 Task: Play online Dominion games in medium mode.
Action: Mouse moved to (489, 409)
Screenshot: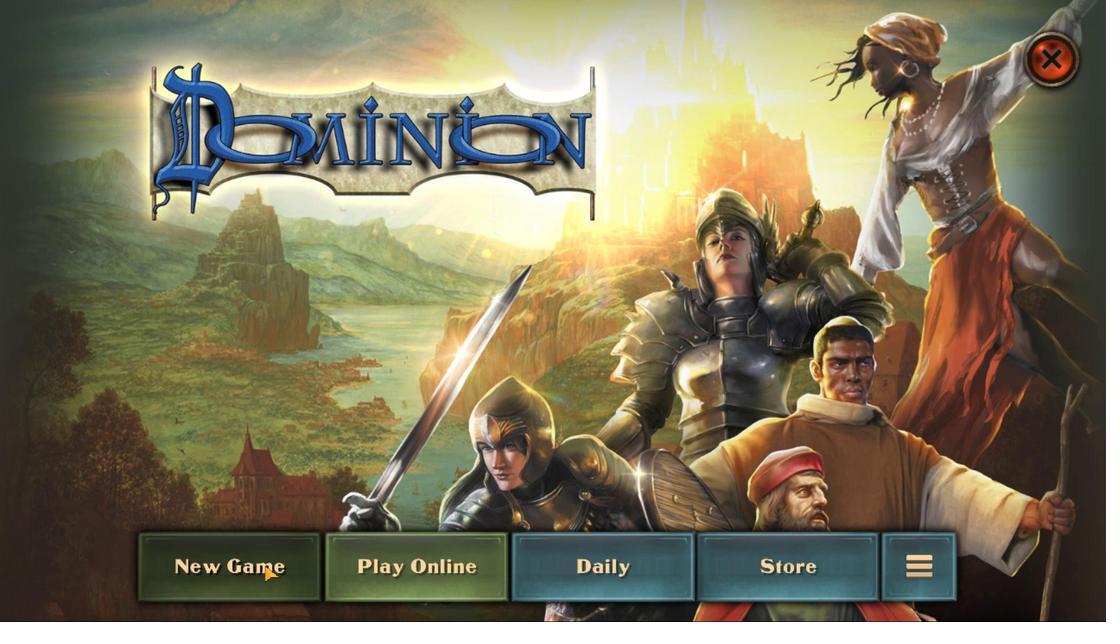 
Action: Mouse pressed left at (489, 409)
Screenshot: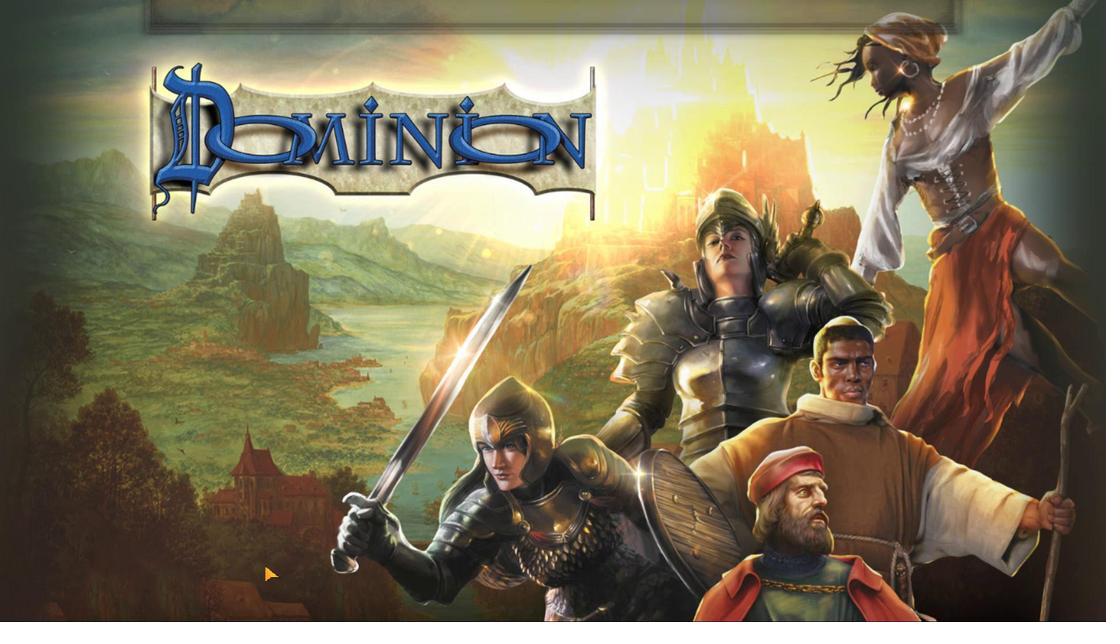 
Action: Mouse moved to (510, 339)
Screenshot: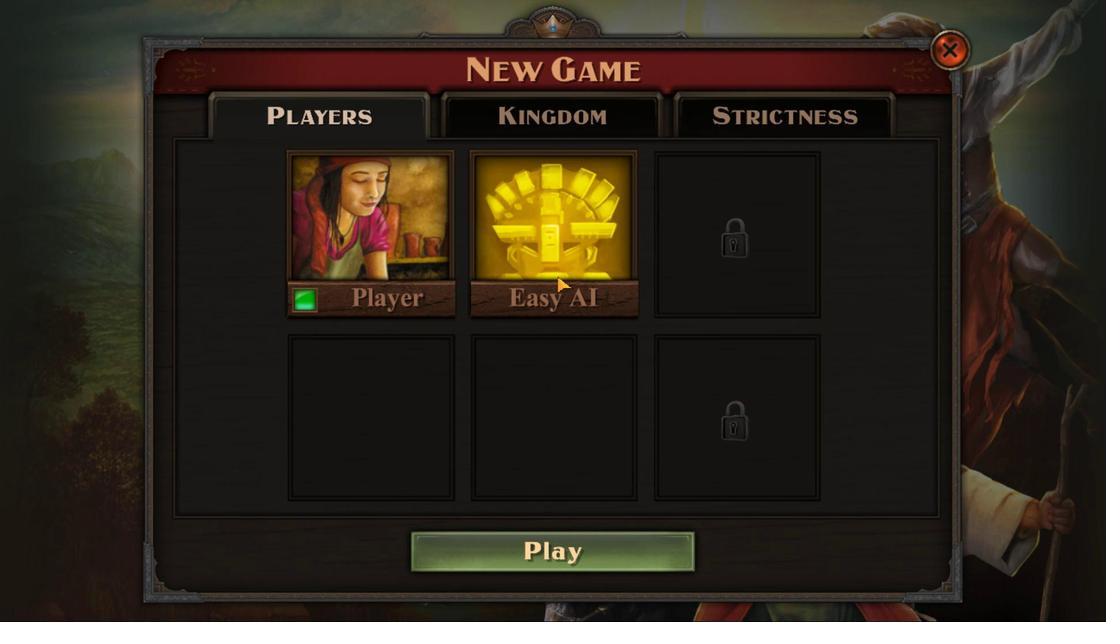 
Action: Mouse pressed left at (510, 339)
Screenshot: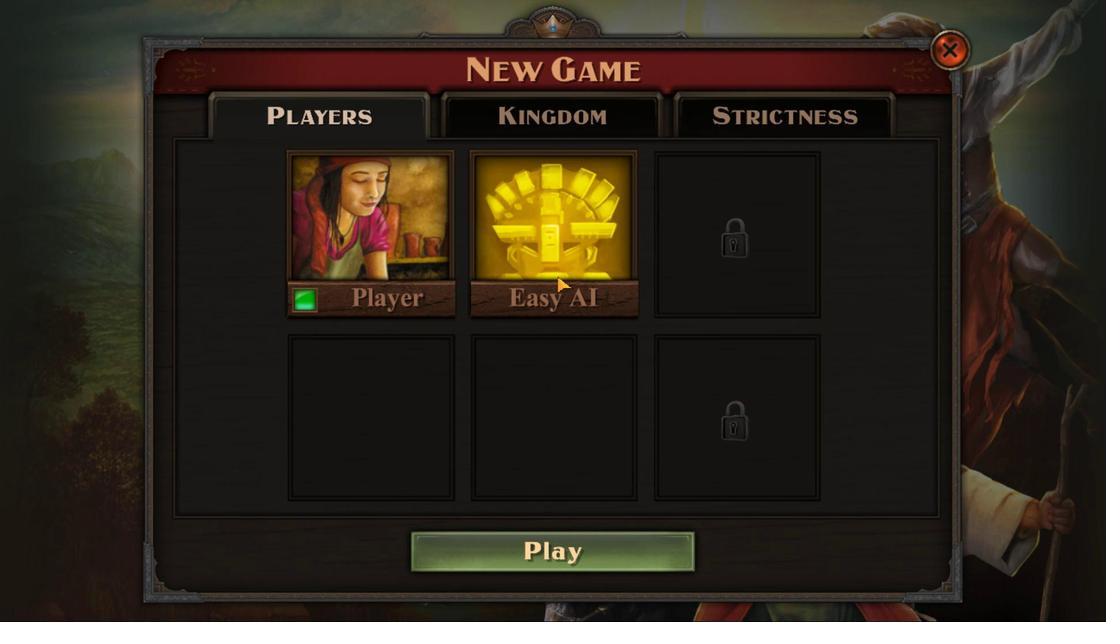 
Action: Mouse moved to (496, 376)
Screenshot: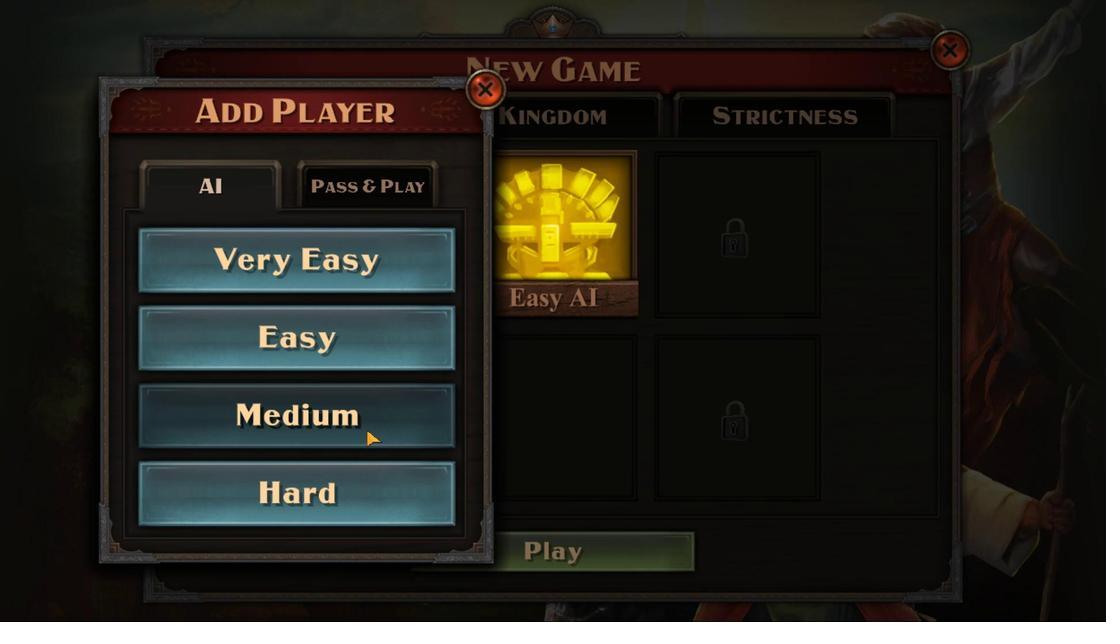 
Action: Mouse pressed left at (496, 376)
Screenshot: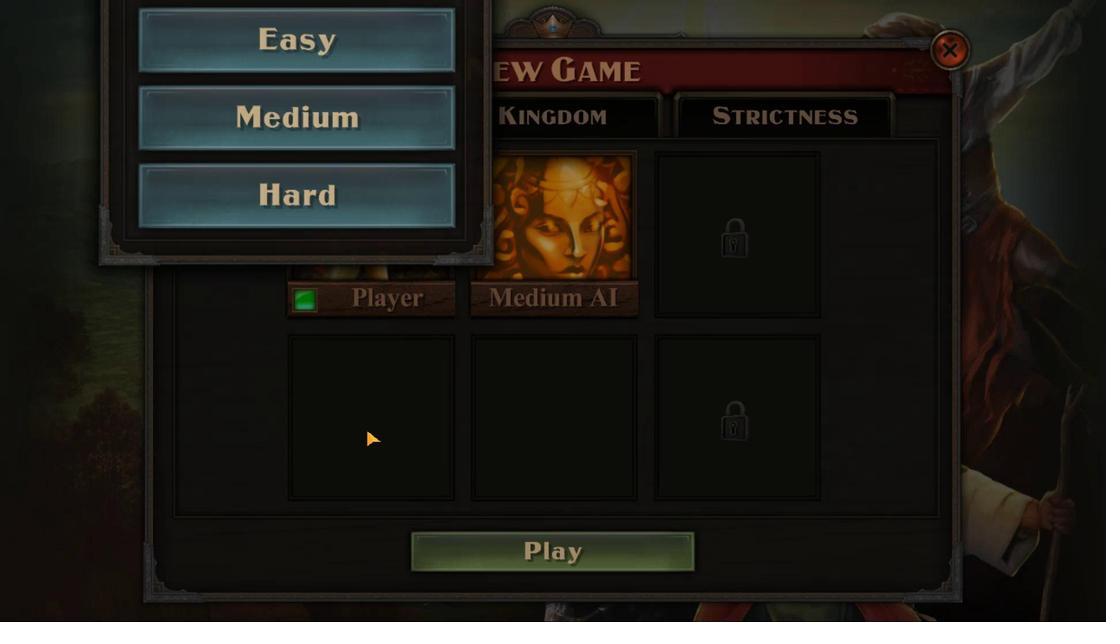 
Action: Mouse moved to (509, 404)
Screenshot: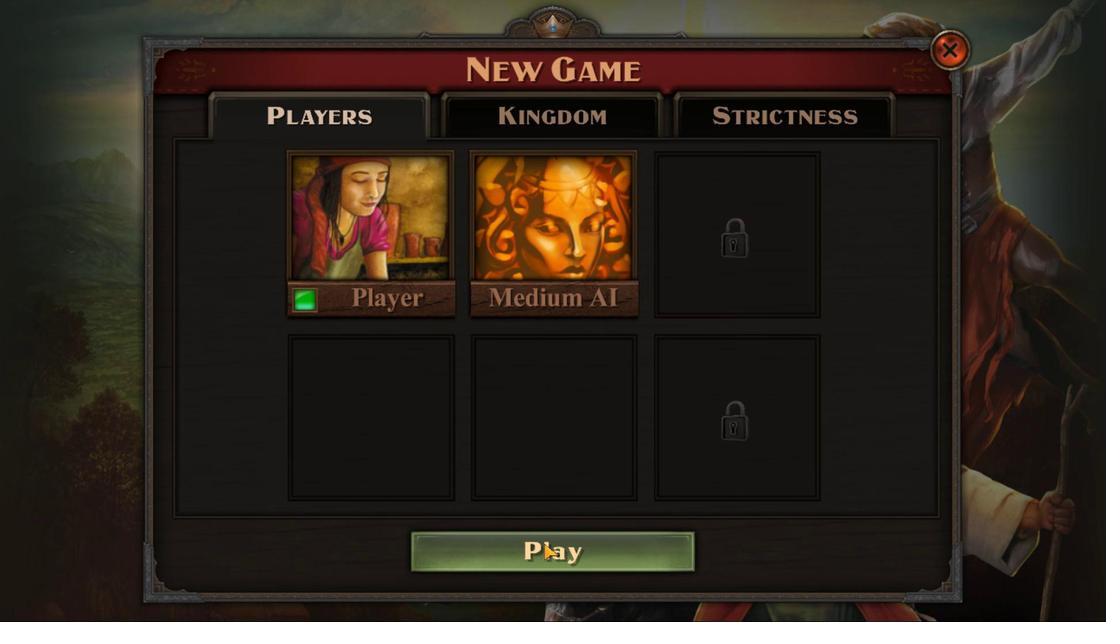 
Action: Mouse pressed left at (509, 404)
Screenshot: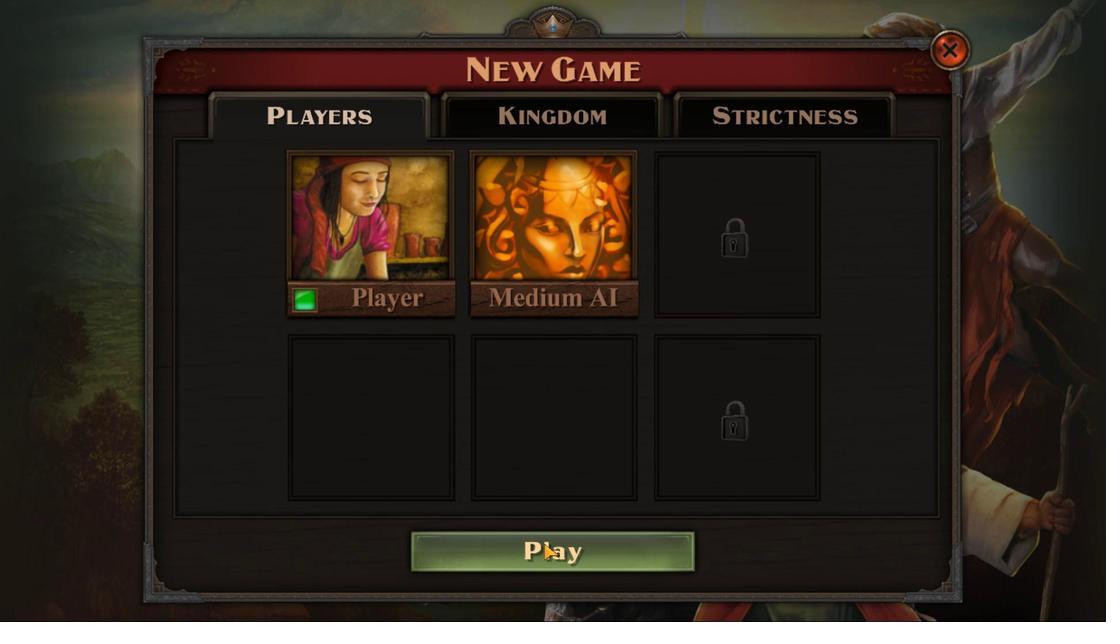 
Action: Mouse moved to (502, 401)
Screenshot: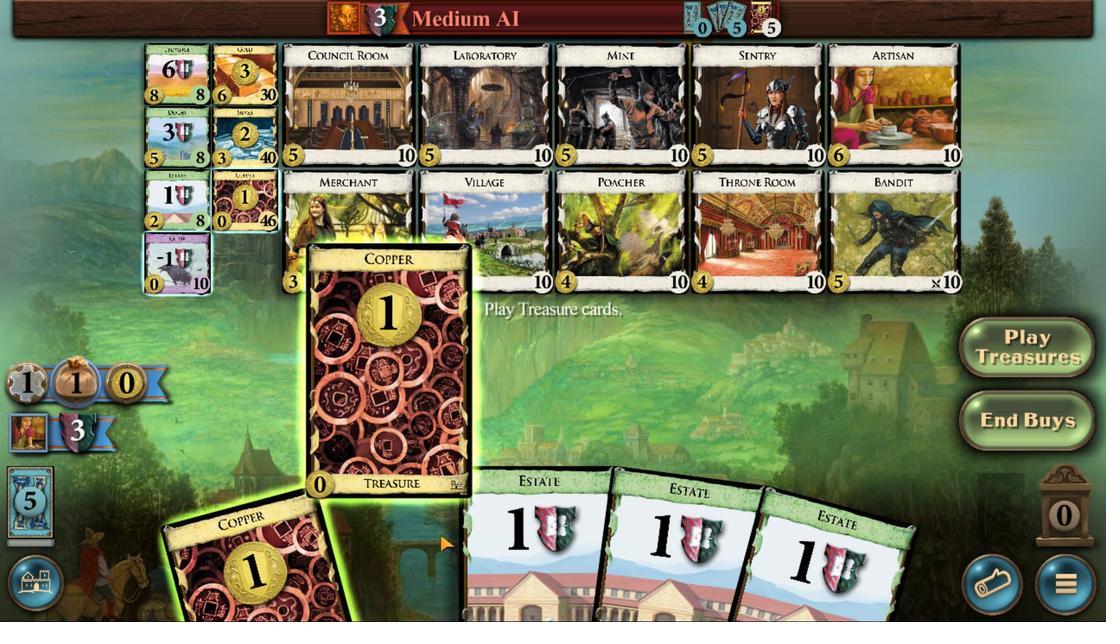 
Action: Mouse scrolled (502, 401) with delta (0, 0)
Screenshot: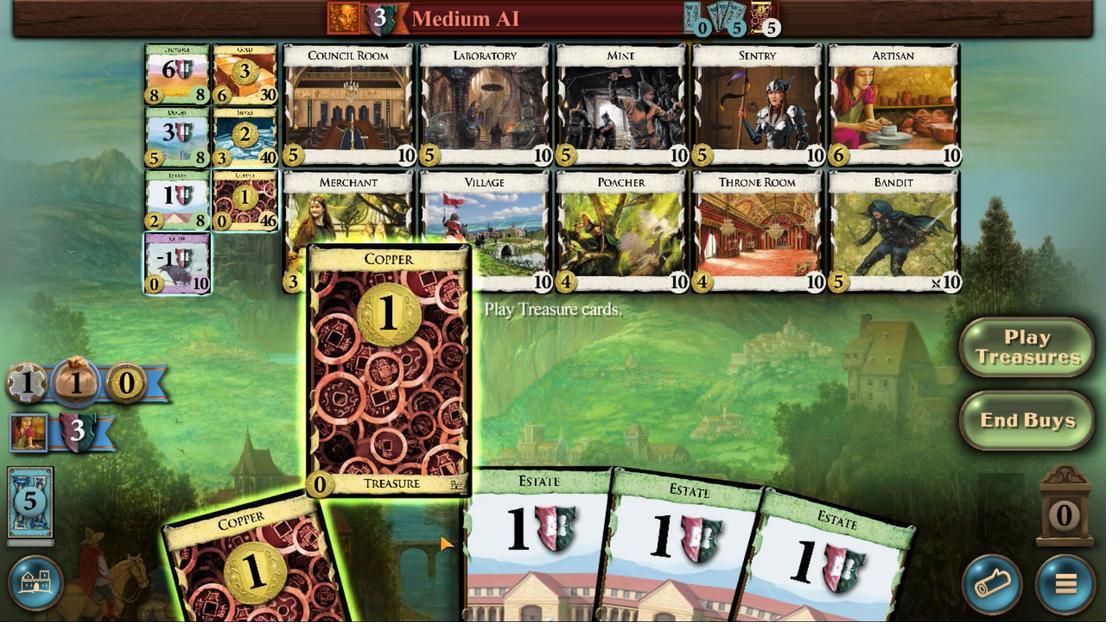 
Action: Mouse moved to (502, 401)
Screenshot: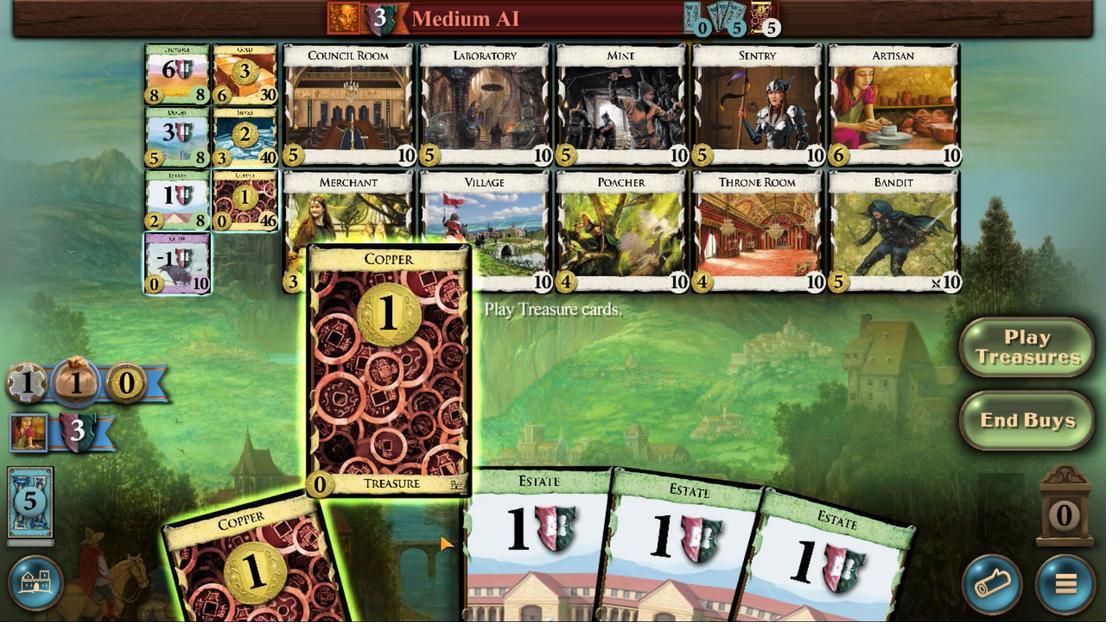 
Action: Mouse scrolled (502, 401) with delta (0, 0)
Screenshot: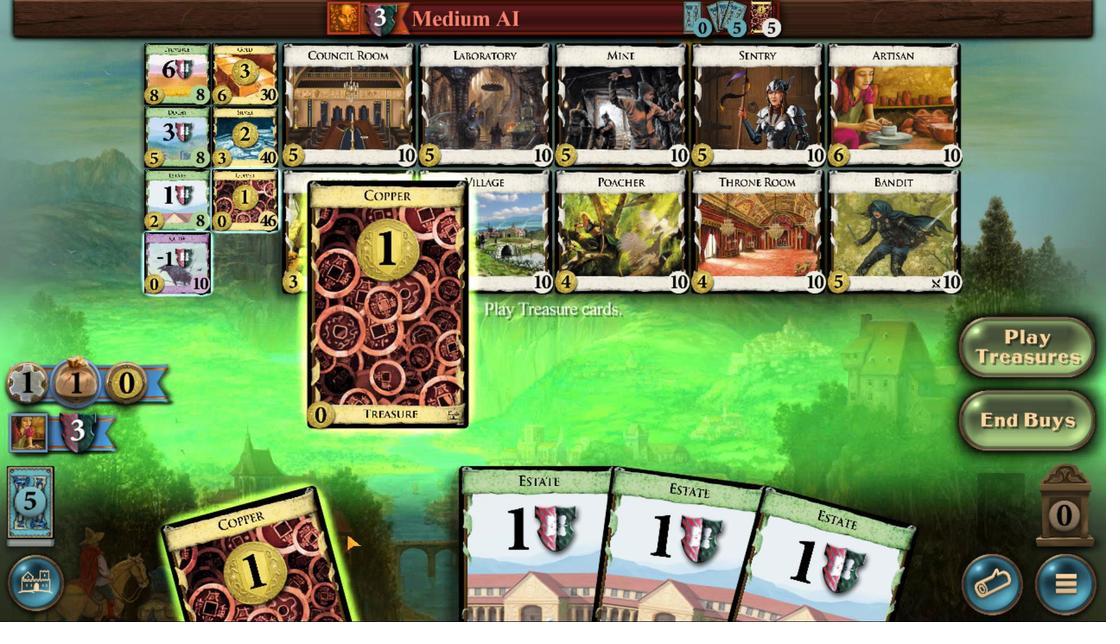 
Action: Mouse scrolled (502, 401) with delta (0, 0)
Screenshot: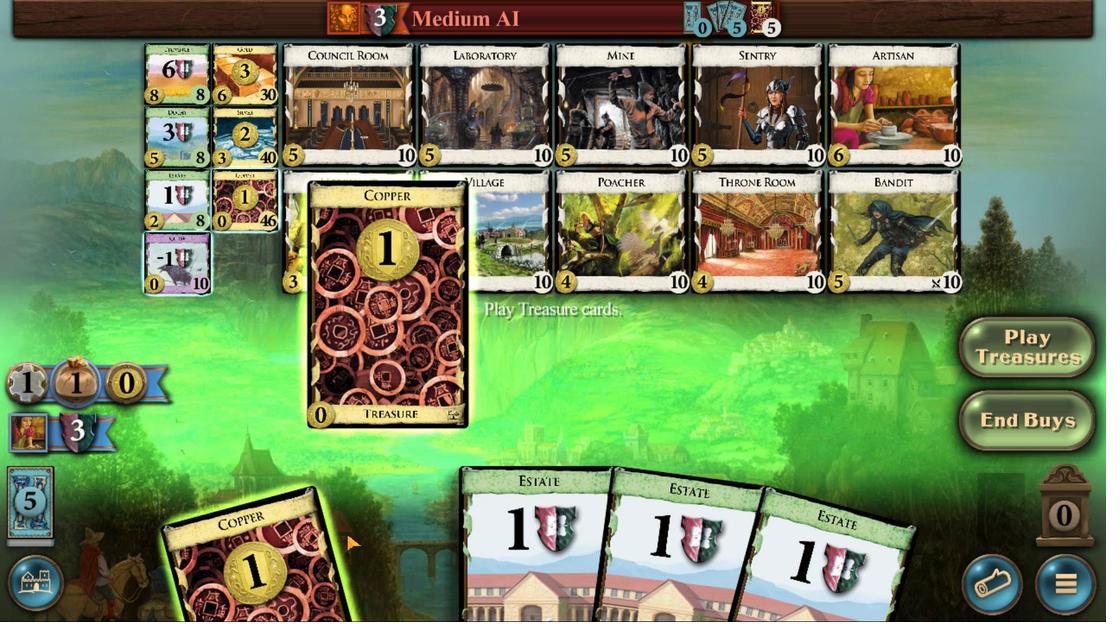 
Action: Mouse scrolled (502, 401) with delta (0, 0)
Screenshot: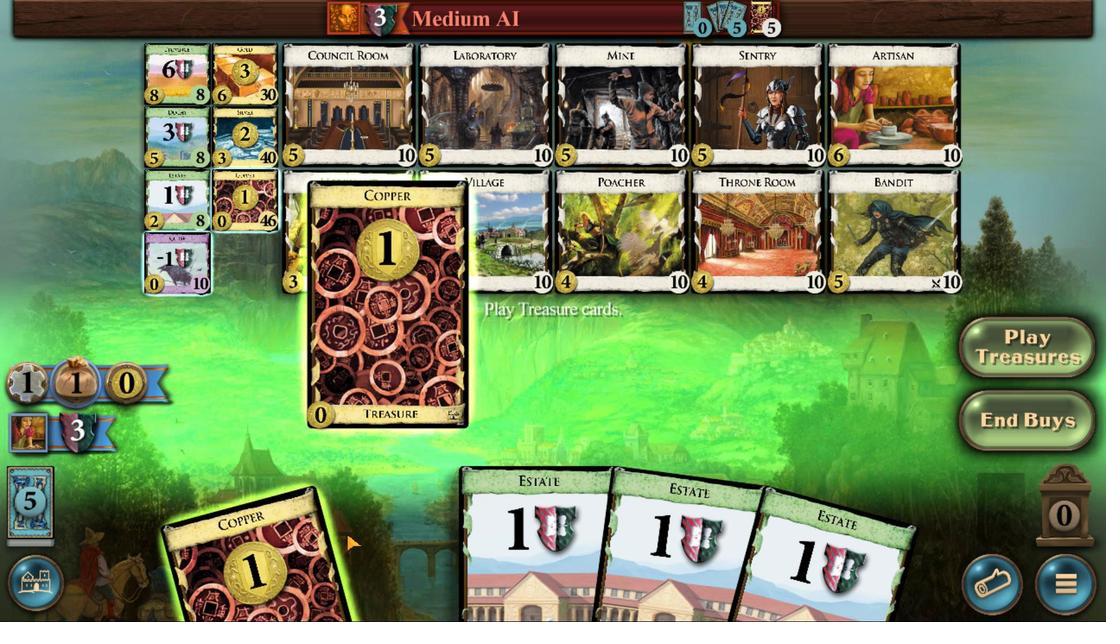 
Action: Mouse scrolled (502, 401) with delta (0, 0)
Screenshot: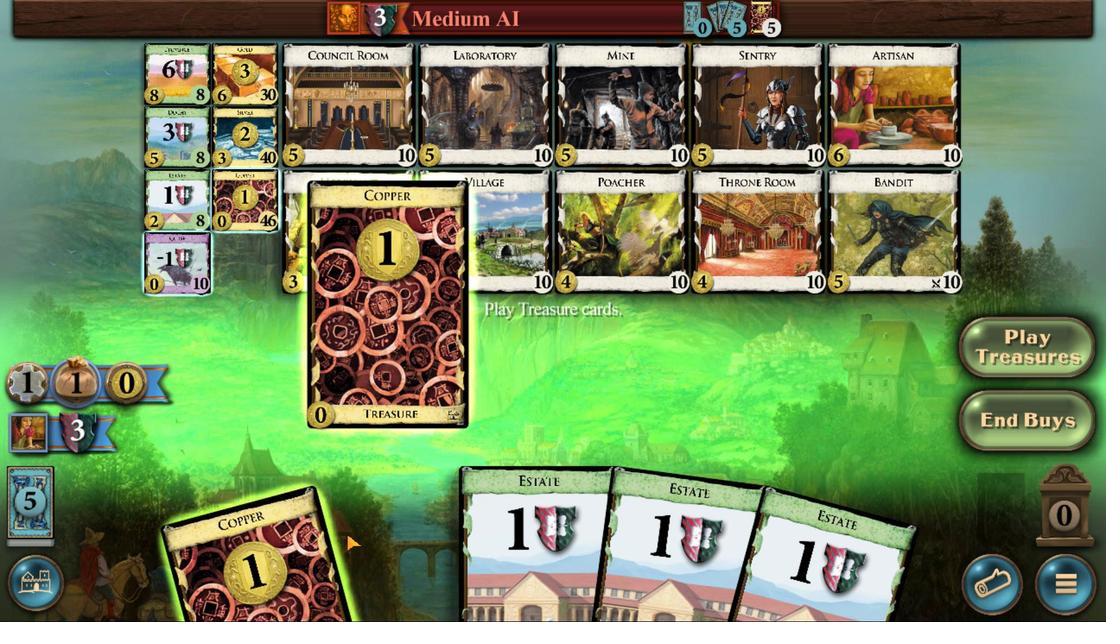 
Action: Mouse scrolled (502, 401) with delta (0, 0)
Screenshot: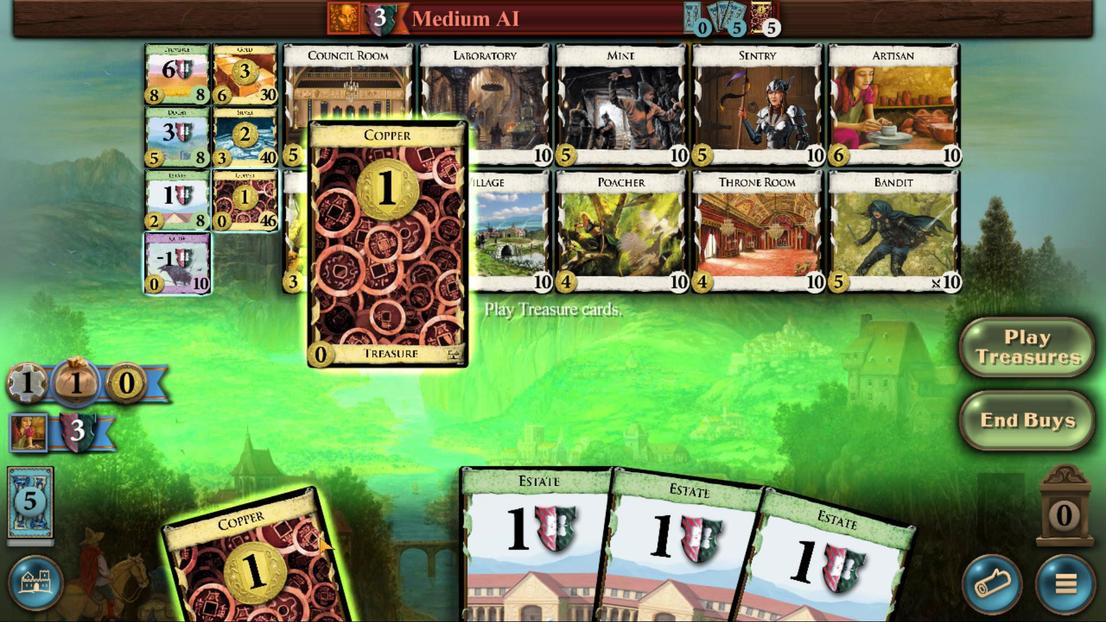 
Action: Mouse moved to (494, 403)
Screenshot: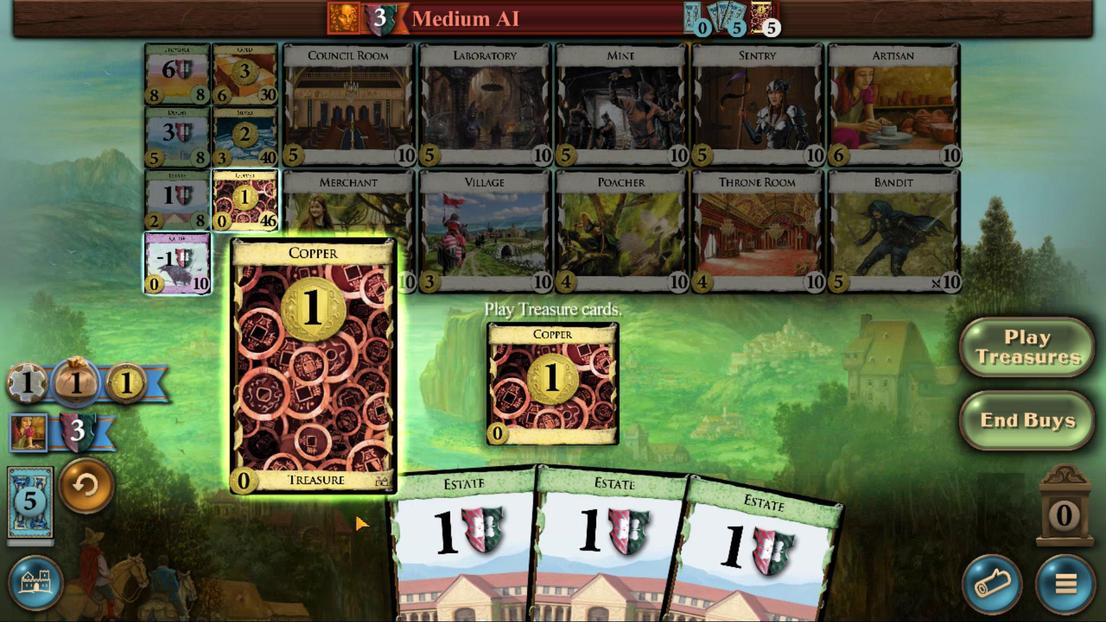 
Action: Mouse scrolled (494, 403) with delta (0, 0)
Screenshot: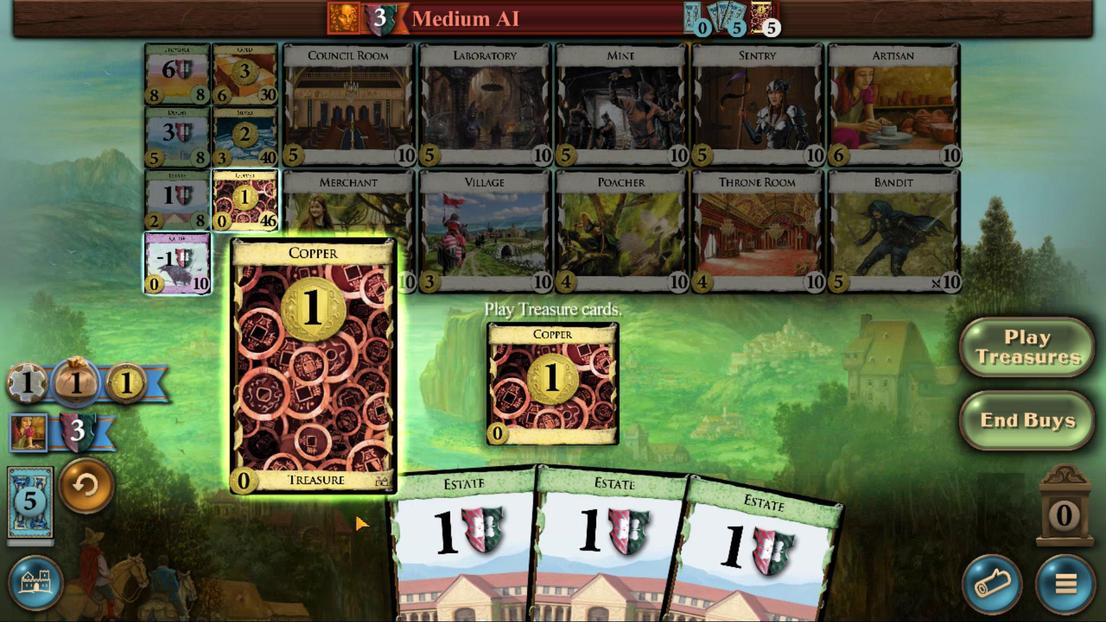 
Action: Mouse moved to (494, 404)
Screenshot: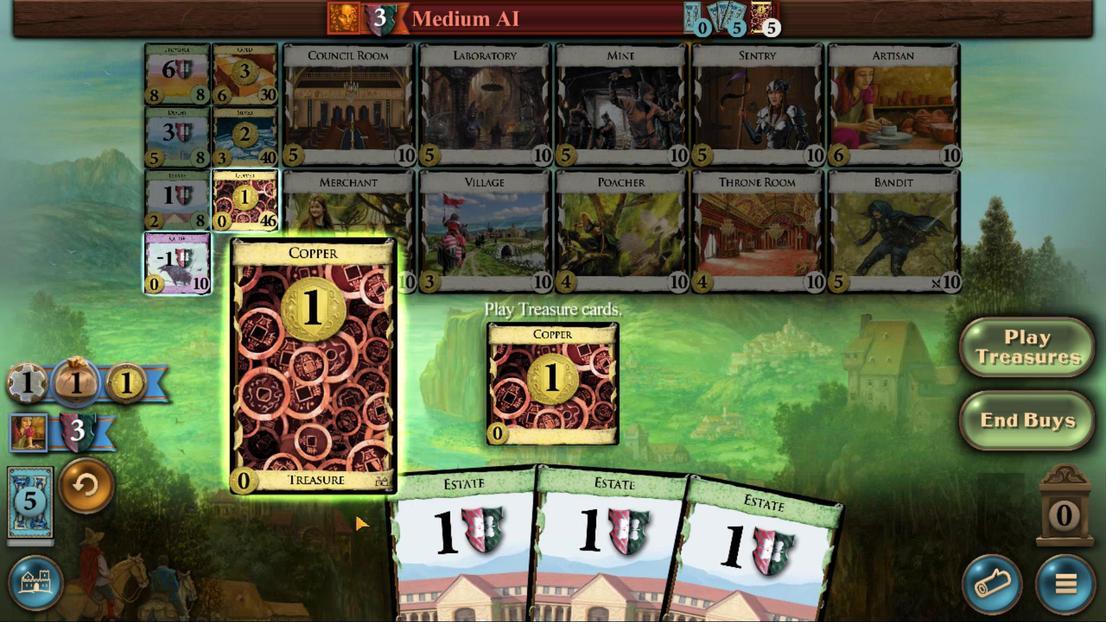 
Action: Mouse scrolled (494, 403) with delta (0, 0)
Screenshot: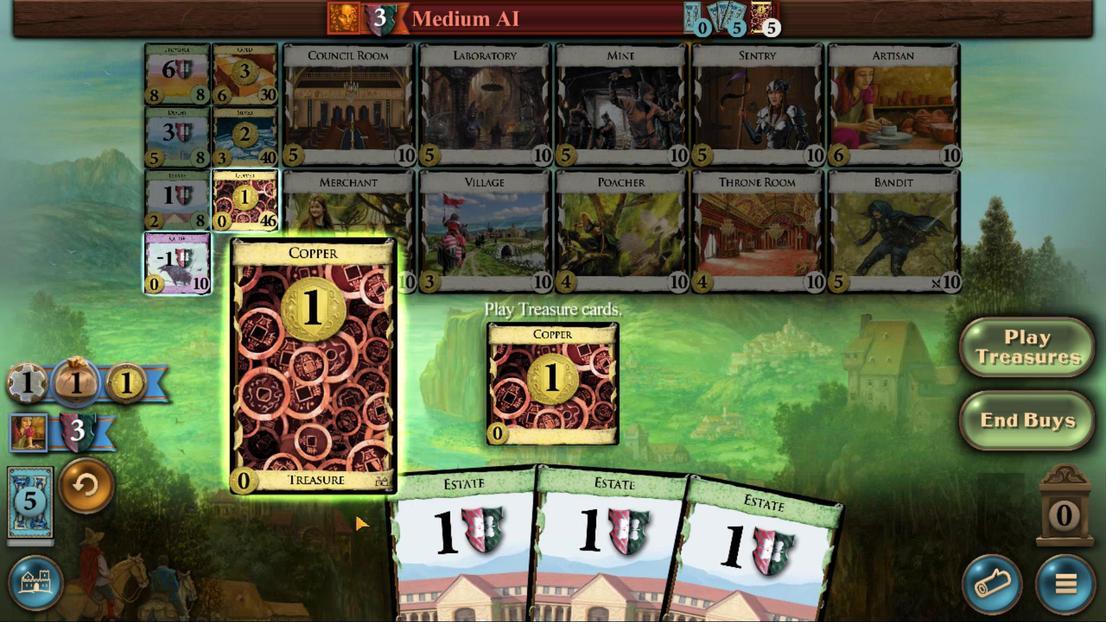 
Action: Mouse scrolled (494, 403) with delta (0, 0)
Screenshot: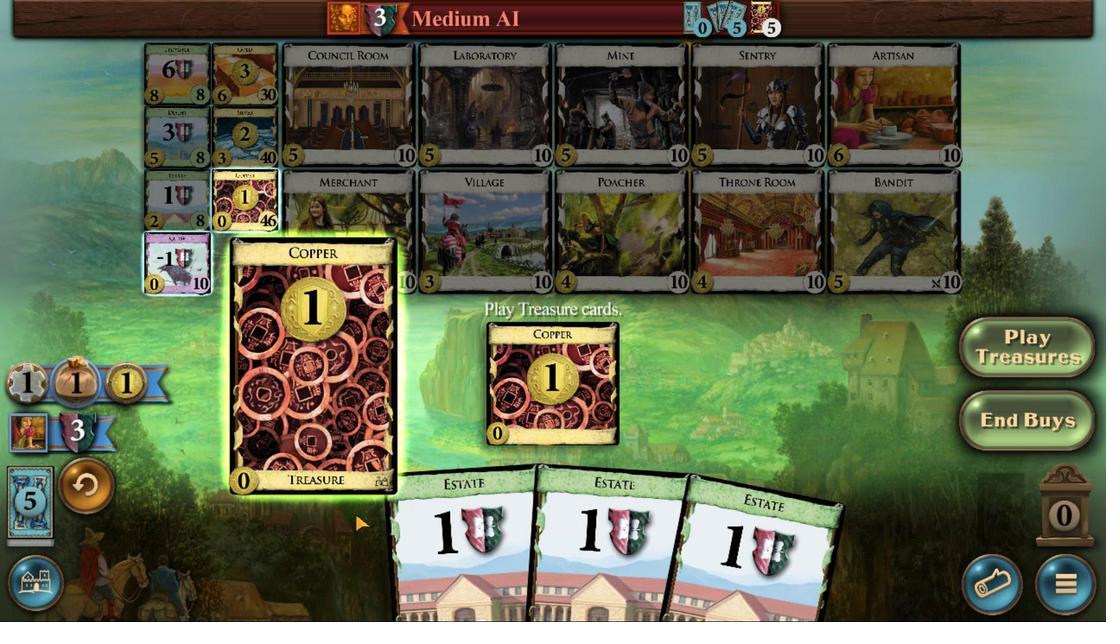 
Action: Mouse scrolled (494, 403) with delta (0, 0)
Screenshot: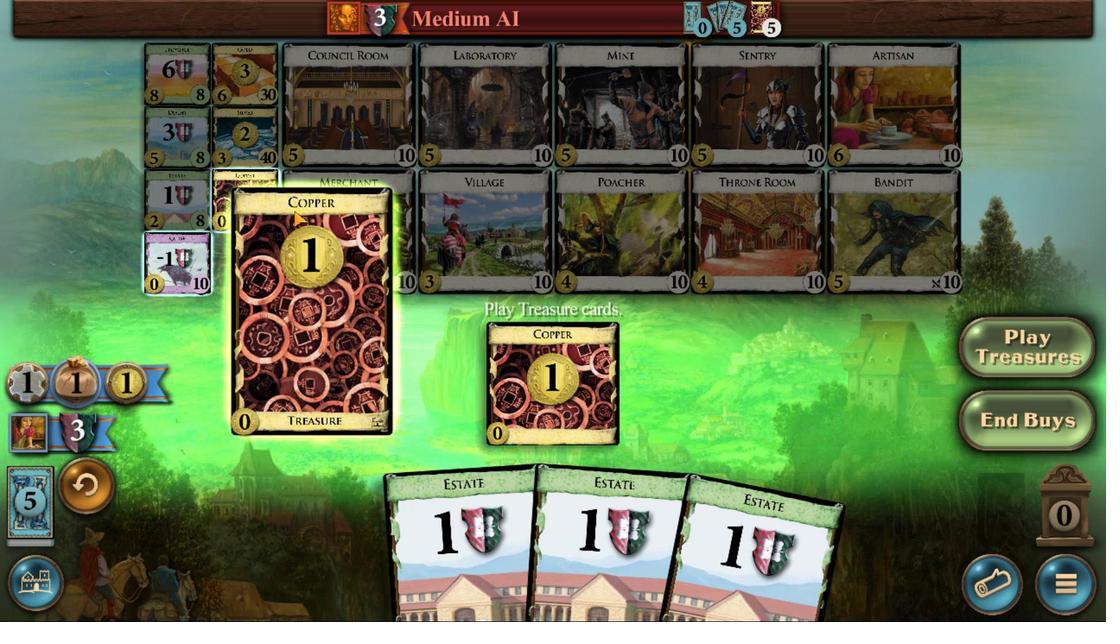 
Action: Mouse scrolled (494, 403) with delta (0, 0)
Screenshot: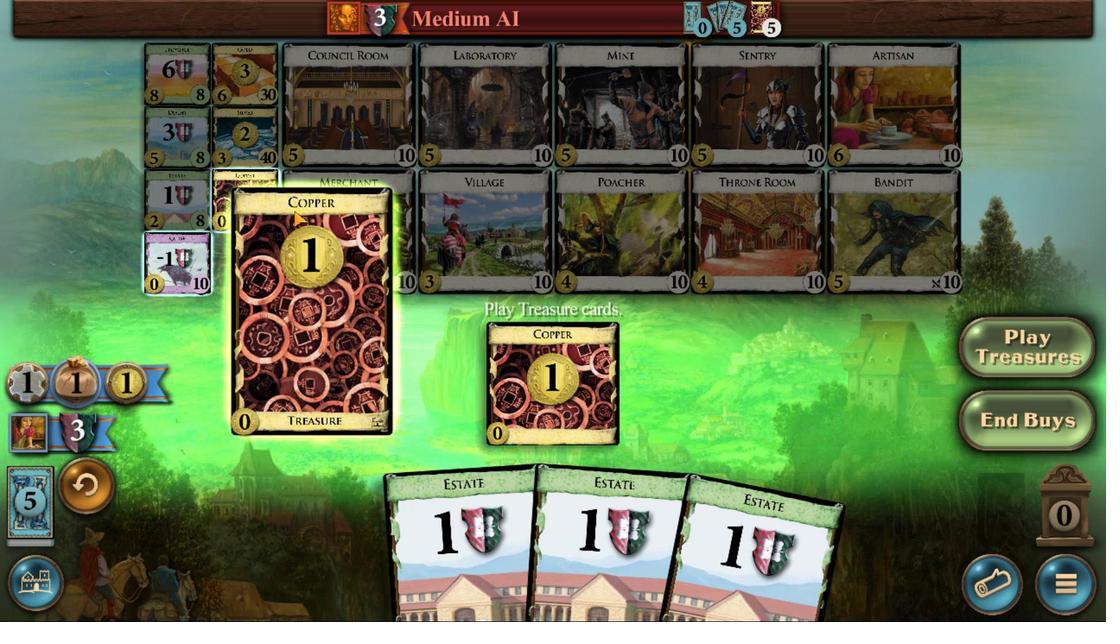 
Action: Mouse scrolled (494, 403) with delta (0, 0)
Screenshot: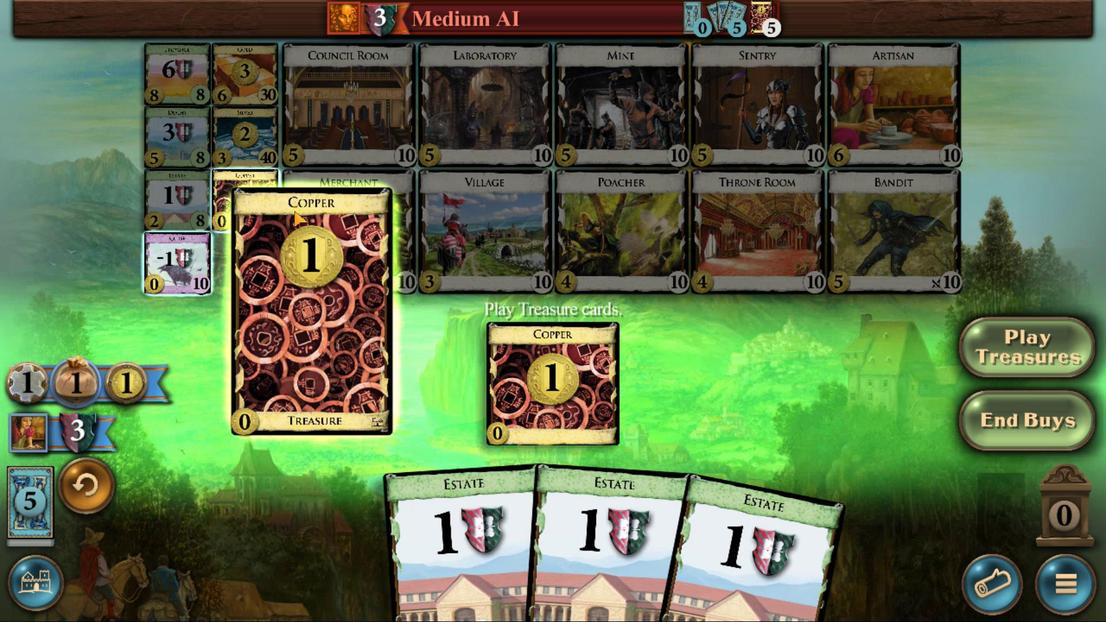 
Action: Mouse moved to (488, 307)
Screenshot: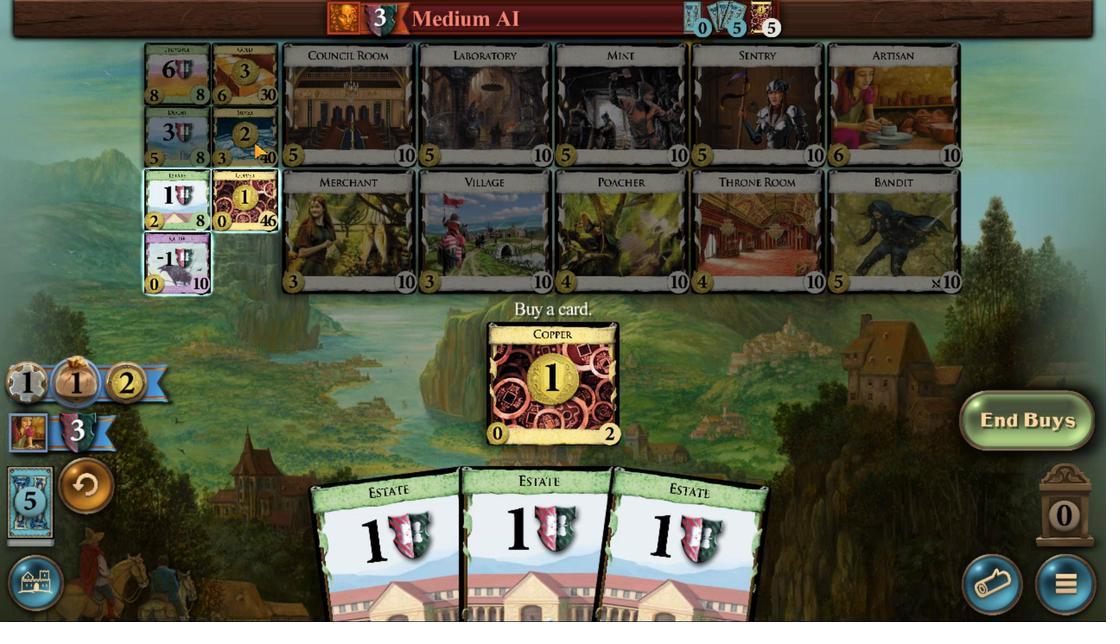 
Action: Mouse pressed left at (488, 307)
Screenshot: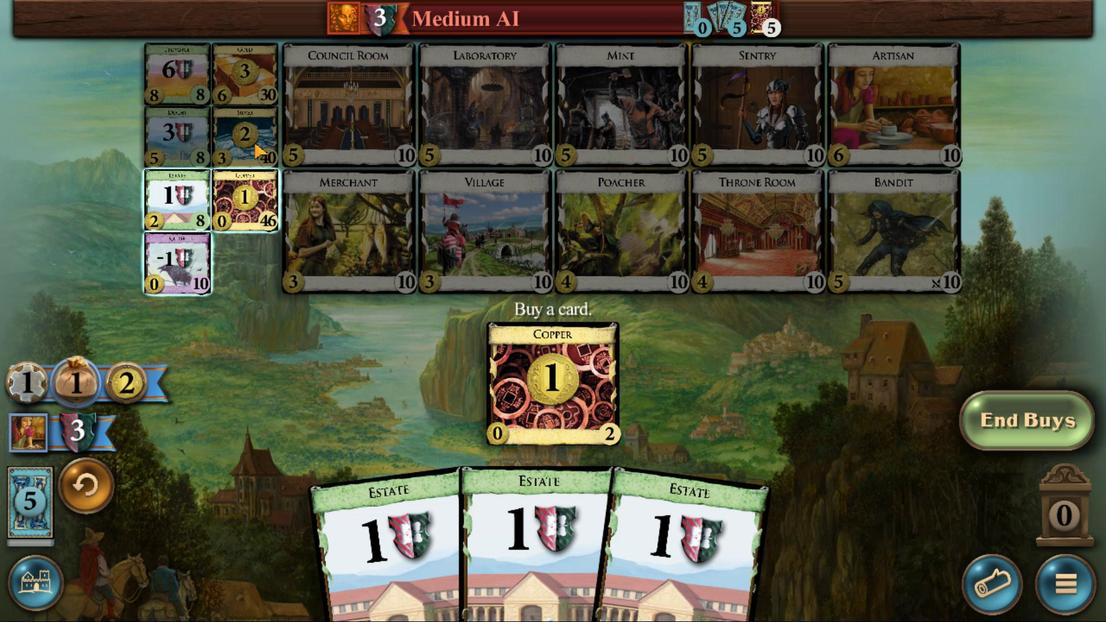 
Action: Mouse moved to (482, 321)
Screenshot: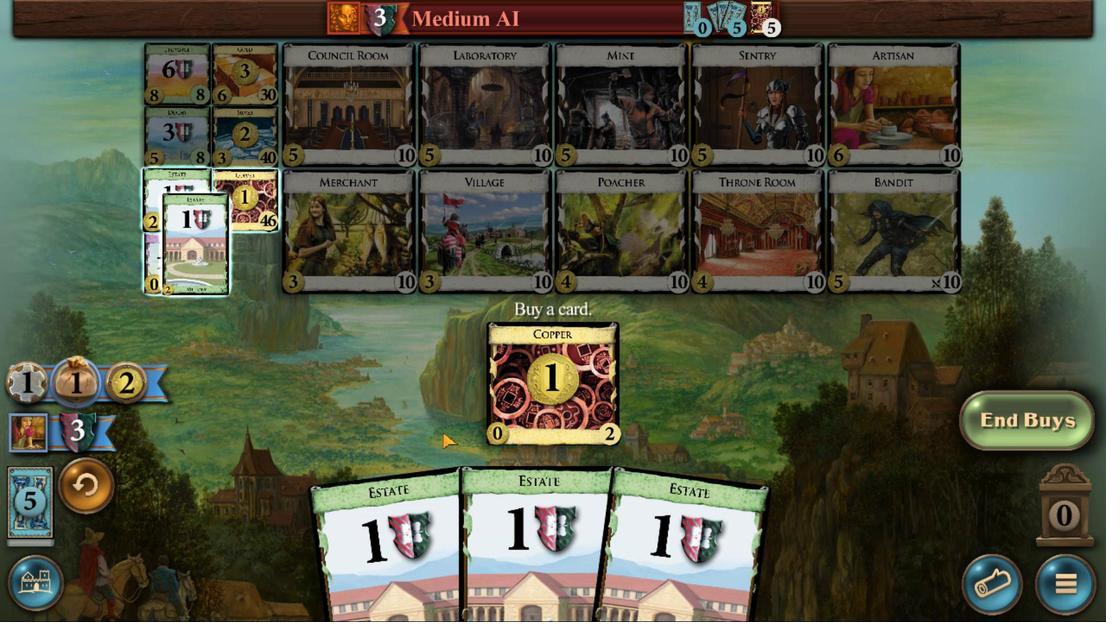 
Action: Mouse pressed left at (482, 321)
Screenshot: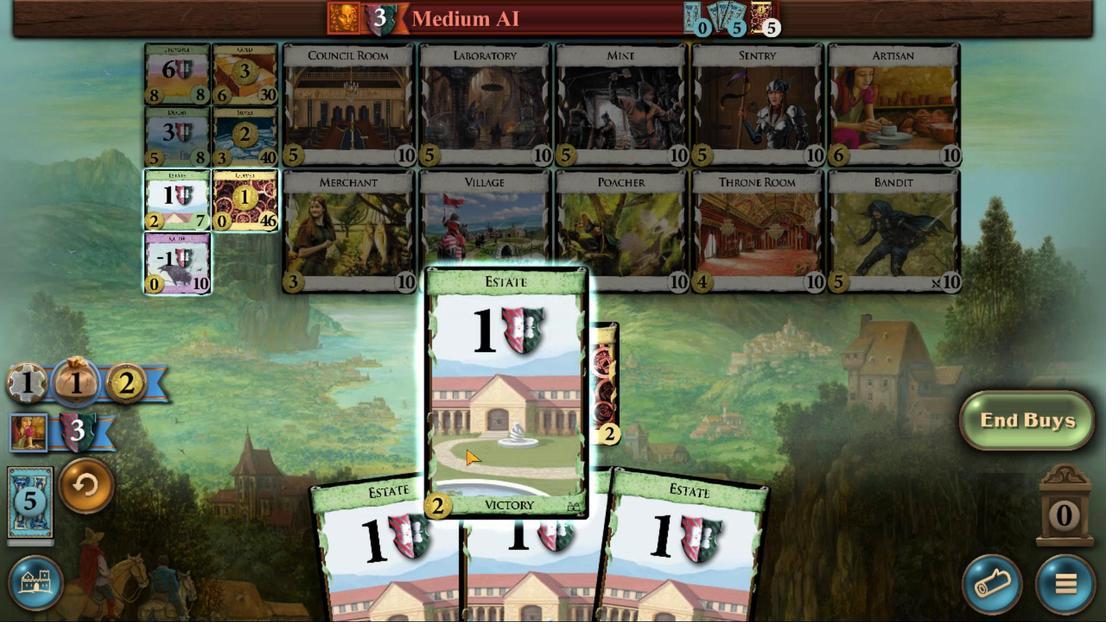 
Action: Mouse moved to (489, 406)
Screenshot: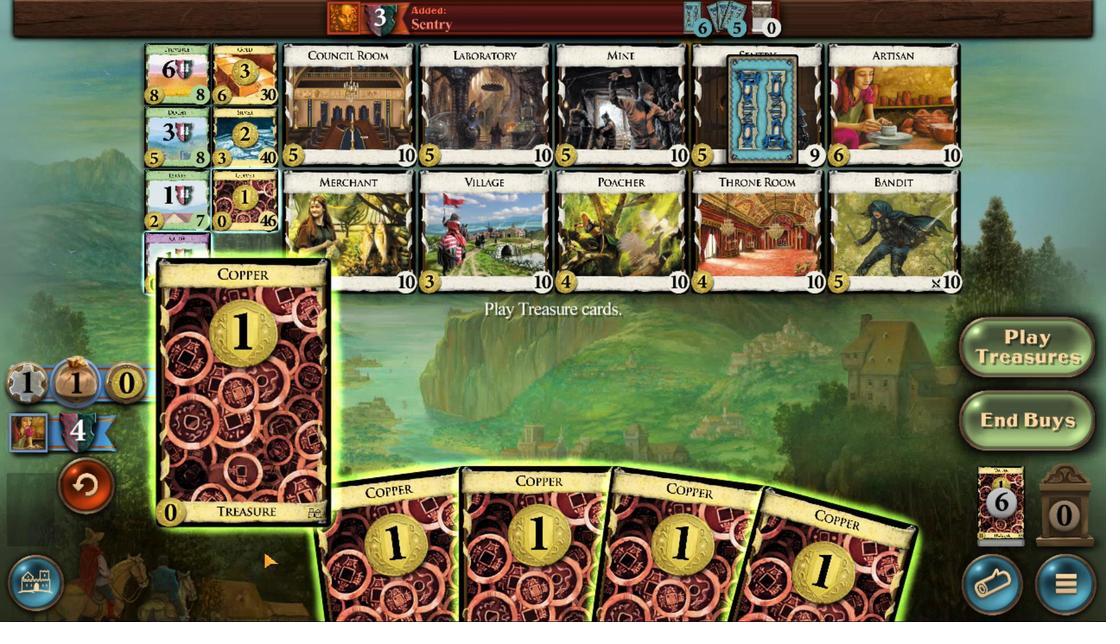 
Action: Mouse scrolled (489, 406) with delta (0, 0)
Screenshot: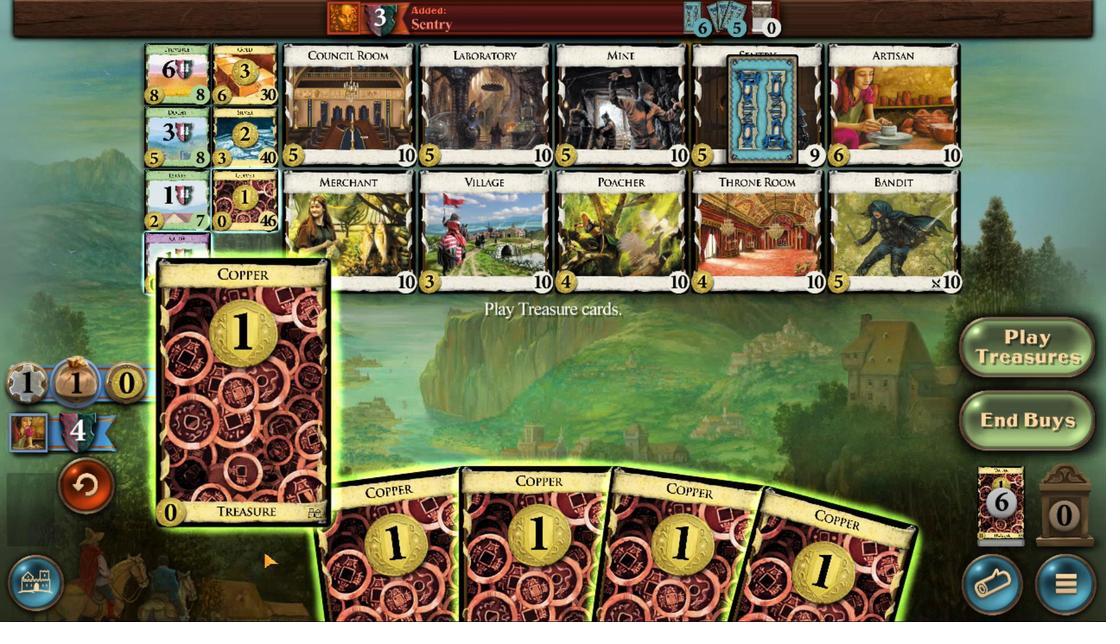 
Action: Mouse scrolled (489, 406) with delta (0, 0)
Screenshot: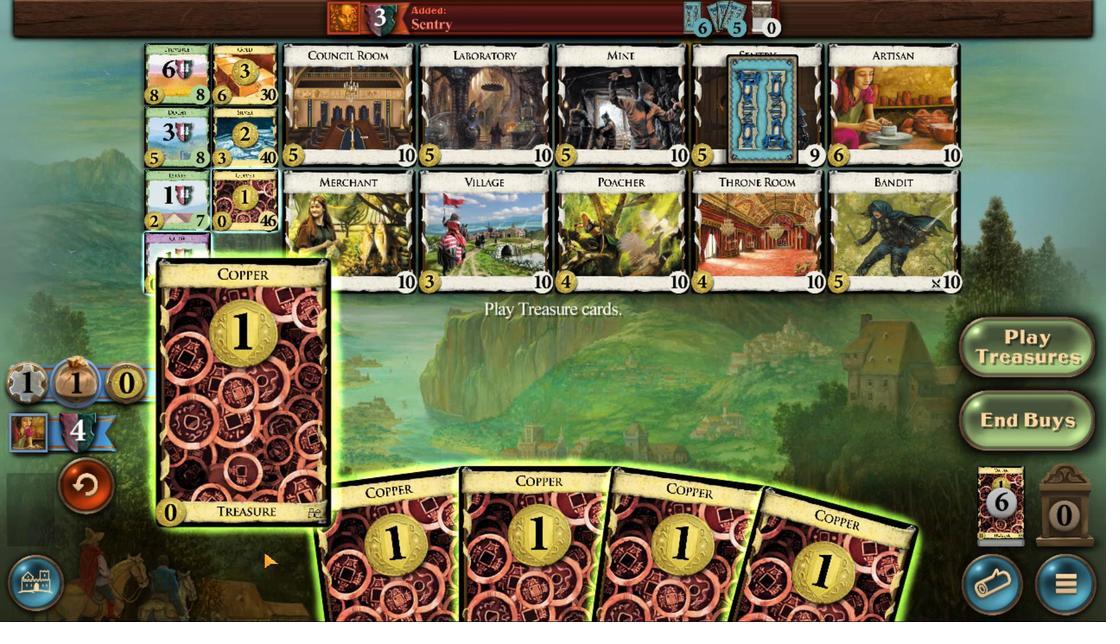 
Action: Mouse scrolled (489, 406) with delta (0, 0)
Screenshot: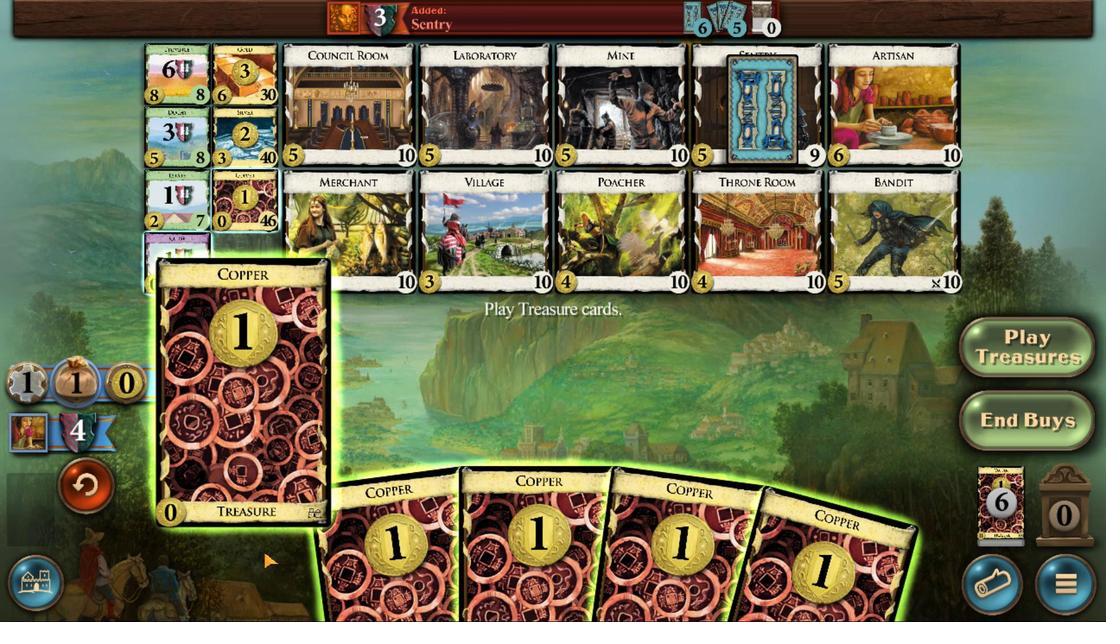 
Action: Mouse scrolled (489, 406) with delta (0, 0)
Screenshot: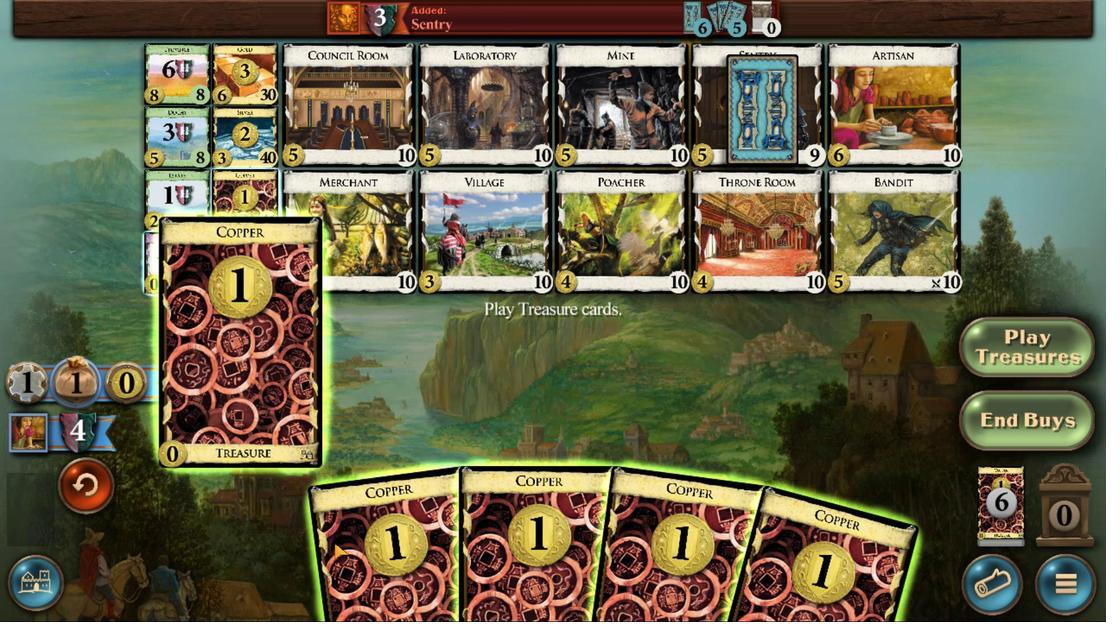 
Action: Mouse scrolled (489, 406) with delta (0, 0)
Screenshot: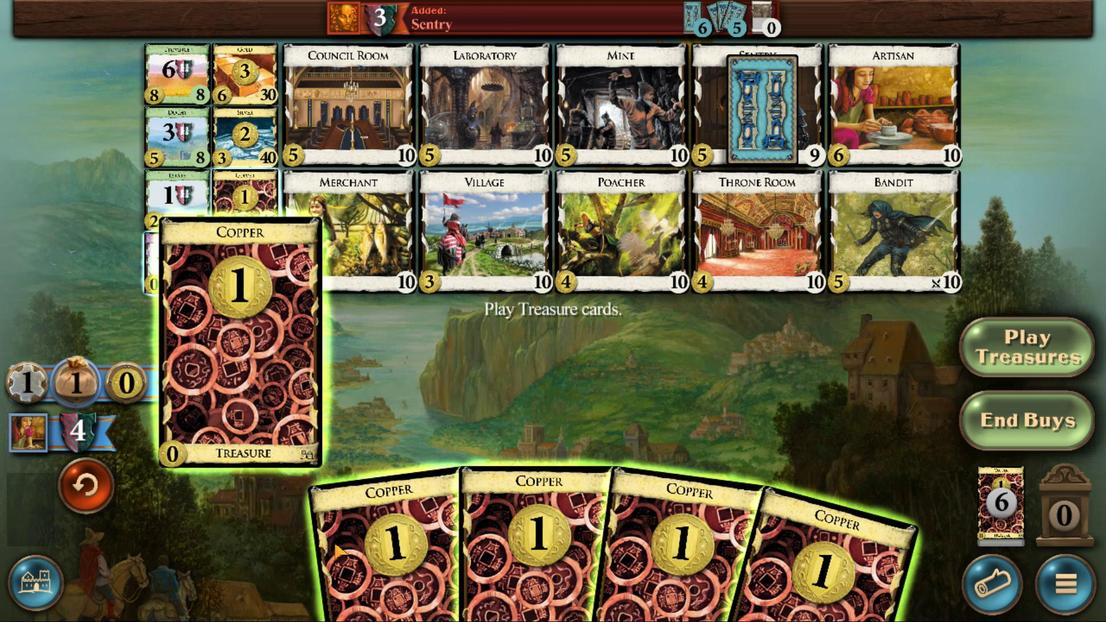 
Action: Mouse moved to (497, 406)
Screenshot: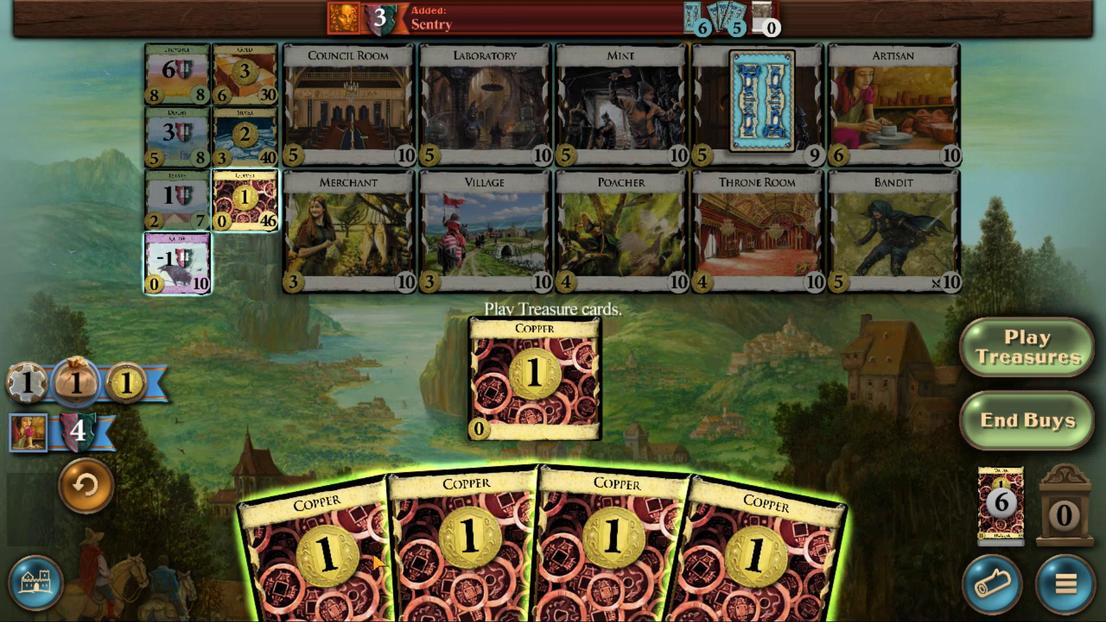 
Action: Mouse scrolled (497, 406) with delta (0, 0)
Screenshot: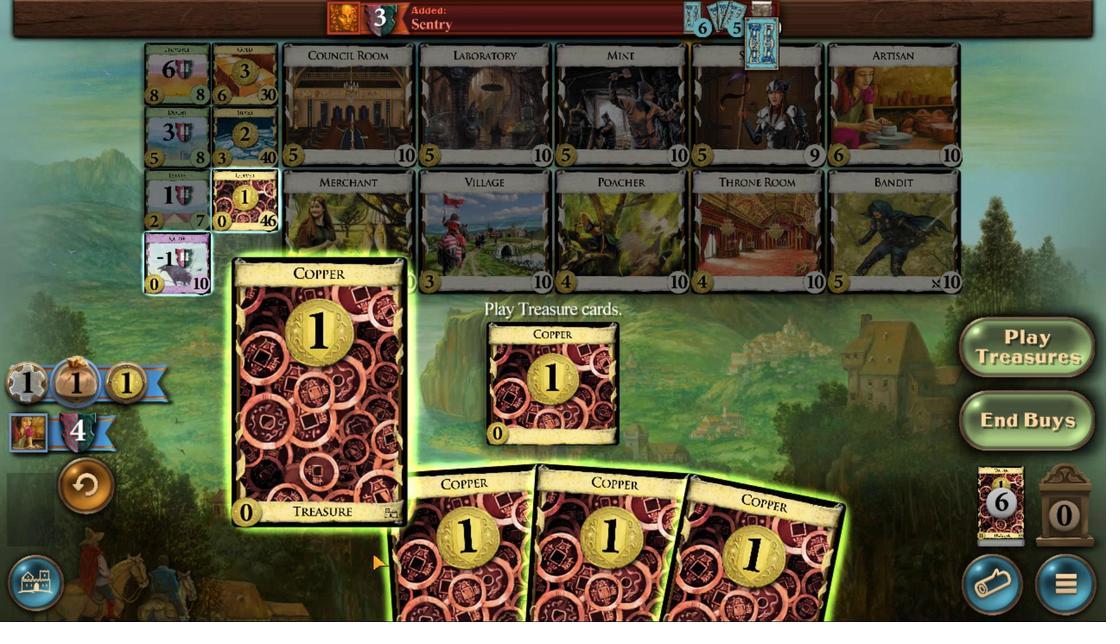 
Action: Mouse scrolled (497, 406) with delta (0, 0)
Screenshot: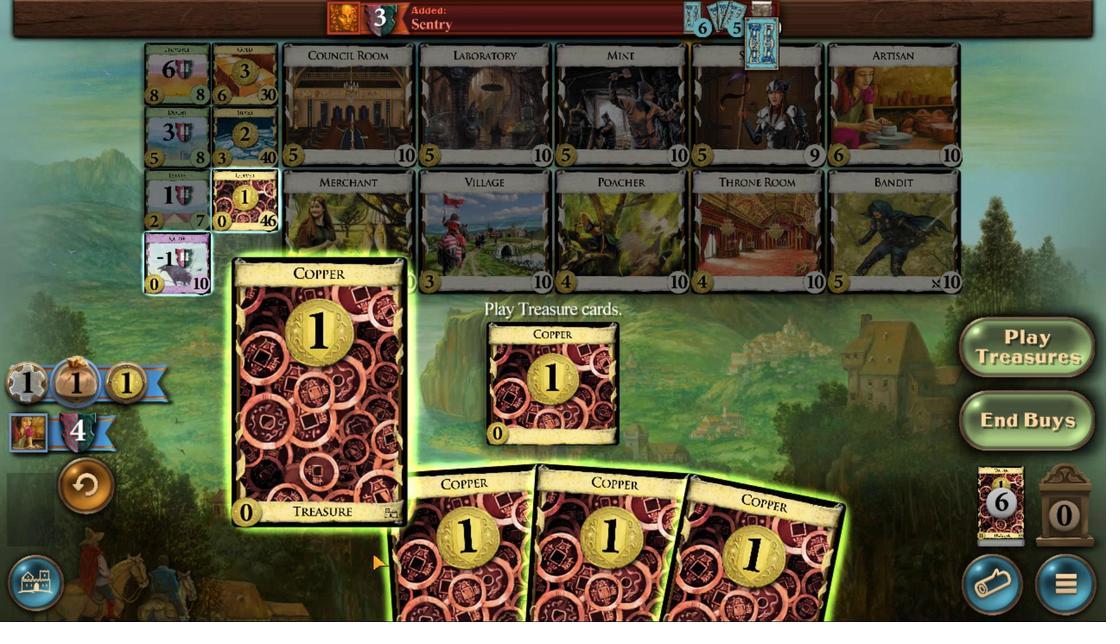 
Action: Mouse scrolled (497, 406) with delta (0, 0)
Screenshot: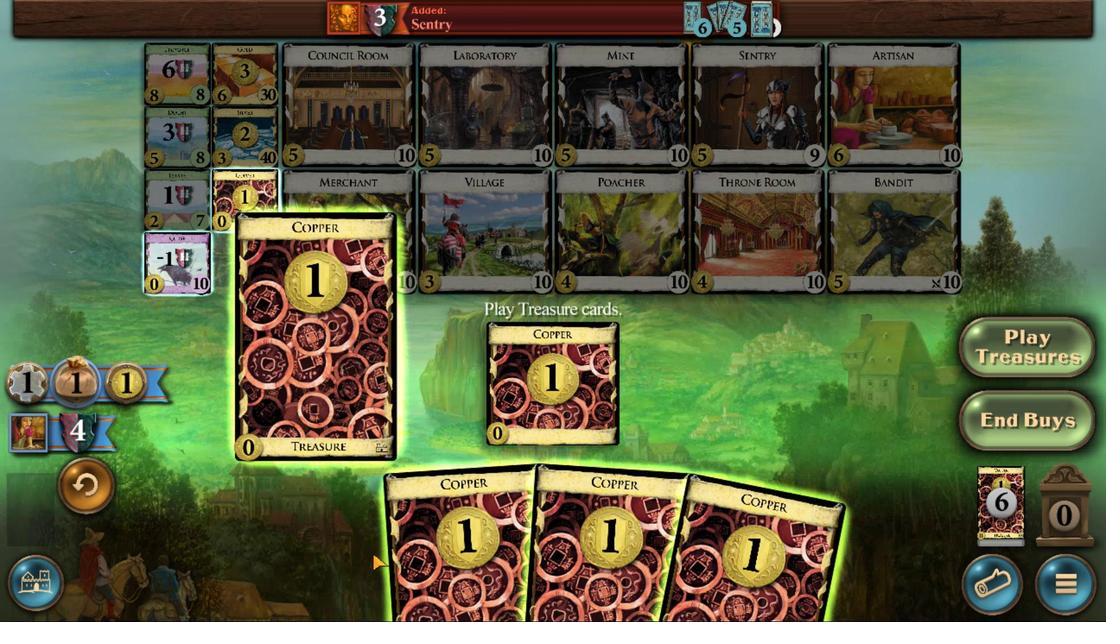 
Action: Mouse scrolled (497, 406) with delta (0, 0)
Screenshot: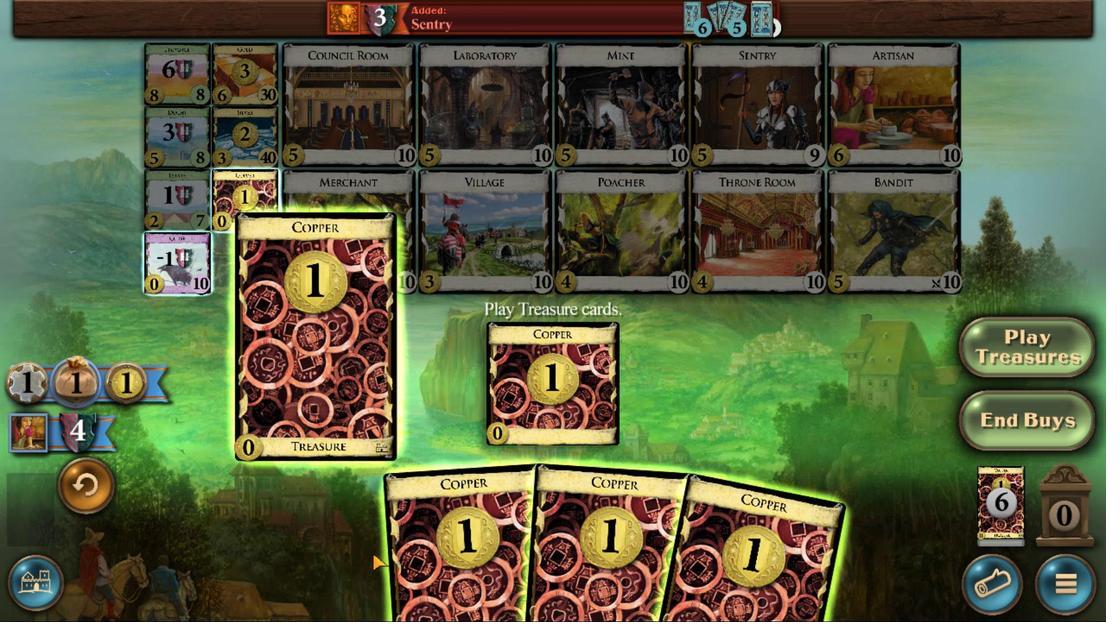 
Action: Mouse scrolled (497, 406) with delta (0, 0)
Screenshot: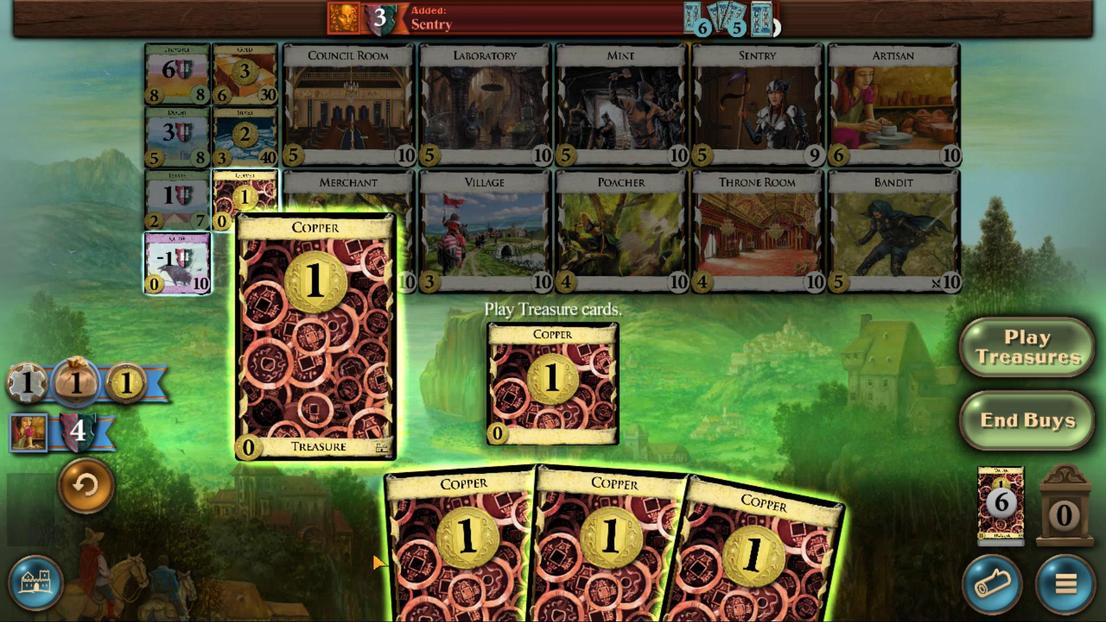 
Action: Mouse scrolled (497, 406) with delta (0, 0)
Screenshot: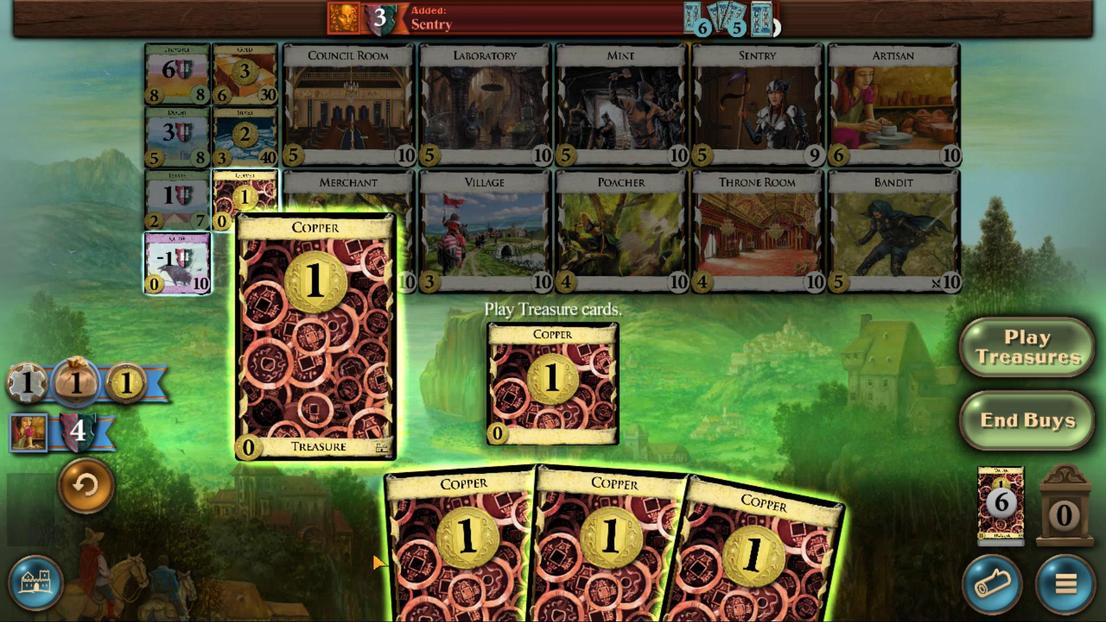 
Action: Mouse moved to (499, 402)
Screenshot: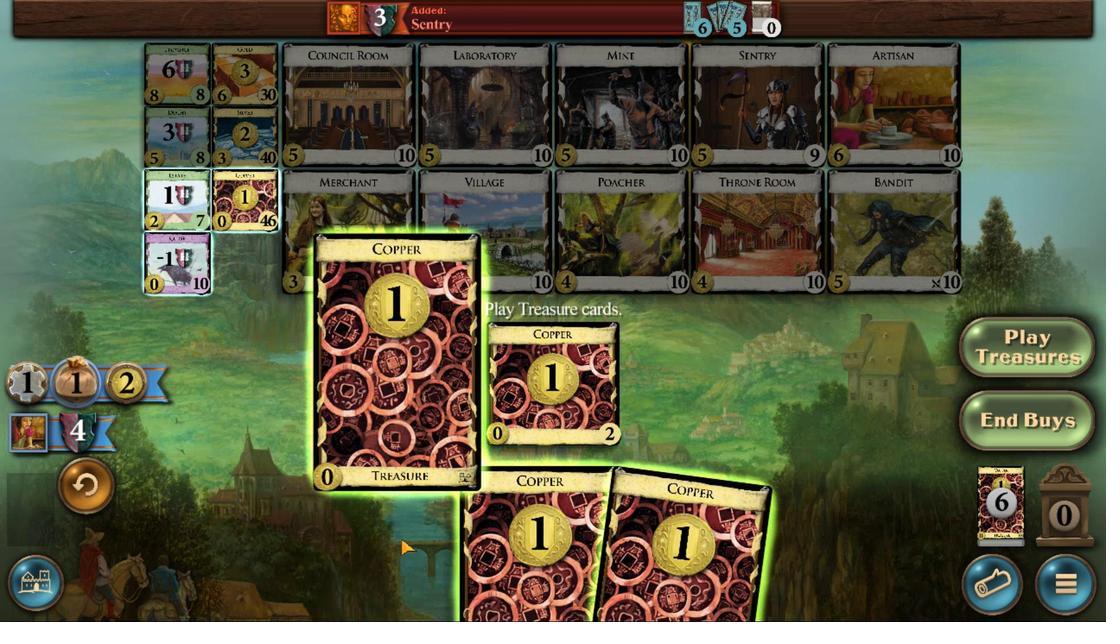 
Action: Mouse scrolled (499, 402) with delta (0, 0)
Screenshot: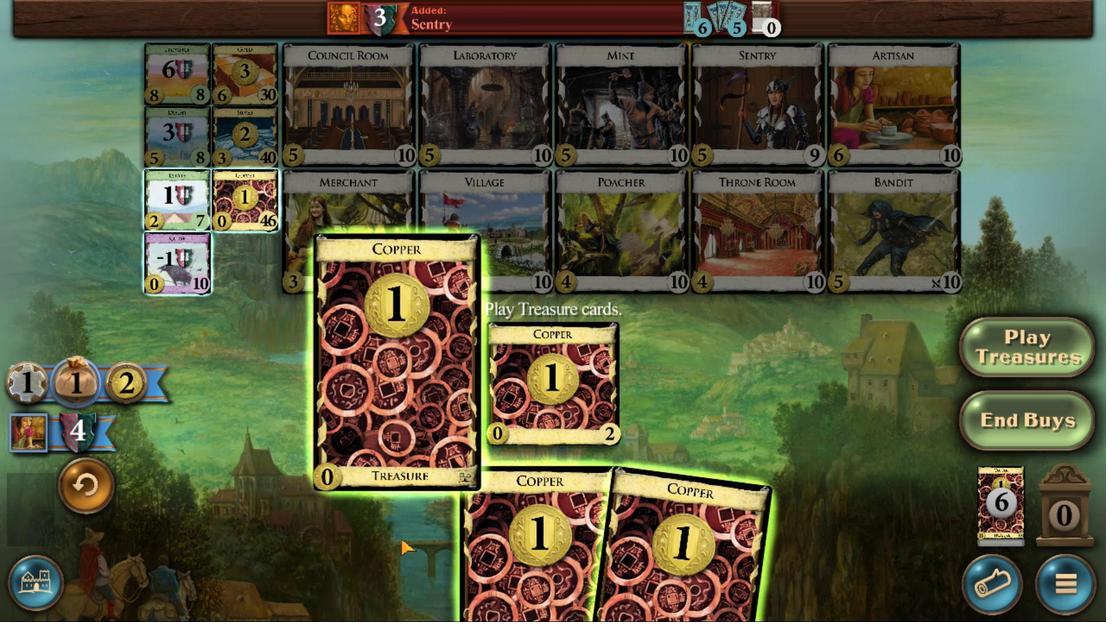 
Action: Mouse moved to (499, 402)
Screenshot: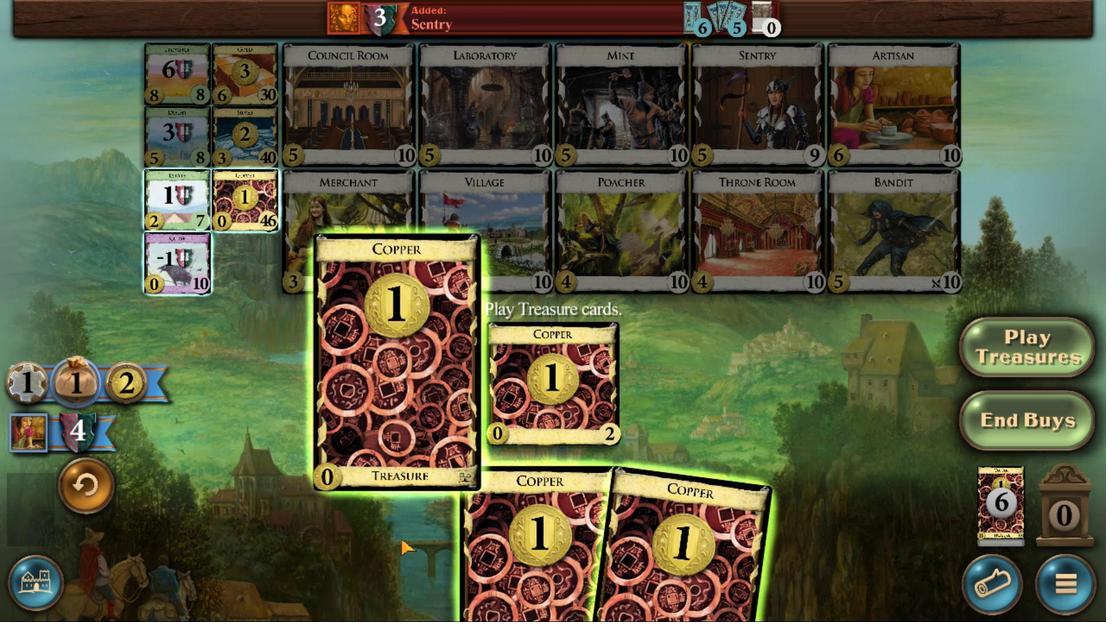
Action: Mouse scrolled (499, 402) with delta (0, 0)
Screenshot: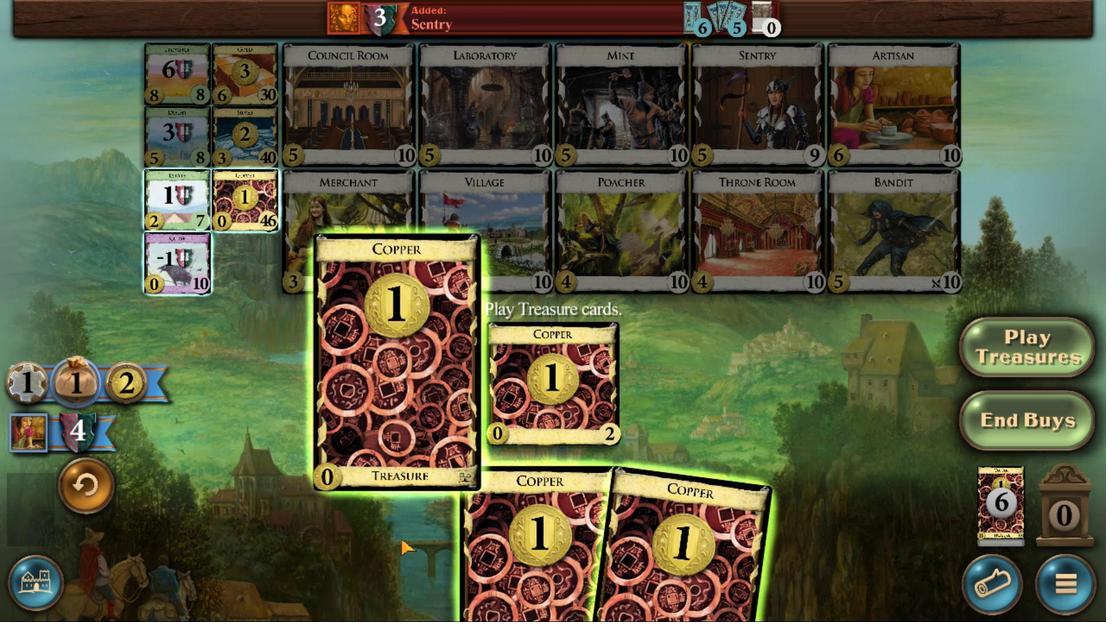 
Action: Mouse scrolled (499, 402) with delta (0, 0)
Screenshot: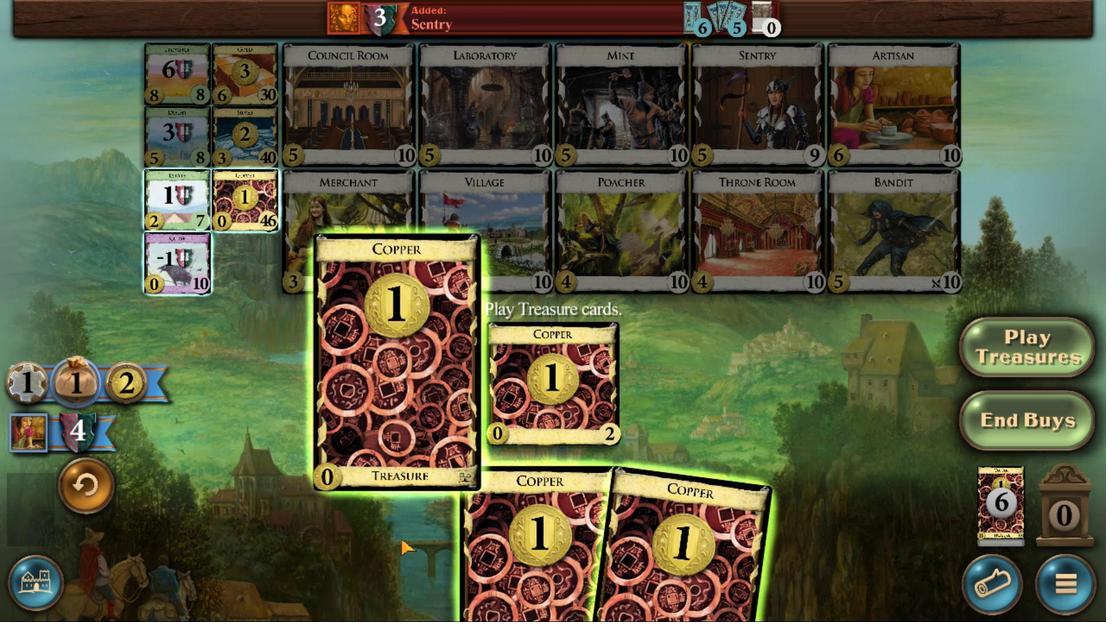
Action: Mouse scrolled (499, 402) with delta (0, 0)
Screenshot: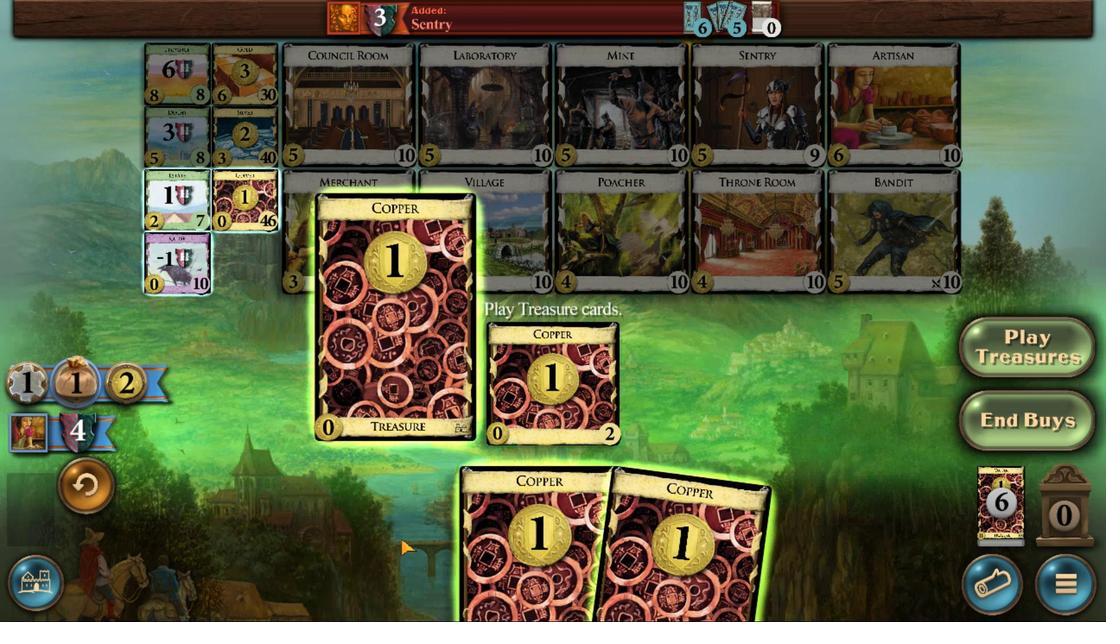 
Action: Mouse scrolled (499, 402) with delta (0, 0)
Screenshot: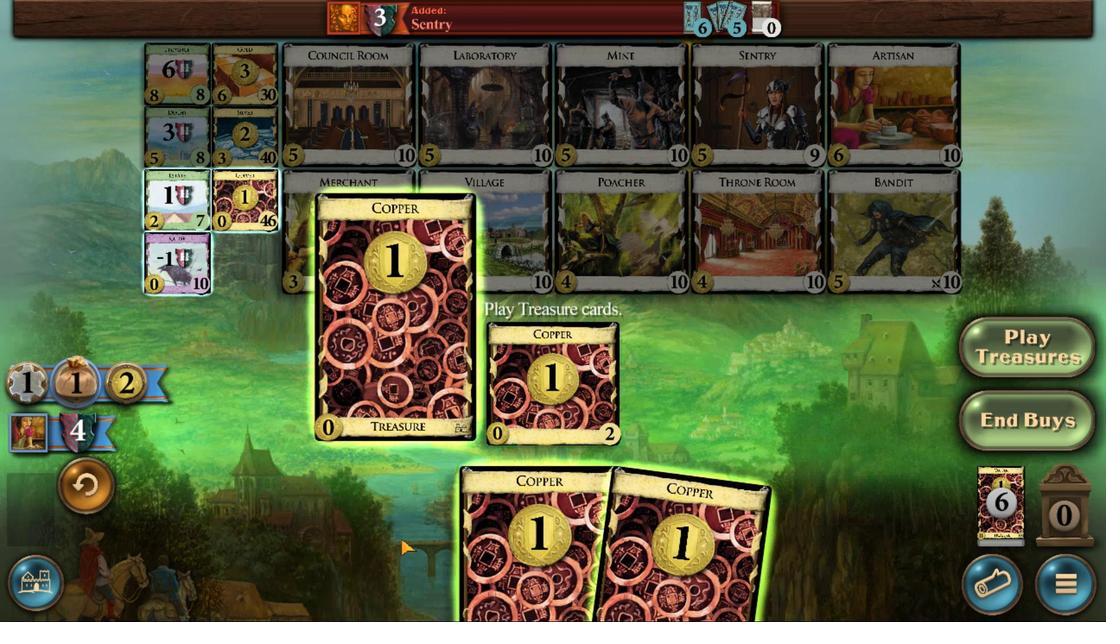 
Action: Mouse scrolled (499, 402) with delta (0, 0)
Screenshot: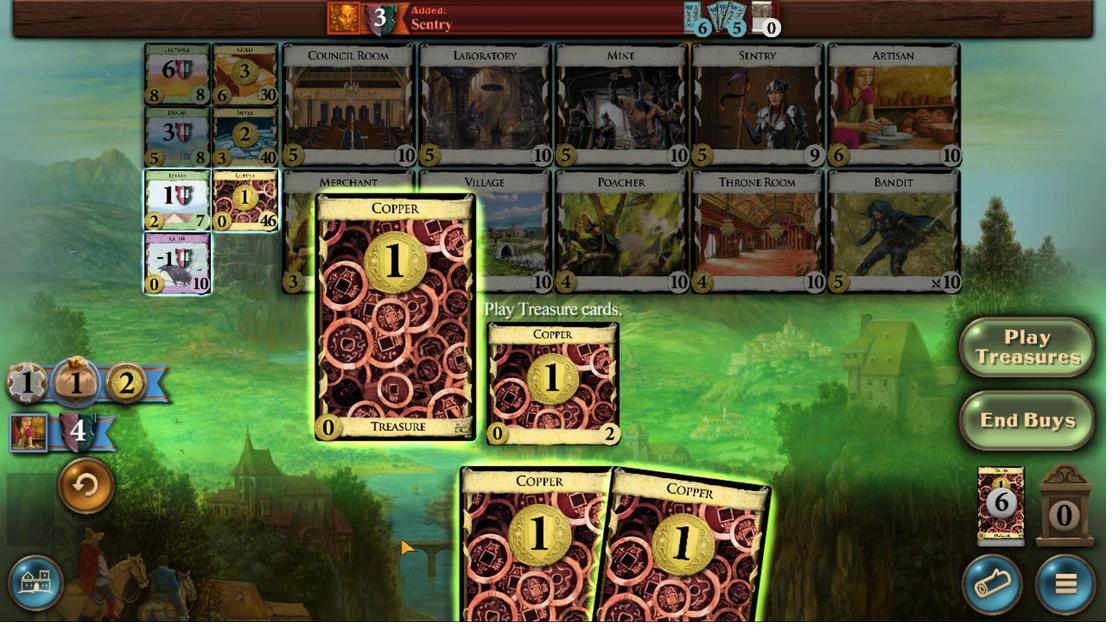 
Action: Mouse scrolled (499, 402) with delta (0, 0)
Screenshot: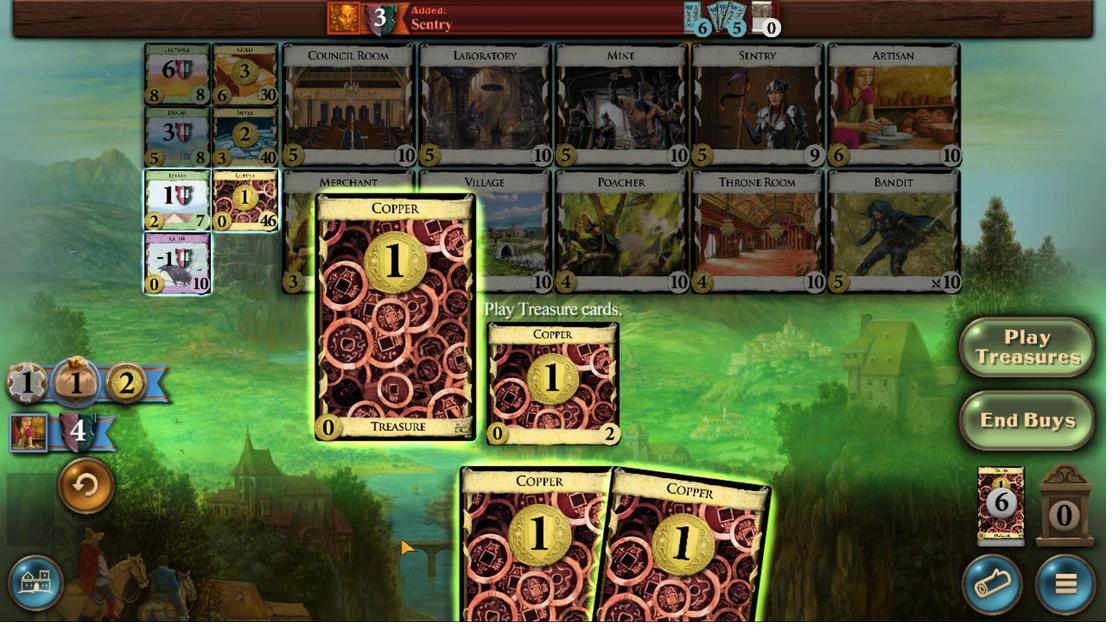 
Action: Mouse moved to (505, 406)
Screenshot: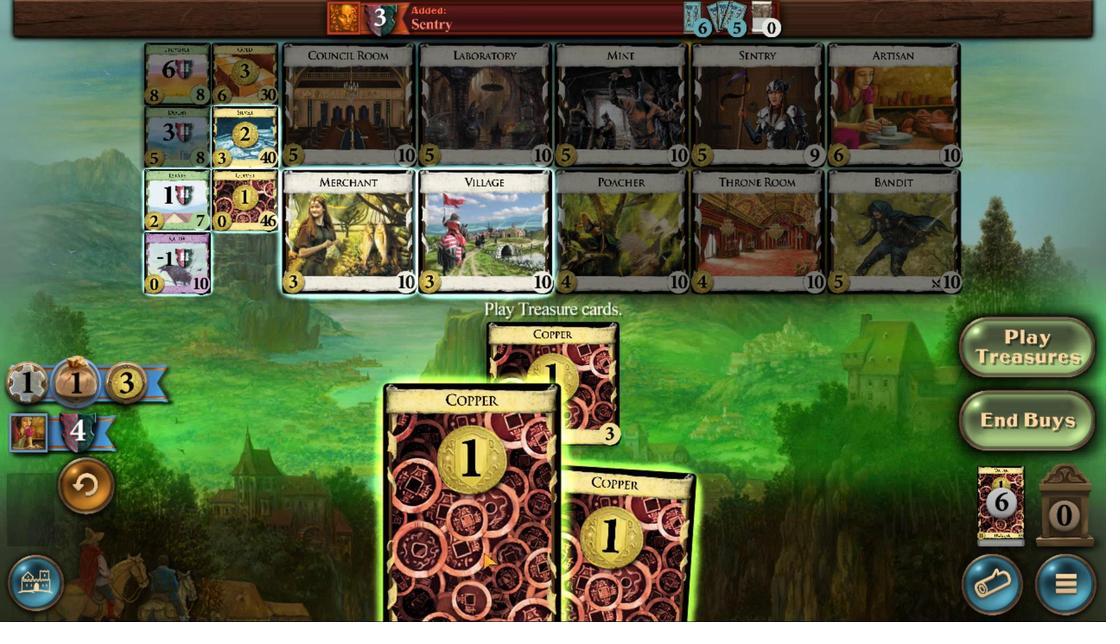 
Action: Mouse scrolled (505, 406) with delta (0, 0)
Screenshot: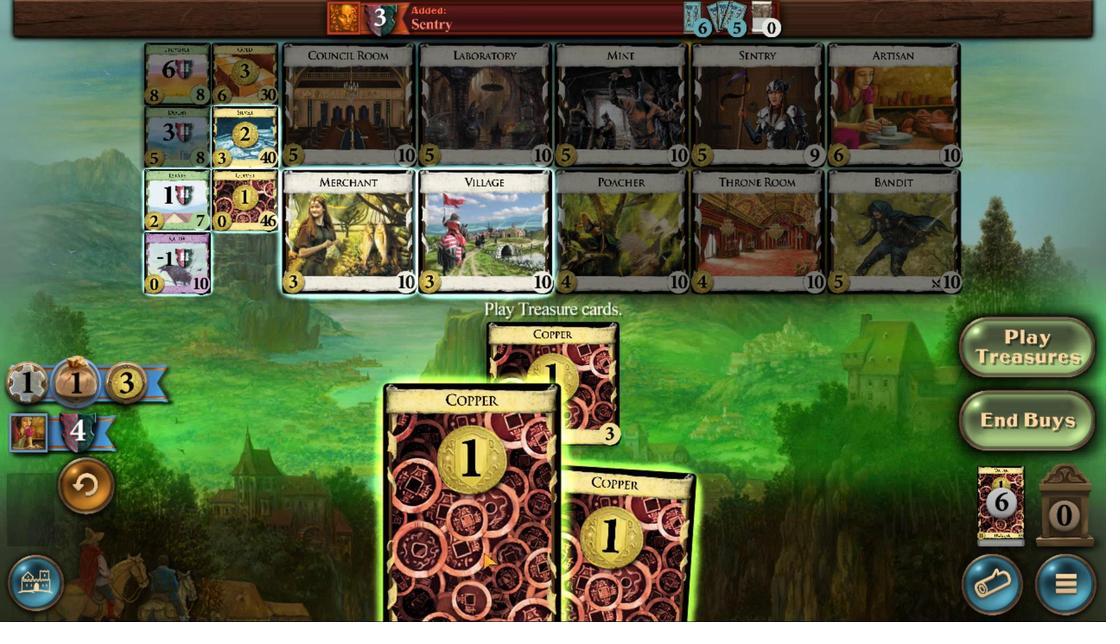 
Action: Mouse moved to (505, 406)
Screenshot: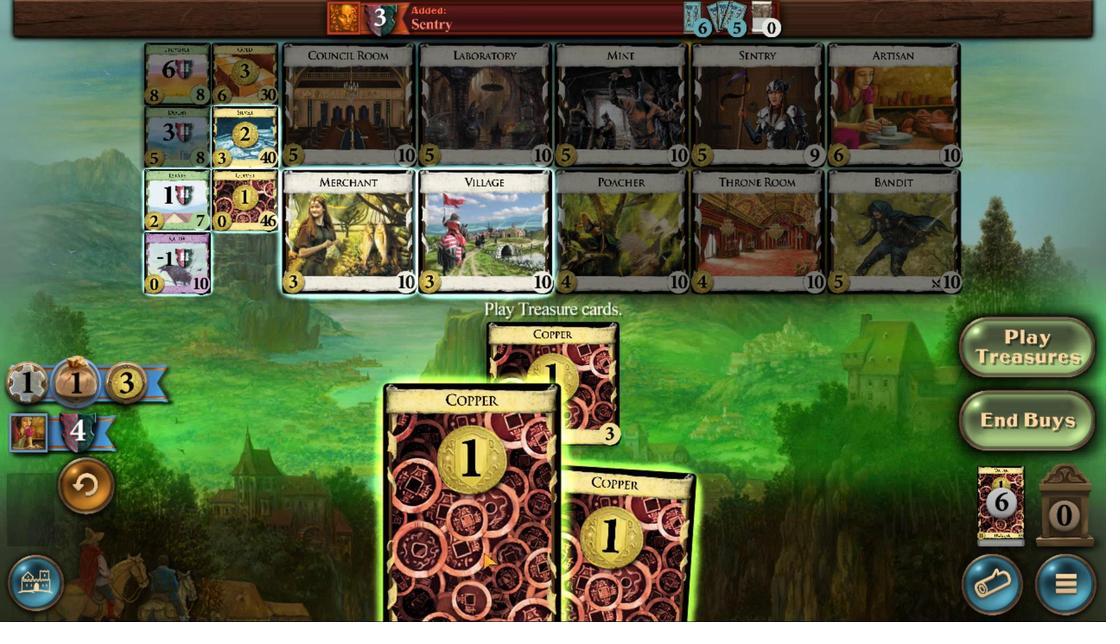 
Action: Mouse scrolled (505, 406) with delta (0, 0)
Screenshot: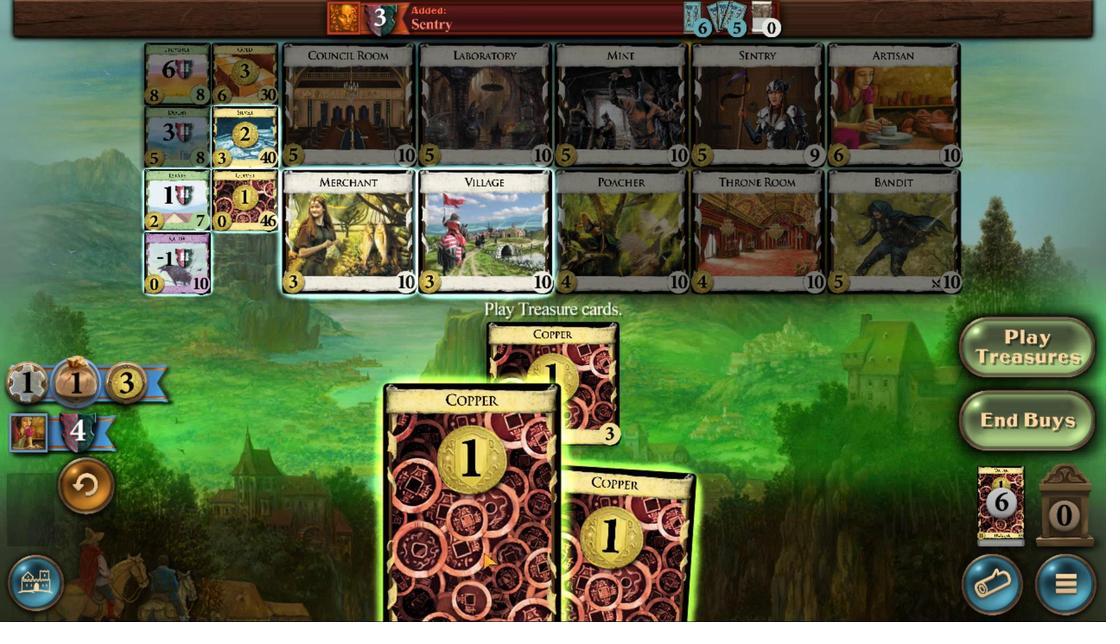 
Action: Mouse moved to (505, 406)
Screenshot: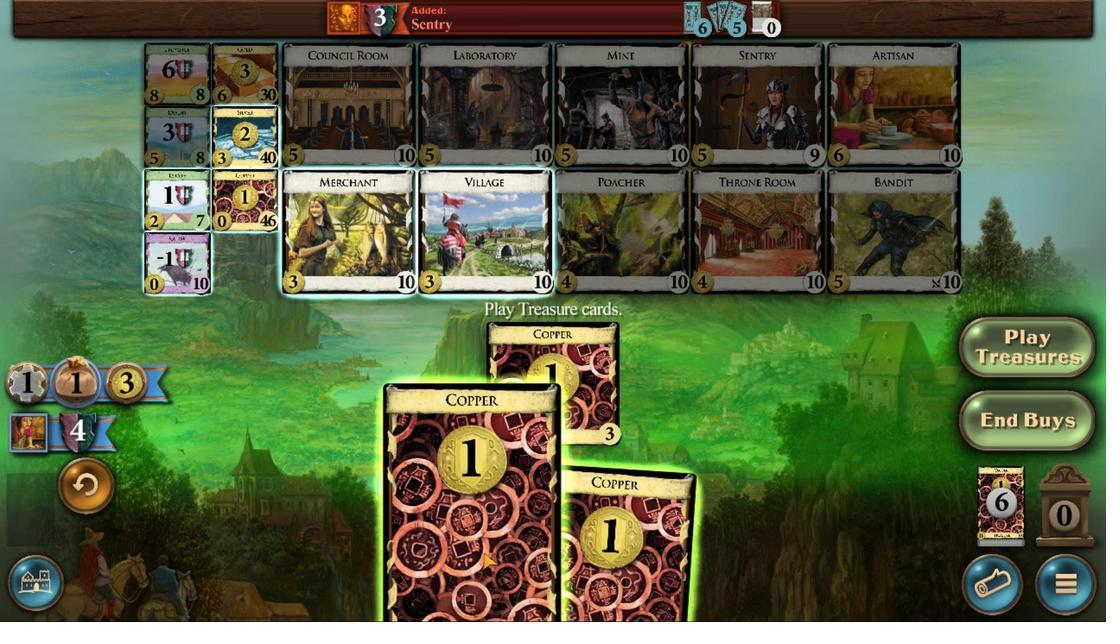 
Action: Mouse scrolled (505, 406) with delta (0, 0)
Screenshot: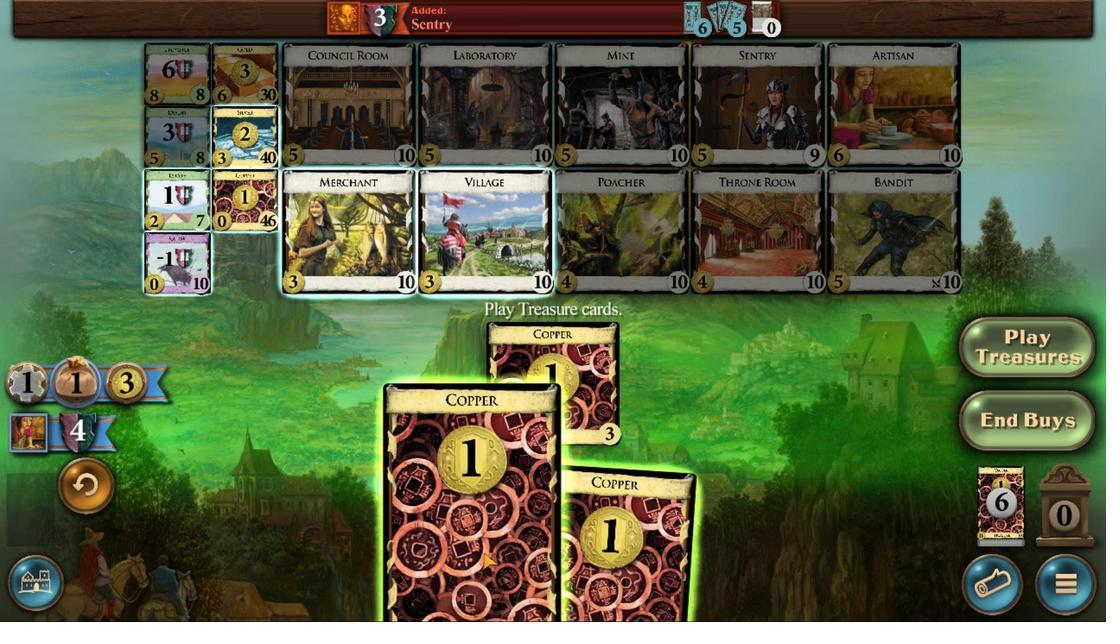 
Action: Mouse scrolled (505, 406) with delta (0, 0)
Screenshot: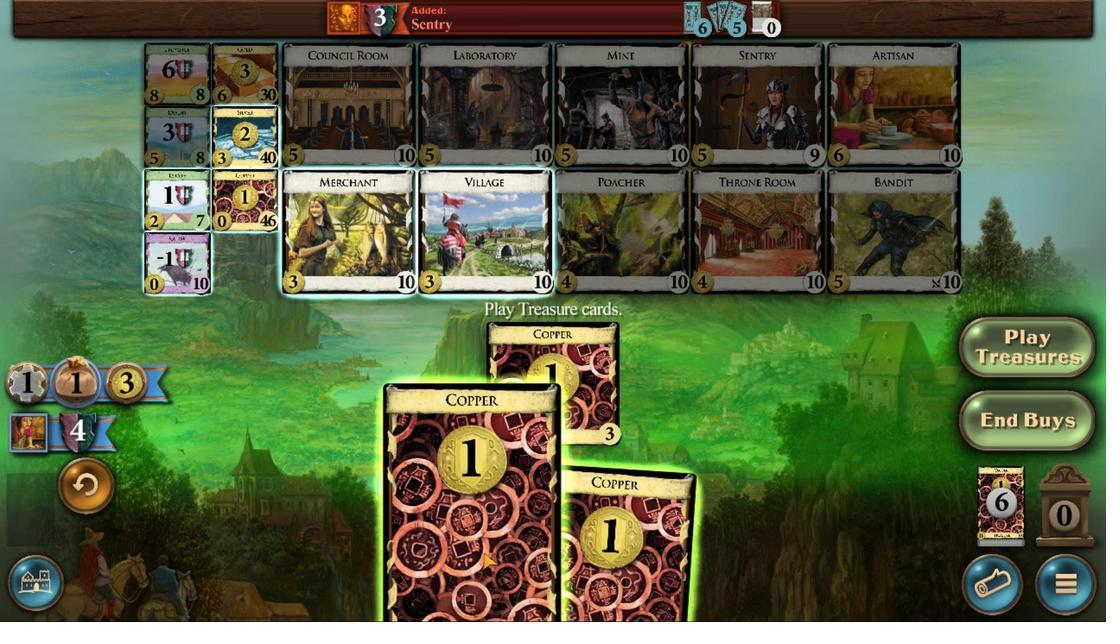 
Action: Mouse scrolled (505, 406) with delta (0, 0)
Screenshot: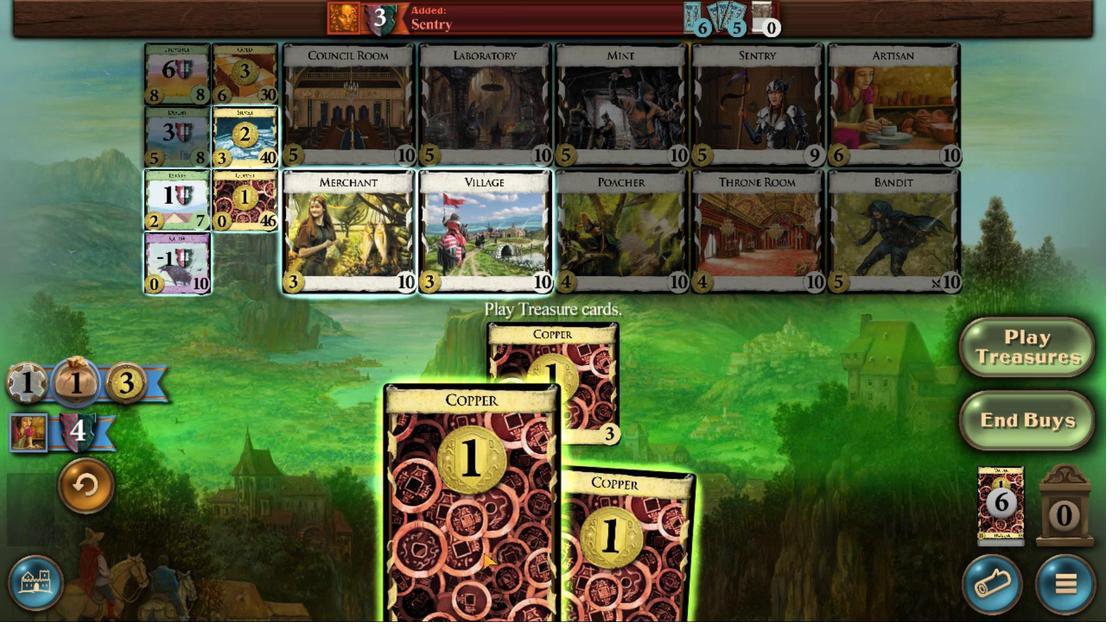 
Action: Mouse scrolled (505, 406) with delta (0, 0)
Screenshot: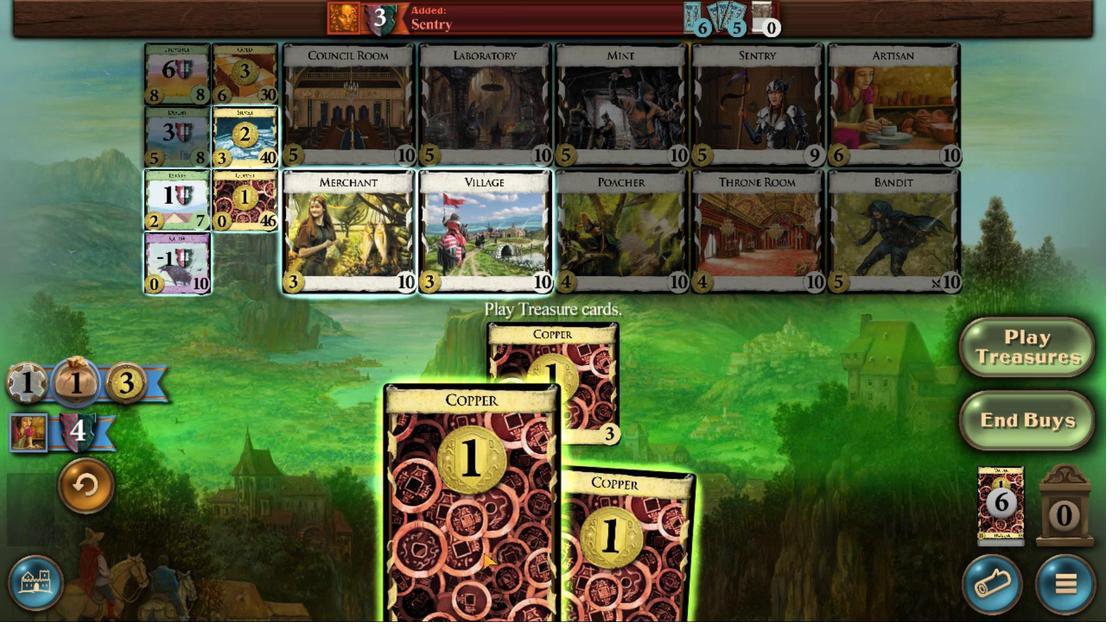 
Action: Mouse moved to (511, 402)
Screenshot: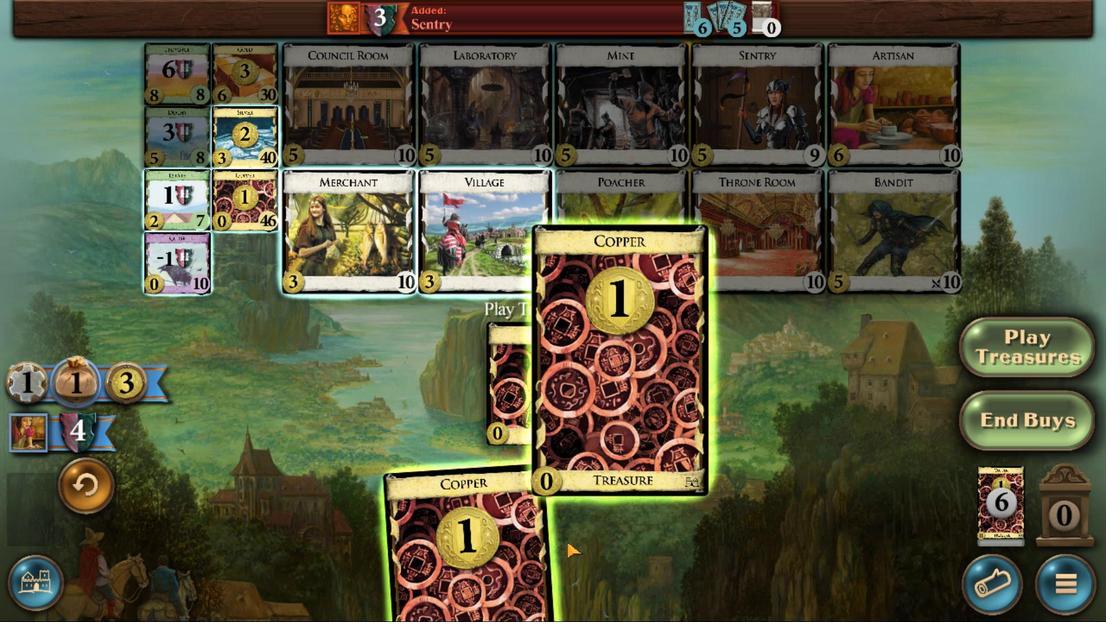 
Action: Mouse scrolled (511, 402) with delta (0, 0)
Screenshot: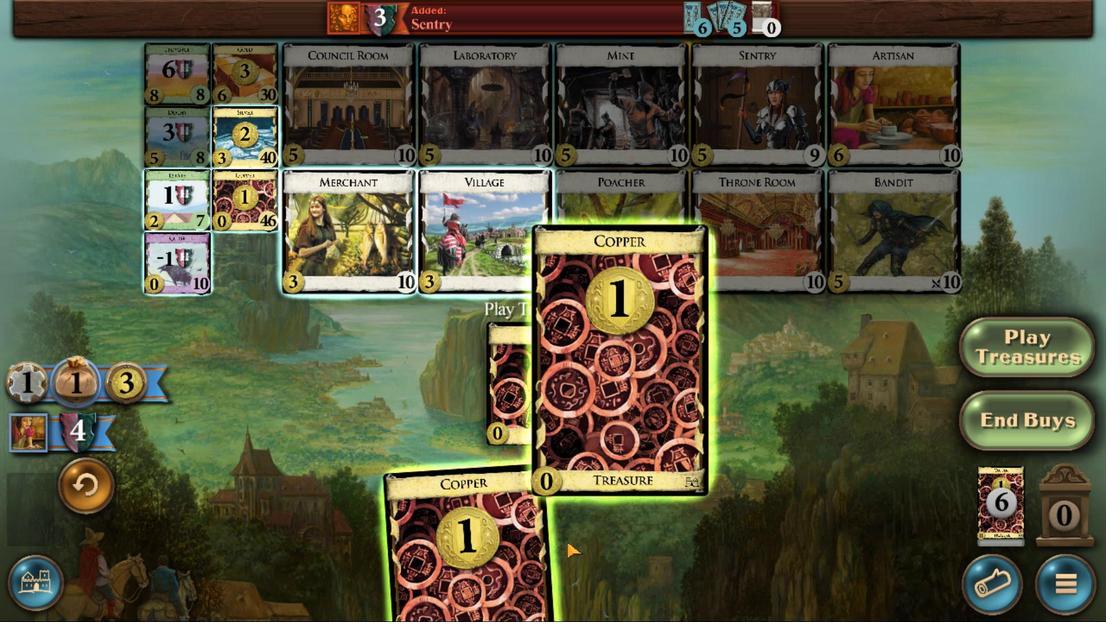 
Action: Mouse moved to (511, 402)
Screenshot: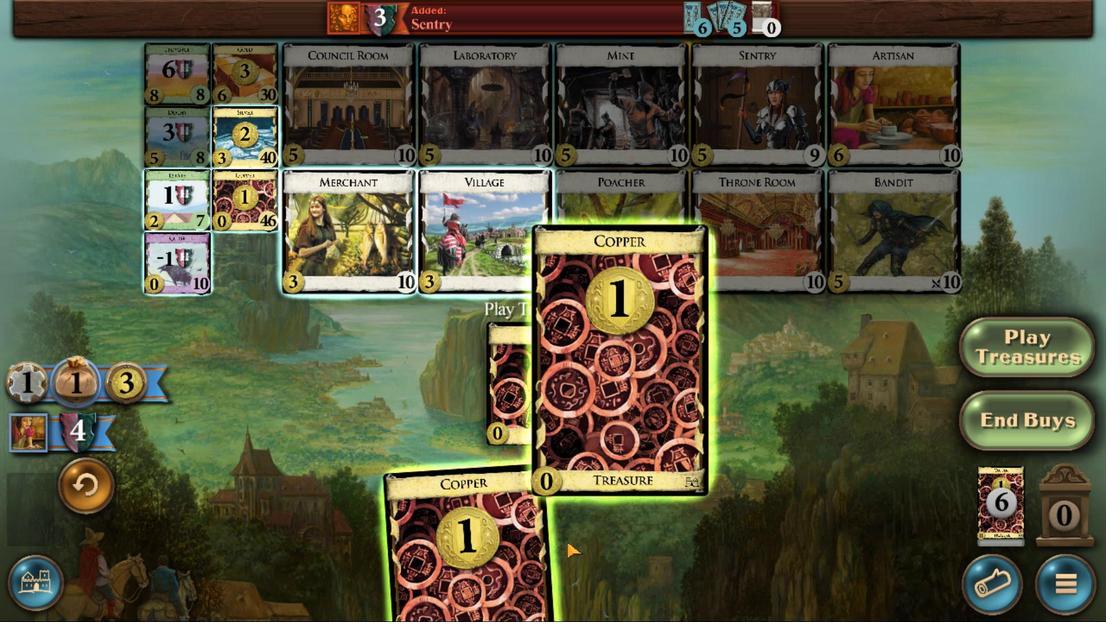 
Action: Mouse scrolled (511, 402) with delta (0, 0)
Screenshot: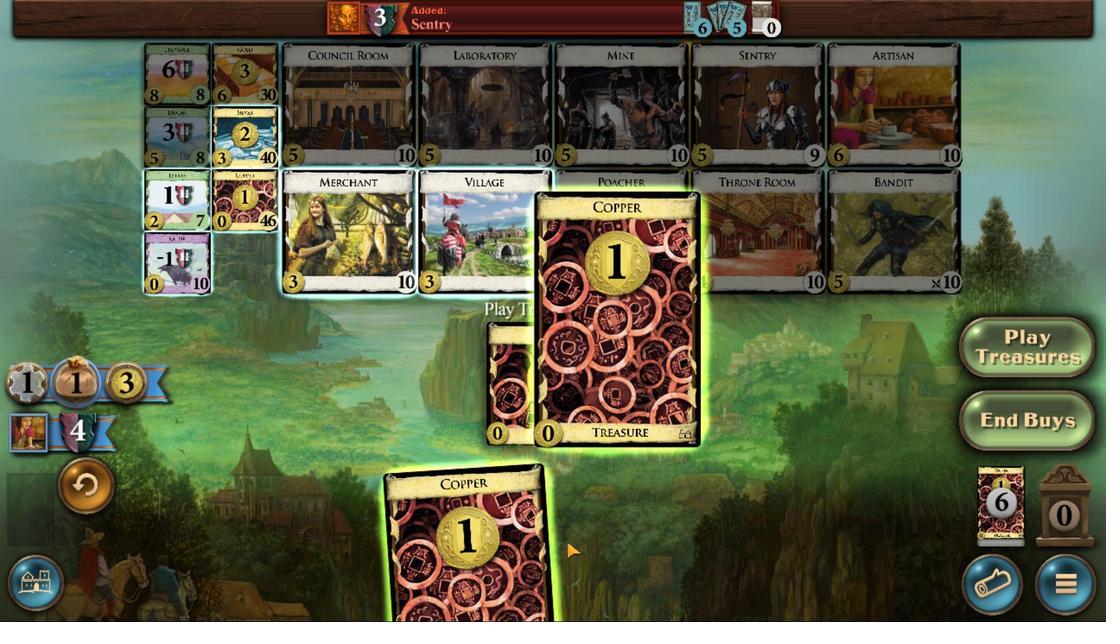 
Action: Mouse moved to (511, 402)
Screenshot: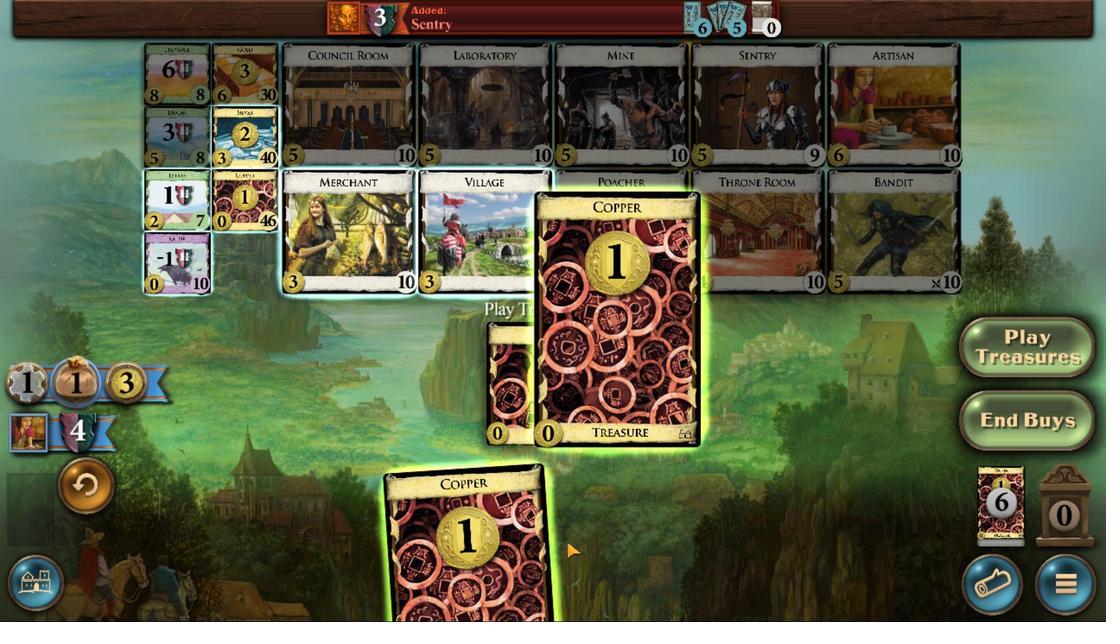 
Action: Mouse scrolled (511, 402) with delta (0, 0)
Screenshot: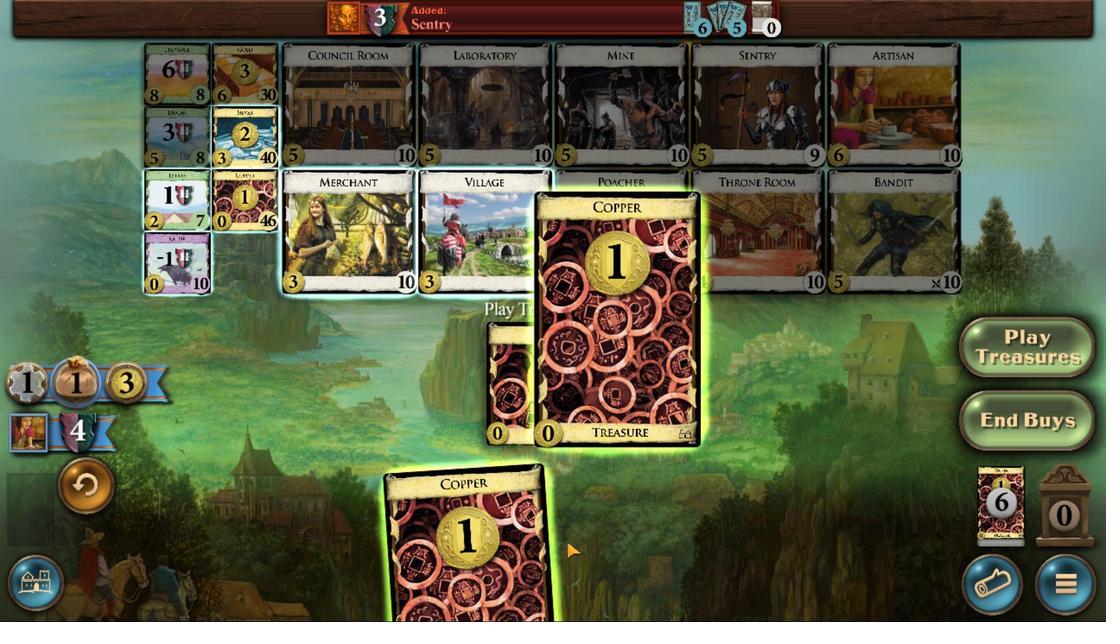 
Action: Mouse moved to (506, 404)
Screenshot: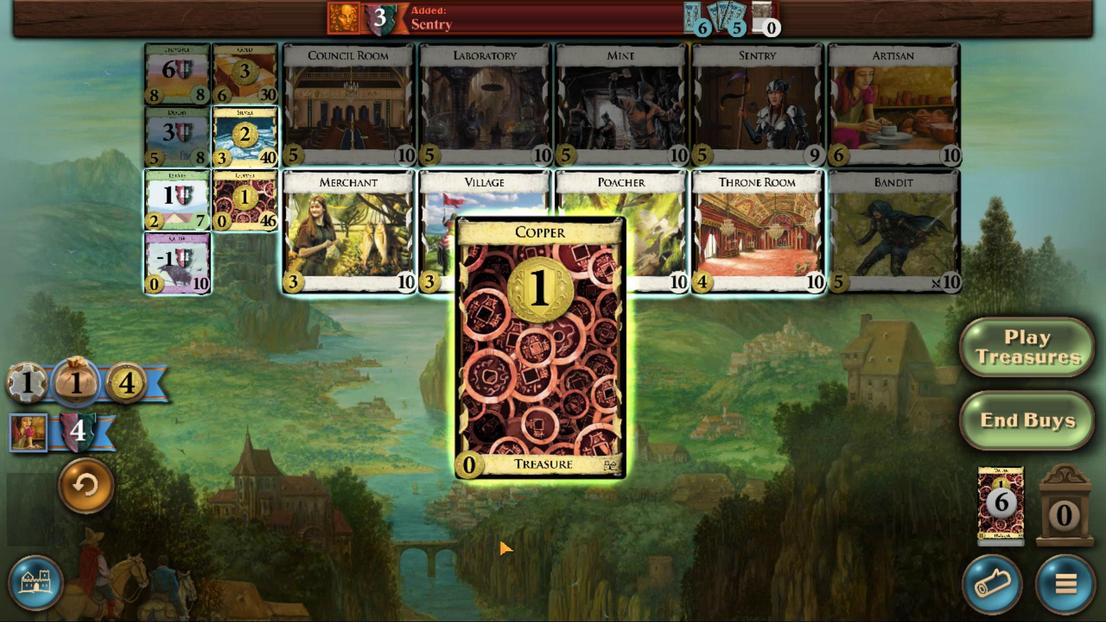 
Action: Mouse scrolled (506, 404) with delta (0, 0)
Screenshot: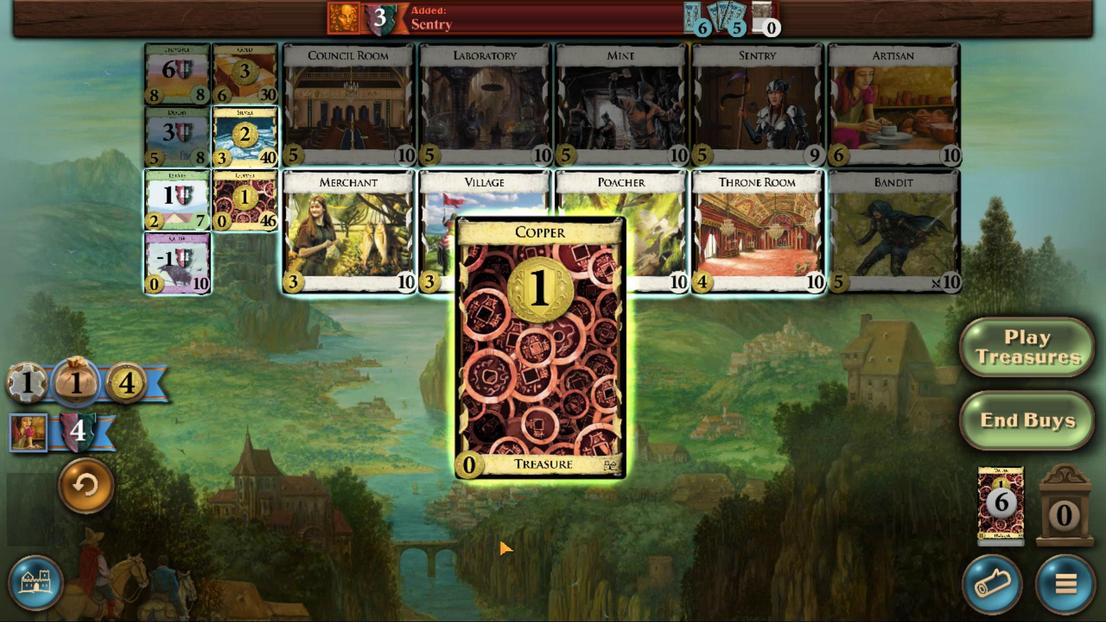 
Action: Mouse moved to (506, 404)
Screenshot: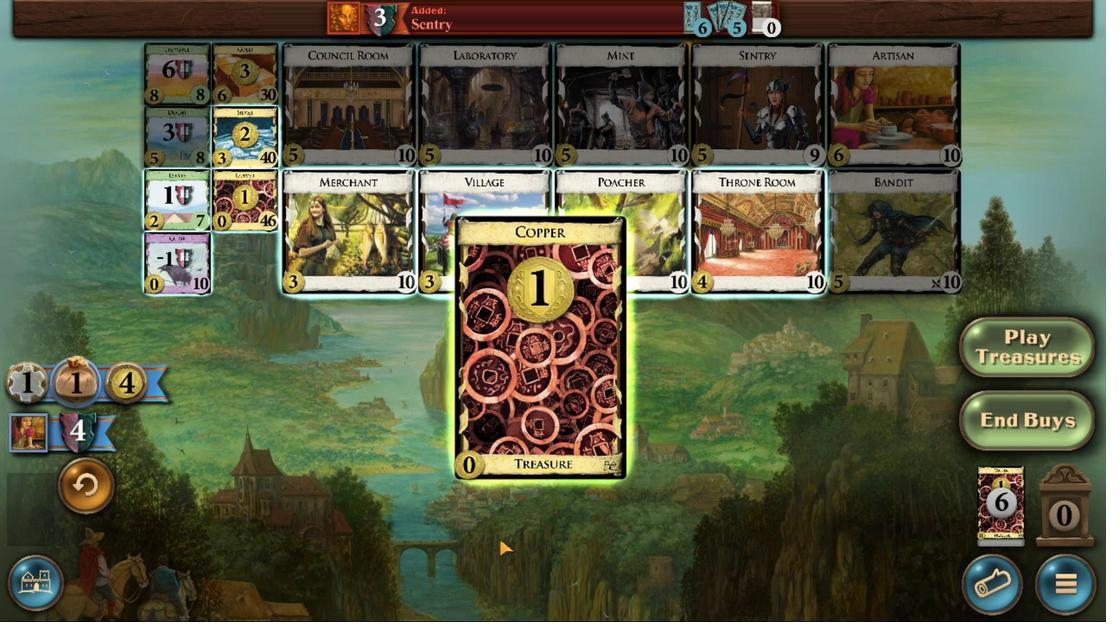 
Action: Mouse scrolled (506, 404) with delta (0, 0)
Screenshot: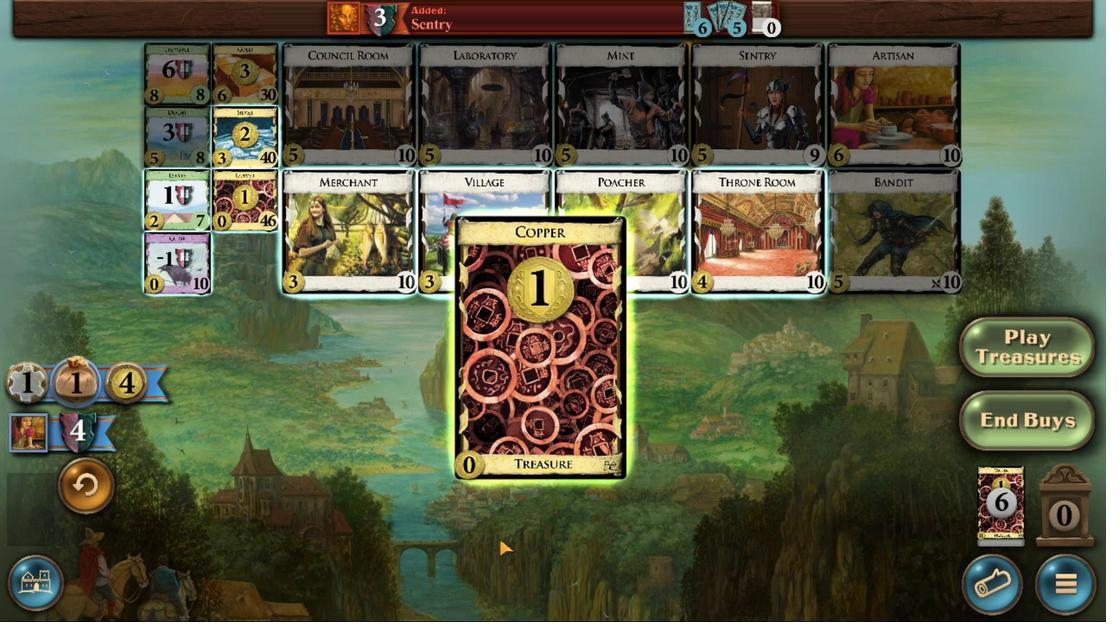 
Action: Mouse moved to (506, 404)
Screenshot: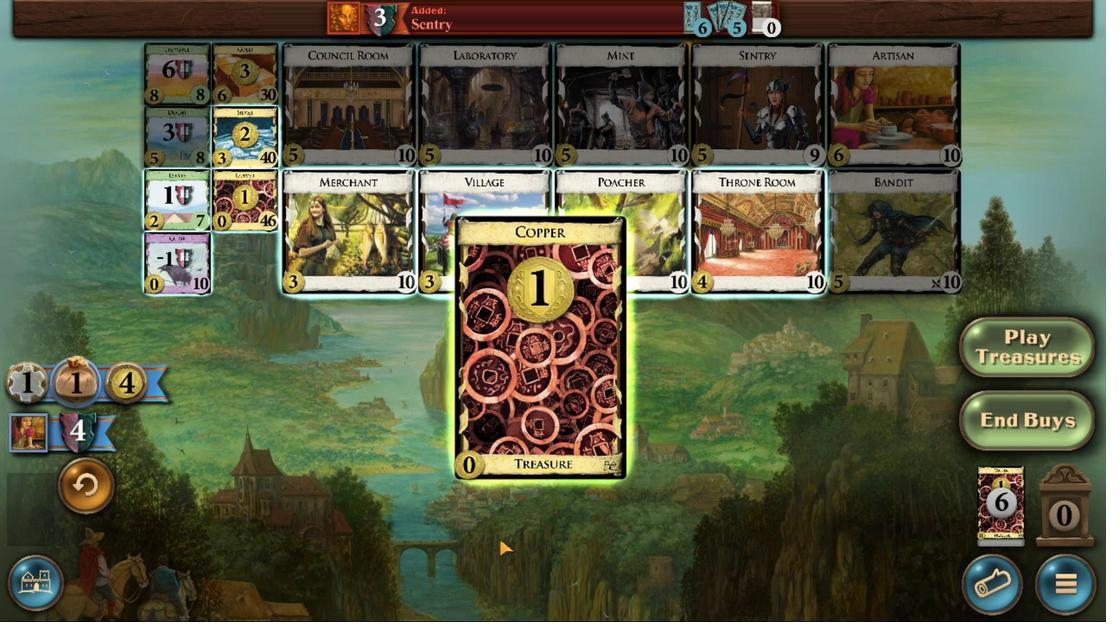 
Action: Mouse scrolled (506, 404) with delta (0, 0)
Screenshot: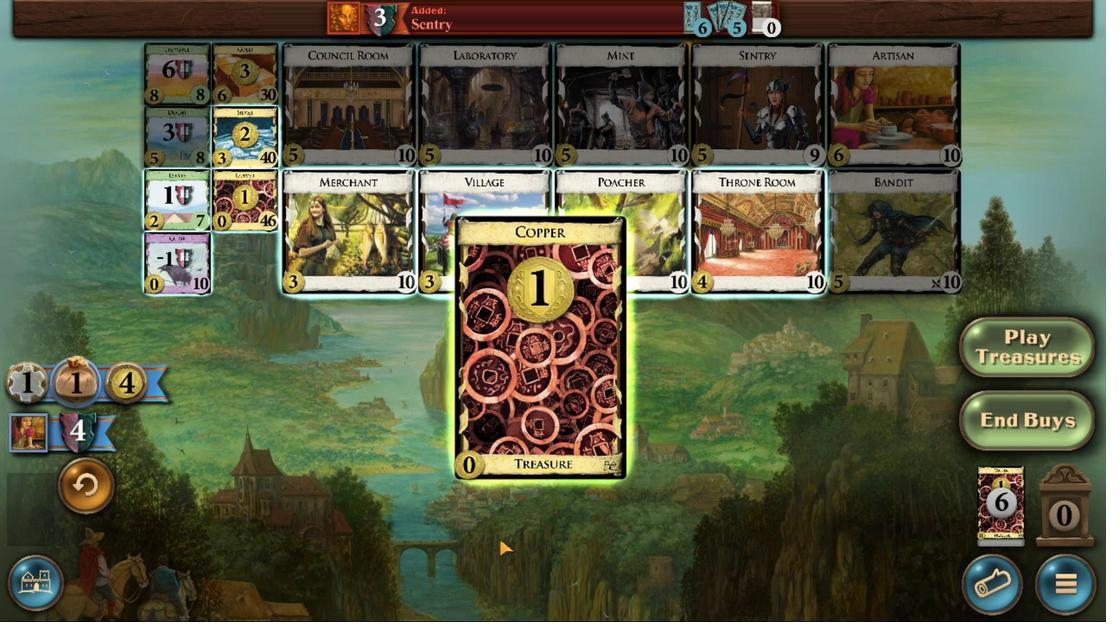 
Action: Mouse scrolled (506, 404) with delta (0, 0)
Screenshot: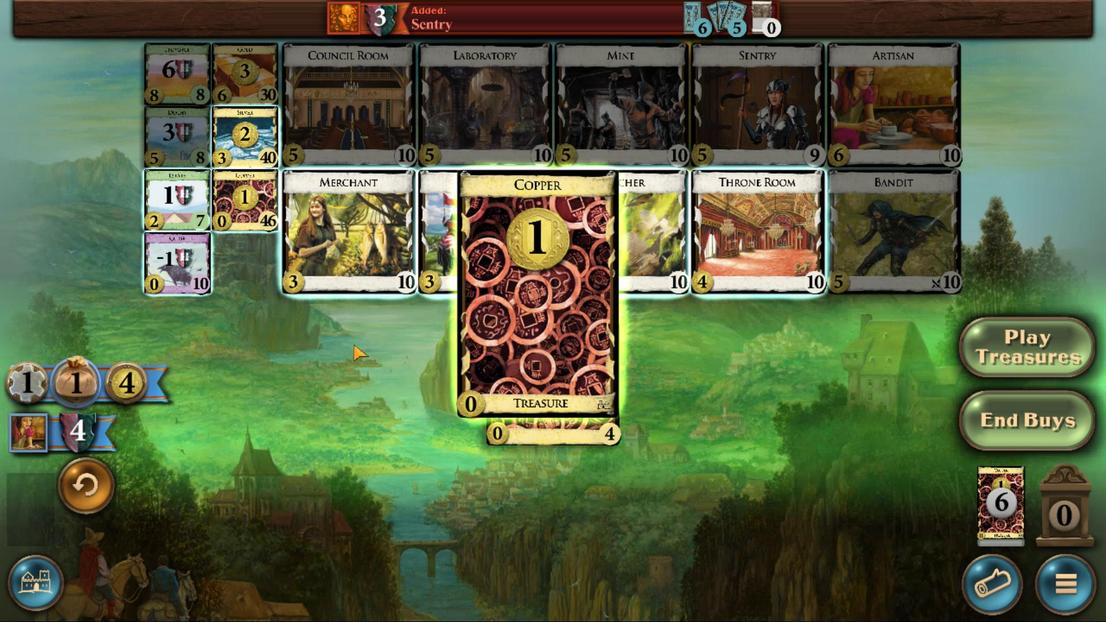 
Action: Mouse scrolled (506, 404) with delta (0, 0)
Screenshot: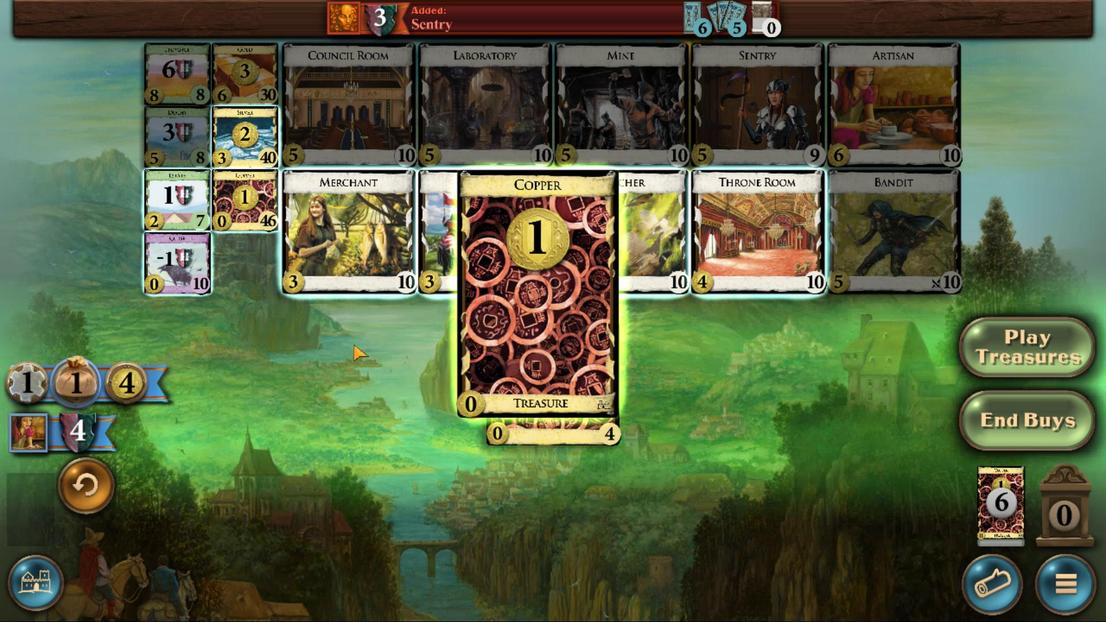 
Action: Mouse scrolled (506, 404) with delta (0, 0)
Screenshot: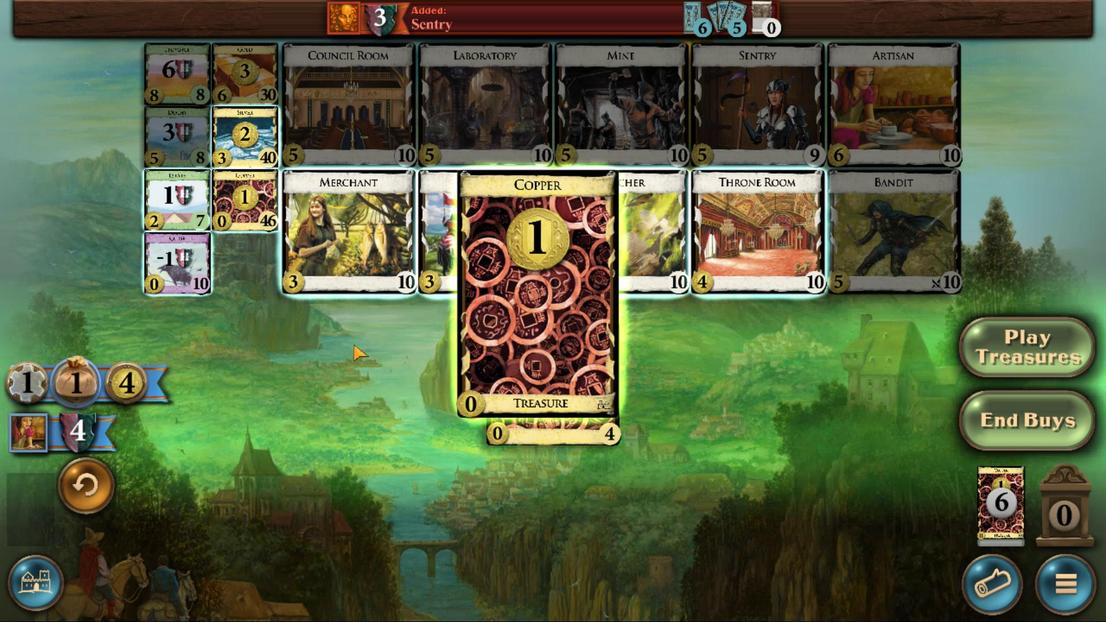 
Action: Mouse scrolled (506, 404) with delta (0, 0)
Screenshot: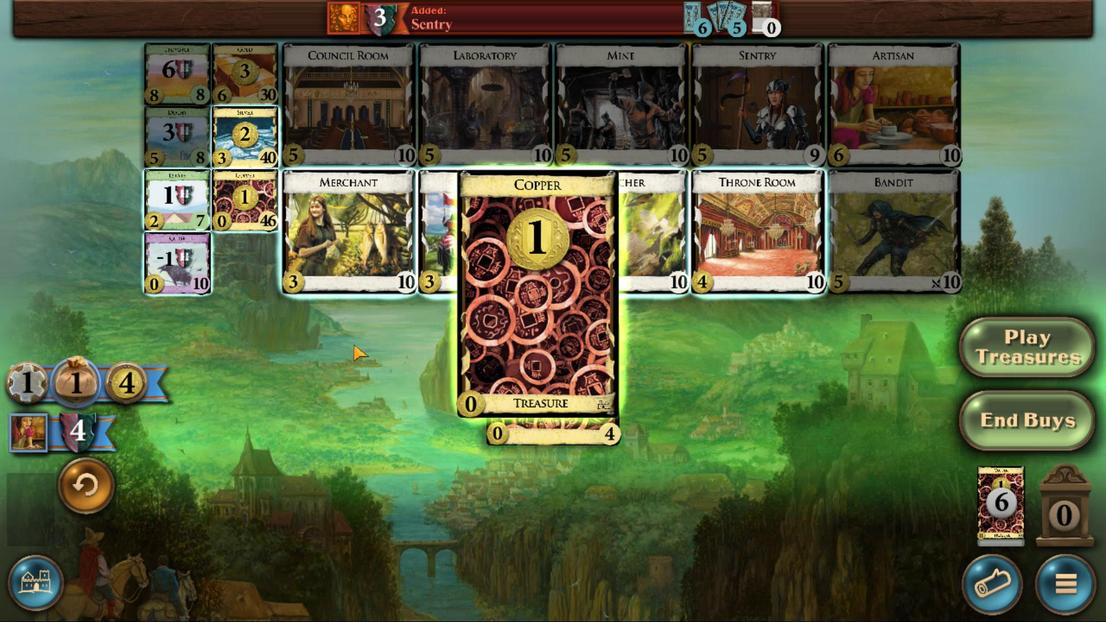 
Action: Mouse moved to (483, 305)
Screenshot: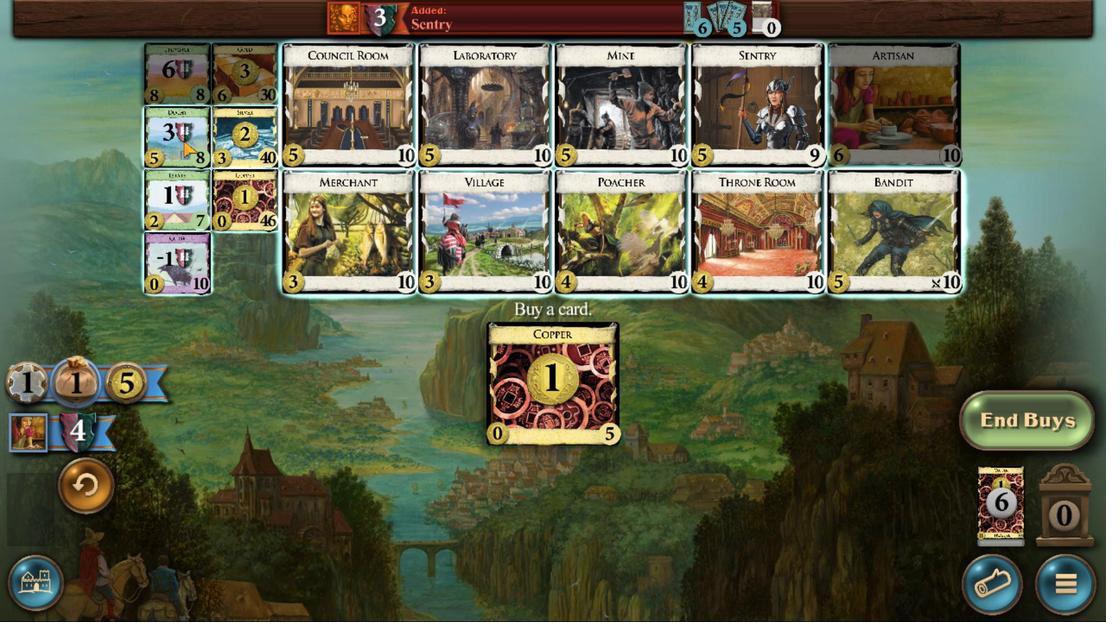 
Action: Mouse pressed left at (483, 305)
Screenshot: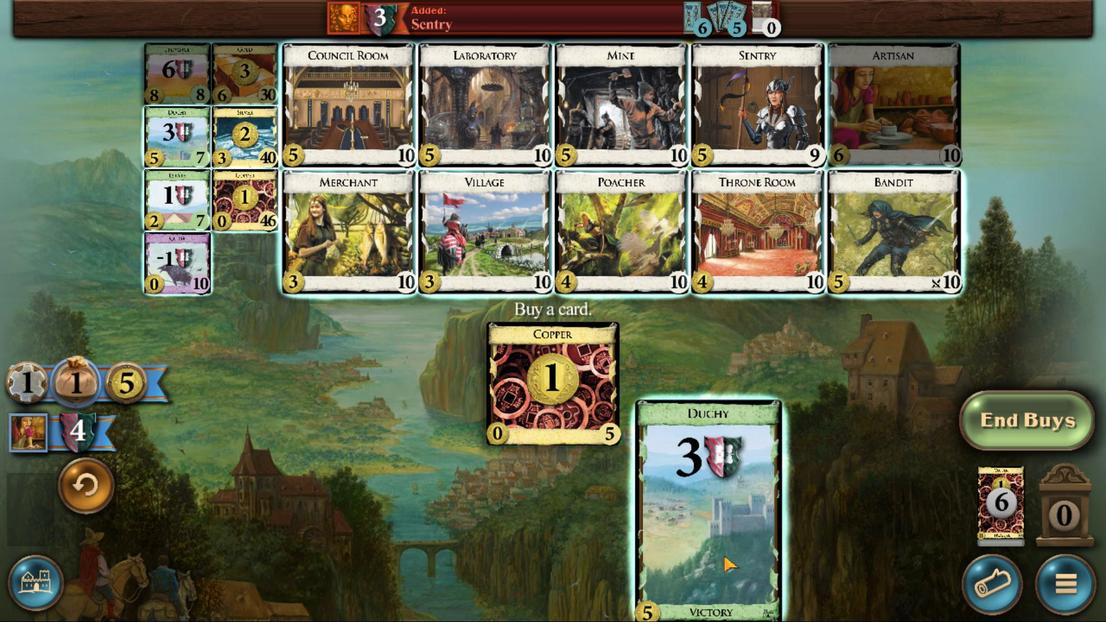 
Action: Mouse moved to (507, 404)
Screenshot: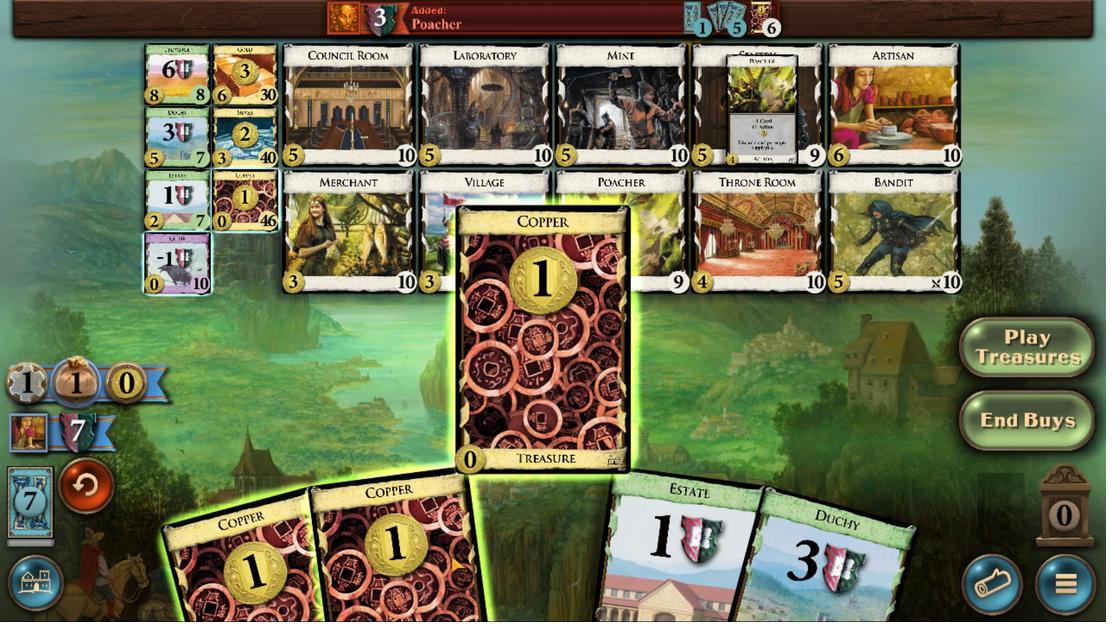 
Action: Mouse scrolled (507, 404) with delta (0, 0)
Screenshot: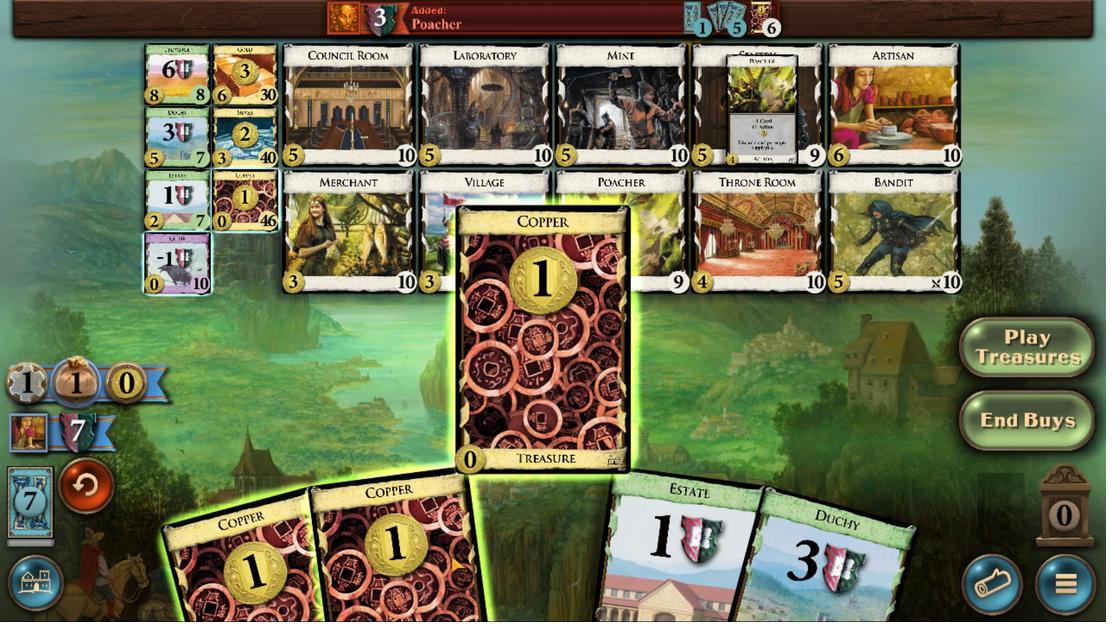
Action: Mouse moved to (507, 405)
Screenshot: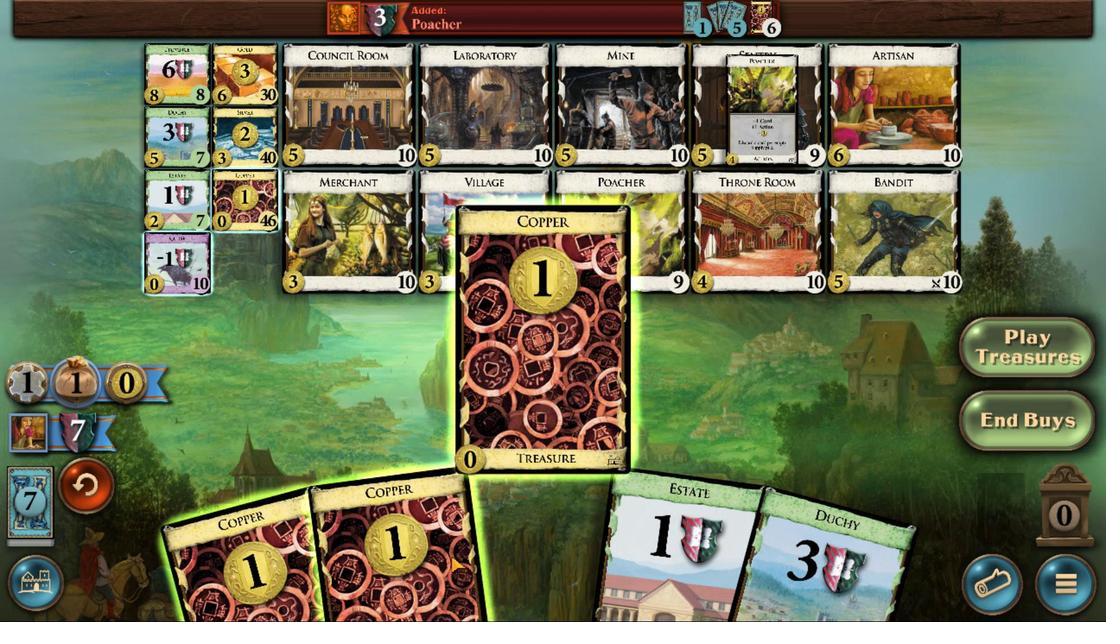 
Action: Mouse scrolled (507, 404) with delta (0, 0)
Screenshot: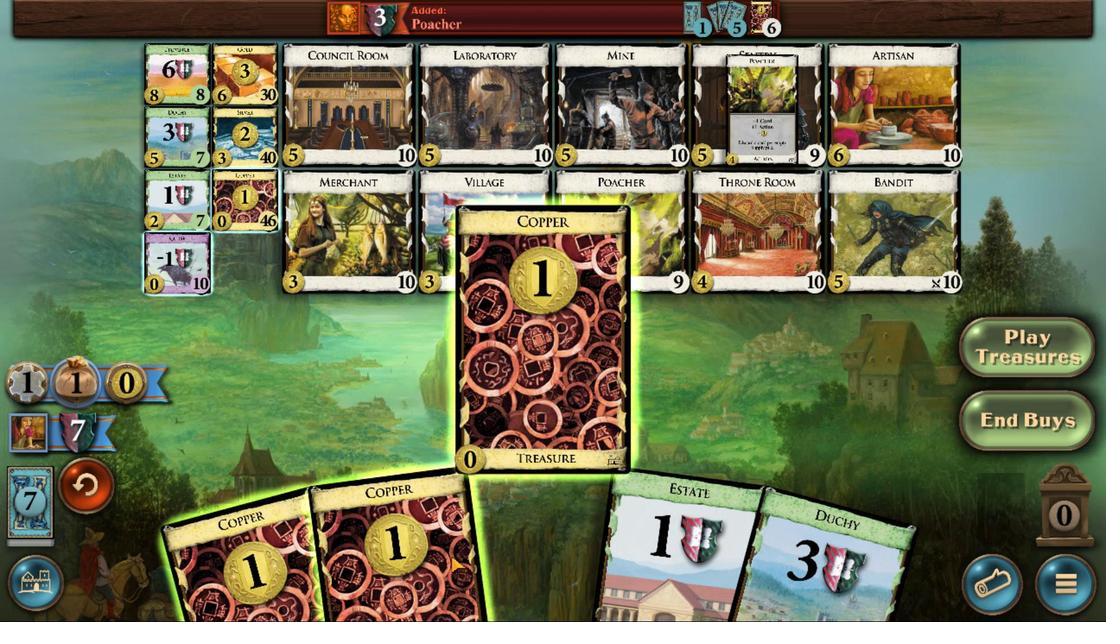 
Action: Mouse scrolled (507, 404) with delta (0, 0)
Screenshot: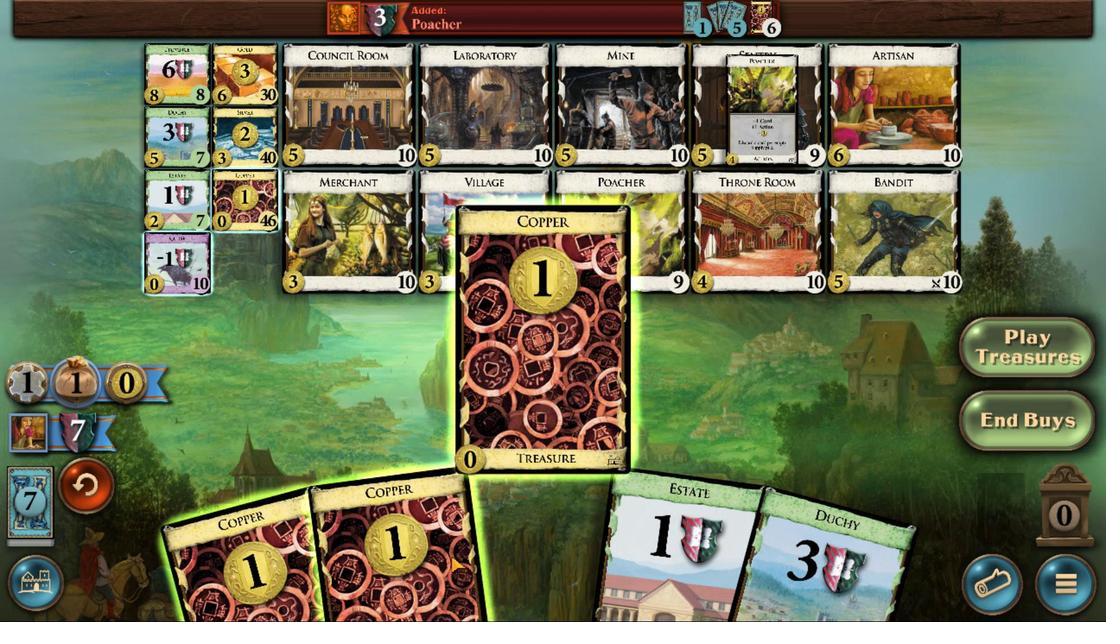 
Action: Mouse scrolled (507, 405) with delta (0, 0)
Screenshot: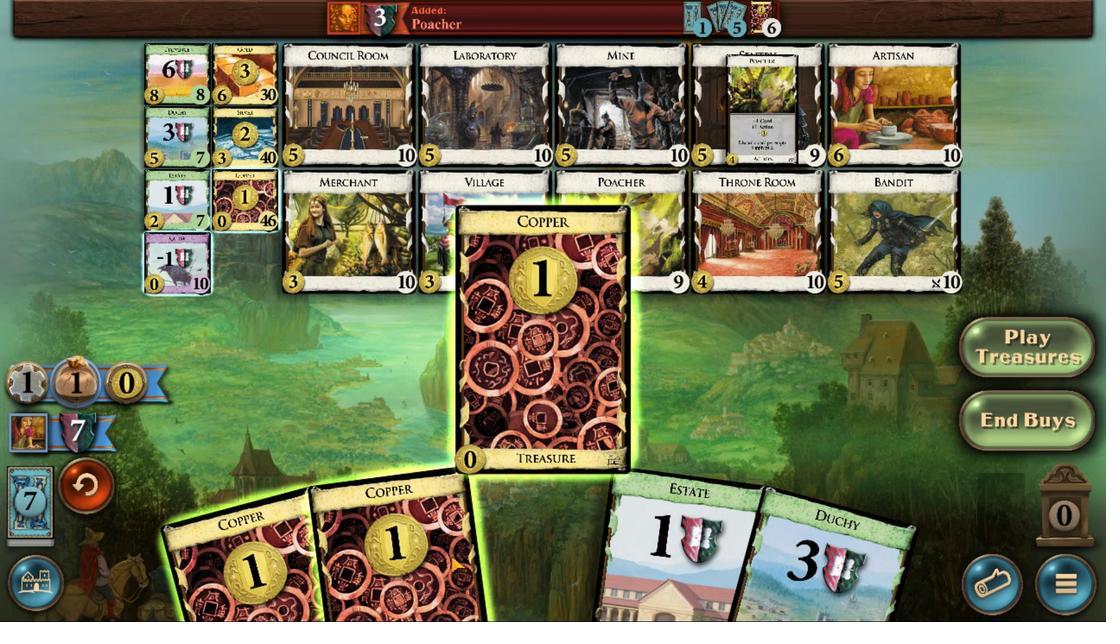 
Action: Mouse scrolled (507, 404) with delta (0, 0)
Screenshot: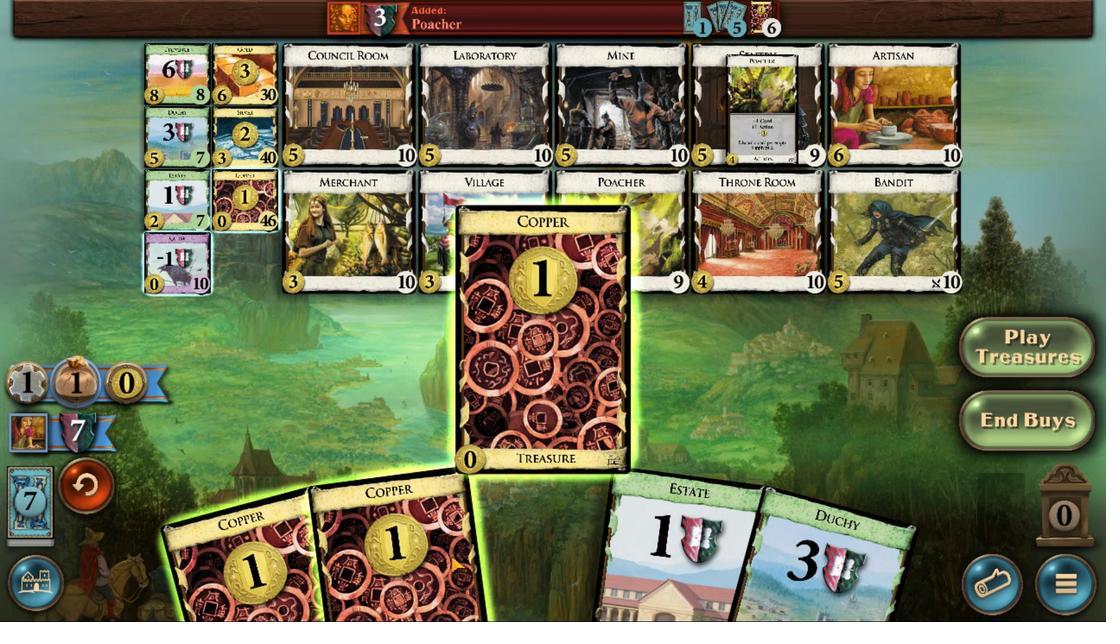 
Action: Mouse scrolled (507, 404) with delta (0, 0)
Screenshot: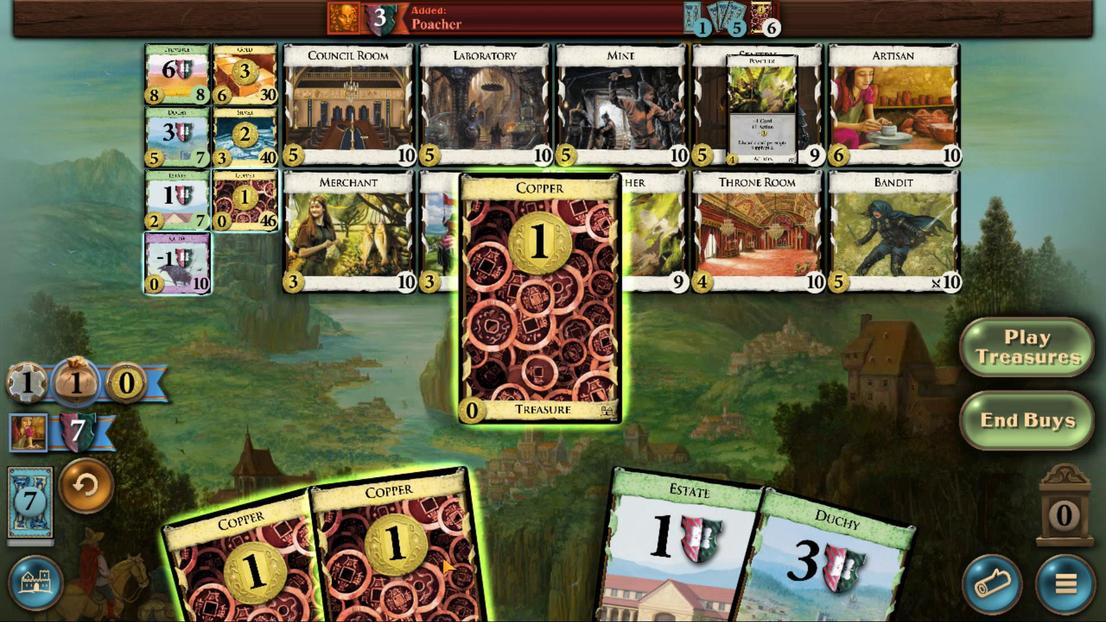 
Action: Mouse scrolled (507, 404) with delta (0, 0)
Screenshot: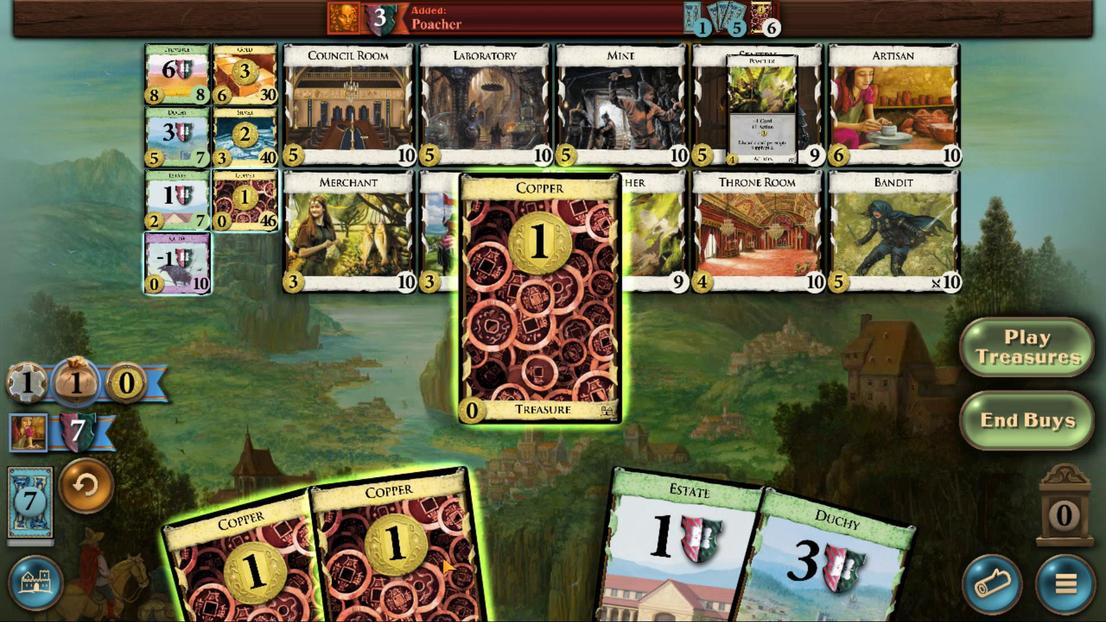 
Action: Mouse moved to (502, 407)
Screenshot: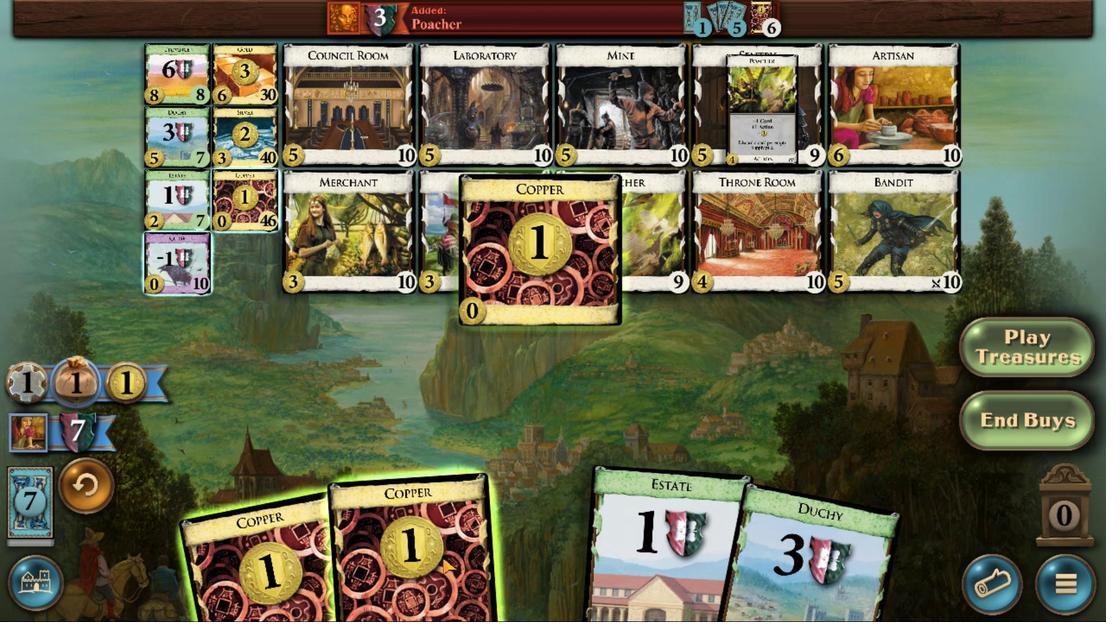 
Action: Mouse scrolled (502, 407) with delta (0, 0)
Screenshot: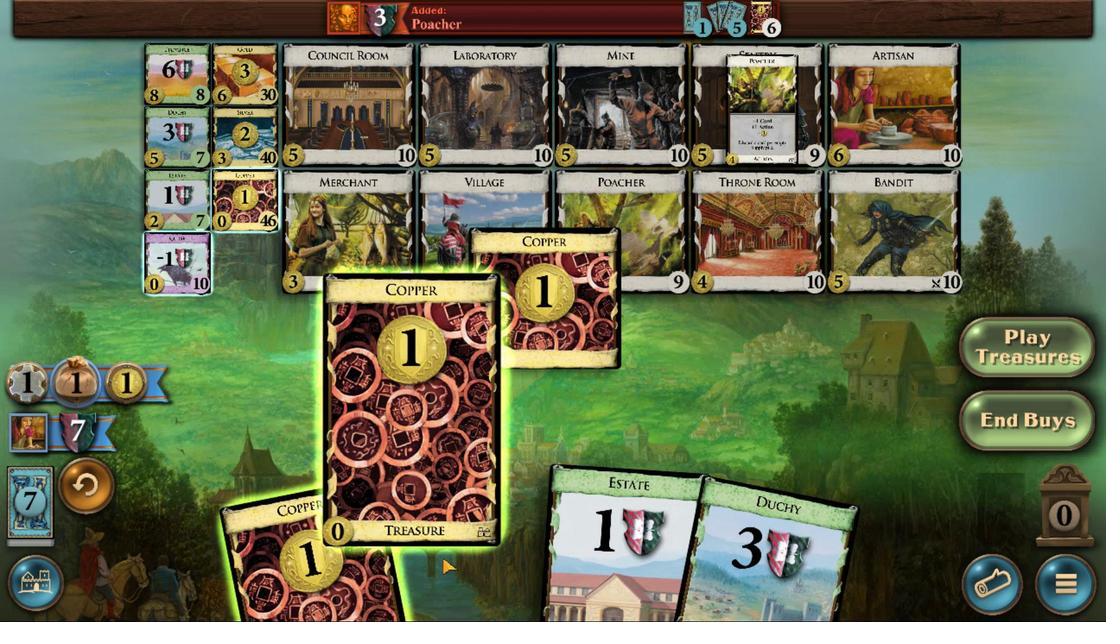 
Action: Mouse scrolled (502, 407) with delta (0, 0)
Screenshot: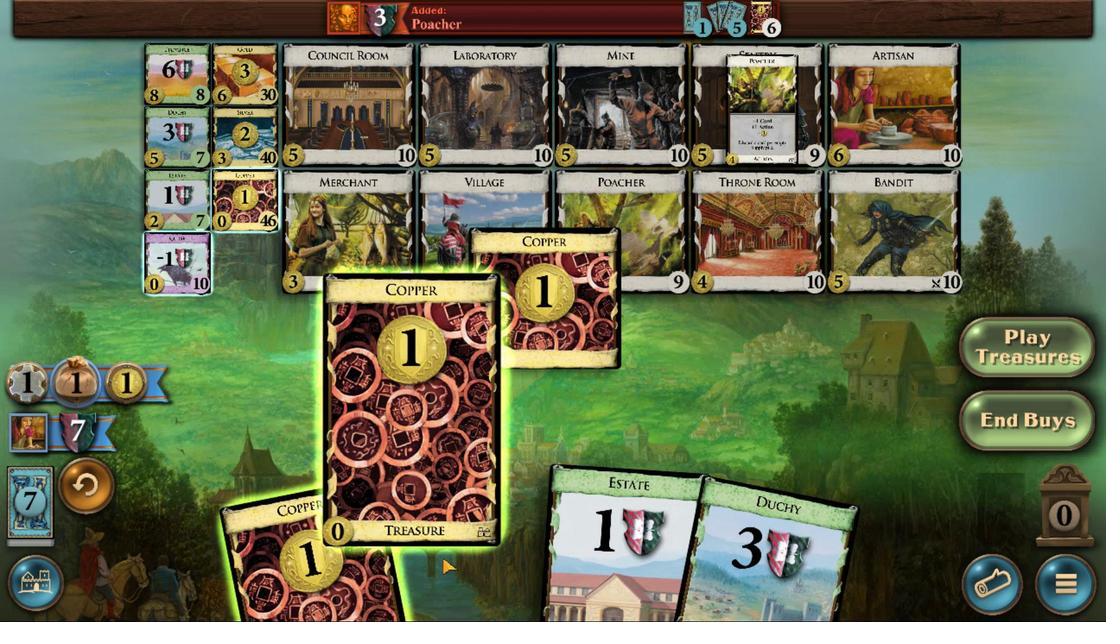 
Action: Mouse scrolled (502, 407) with delta (0, 0)
Screenshot: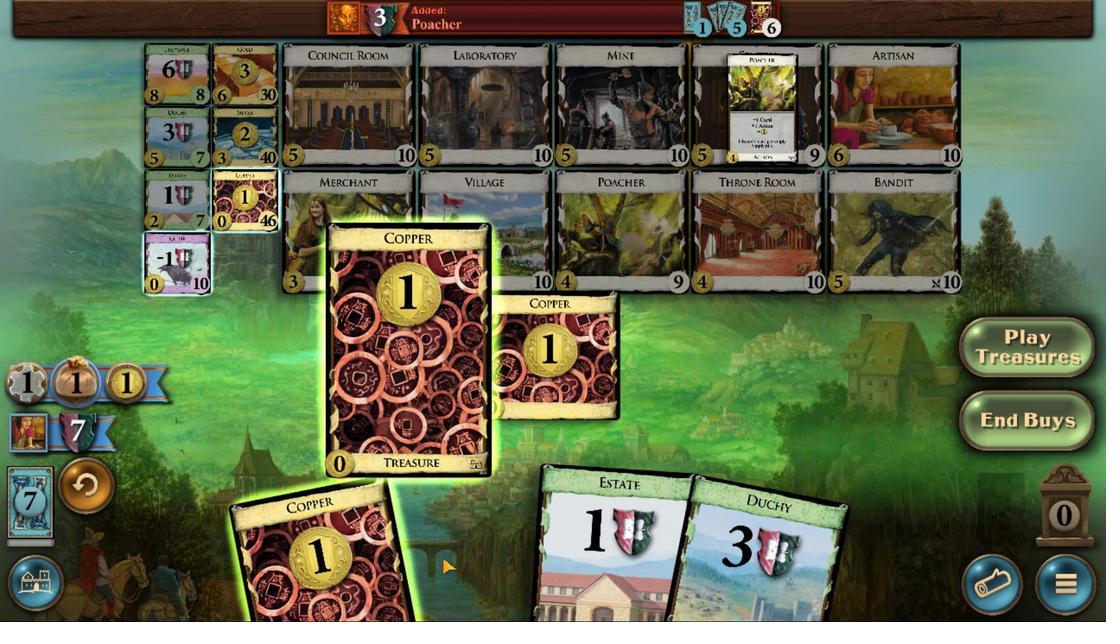 
Action: Mouse scrolled (502, 407) with delta (0, 0)
Screenshot: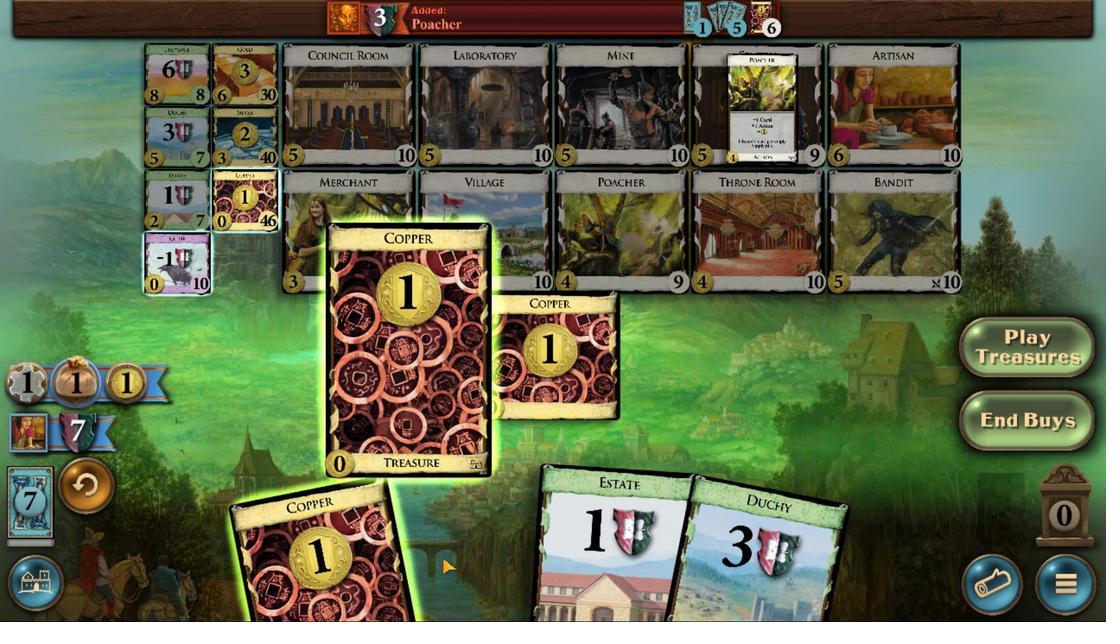 
Action: Mouse scrolled (502, 407) with delta (0, 0)
Screenshot: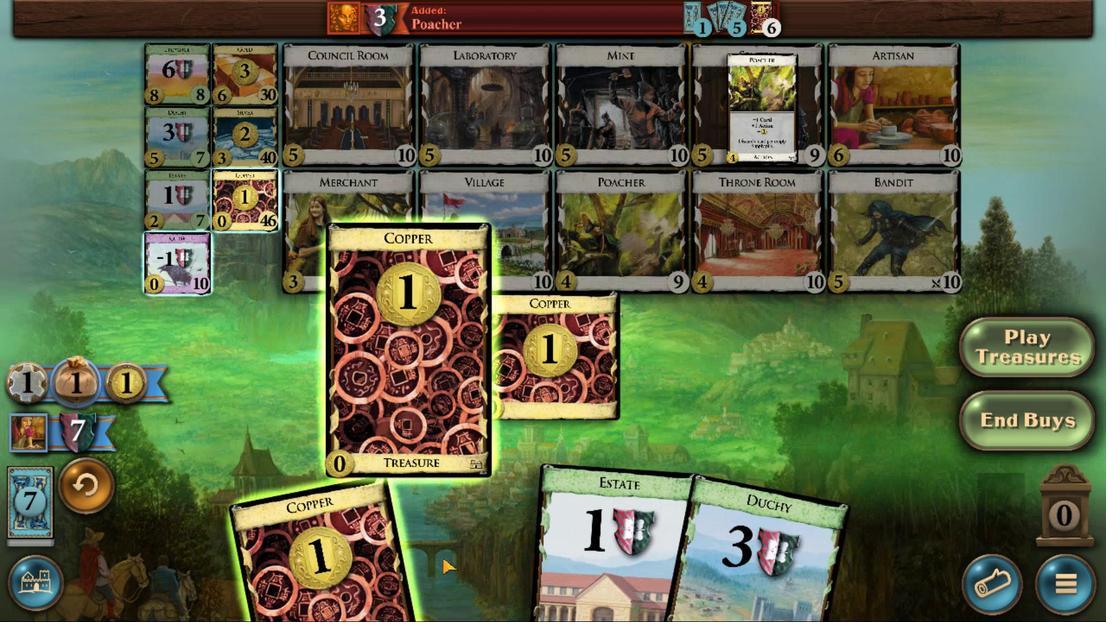 
Action: Mouse scrolled (502, 407) with delta (0, 0)
Screenshot: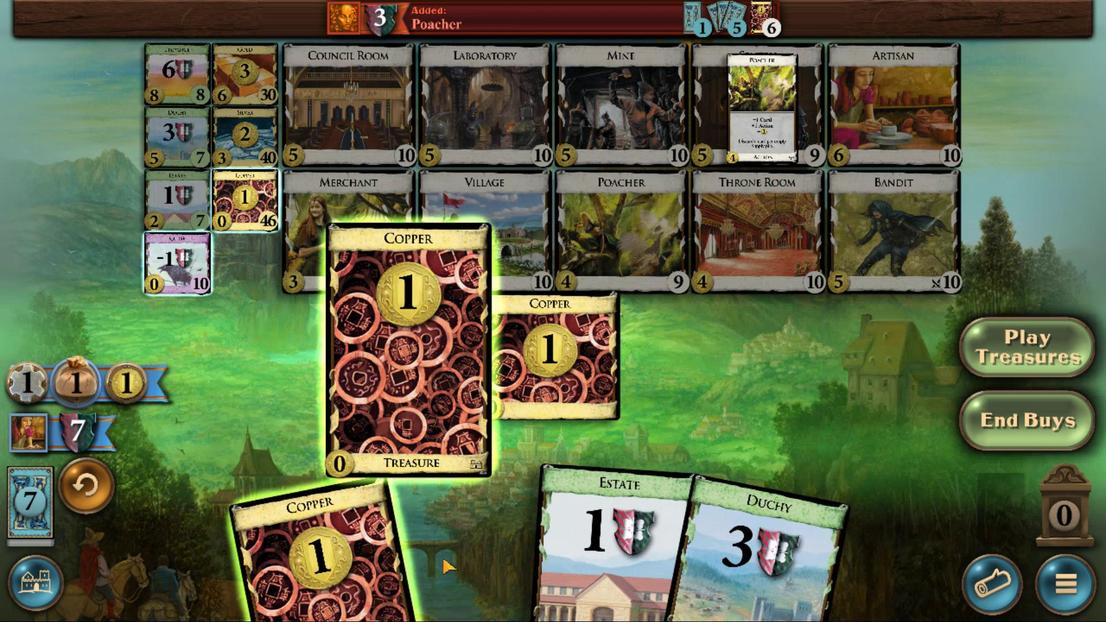 
Action: Mouse scrolled (502, 407) with delta (0, 0)
Screenshot: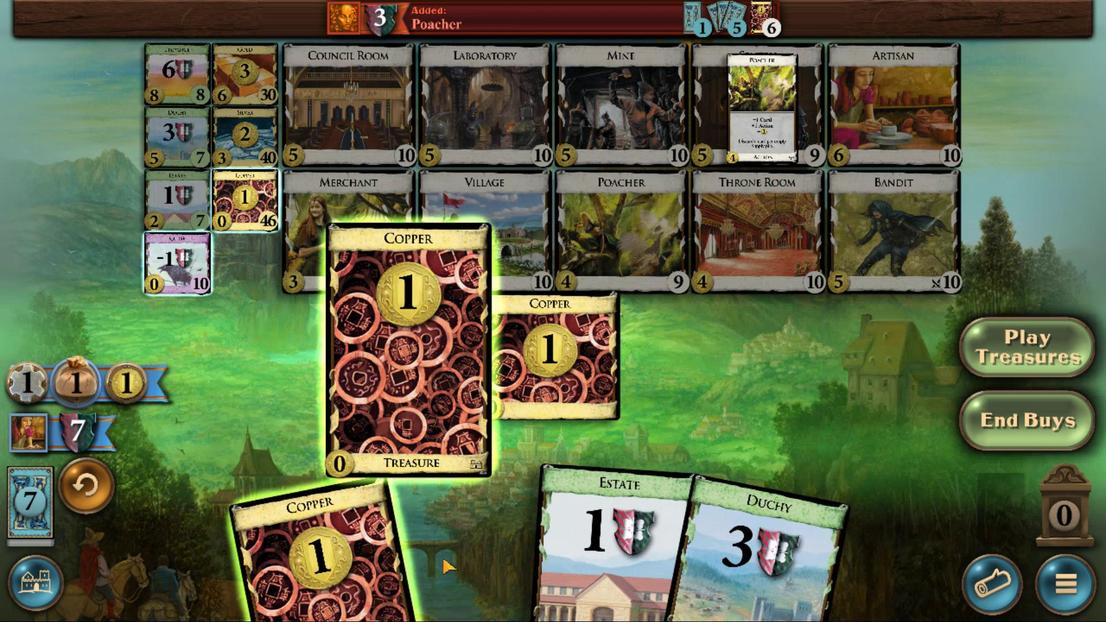 
Action: Mouse moved to (499, 407)
Screenshot: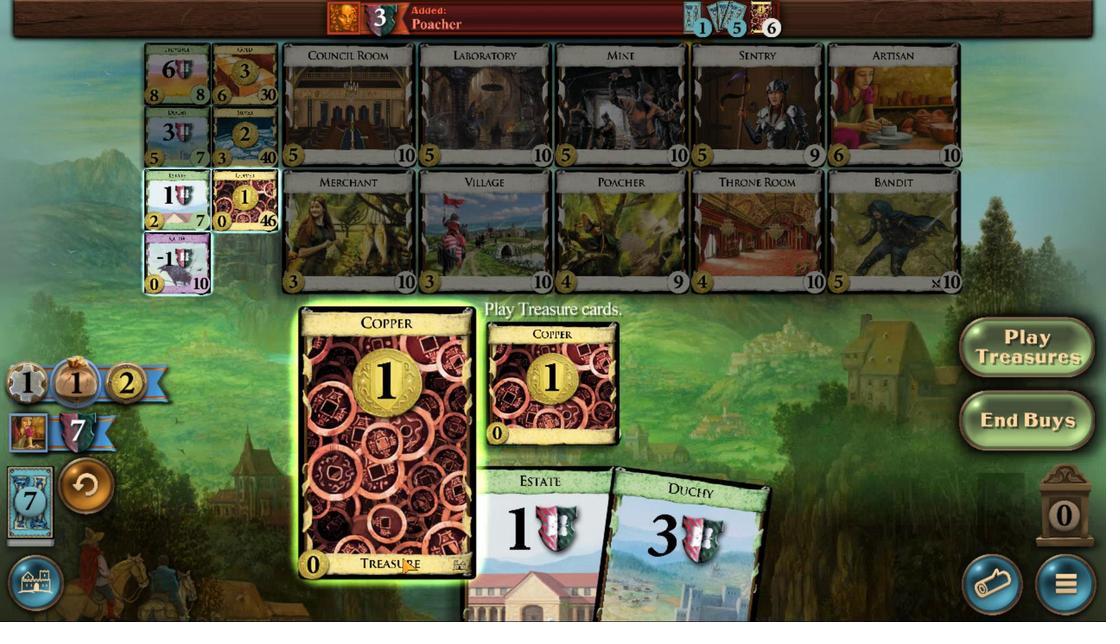 
Action: Mouse scrolled (499, 407) with delta (0, 0)
Screenshot: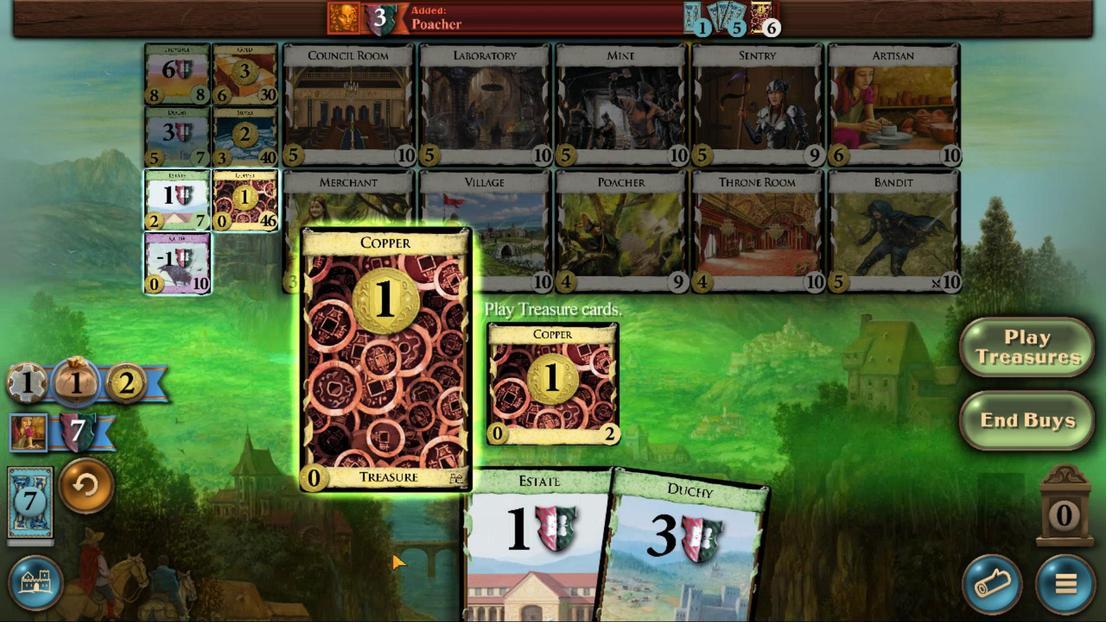 
Action: Mouse scrolled (499, 407) with delta (0, 0)
Screenshot: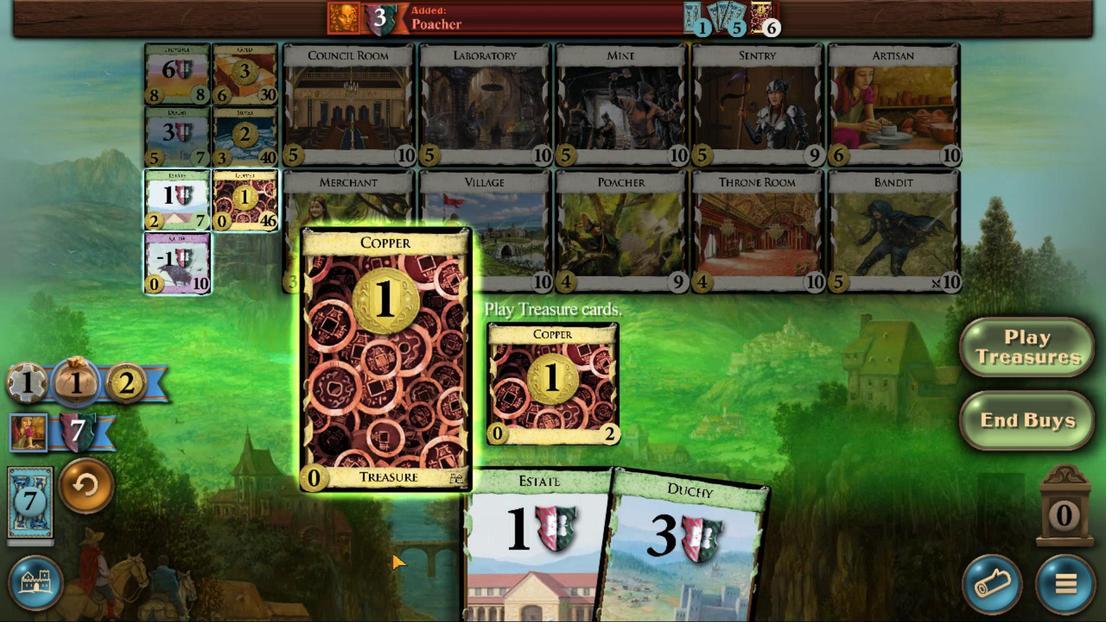 
Action: Mouse moved to (499, 407)
Screenshot: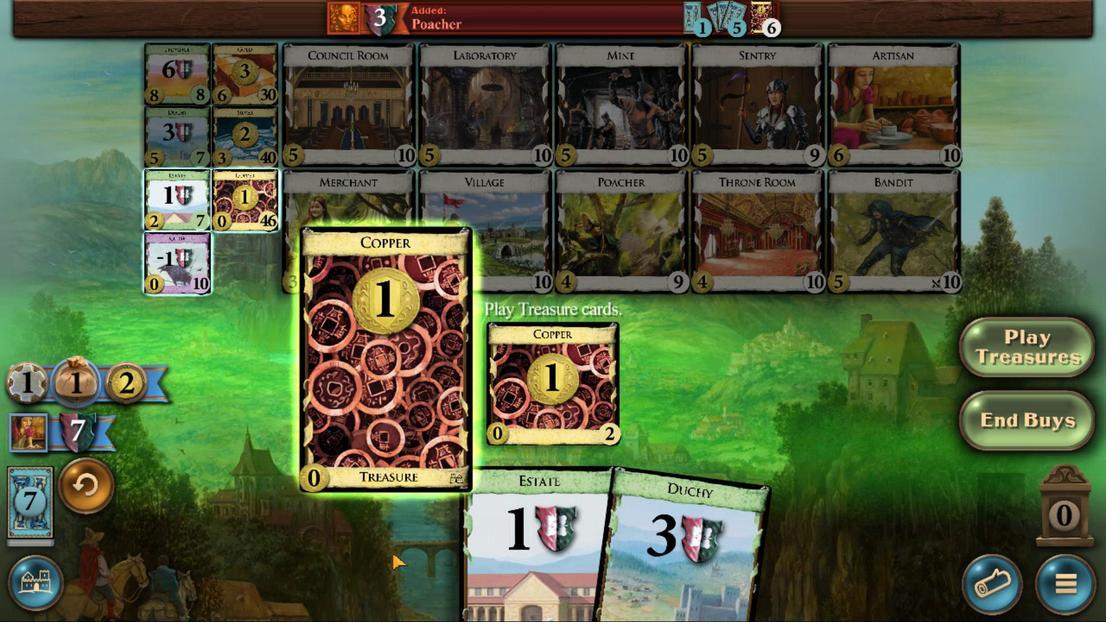 
Action: Mouse scrolled (499, 407) with delta (0, 0)
Screenshot: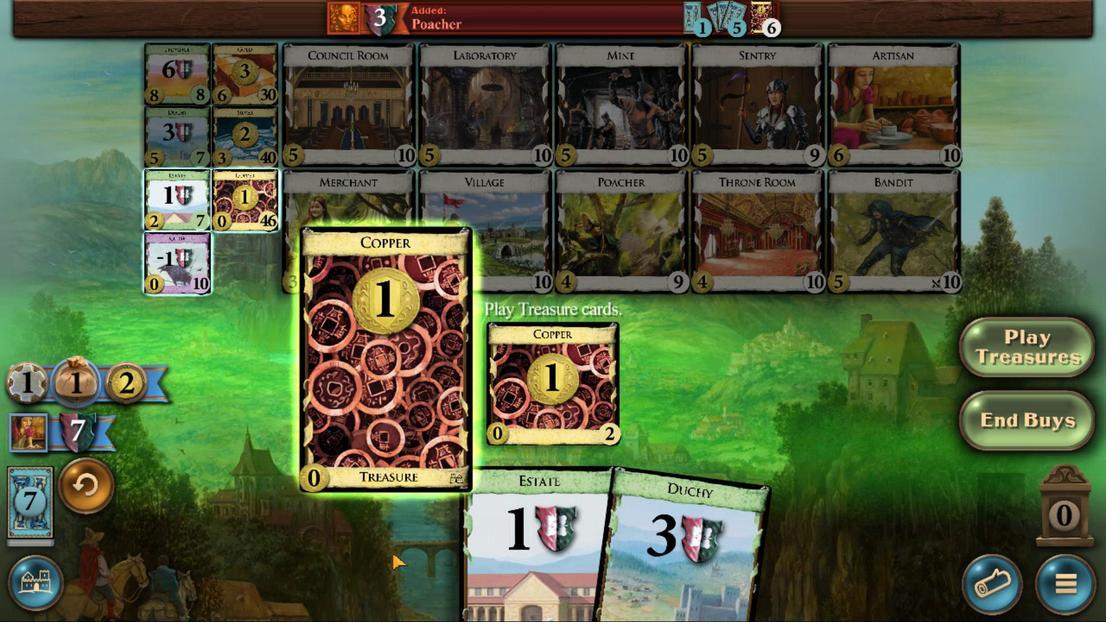 
Action: Mouse scrolled (499, 407) with delta (0, 0)
Screenshot: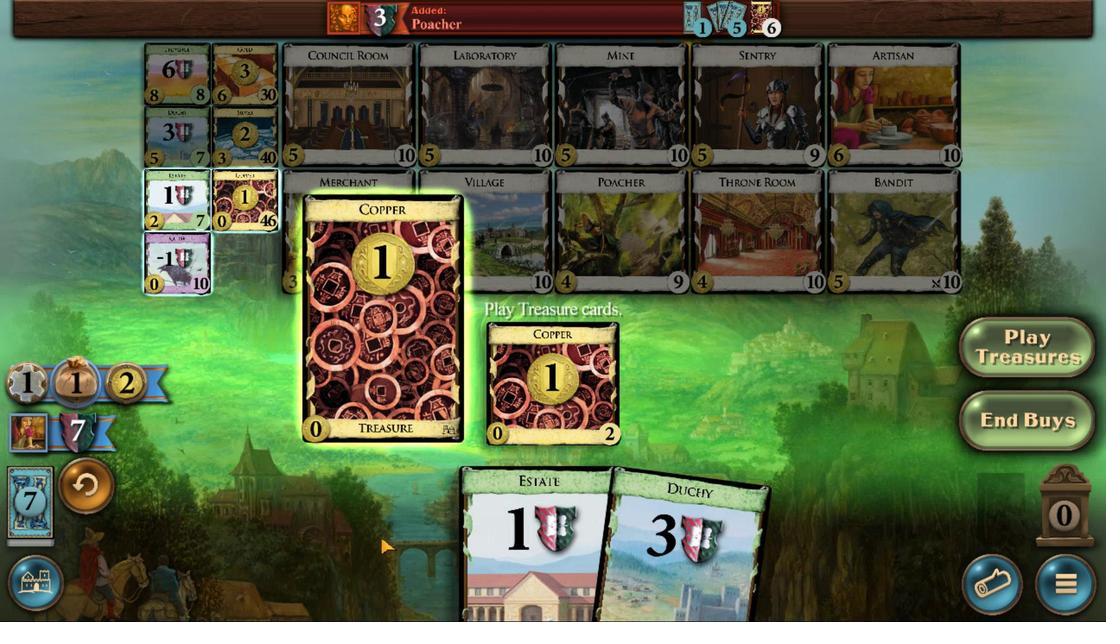 
Action: Mouse scrolled (499, 407) with delta (0, 0)
Screenshot: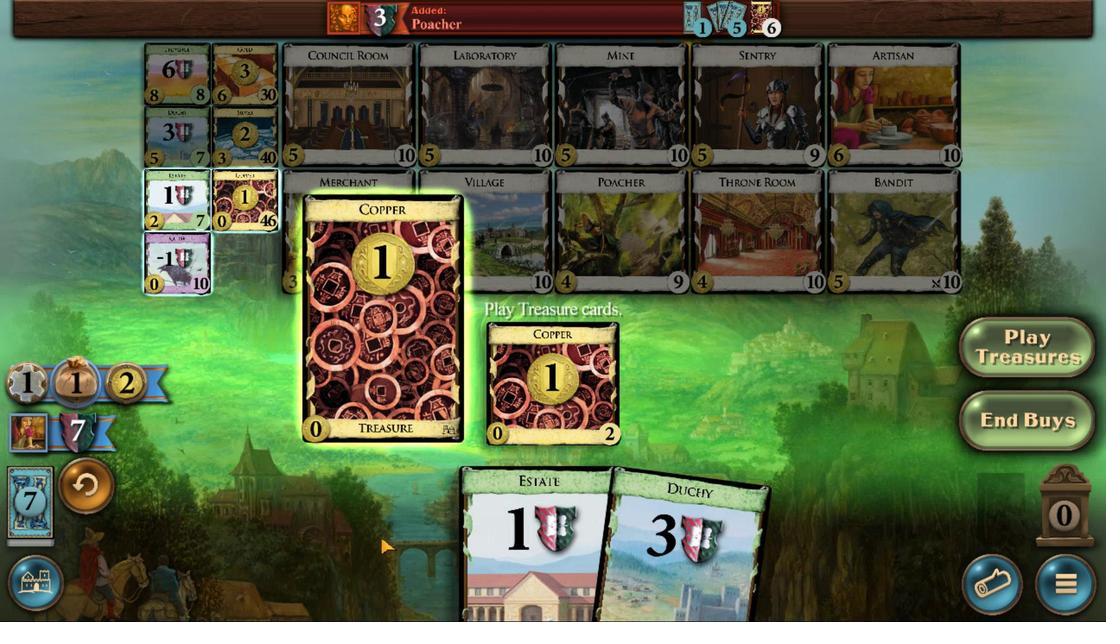
Action: Mouse scrolled (499, 407) with delta (0, 0)
Screenshot: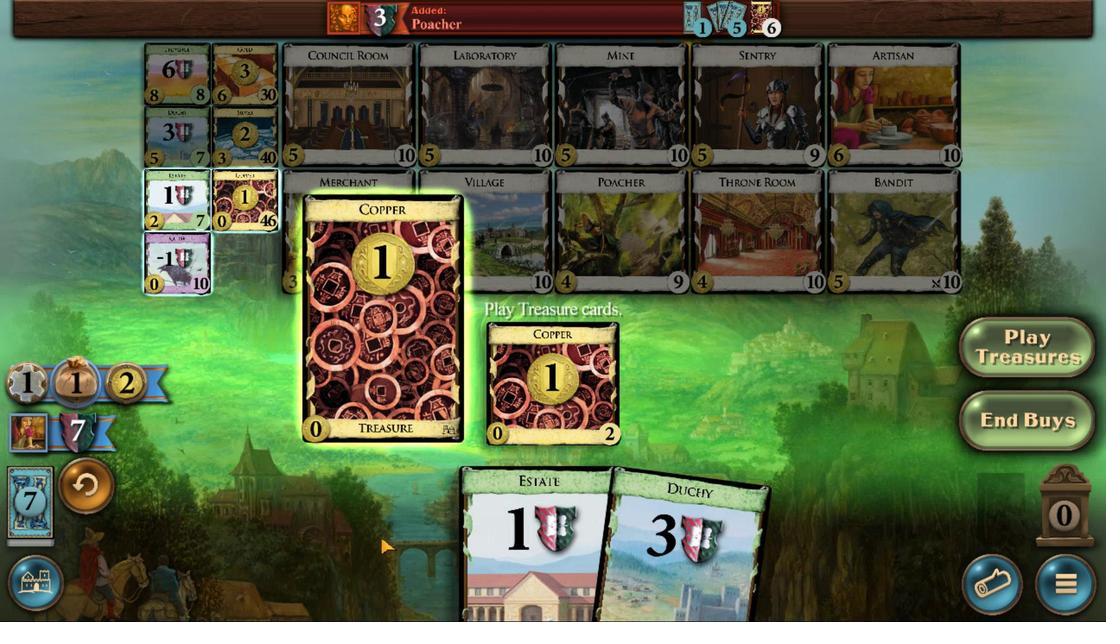 
Action: Mouse scrolled (499, 407) with delta (0, 0)
Screenshot: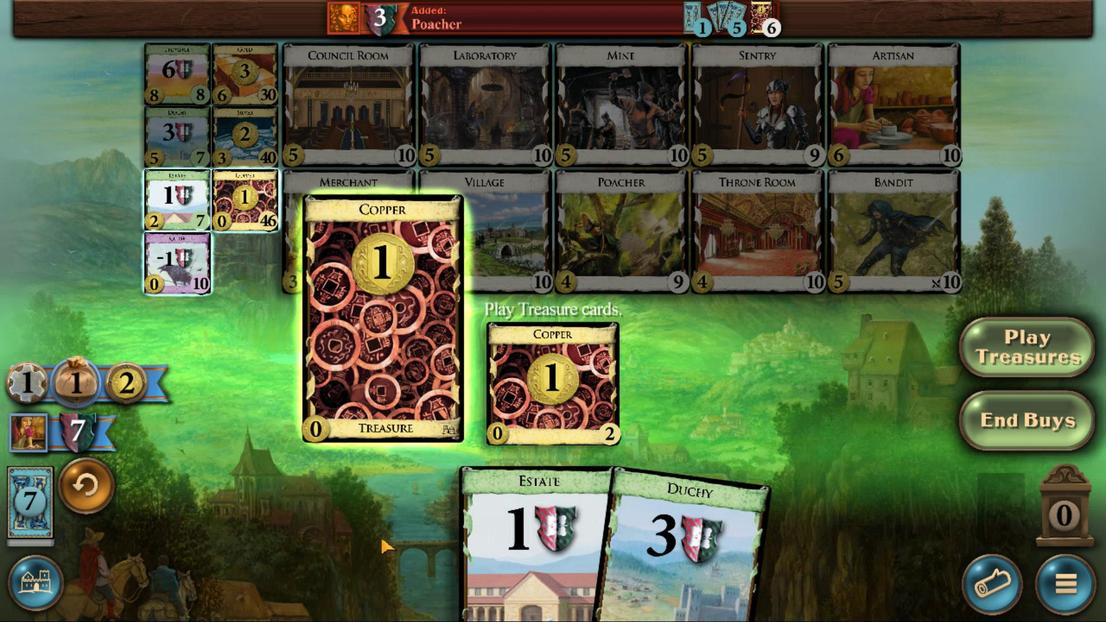 
Action: Mouse moved to (487, 308)
Screenshot: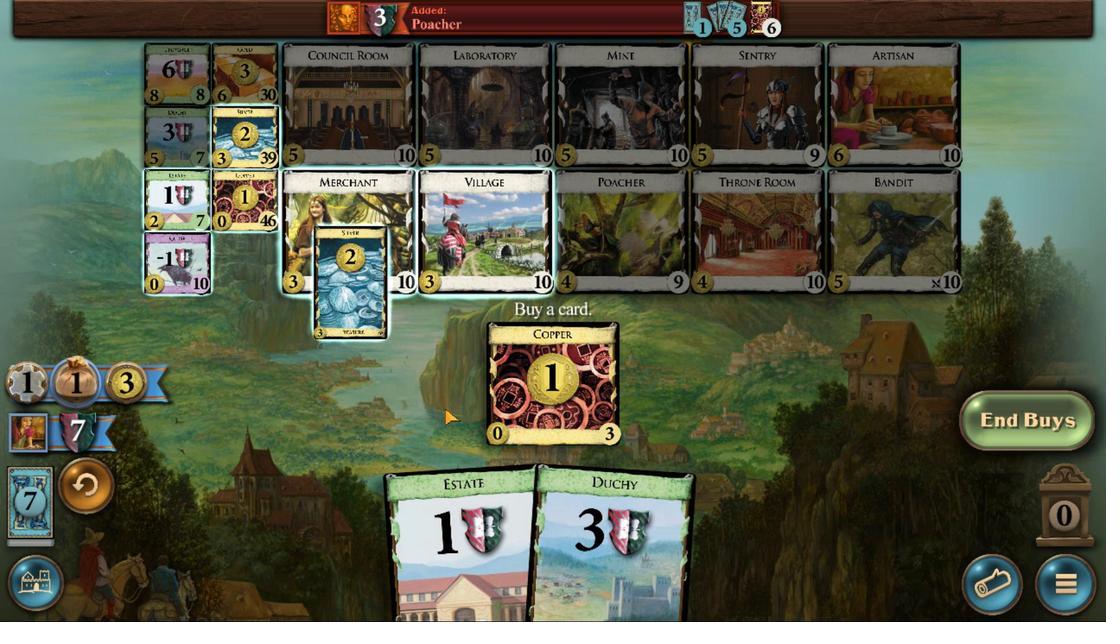 
Action: Mouse pressed left at (487, 308)
Screenshot: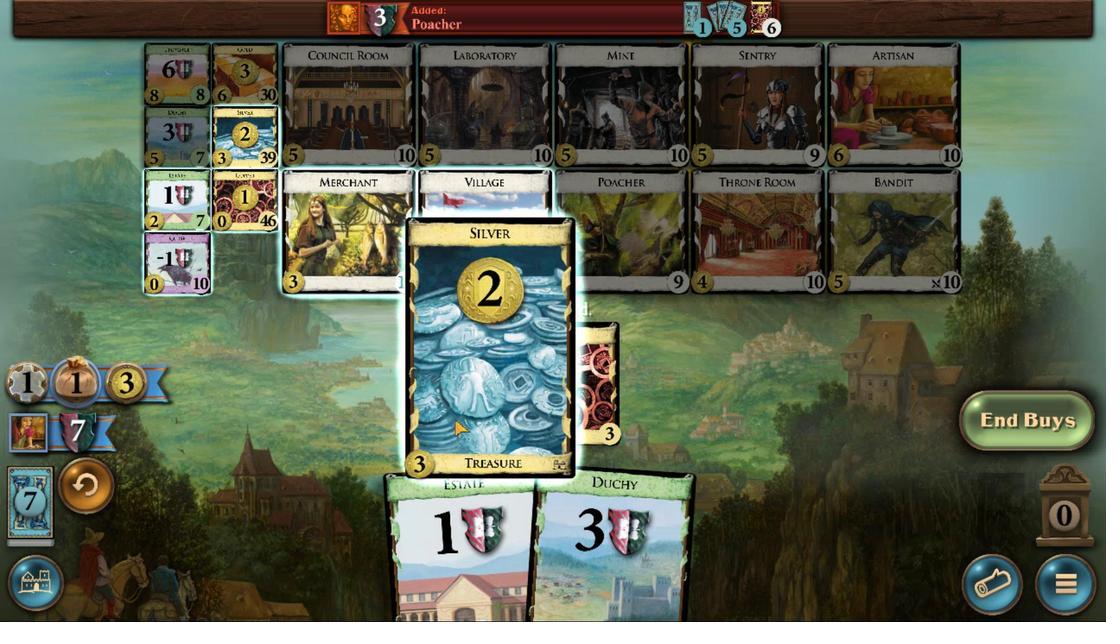 
Action: Mouse moved to (511, 396)
Screenshot: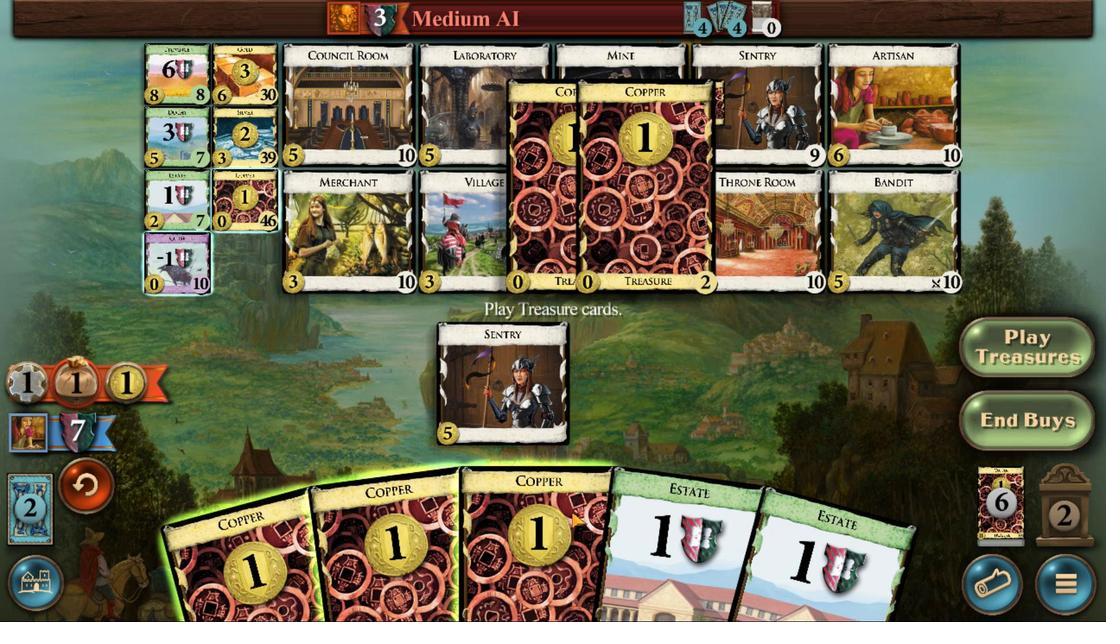 
Action: Mouse scrolled (511, 396) with delta (0, 0)
Screenshot: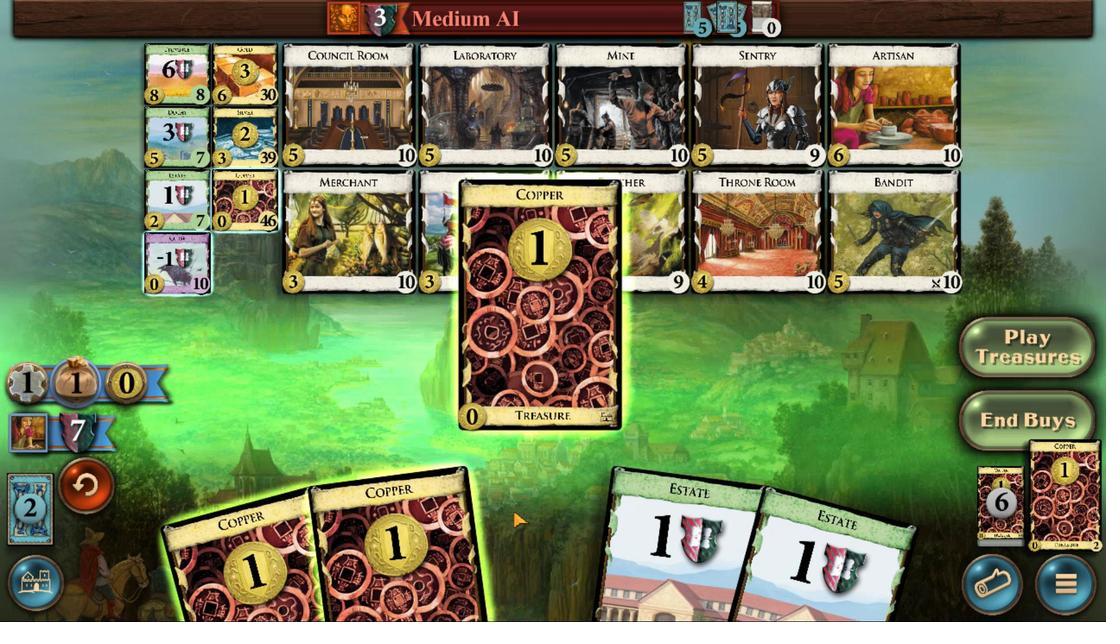 
Action: Mouse scrolled (511, 396) with delta (0, 0)
Screenshot: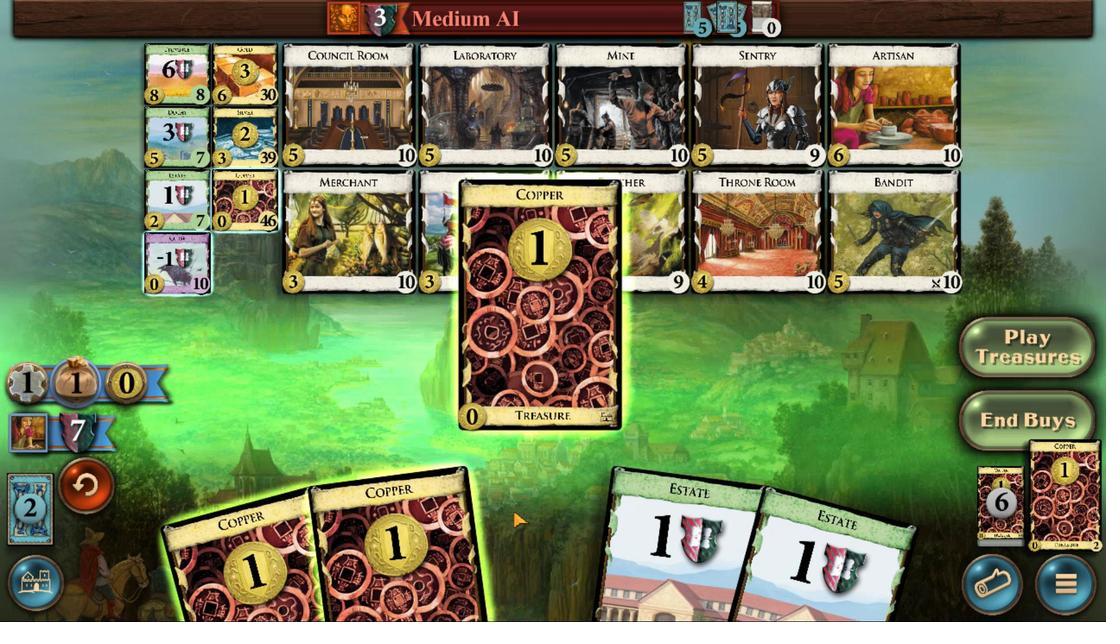 
Action: Mouse scrolled (511, 396) with delta (0, 0)
Screenshot: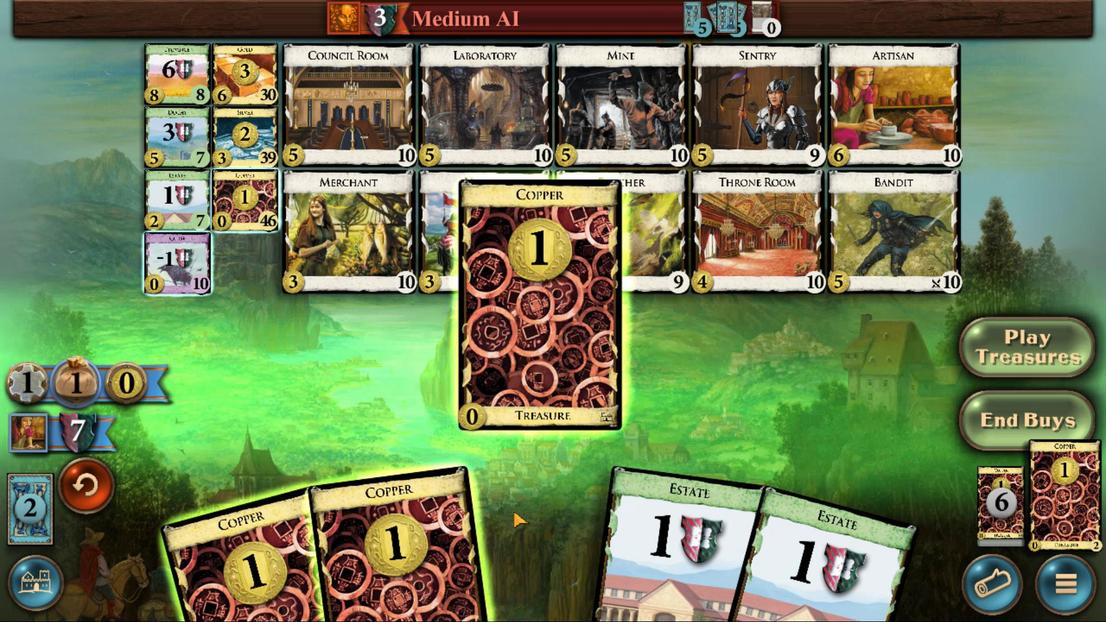 
Action: Mouse scrolled (511, 396) with delta (0, 0)
Screenshot: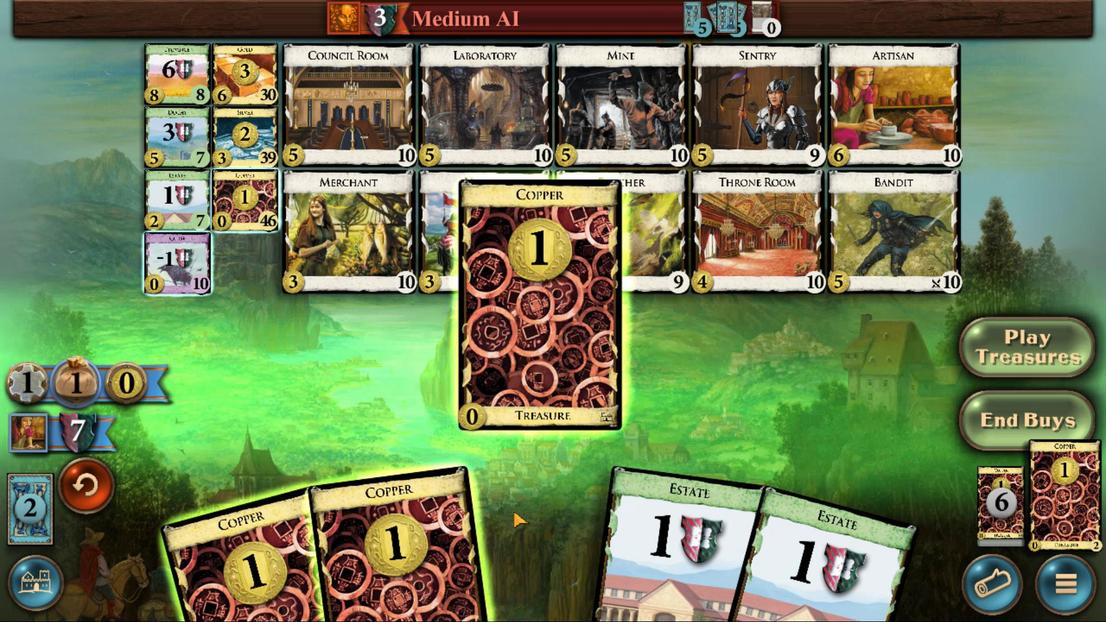
Action: Mouse scrolled (511, 396) with delta (0, 0)
Screenshot: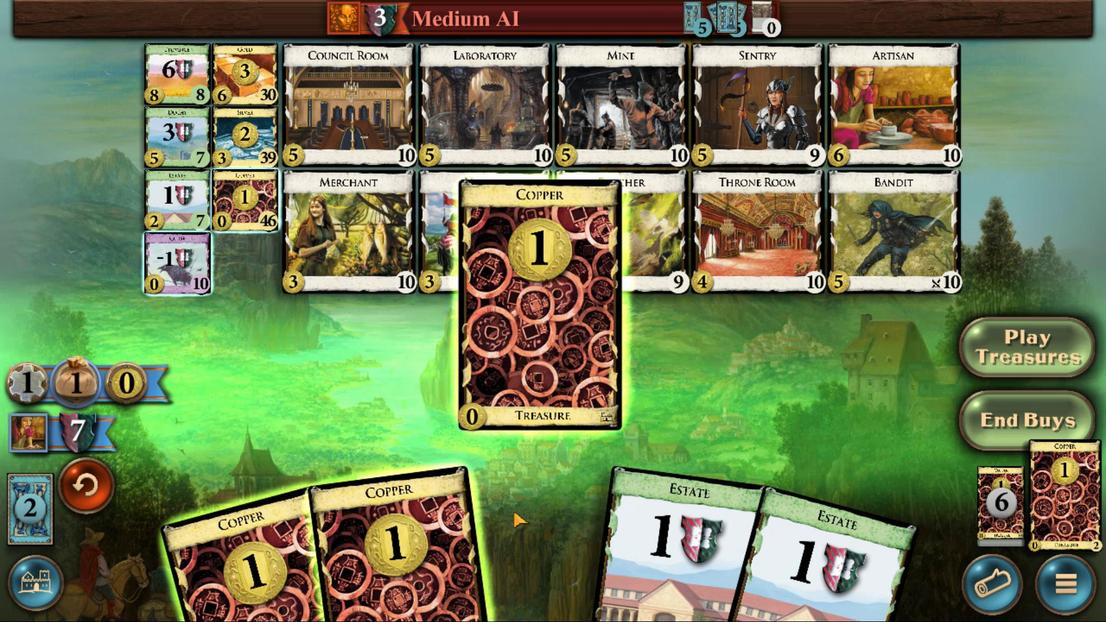 
Action: Mouse scrolled (511, 396) with delta (0, 0)
Screenshot: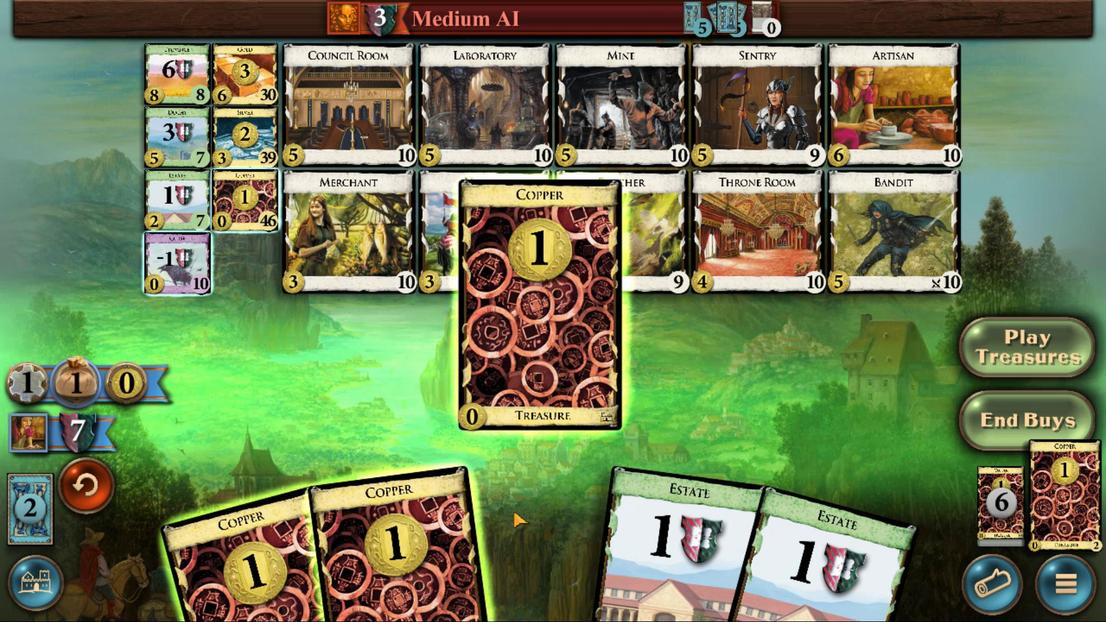 
Action: Mouse scrolled (511, 396) with delta (0, 0)
Screenshot: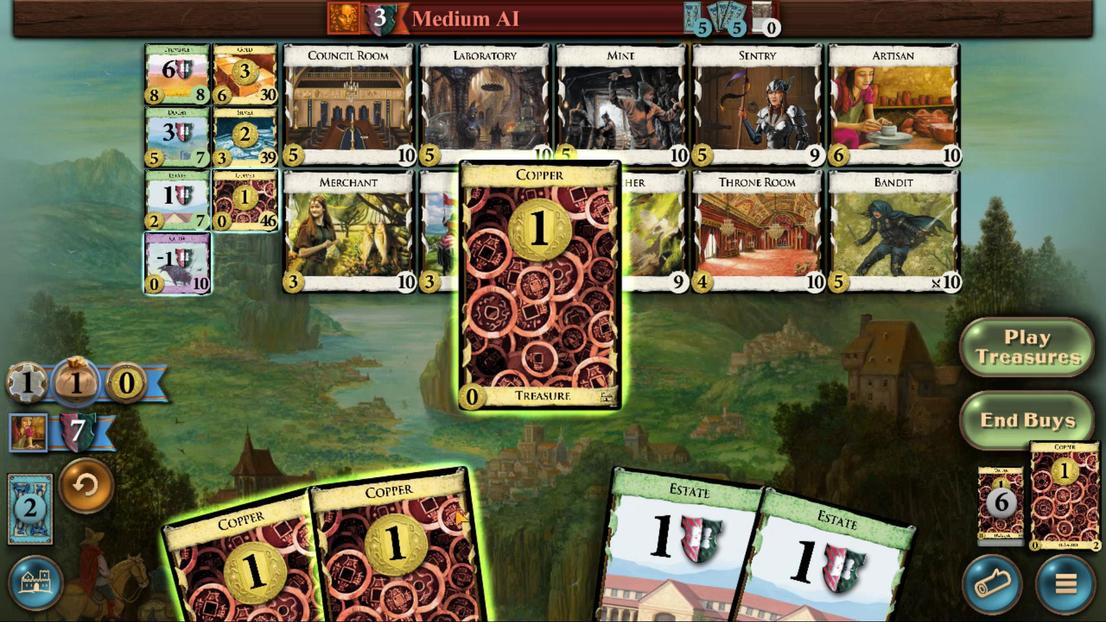 
Action: Mouse moved to (503, 397)
Screenshot: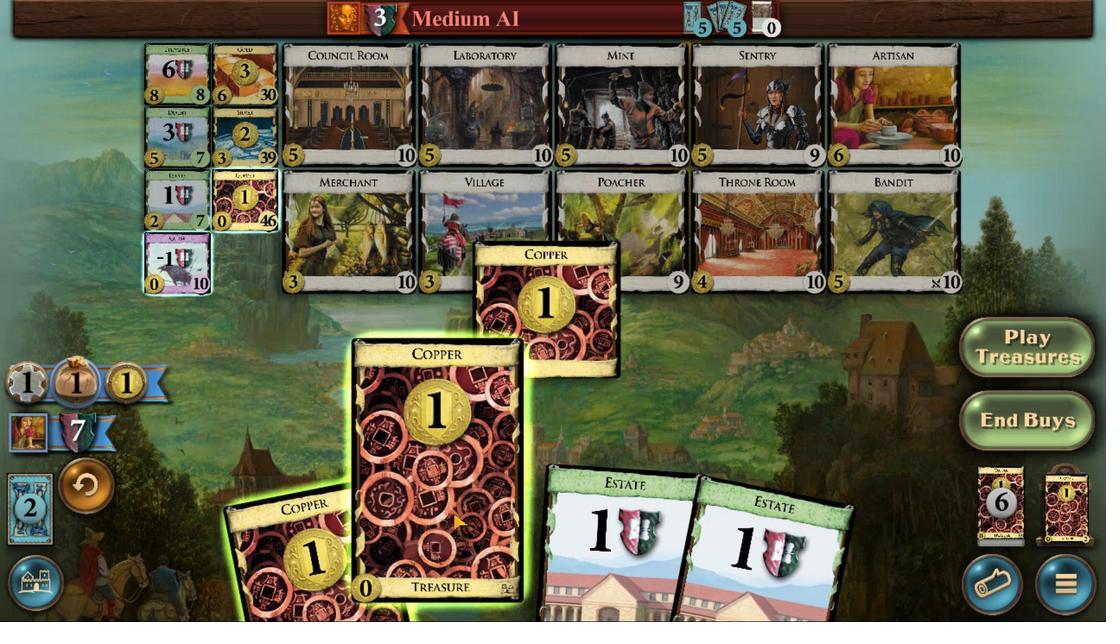 
Action: Mouse scrolled (503, 396) with delta (0, 0)
Screenshot: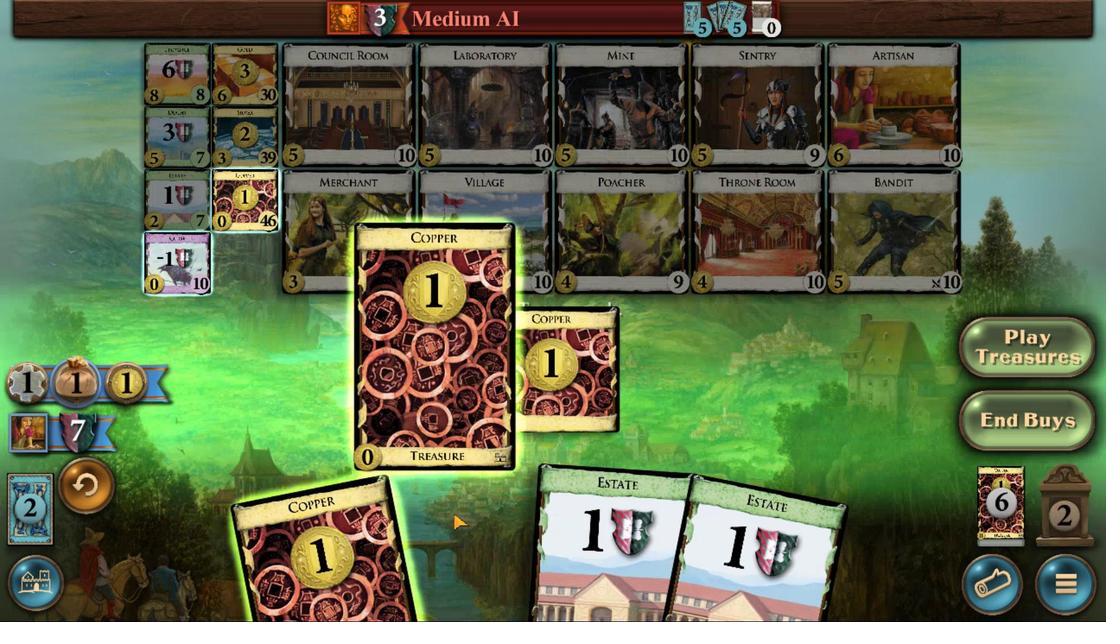 
Action: Mouse scrolled (503, 396) with delta (0, 0)
Screenshot: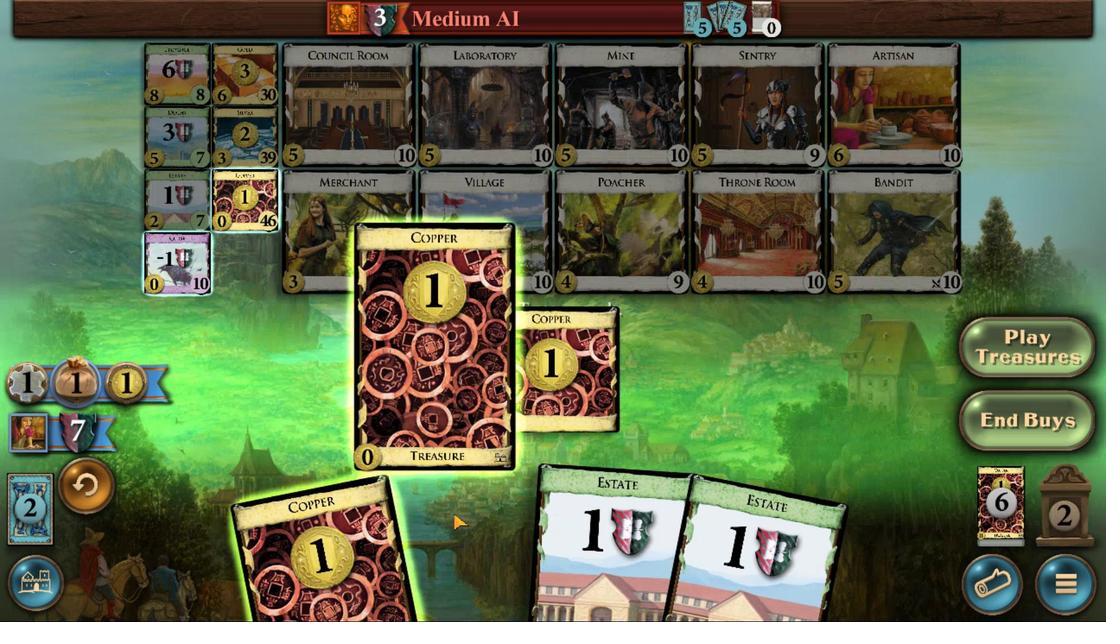 
Action: Mouse scrolled (503, 396) with delta (0, 0)
Screenshot: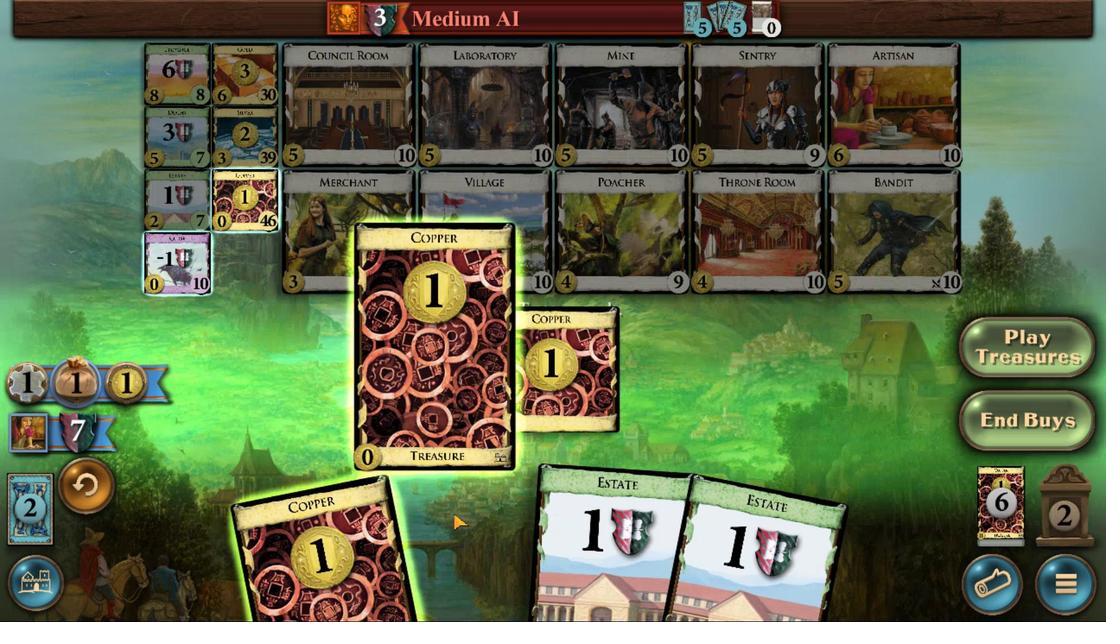 
Action: Mouse scrolled (503, 396) with delta (0, 0)
Screenshot: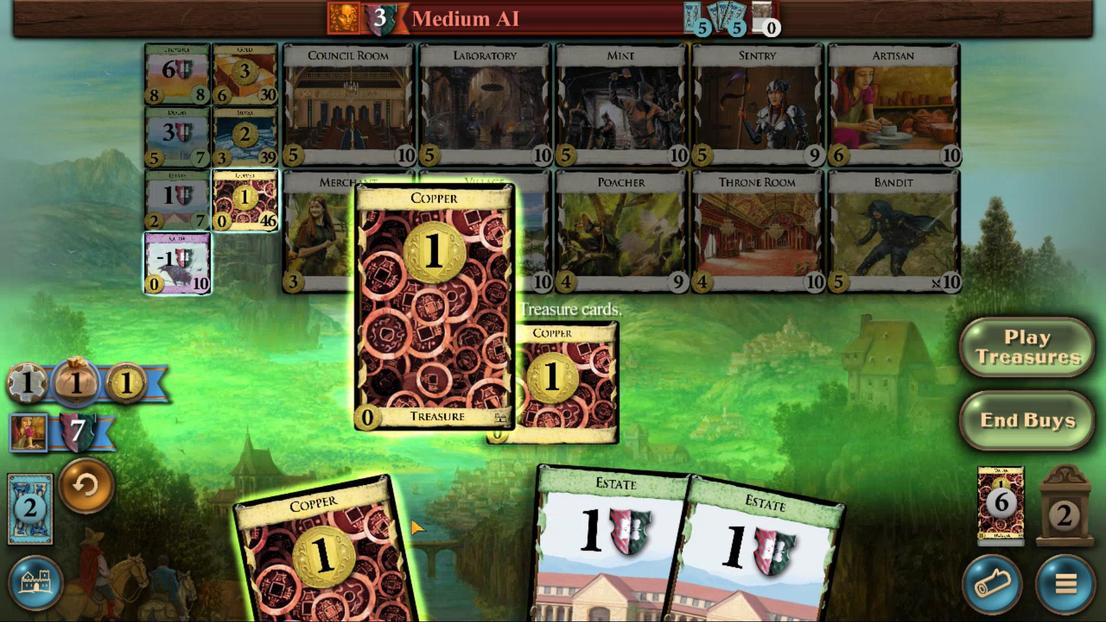 
Action: Mouse scrolled (503, 396) with delta (0, 0)
Screenshot: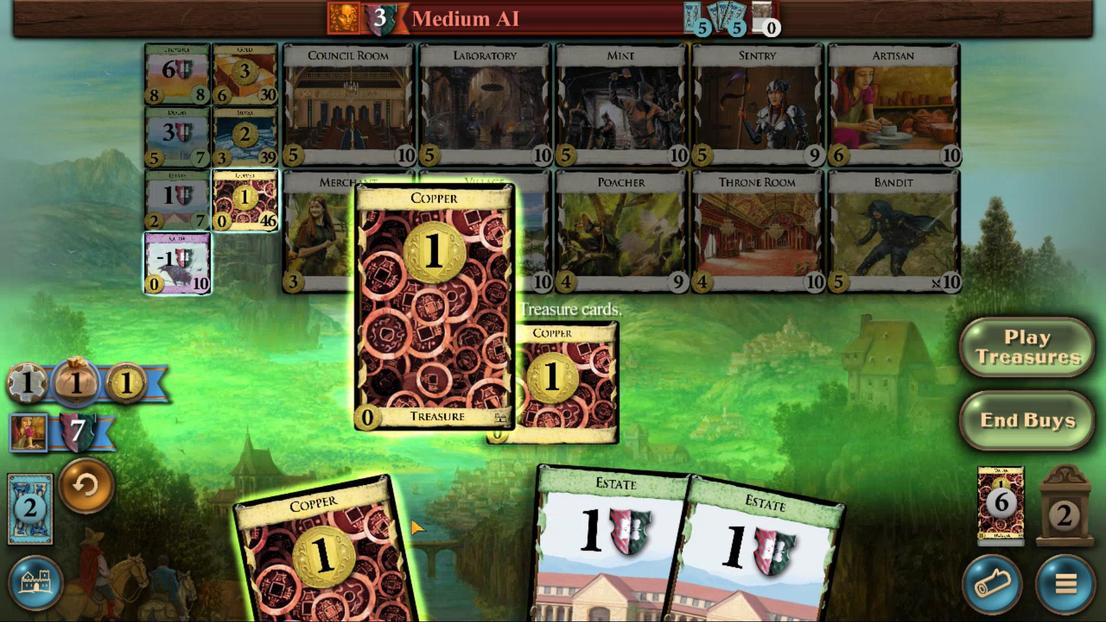 
Action: Mouse scrolled (503, 396) with delta (0, 0)
Screenshot: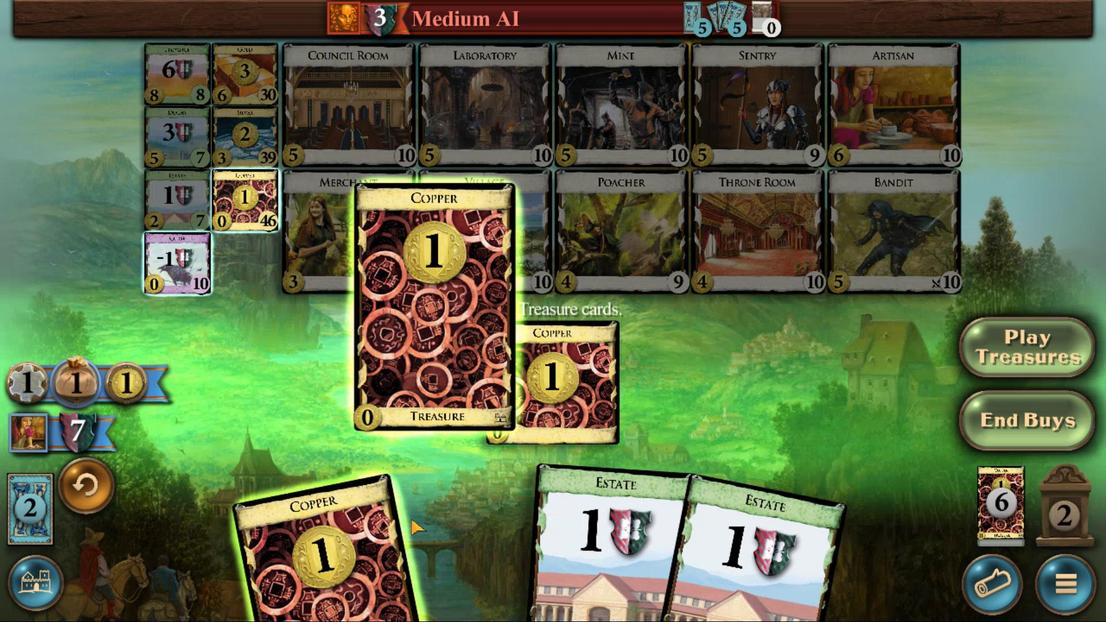 
Action: Mouse moved to (497, 401)
Screenshot: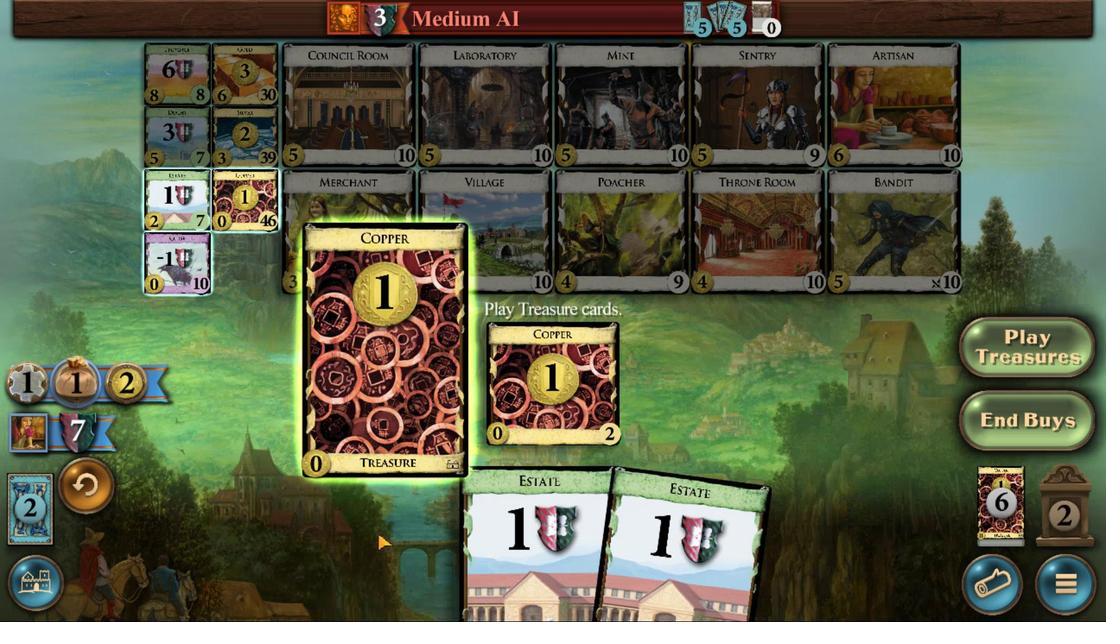 
Action: Mouse scrolled (497, 401) with delta (0, 0)
Screenshot: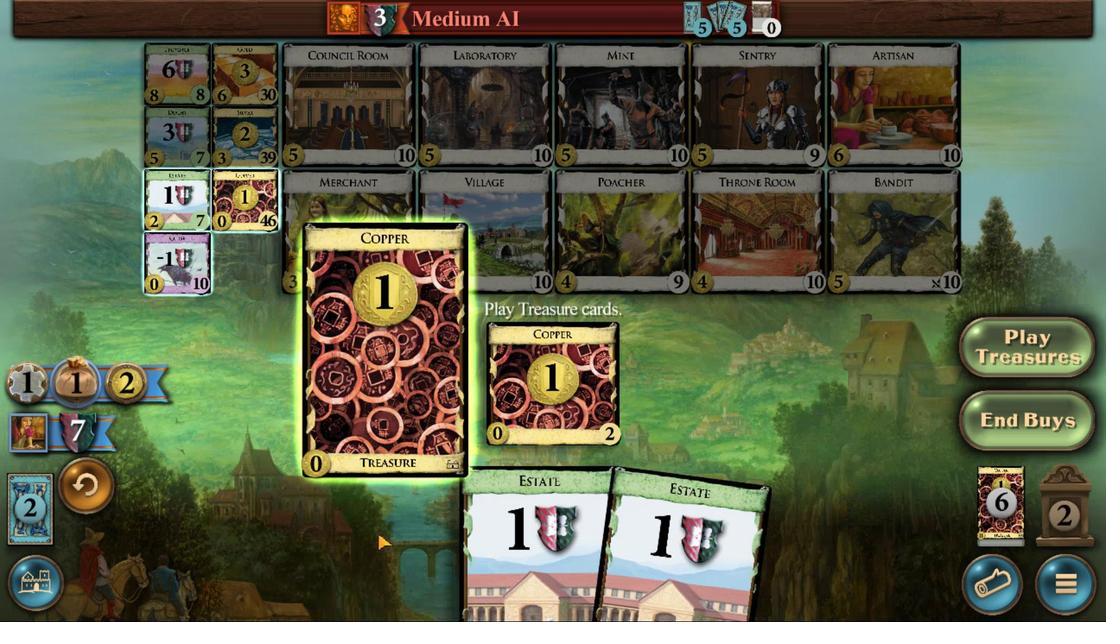 
Action: Mouse moved to (497, 401)
Screenshot: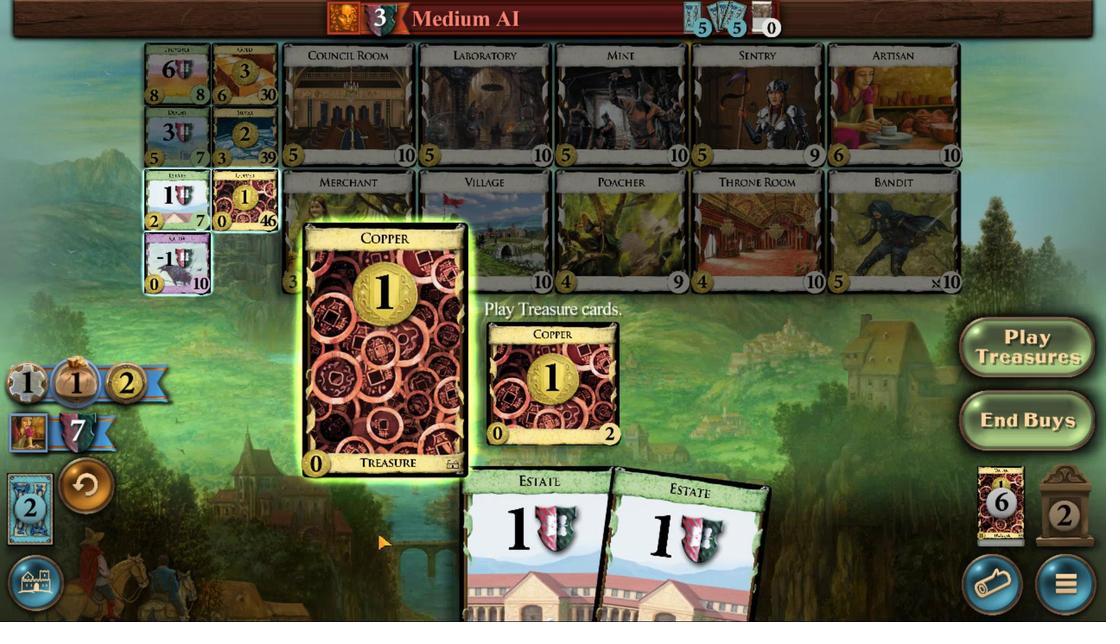 
Action: Mouse scrolled (497, 401) with delta (0, 0)
Screenshot: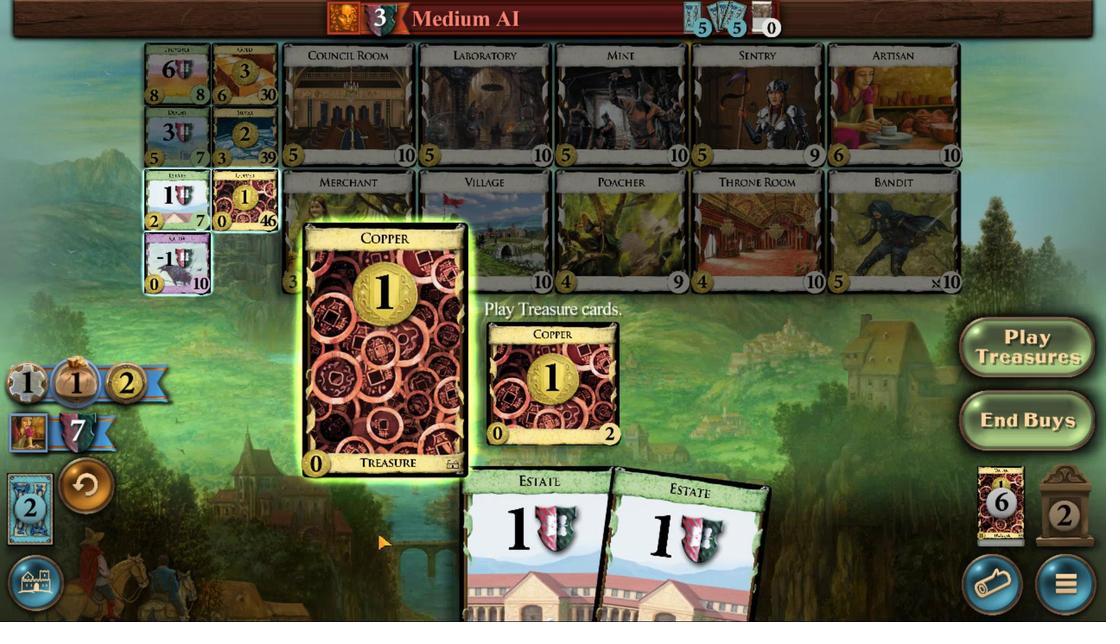 
Action: Mouse scrolled (497, 401) with delta (0, 0)
Screenshot: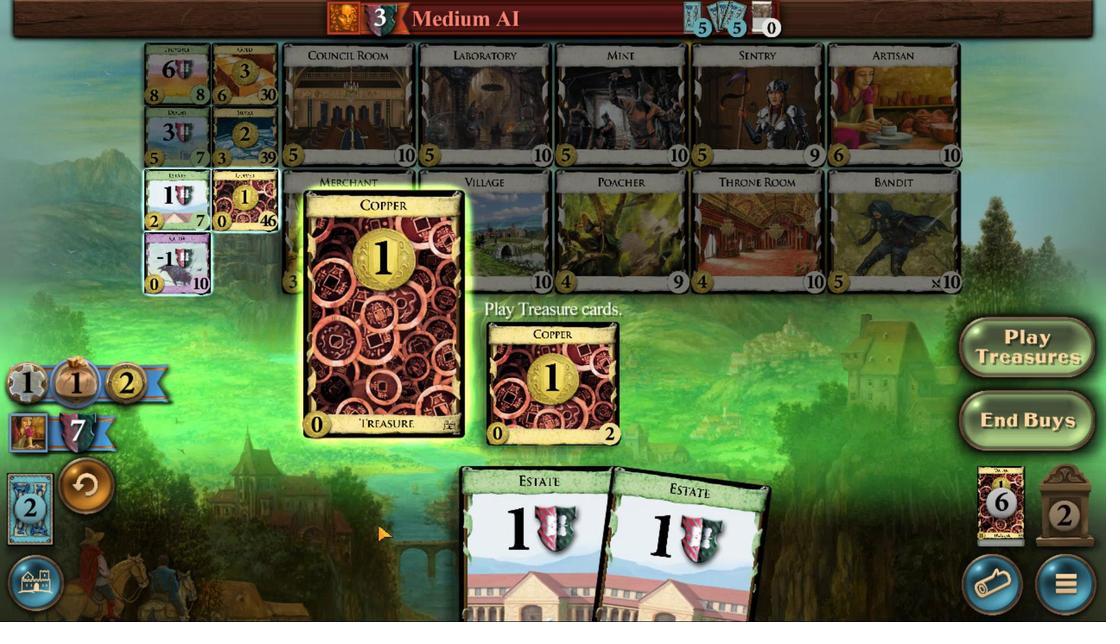 
Action: Mouse moved to (488, 307)
Screenshot: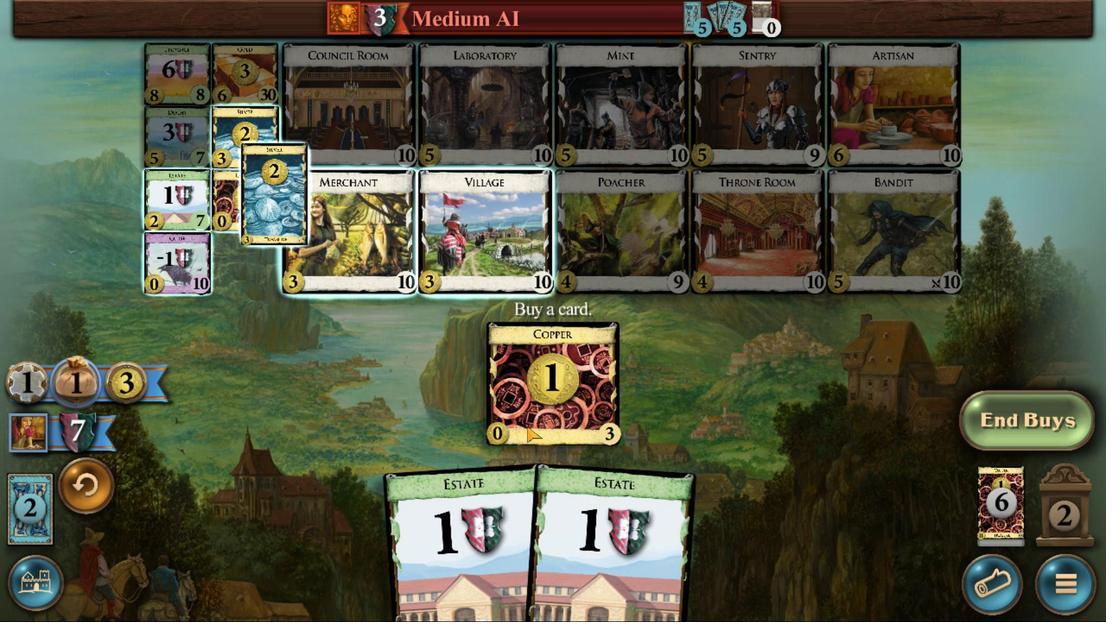 
Action: Mouse pressed left at (488, 307)
Screenshot: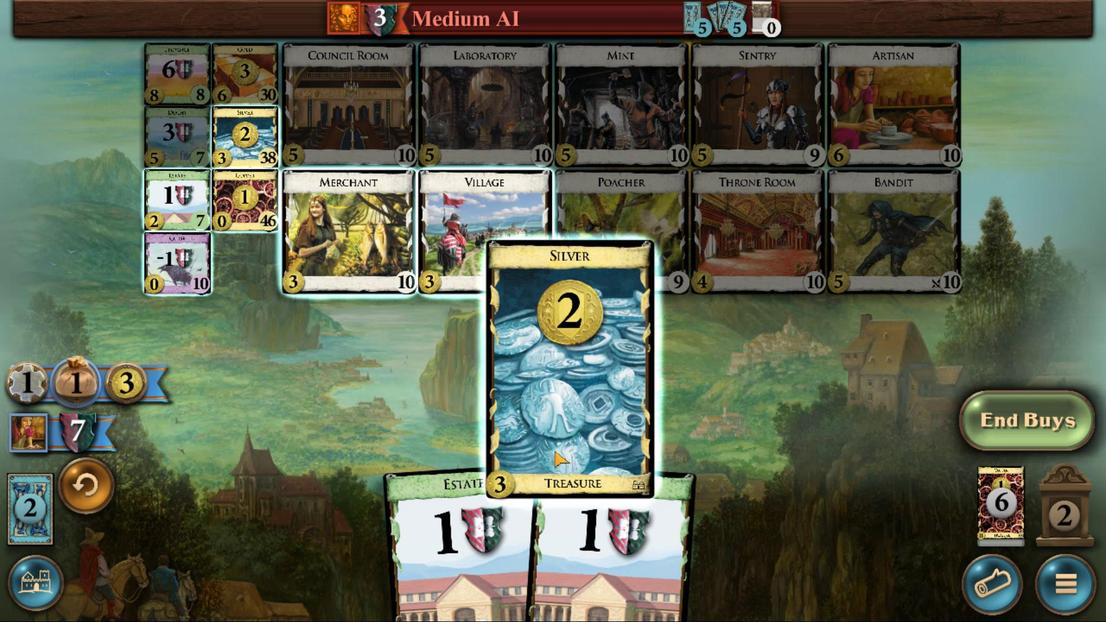 
Action: Mouse moved to (489, 409)
Screenshot: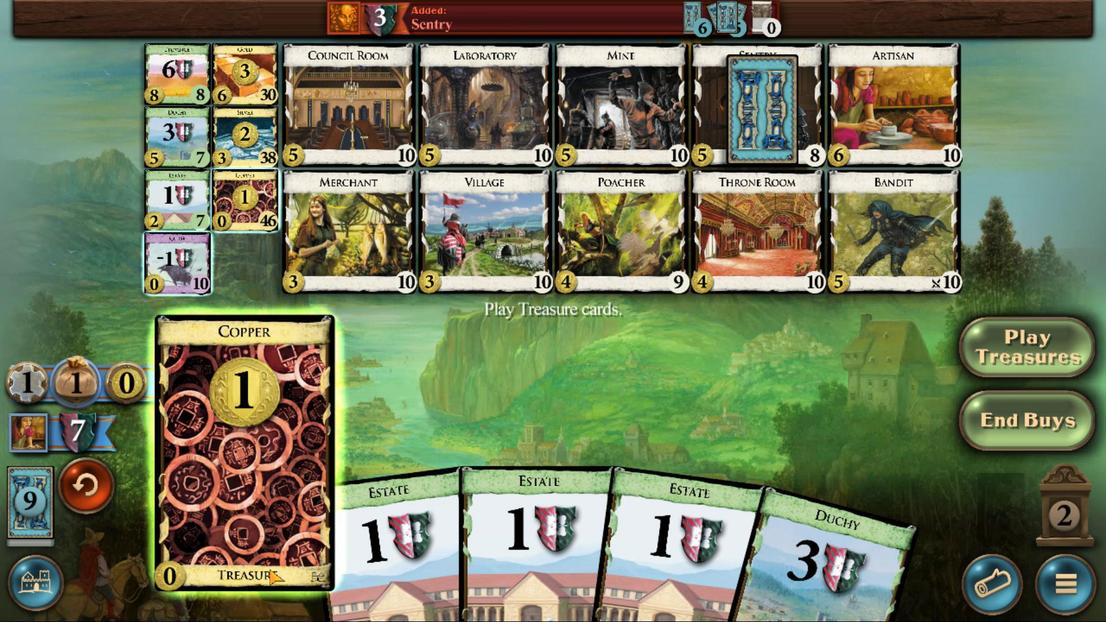 
Action: Mouse scrolled (489, 409) with delta (0, 0)
Screenshot: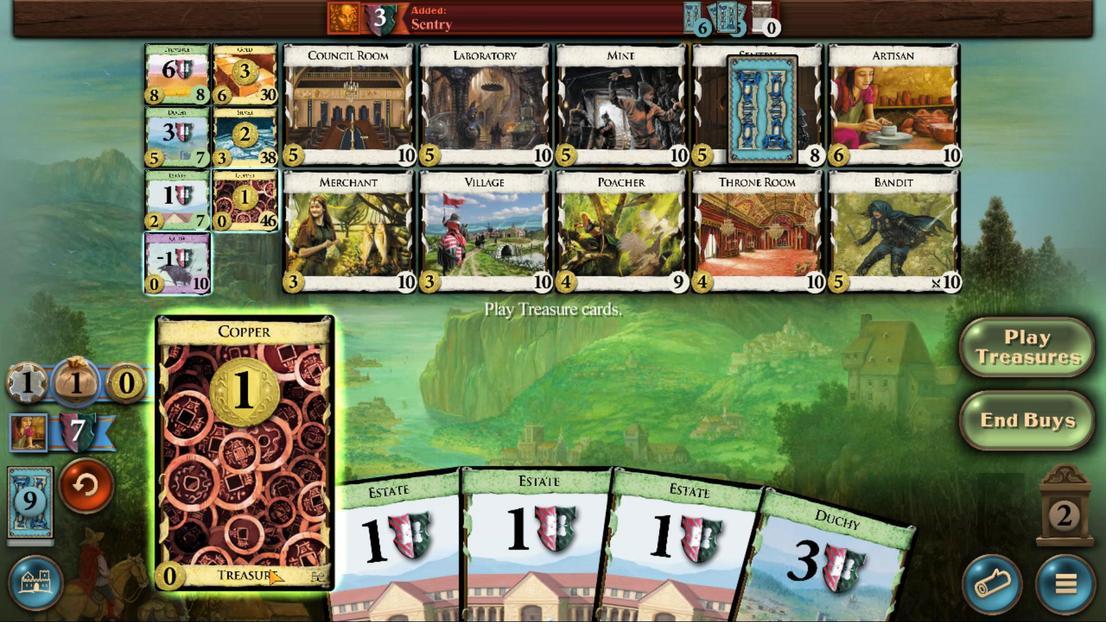 
Action: Mouse moved to (489, 409)
Screenshot: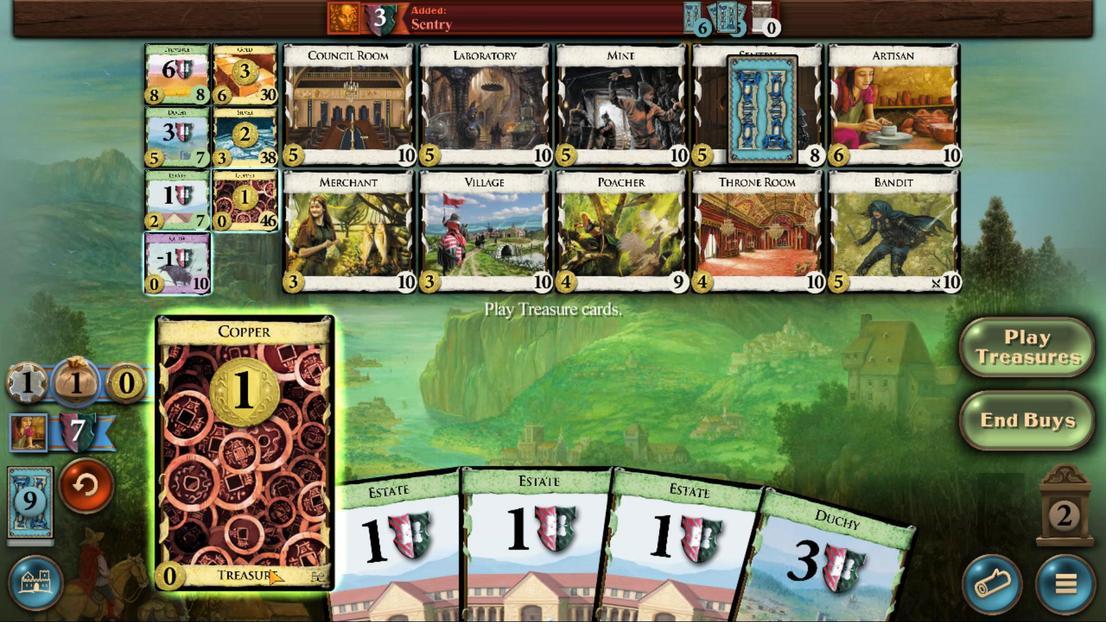 
Action: Mouse scrolled (489, 409) with delta (0, 0)
Screenshot: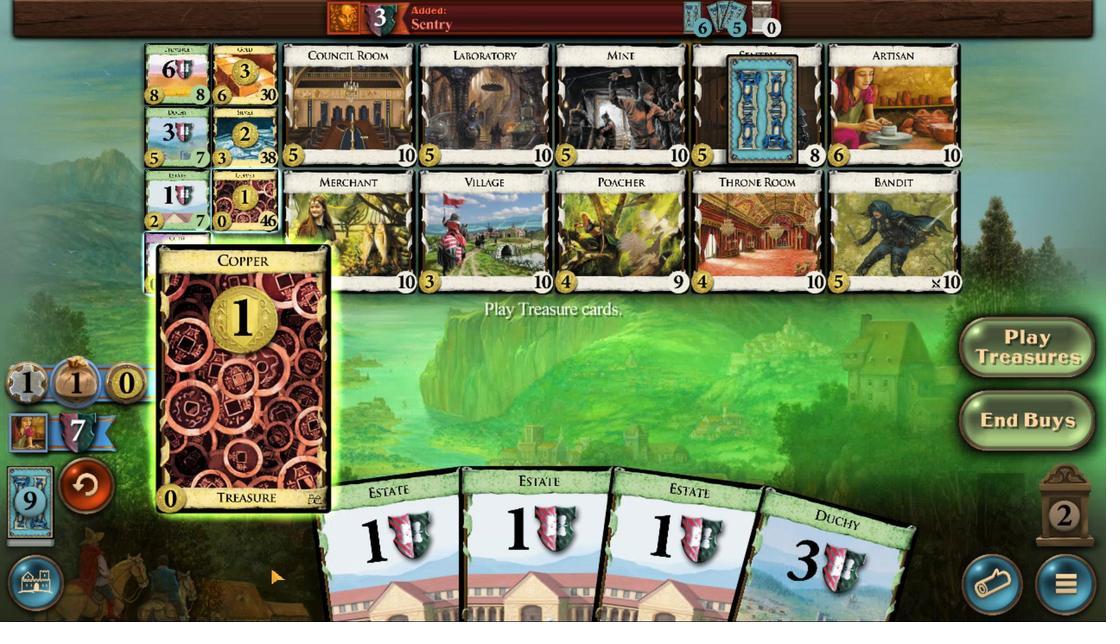 
Action: Mouse scrolled (489, 409) with delta (0, 0)
Screenshot: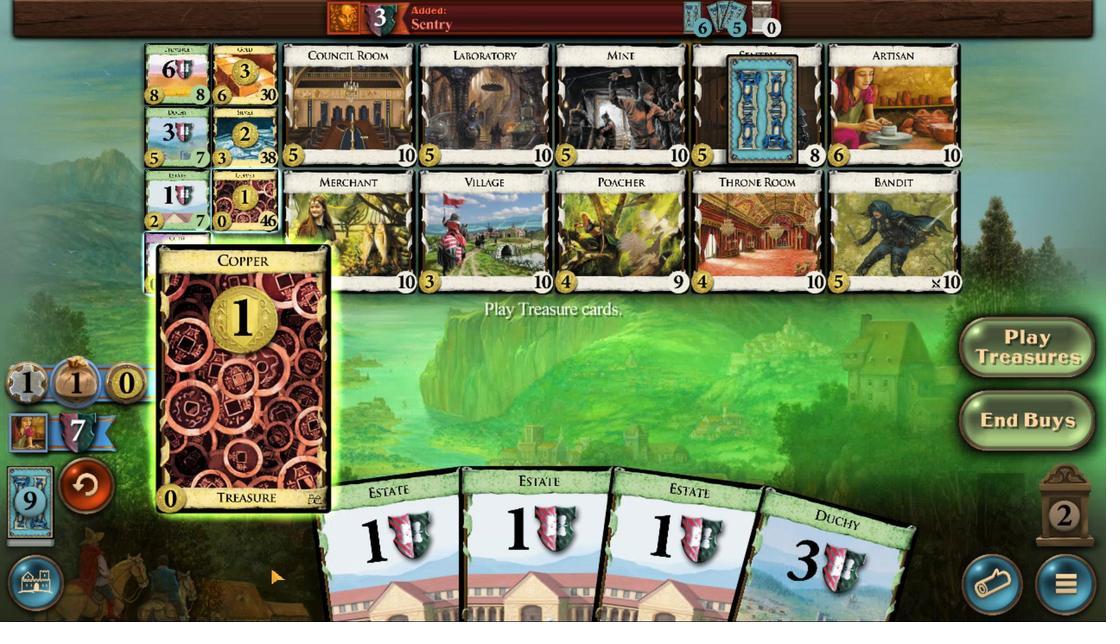 
Action: Mouse moved to (486, 317)
Screenshot: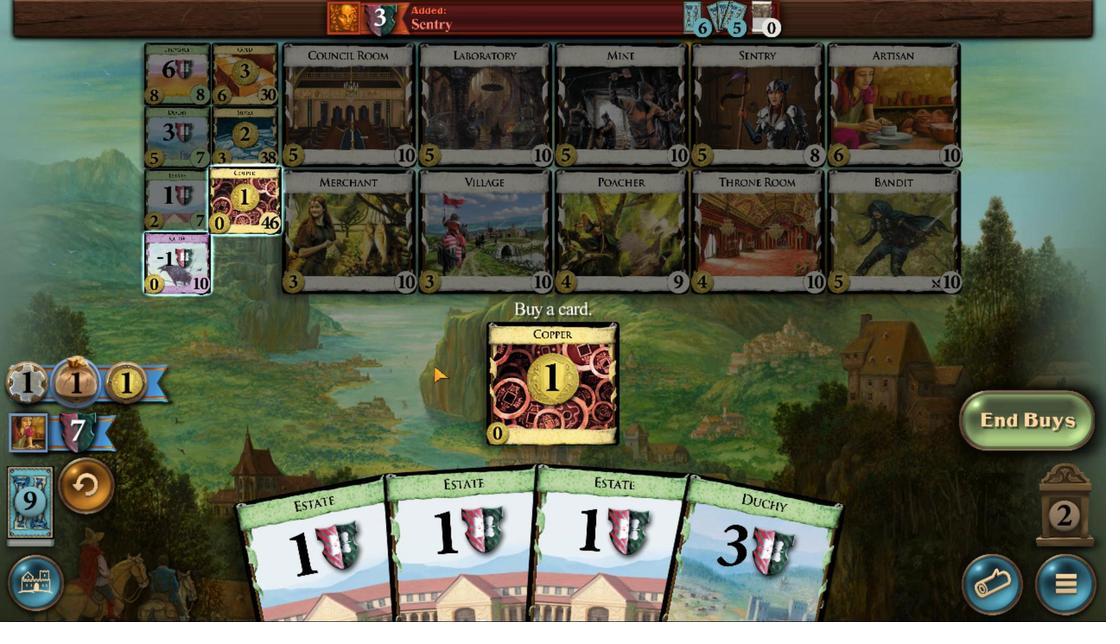 
Action: Mouse pressed left at (486, 317)
Screenshot: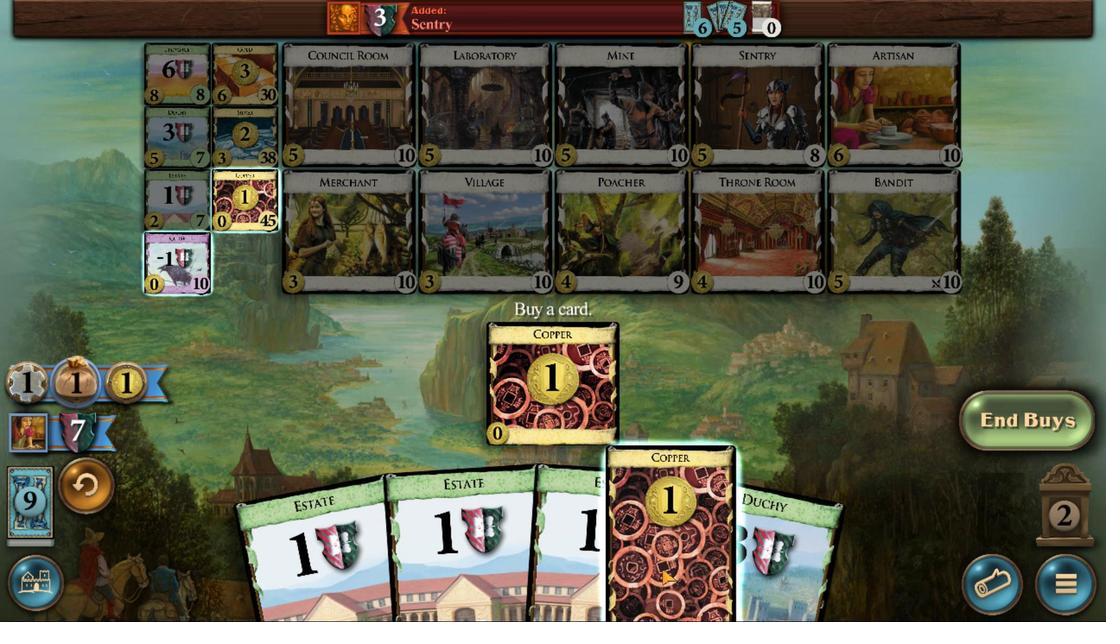 
Action: Mouse moved to (515, 409)
Screenshot: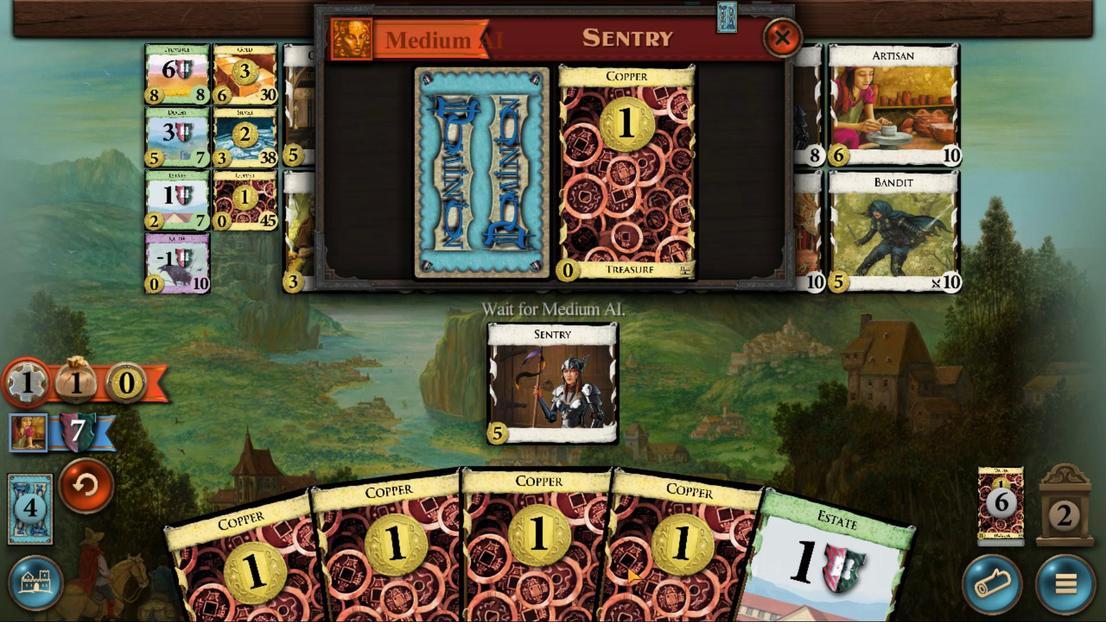
Action: Mouse scrolled (515, 409) with delta (0, 0)
Screenshot: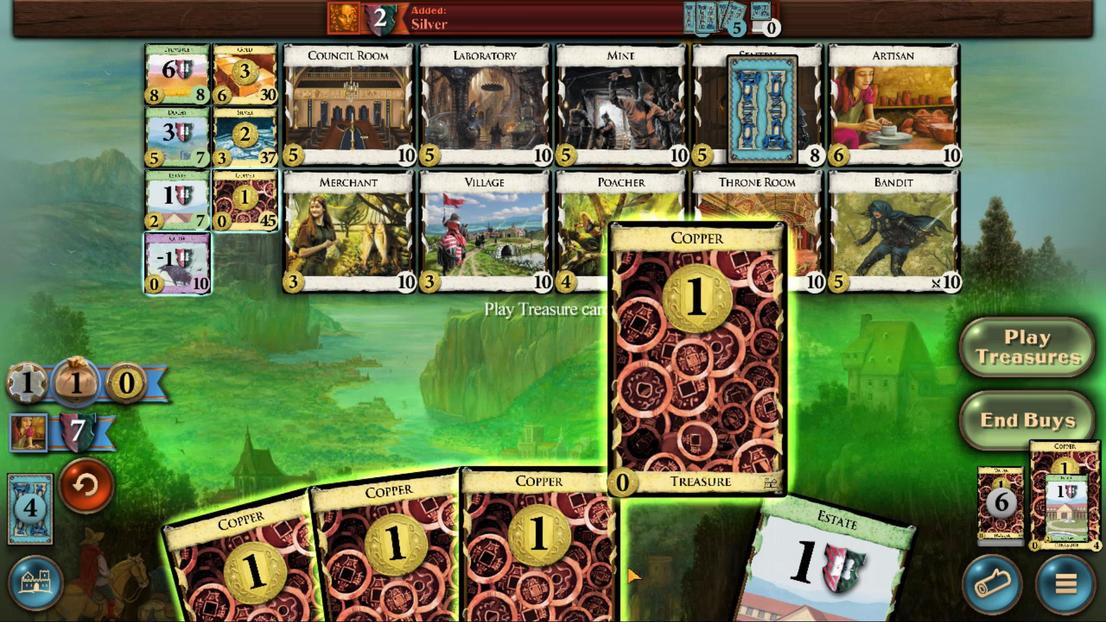 
Action: Mouse scrolled (515, 409) with delta (0, 0)
Screenshot: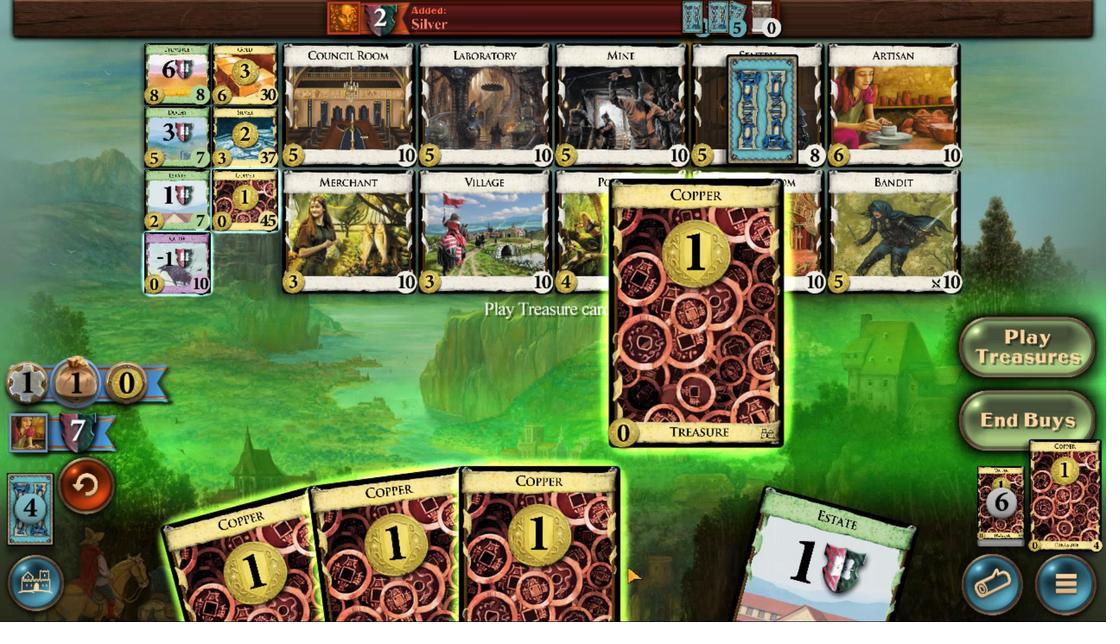
Action: Mouse scrolled (515, 409) with delta (0, 0)
Screenshot: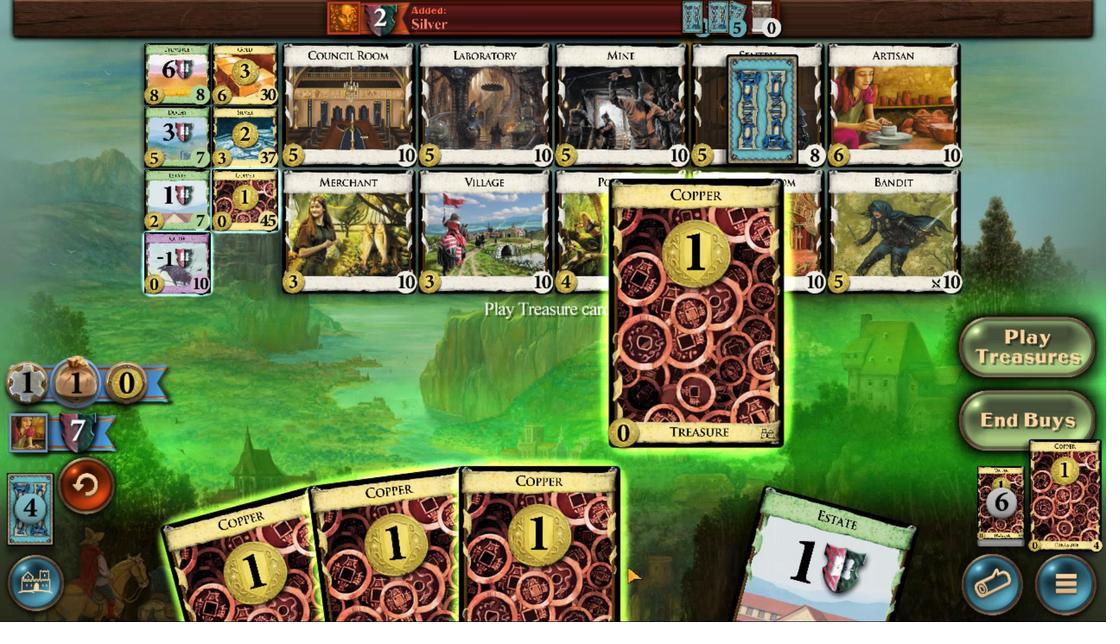 
Action: Mouse scrolled (515, 409) with delta (0, 0)
Screenshot: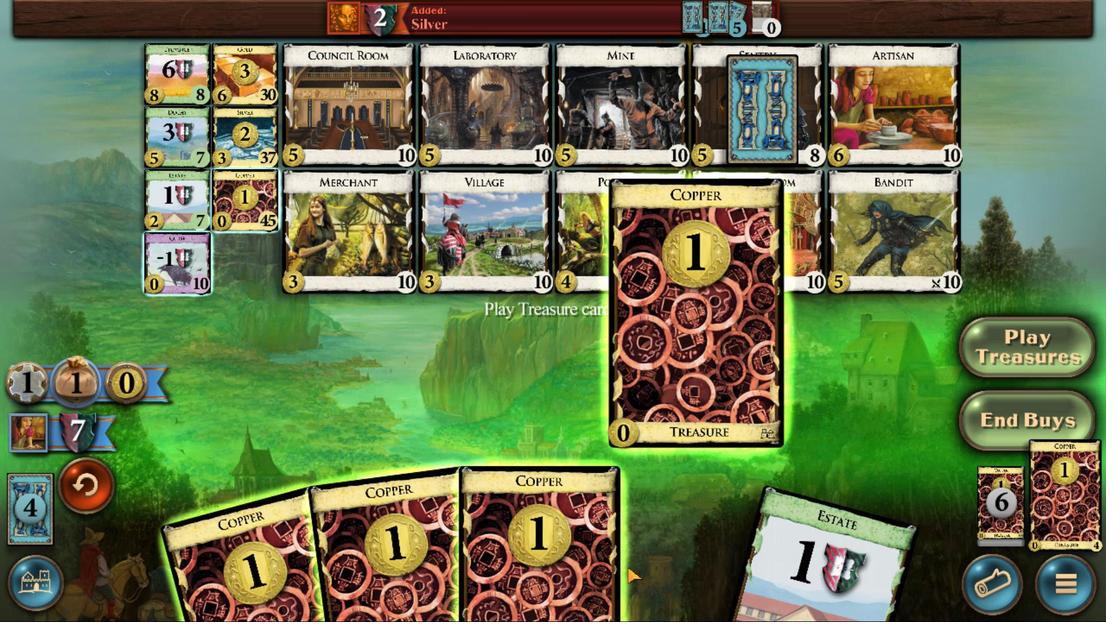 
Action: Mouse scrolled (515, 409) with delta (0, 0)
Screenshot: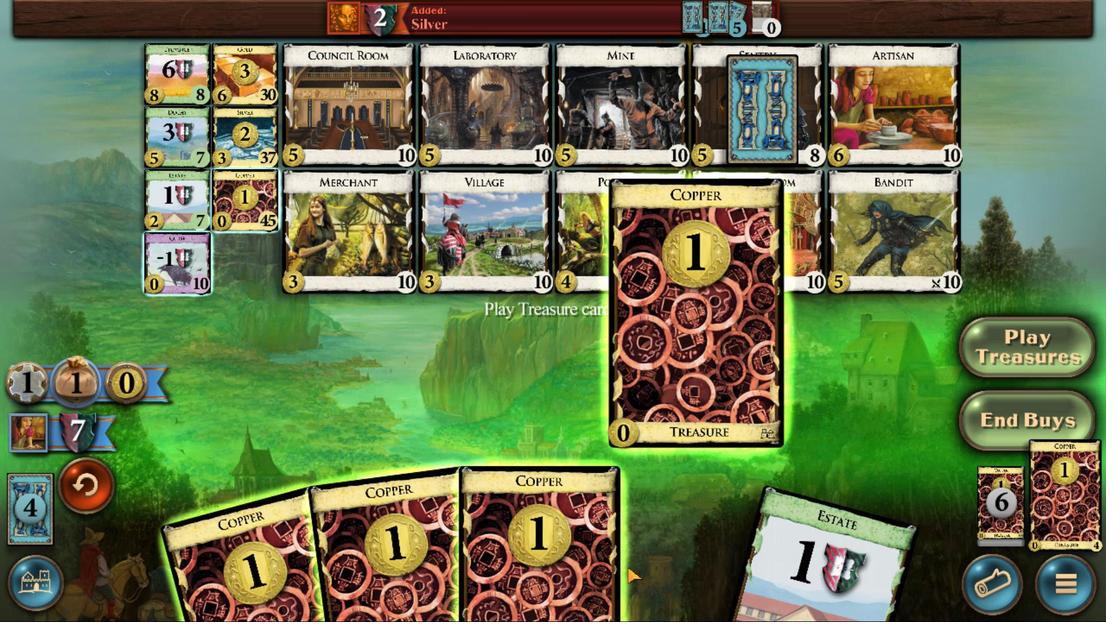 
Action: Mouse scrolled (515, 409) with delta (0, 0)
Screenshot: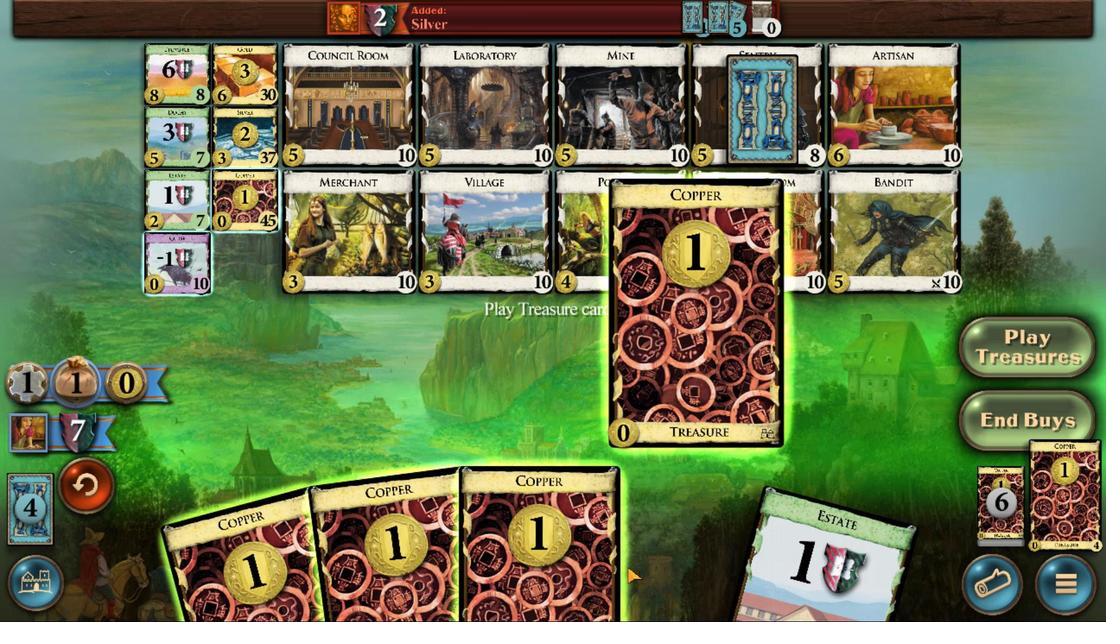 
Action: Mouse moved to (513, 408)
Screenshot: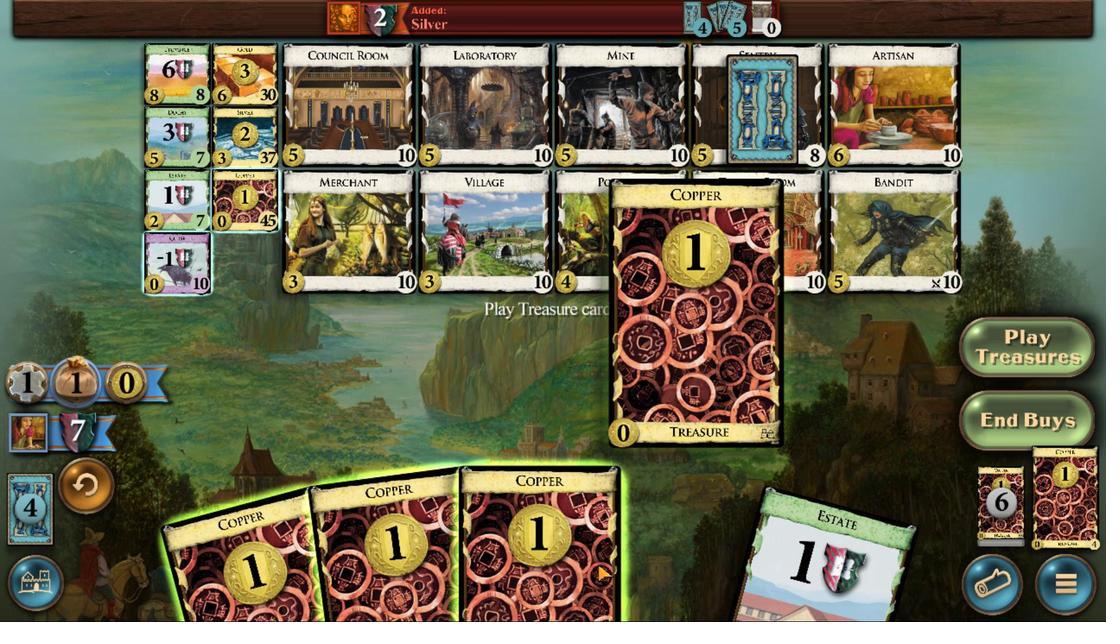 
Action: Mouse scrolled (513, 408) with delta (0, 0)
Screenshot: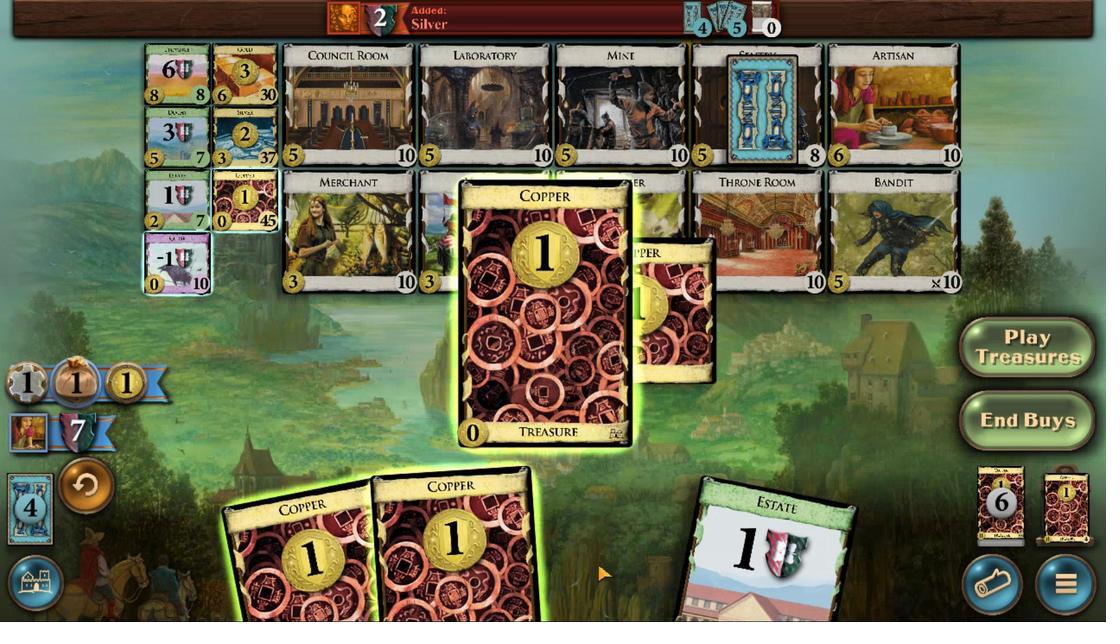 
Action: Mouse moved to (513, 409)
Screenshot: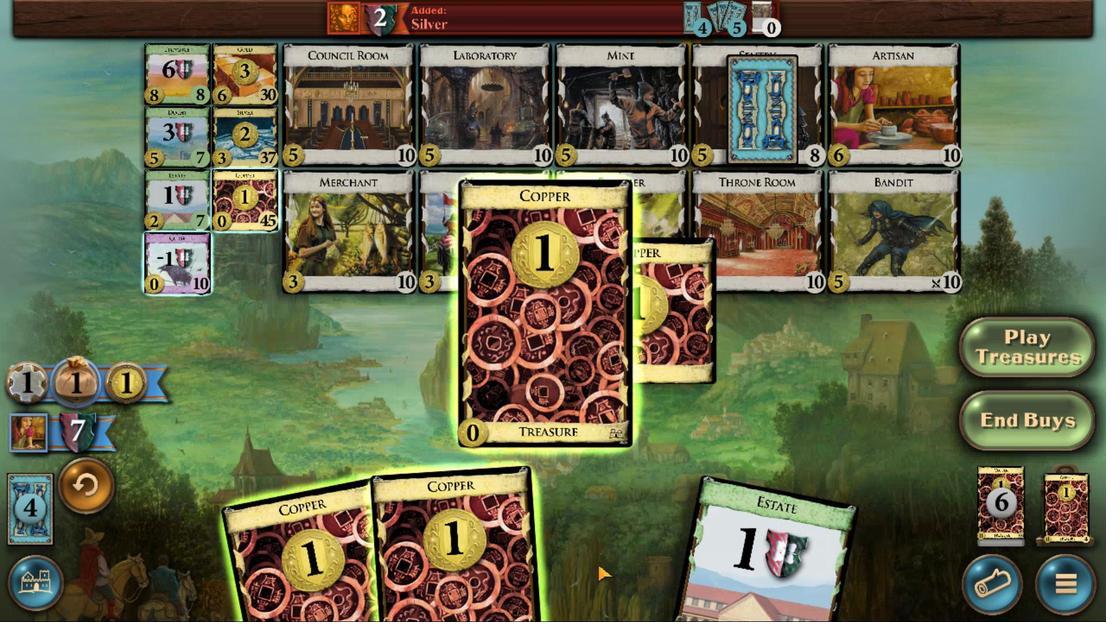 
Action: Mouse scrolled (513, 409) with delta (0, 0)
Screenshot: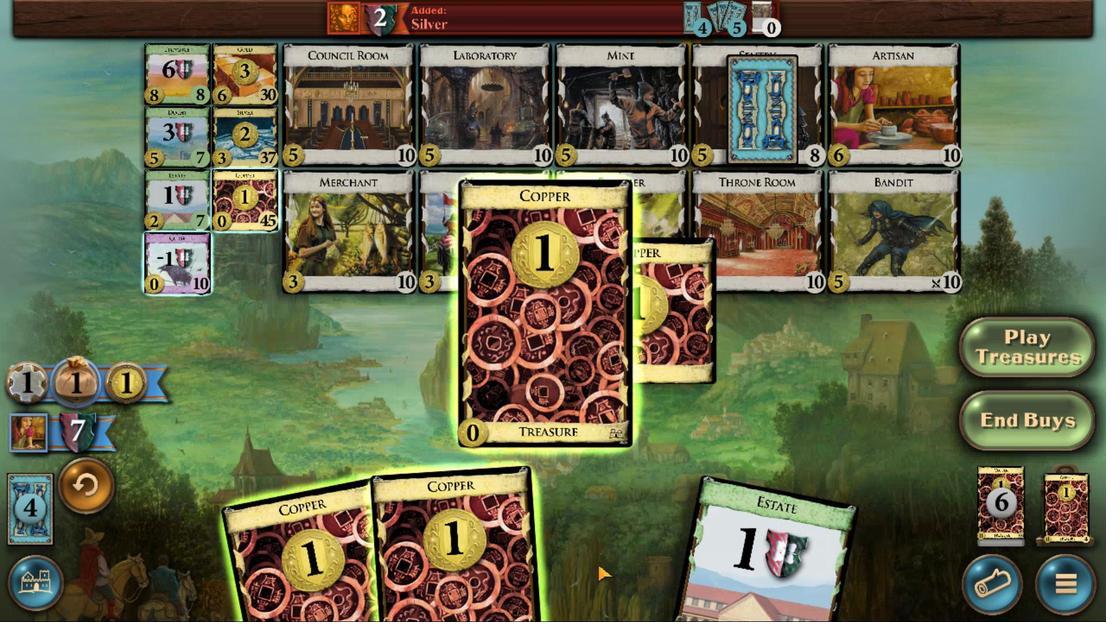 
Action: Mouse moved to (513, 409)
Screenshot: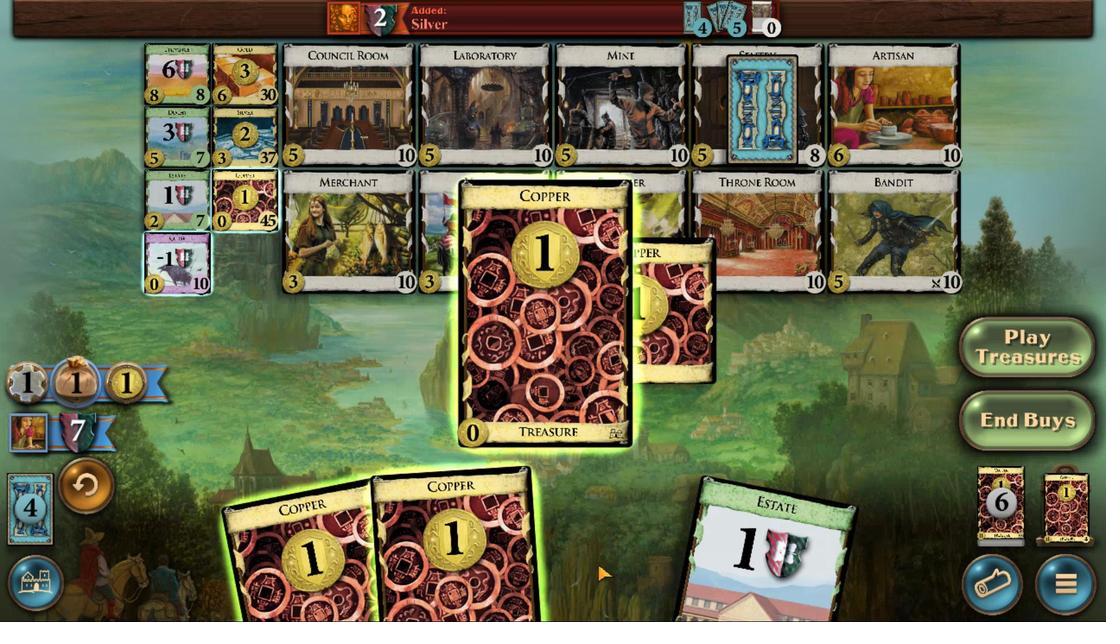 
Action: Mouse scrolled (513, 409) with delta (0, 0)
Screenshot: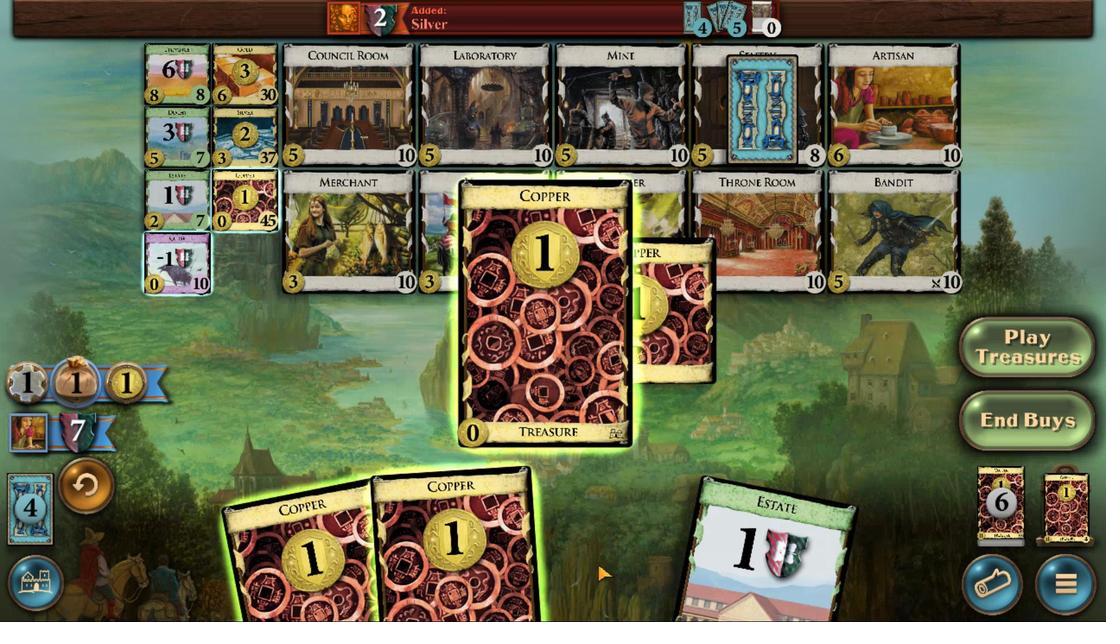 
Action: Mouse moved to (513, 409)
Screenshot: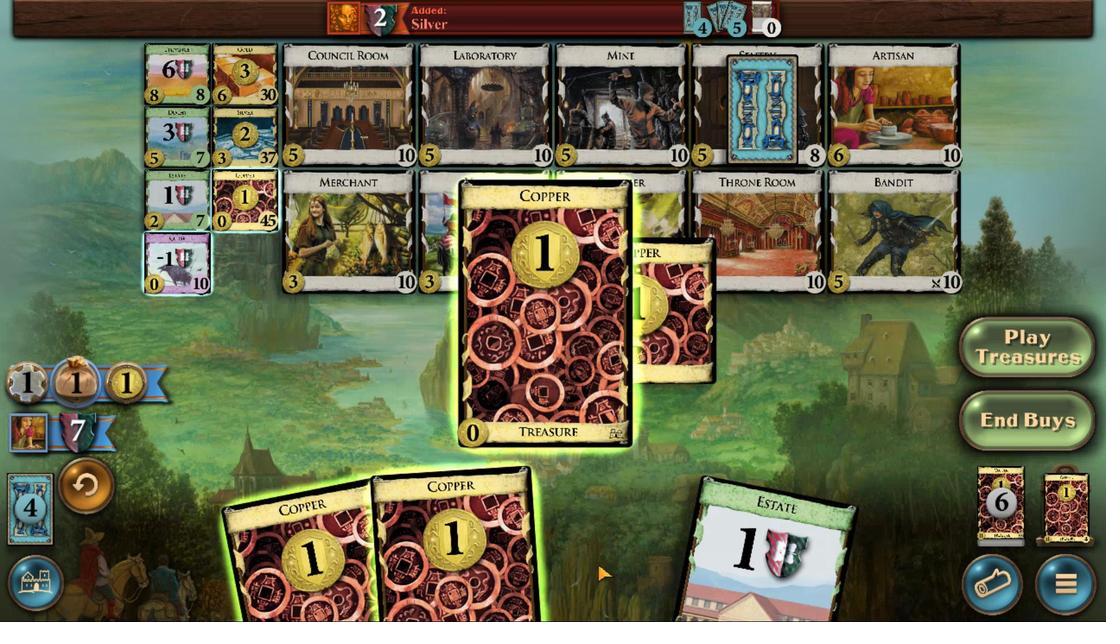 
Action: Mouse scrolled (513, 409) with delta (0, 0)
Screenshot: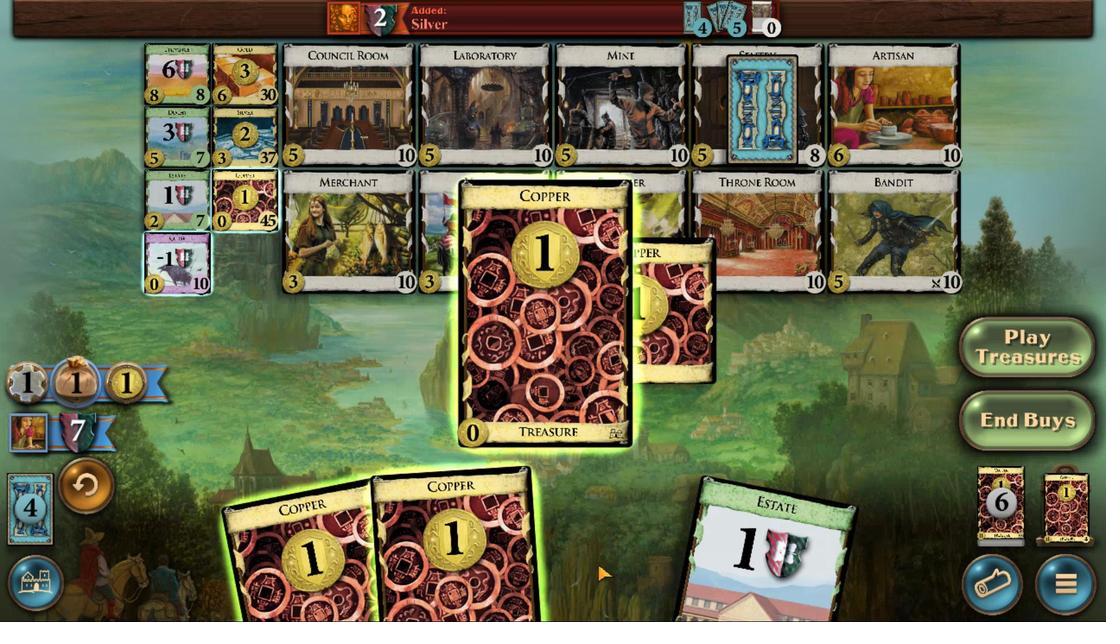
Action: Mouse scrolled (513, 409) with delta (0, 0)
Screenshot: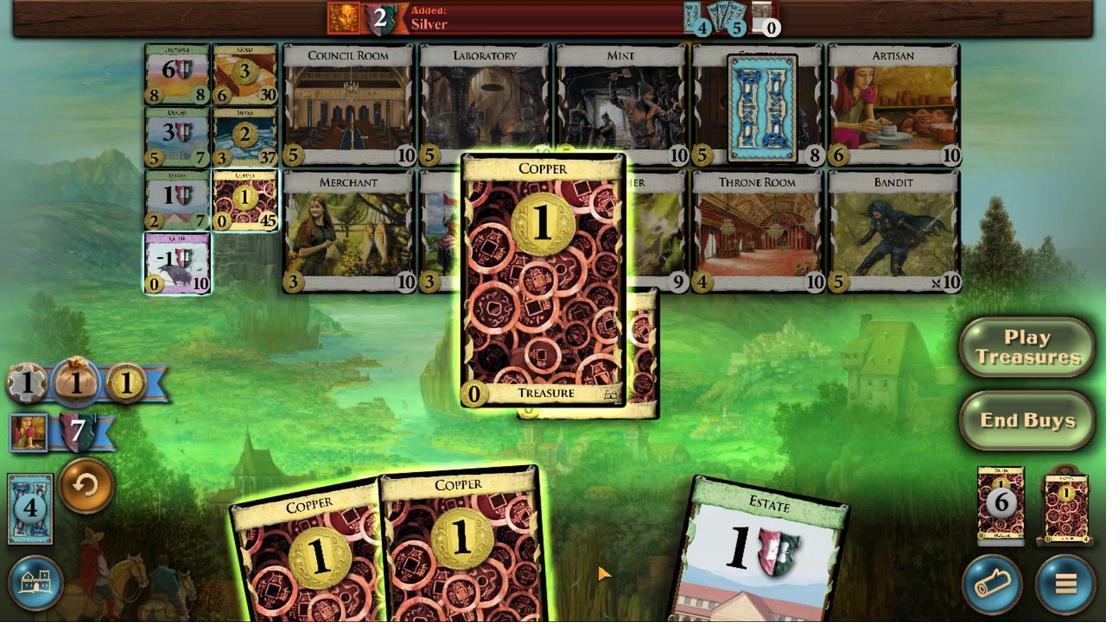 
Action: Mouse moved to (511, 411)
Screenshot: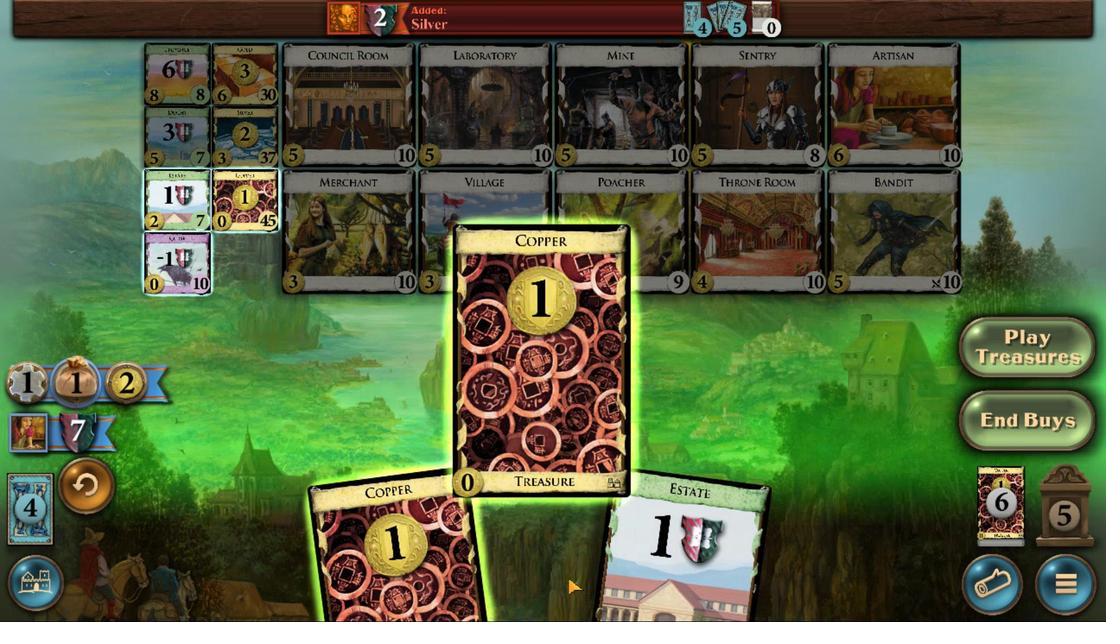 
Action: Mouse scrolled (511, 411) with delta (0, 0)
Screenshot: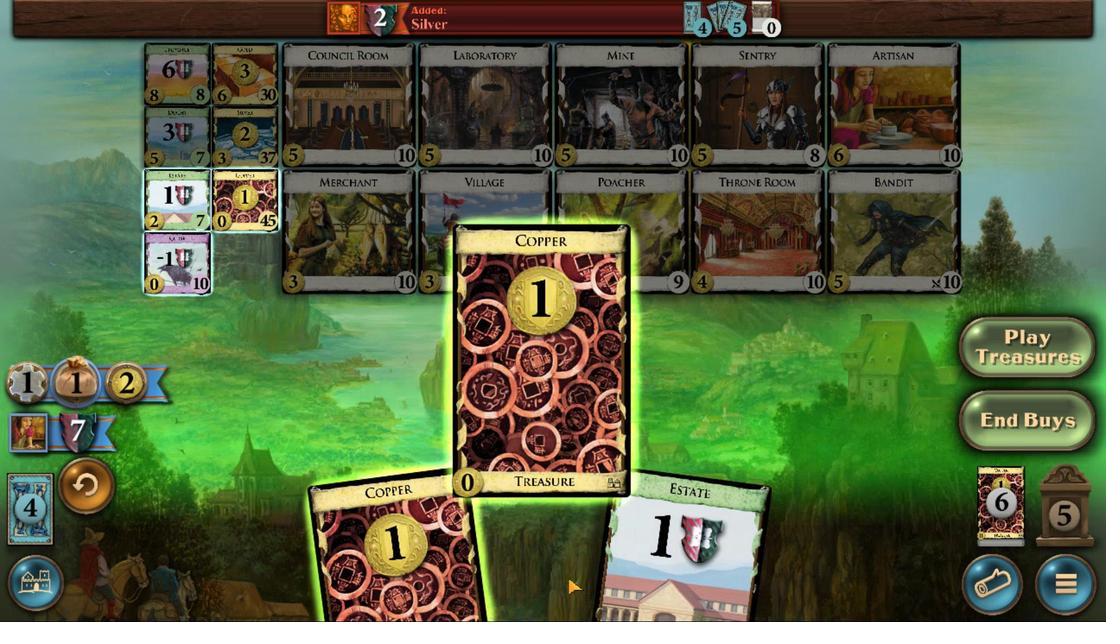 
Action: Mouse moved to (511, 412)
Screenshot: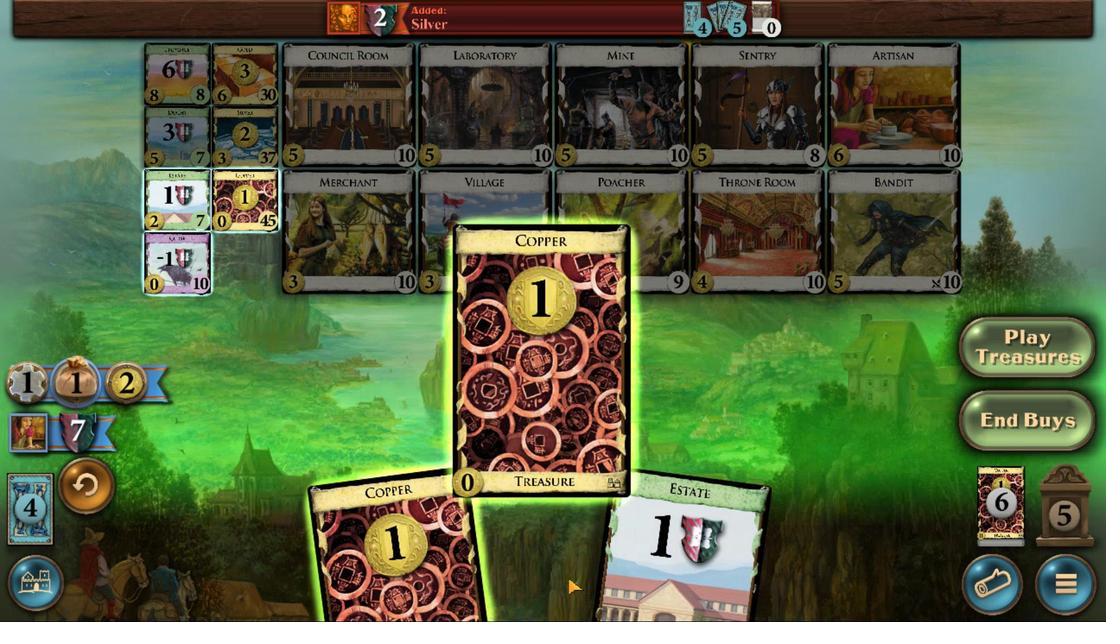 
Action: Mouse scrolled (511, 412) with delta (0, 0)
Screenshot: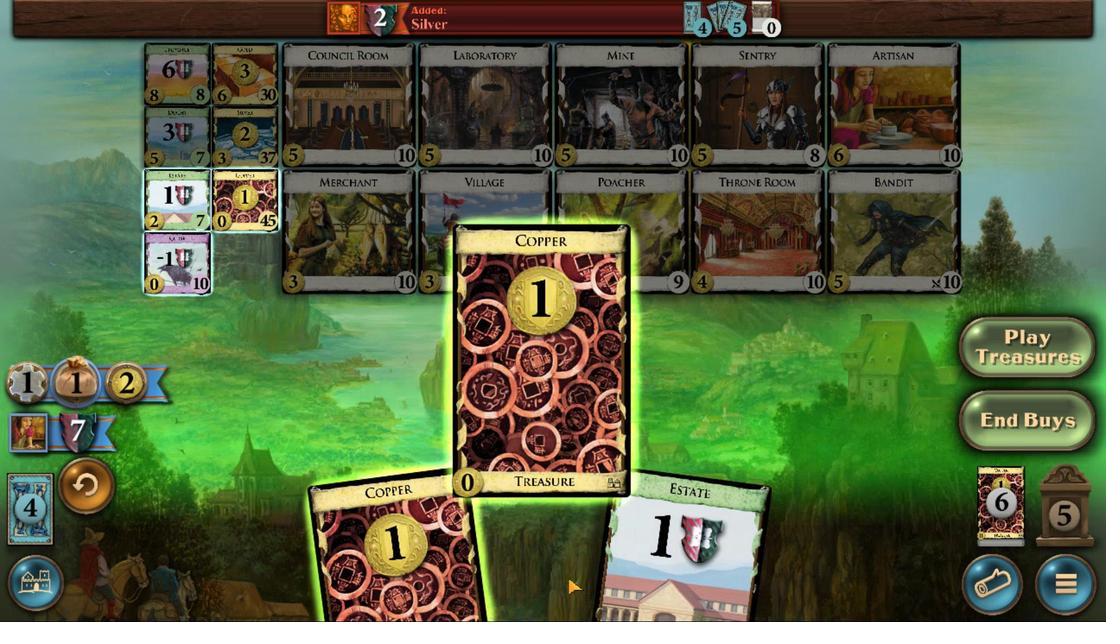
Action: Mouse moved to (511, 412)
Screenshot: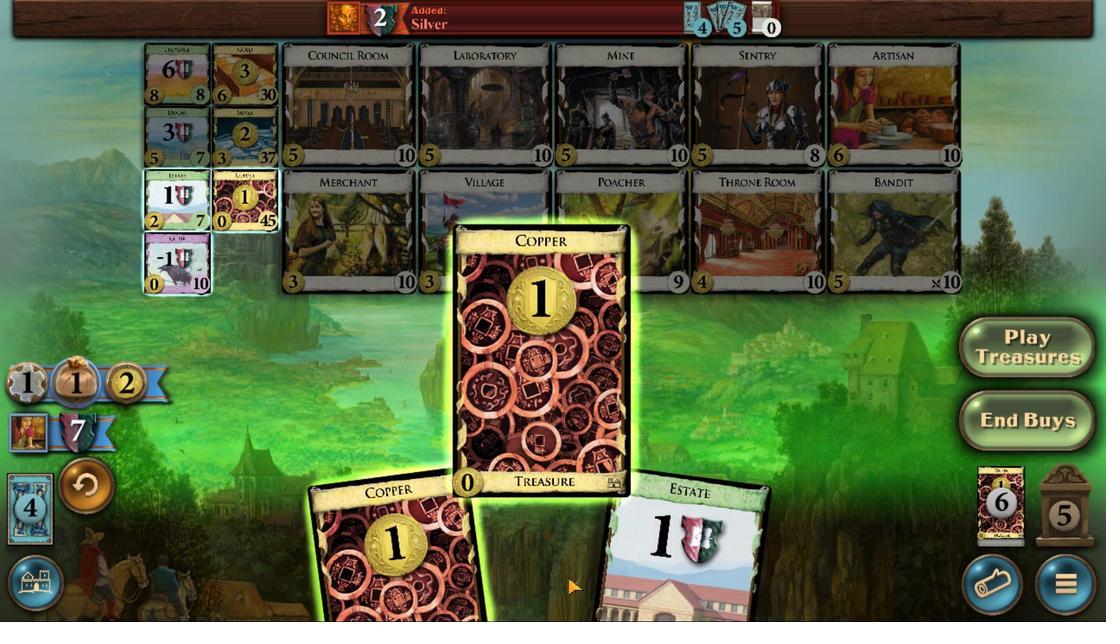 
Action: Mouse scrolled (511, 412) with delta (0, 0)
Screenshot: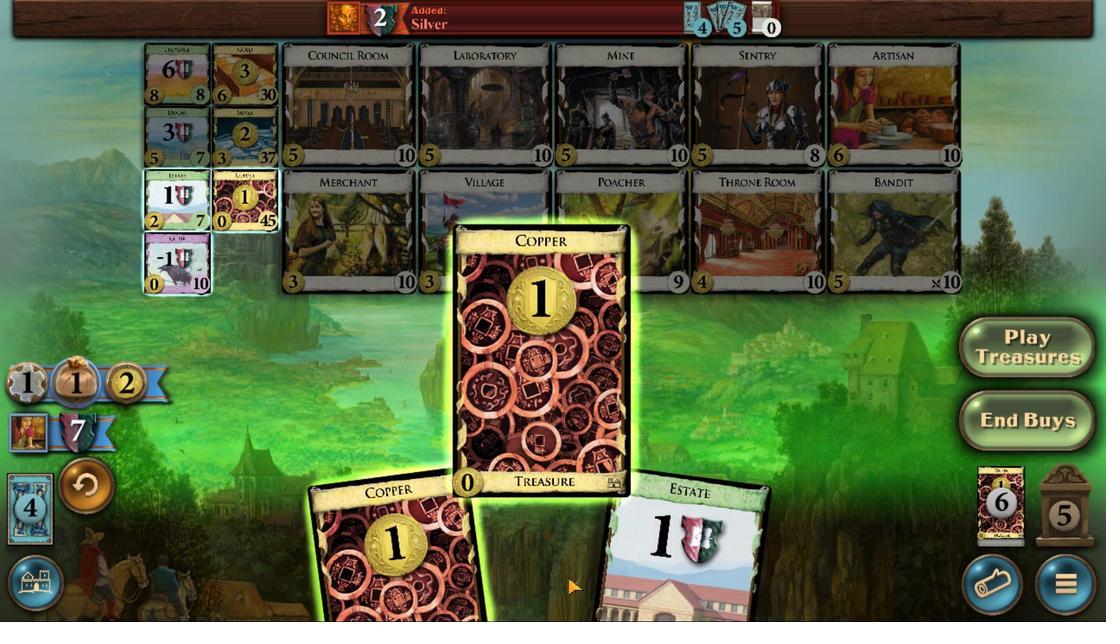
Action: Mouse moved to (511, 412)
Screenshot: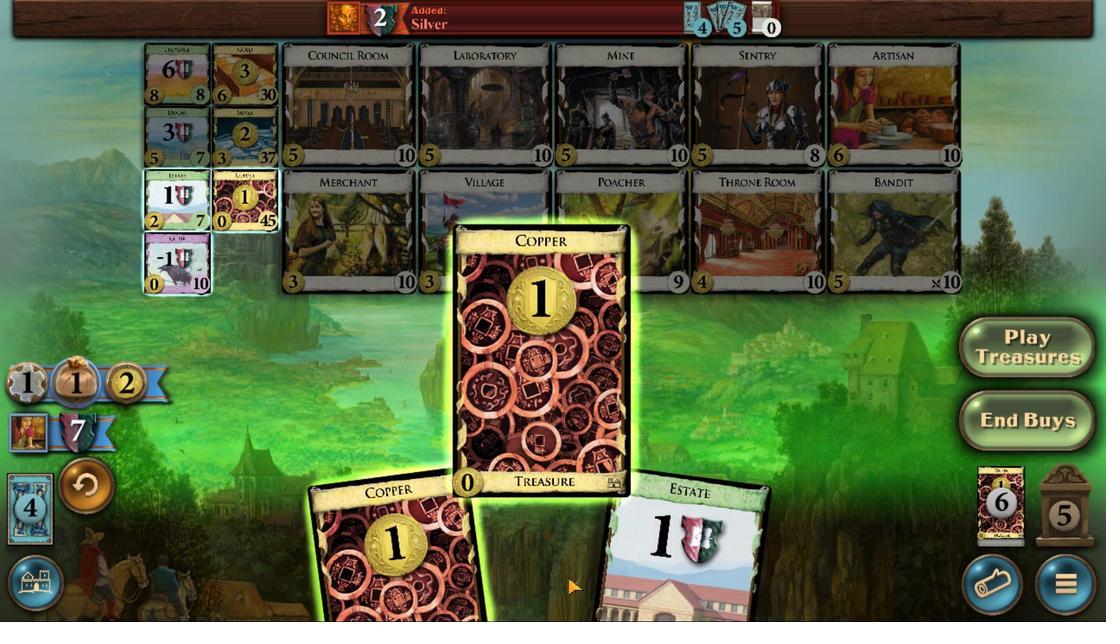 
Action: Mouse scrolled (511, 412) with delta (0, 0)
Screenshot: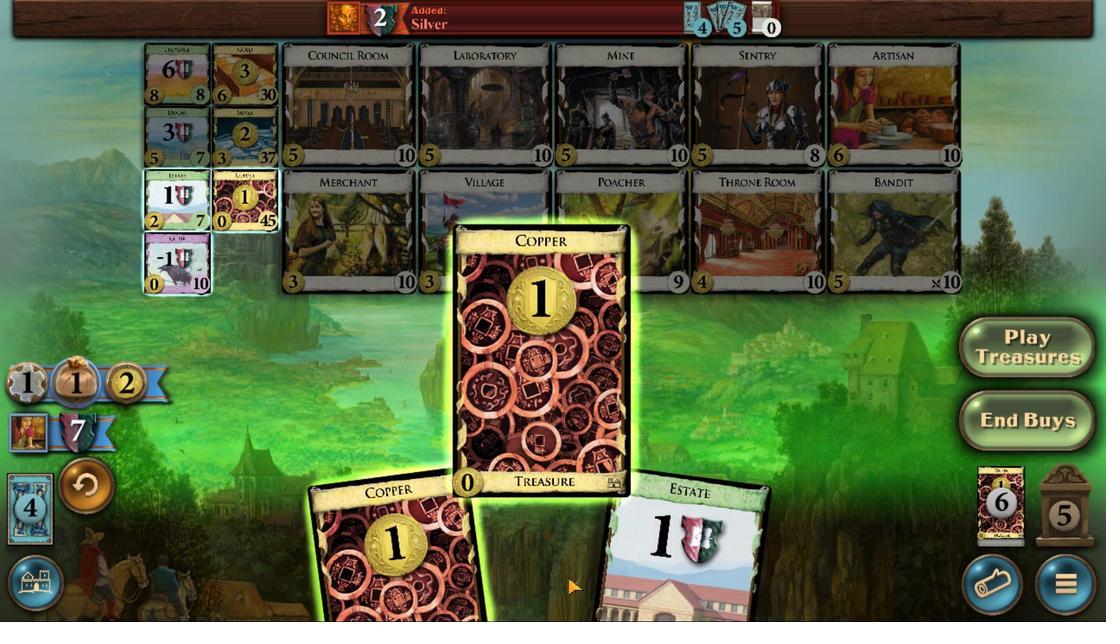 
Action: Mouse scrolled (511, 412) with delta (0, 0)
Screenshot: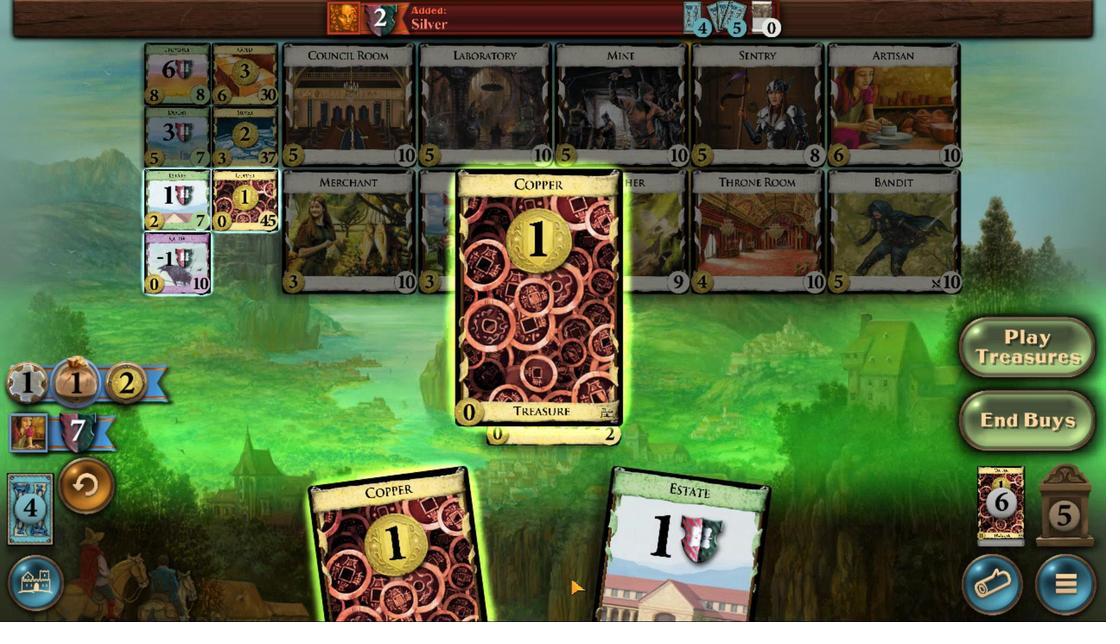
Action: Mouse moved to (511, 412)
Screenshot: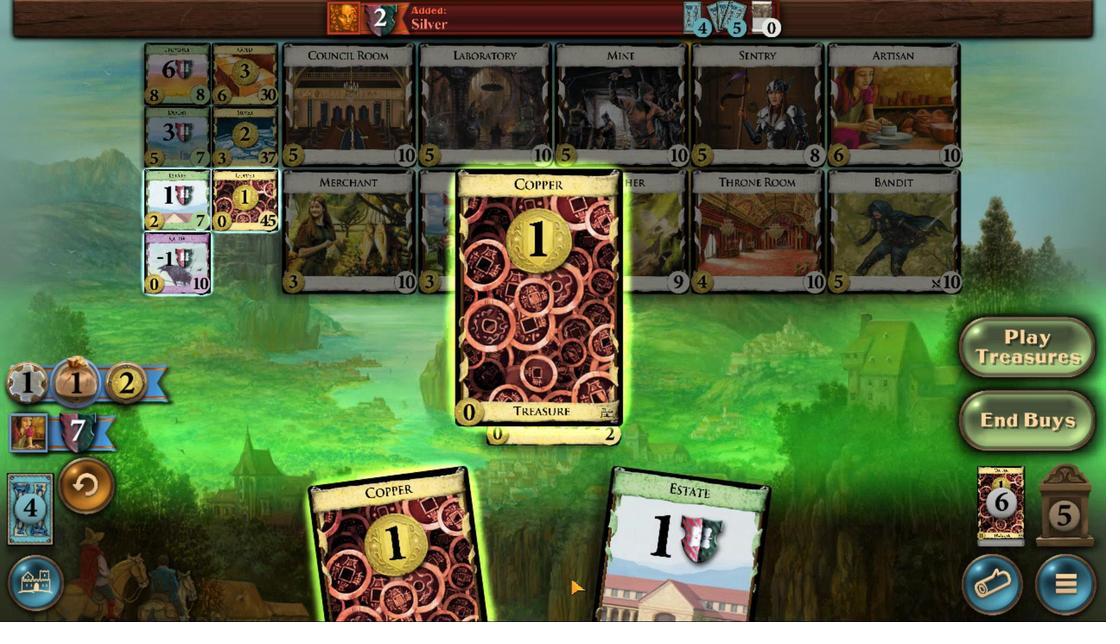 
Action: Mouse scrolled (511, 412) with delta (0, 0)
Screenshot: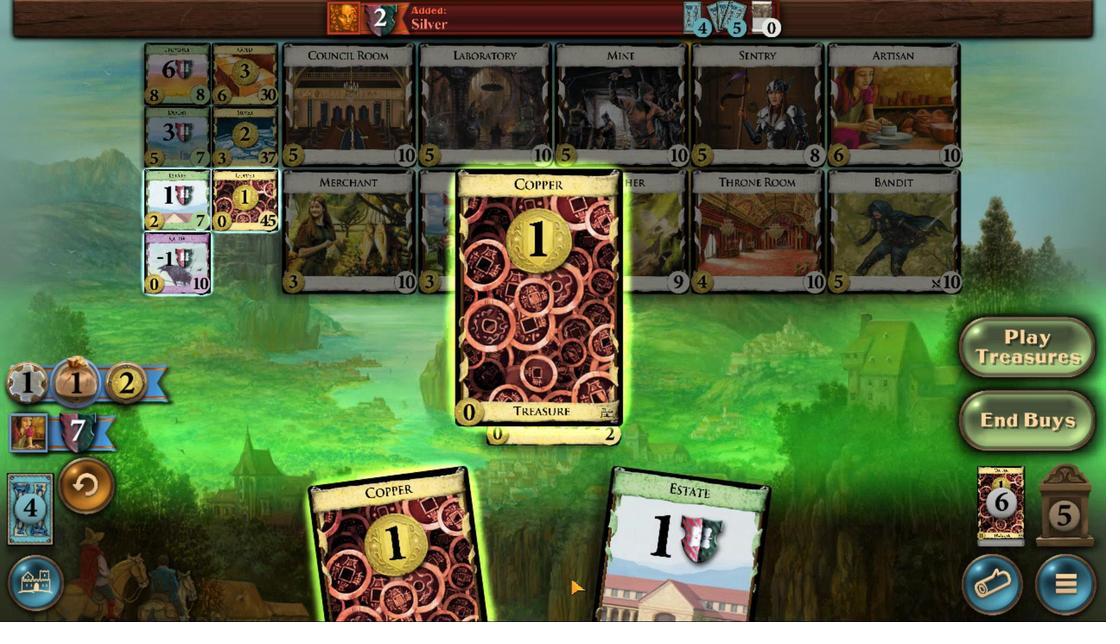
Action: Mouse scrolled (511, 412) with delta (0, 0)
Screenshot: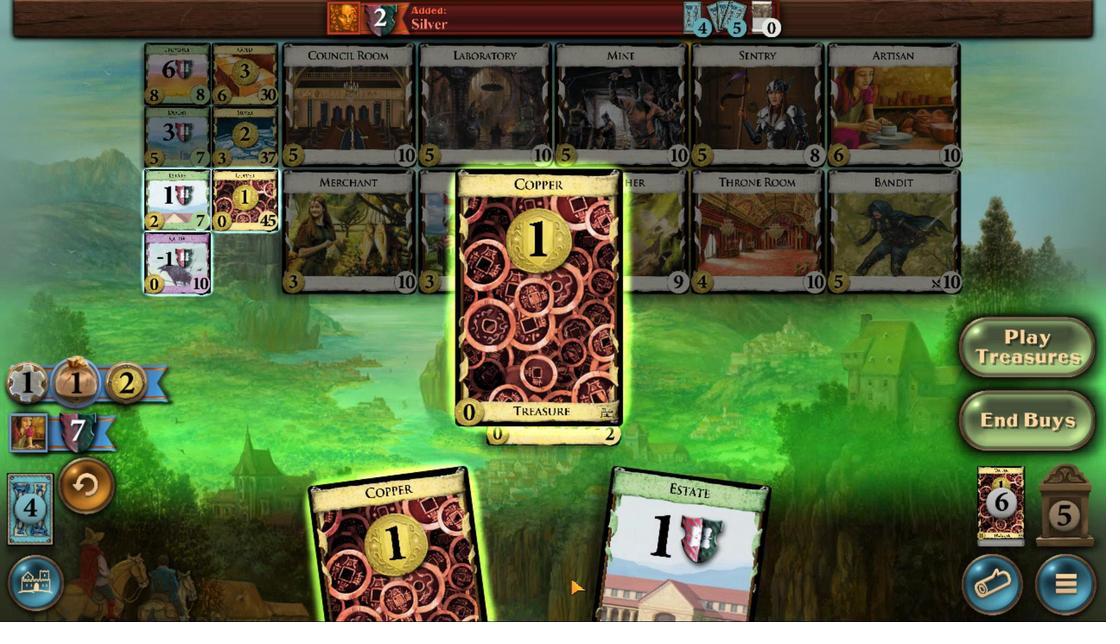 
Action: Mouse moved to (488, 307)
Screenshot: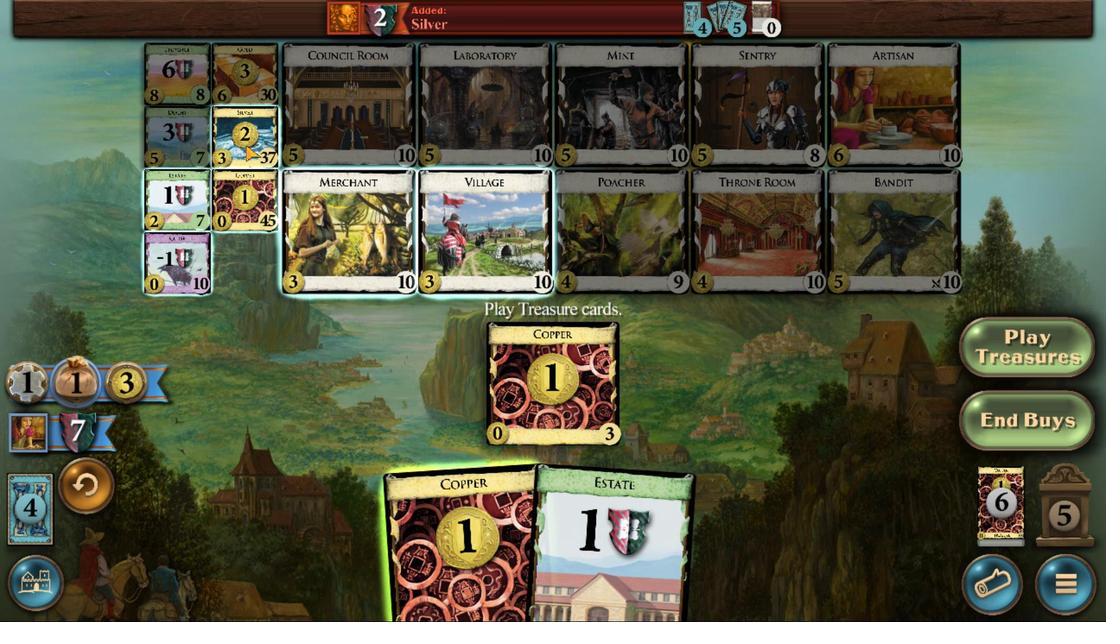 
Action: Mouse pressed left at (488, 307)
Screenshot: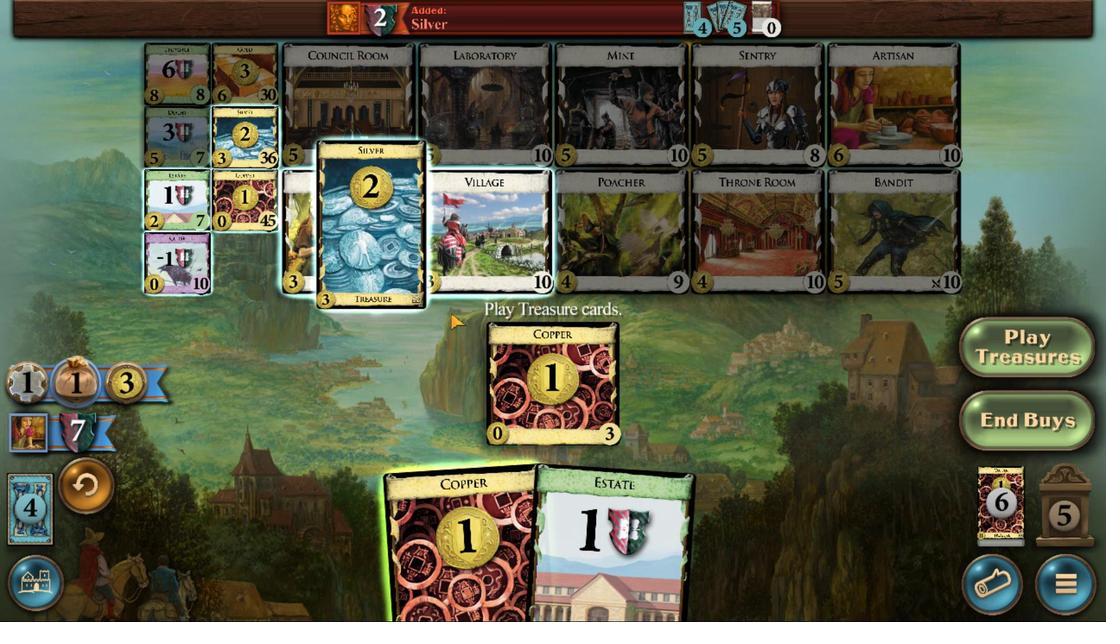 
Action: Mouse moved to (527, 413)
Screenshot: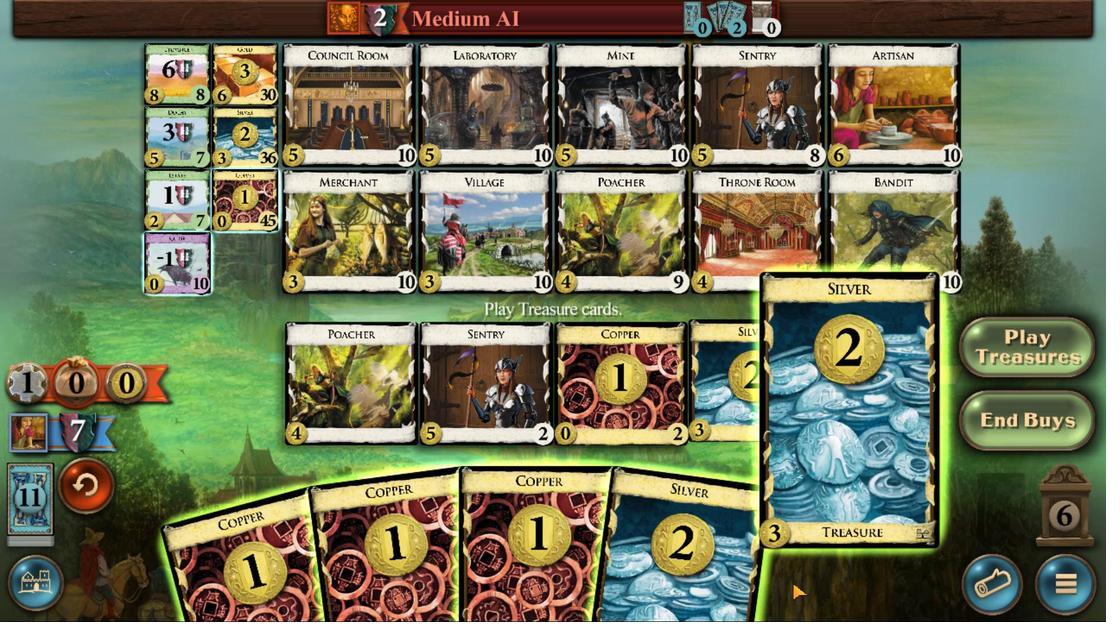 
Action: Mouse scrolled (527, 413) with delta (0, 0)
Screenshot: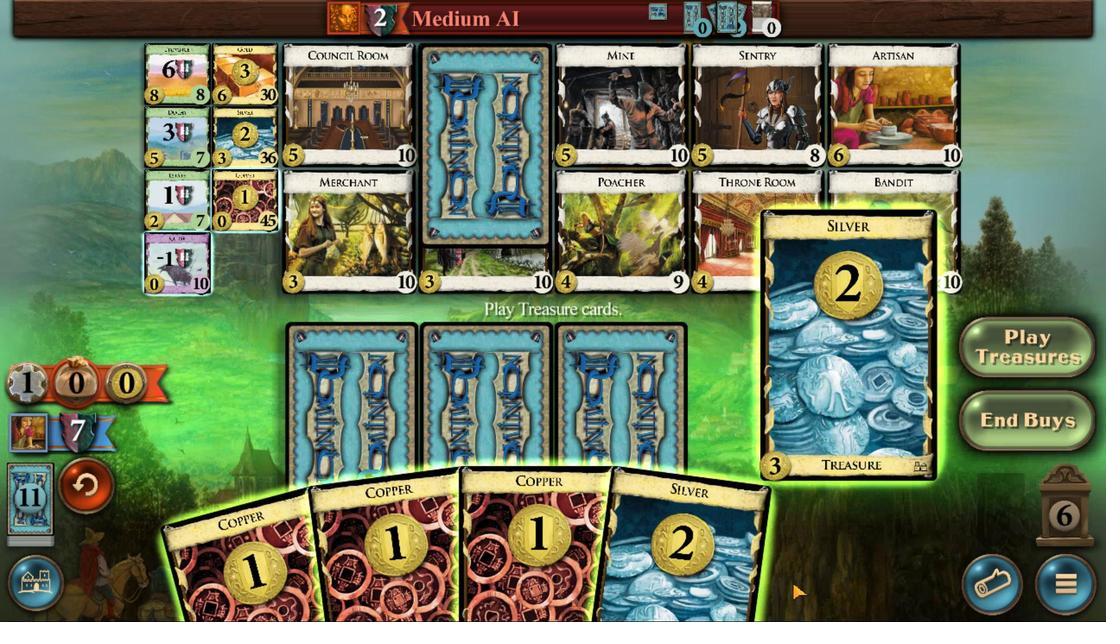 
Action: Mouse scrolled (527, 413) with delta (0, 0)
Screenshot: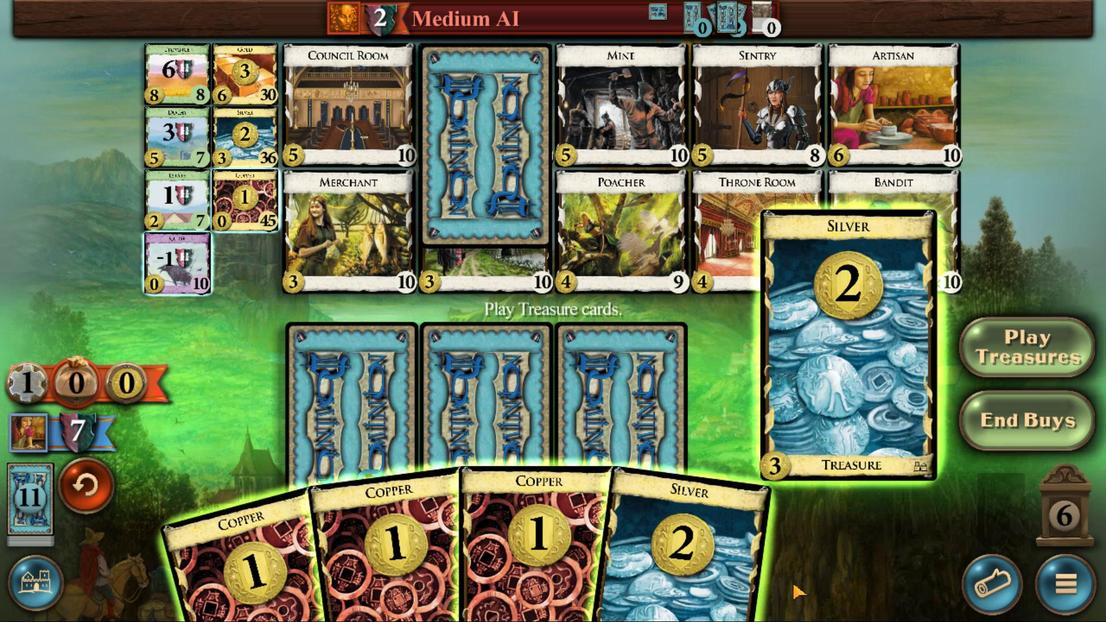 
Action: Mouse scrolled (527, 413) with delta (0, 0)
Screenshot: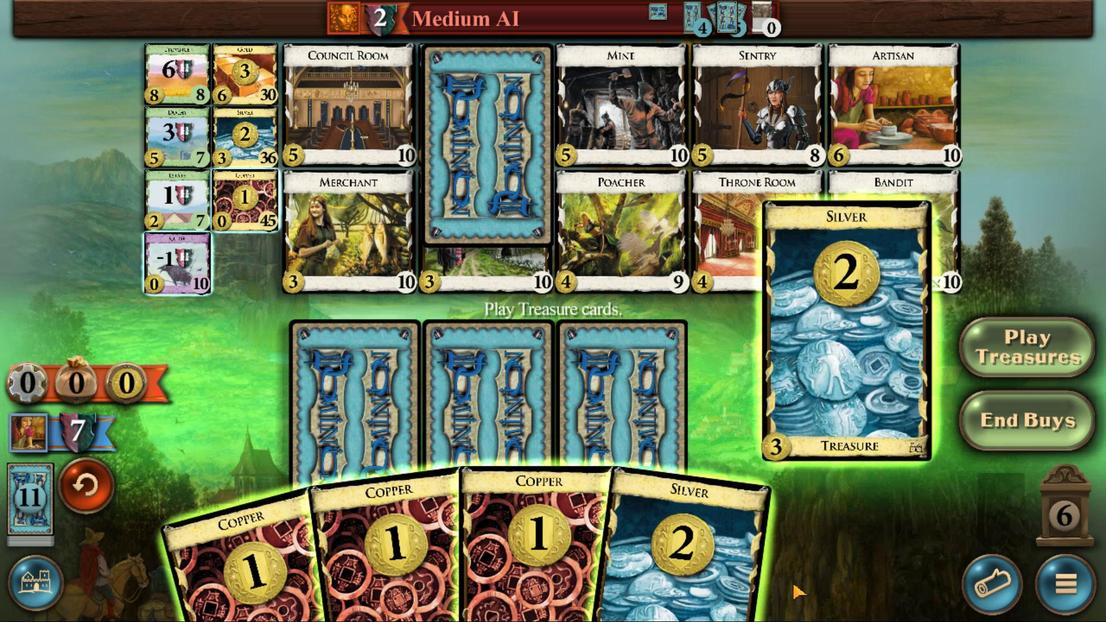 
Action: Mouse scrolled (527, 413) with delta (0, 0)
Screenshot: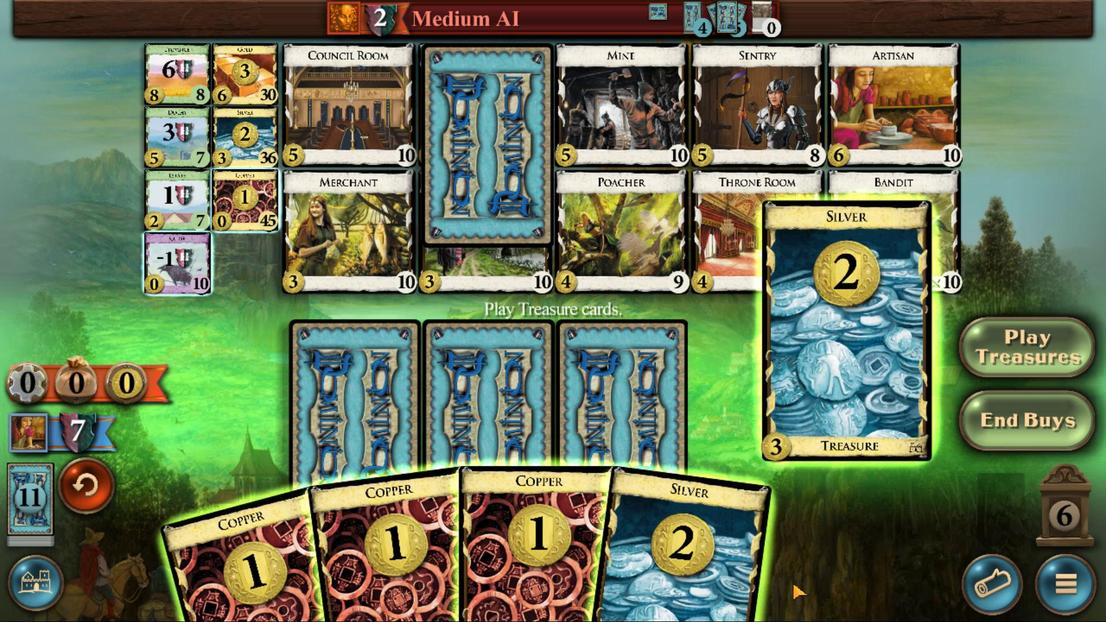 
Action: Mouse scrolled (527, 413) with delta (0, 0)
Screenshot: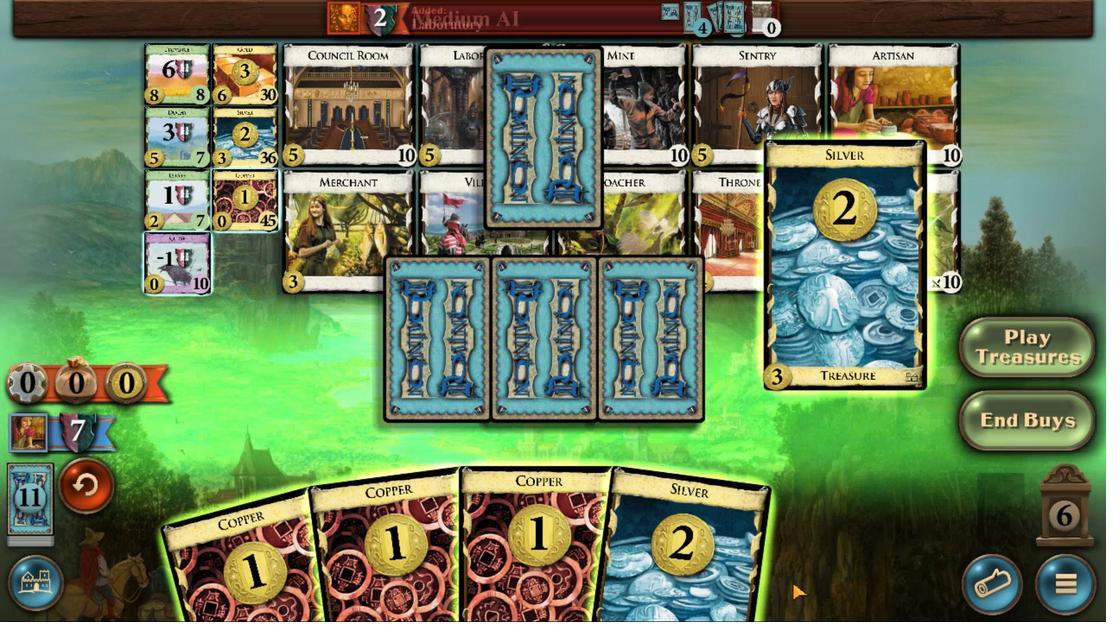 
Action: Mouse scrolled (527, 413) with delta (0, 0)
Screenshot: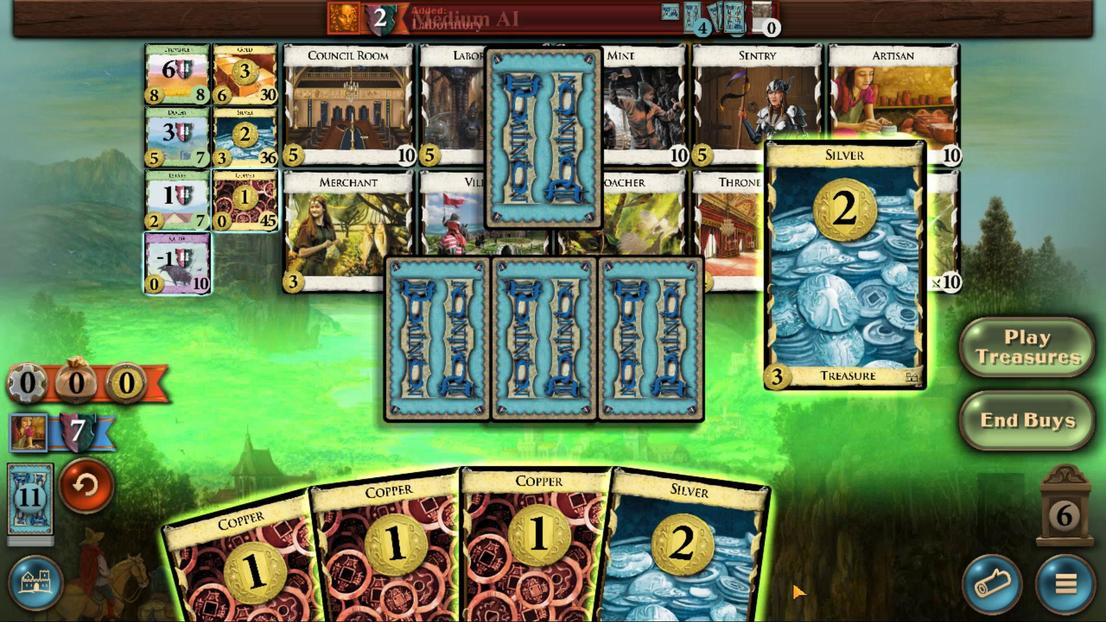 
Action: Mouse scrolled (527, 413) with delta (0, 0)
Screenshot: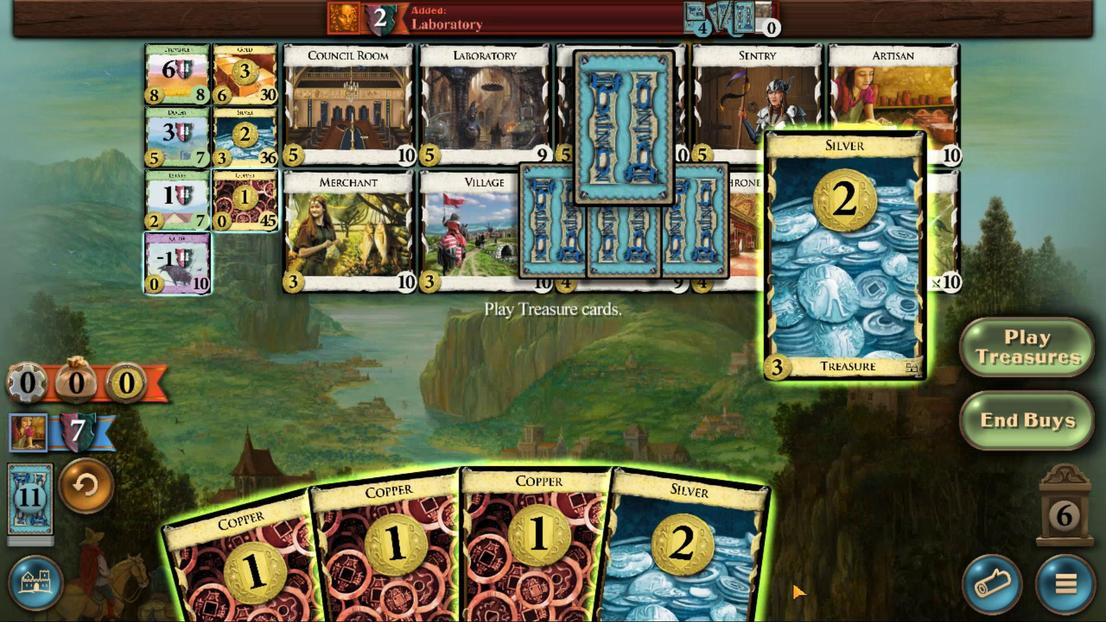 
Action: Mouse moved to (524, 405)
Screenshot: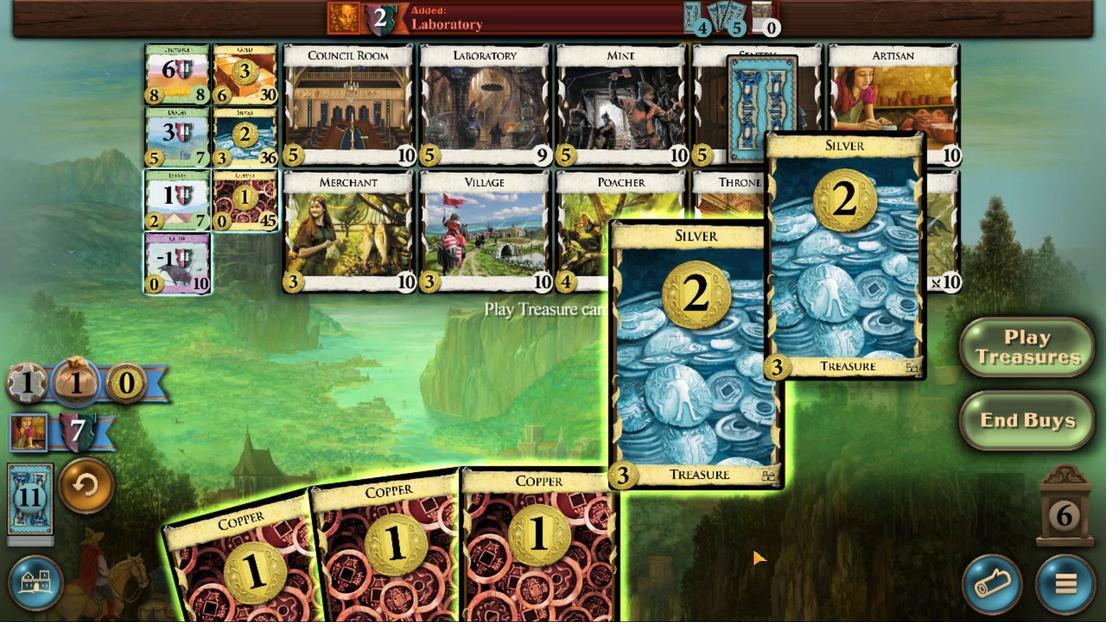 
Action: Mouse scrolled (524, 405) with delta (0, 0)
Screenshot: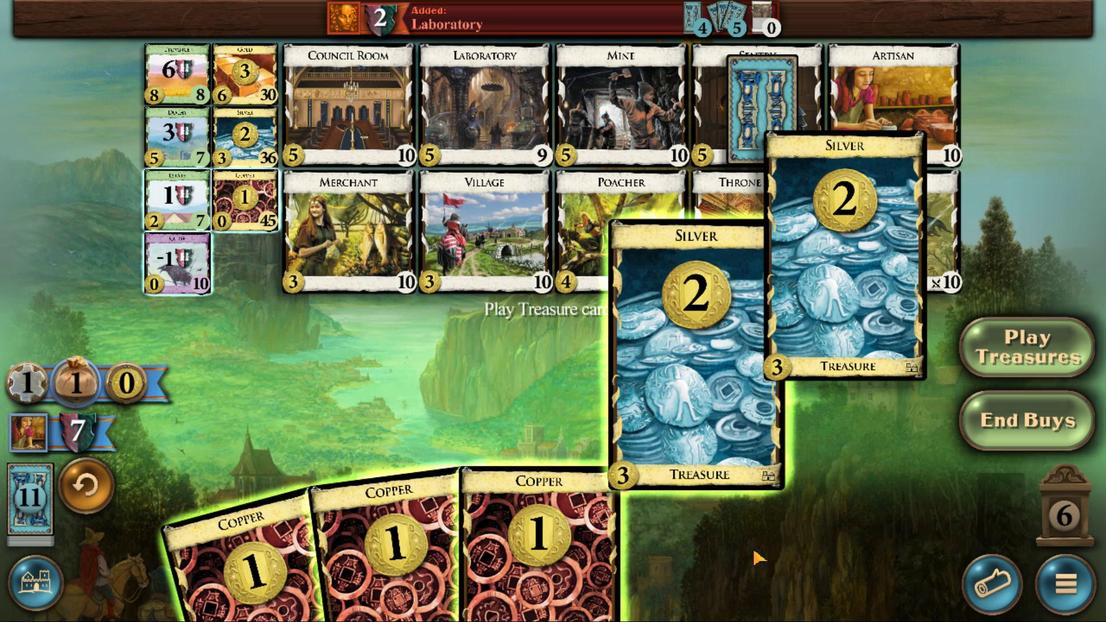 
Action: Mouse scrolled (524, 405) with delta (0, 0)
Screenshot: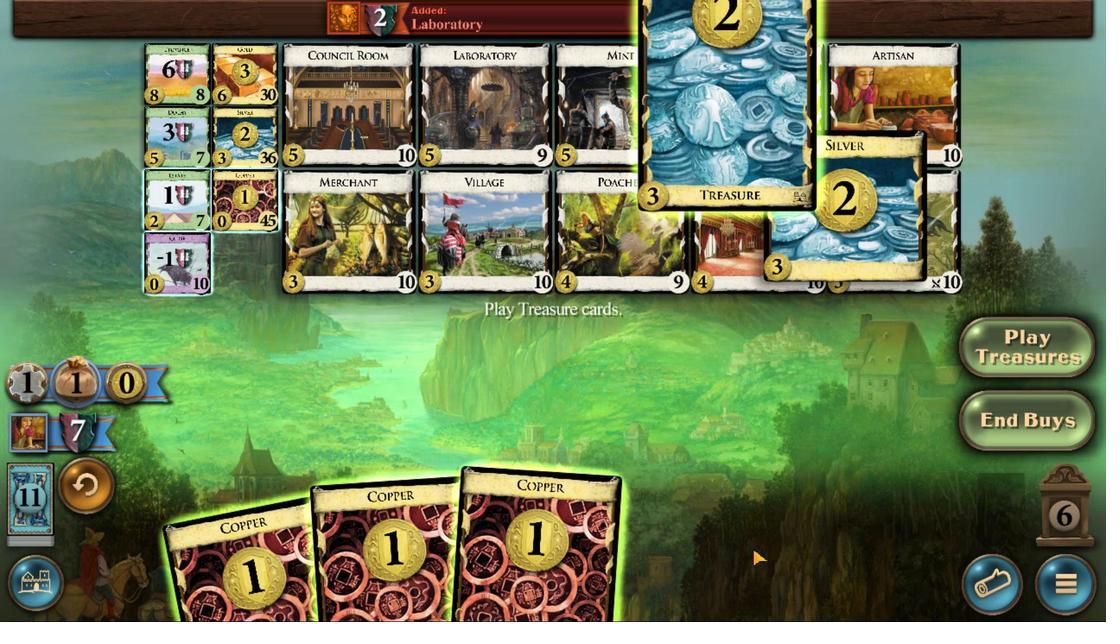 
Action: Mouse moved to (524, 405)
Screenshot: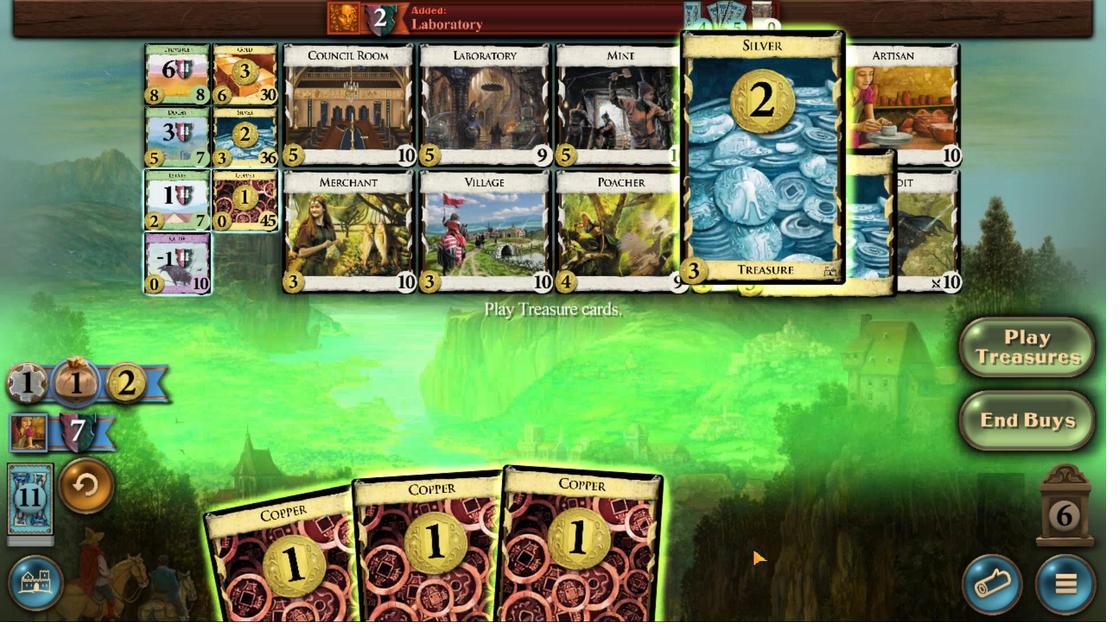 
Action: Mouse scrolled (524, 405) with delta (0, 0)
Screenshot: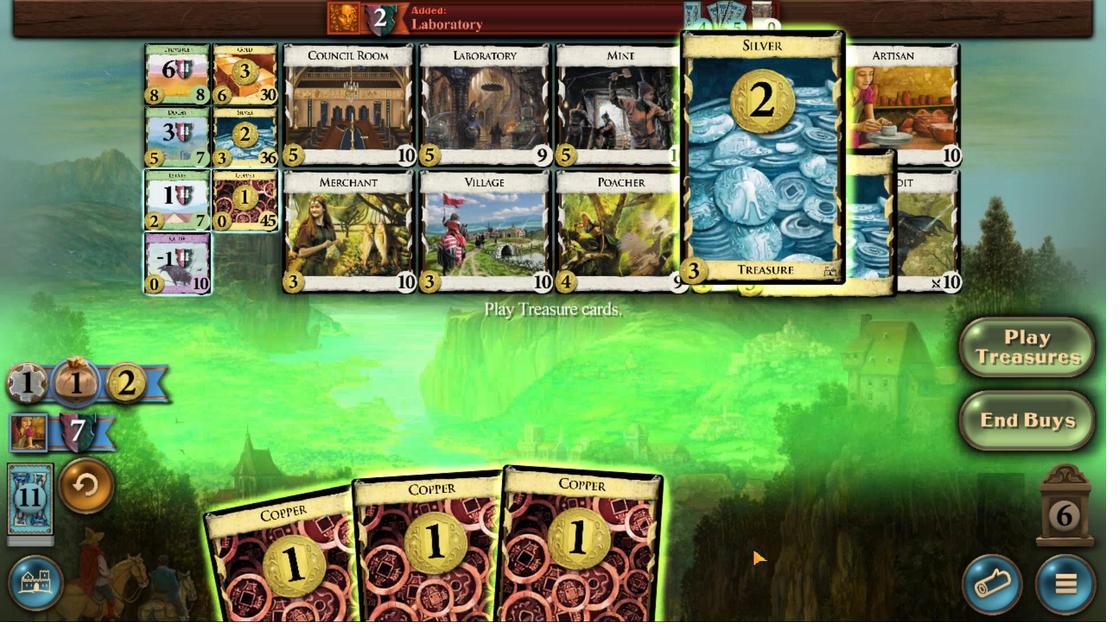
Action: Mouse moved to (524, 405)
Screenshot: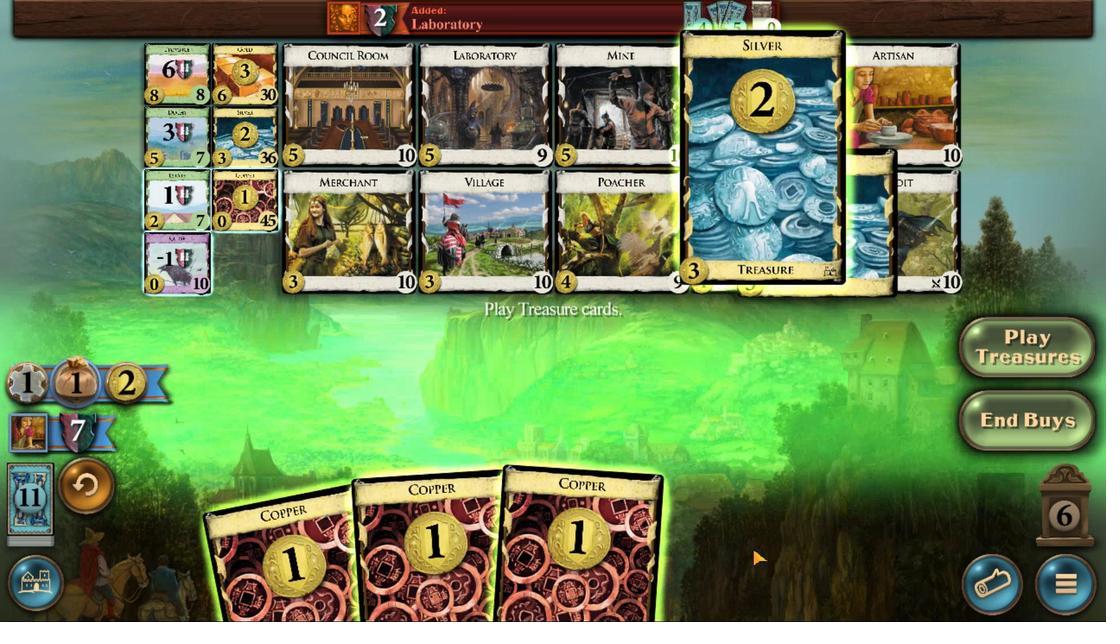 
Action: Mouse scrolled (524, 405) with delta (0, 0)
Screenshot: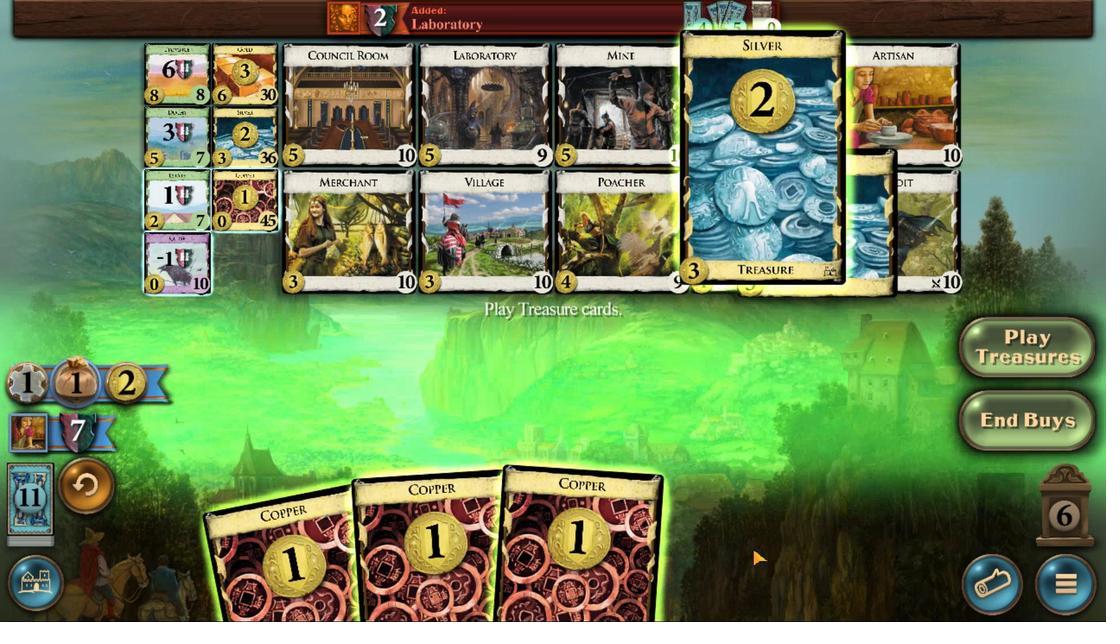 
Action: Mouse scrolled (524, 405) with delta (0, 0)
Screenshot: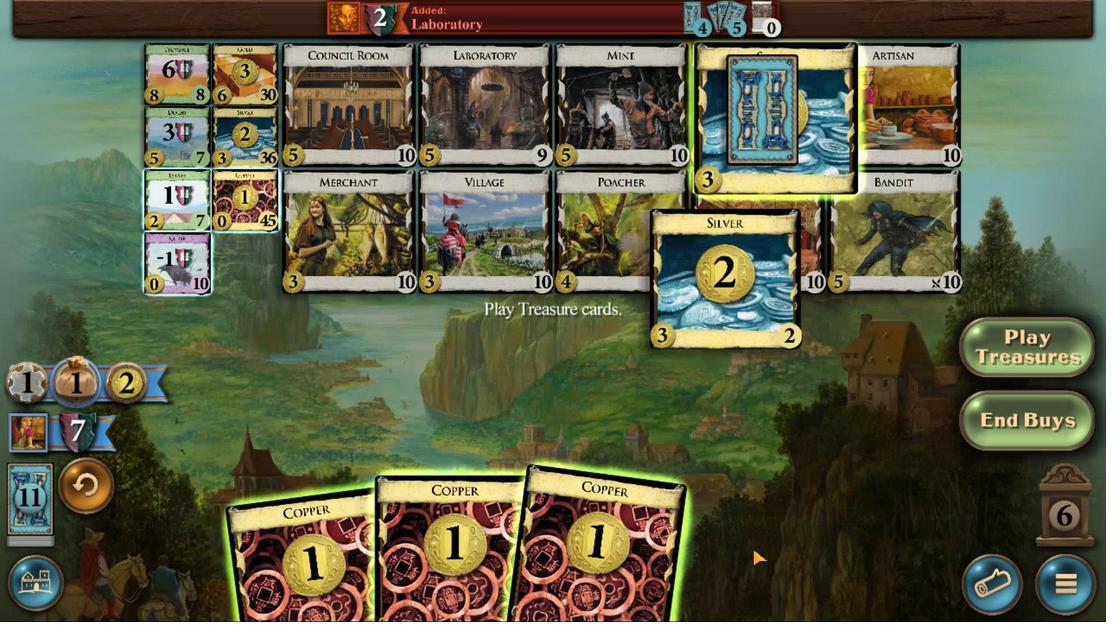 
Action: Mouse scrolled (524, 405) with delta (0, 0)
Screenshot: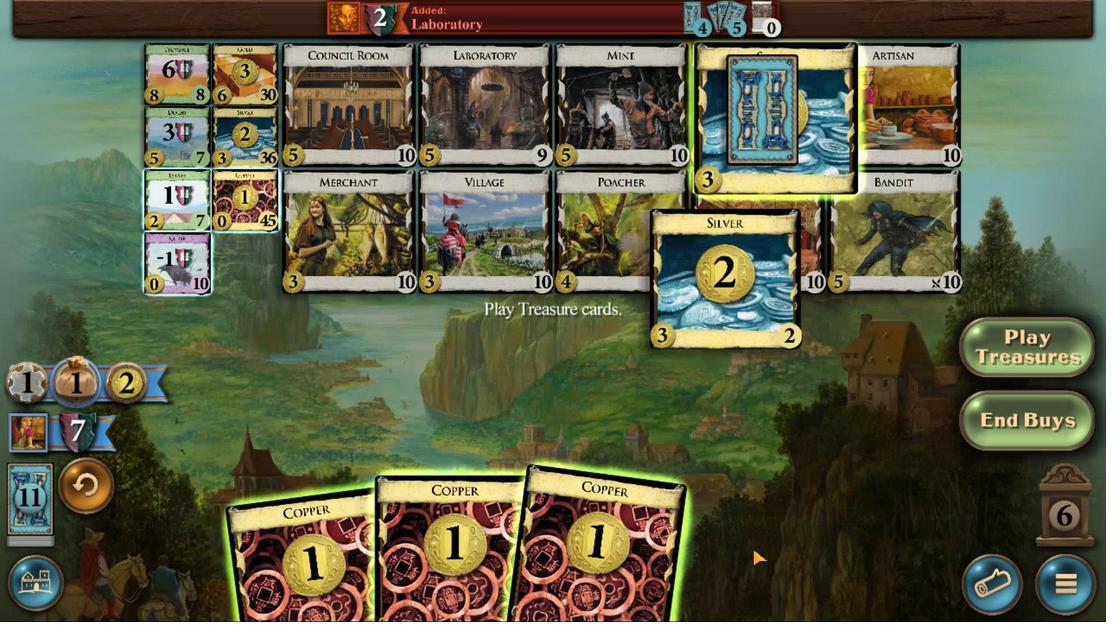 
Action: Mouse scrolled (524, 405) with delta (0, 0)
Screenshot: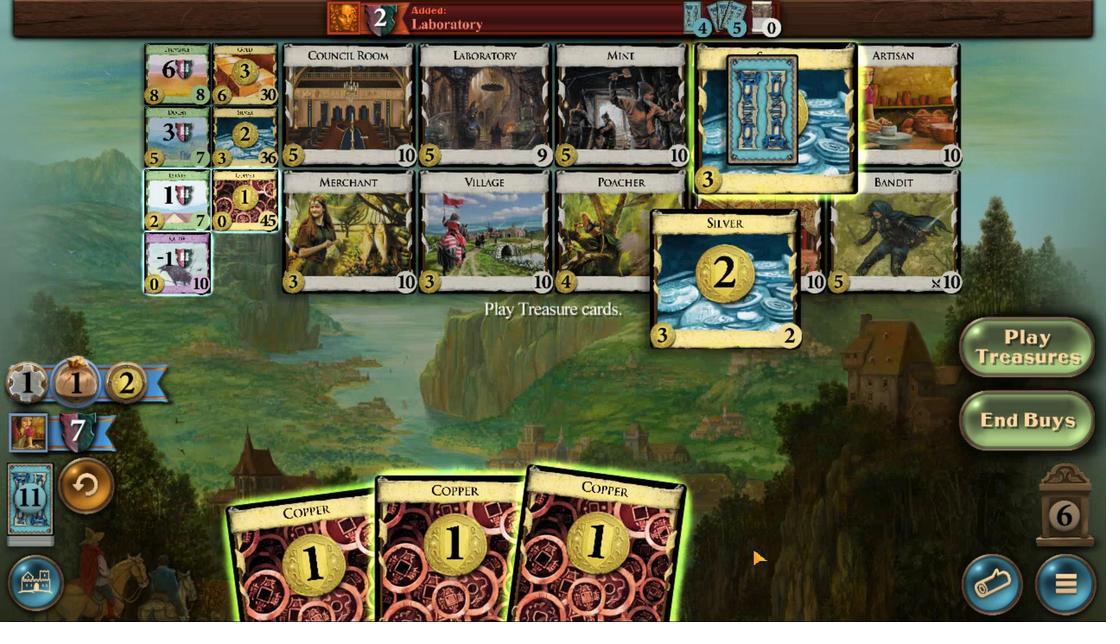 
Action: Mouse moved to (518, 398)
Screenshot: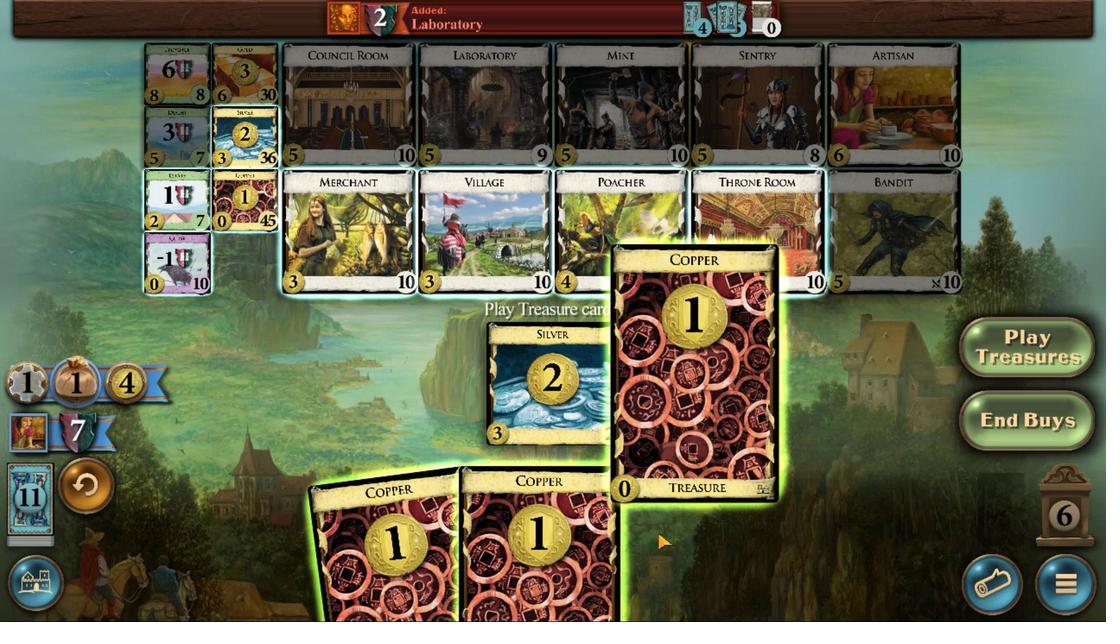 
Action: Mouse scrolled (518, 398) with delta (0, 0)
Screenshot: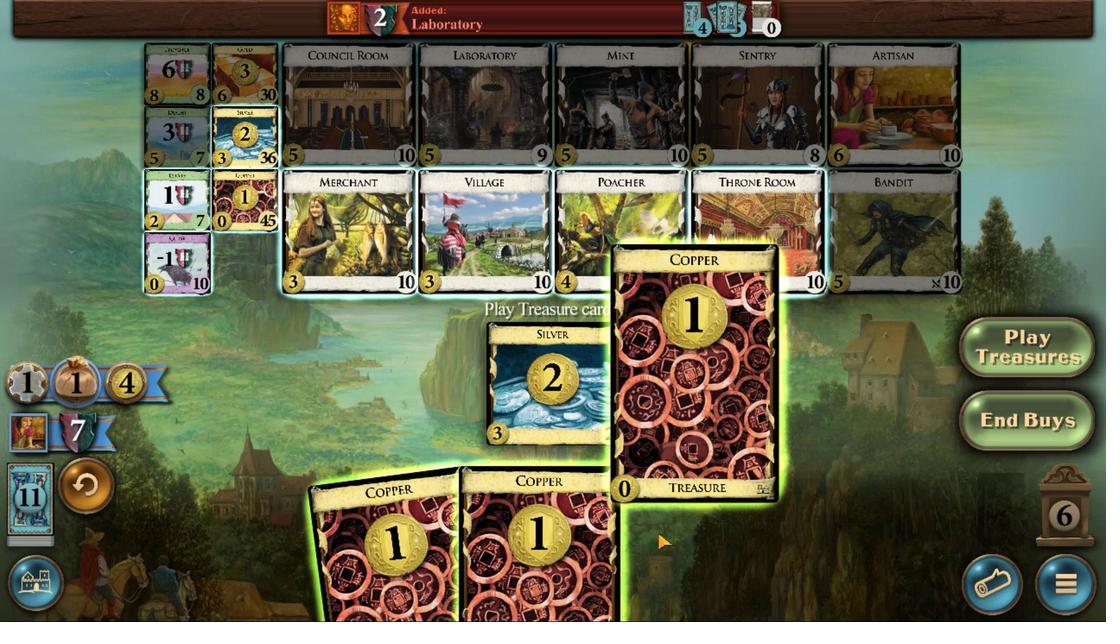 
Action: Mouse moved to (517, 404)
Screenshot: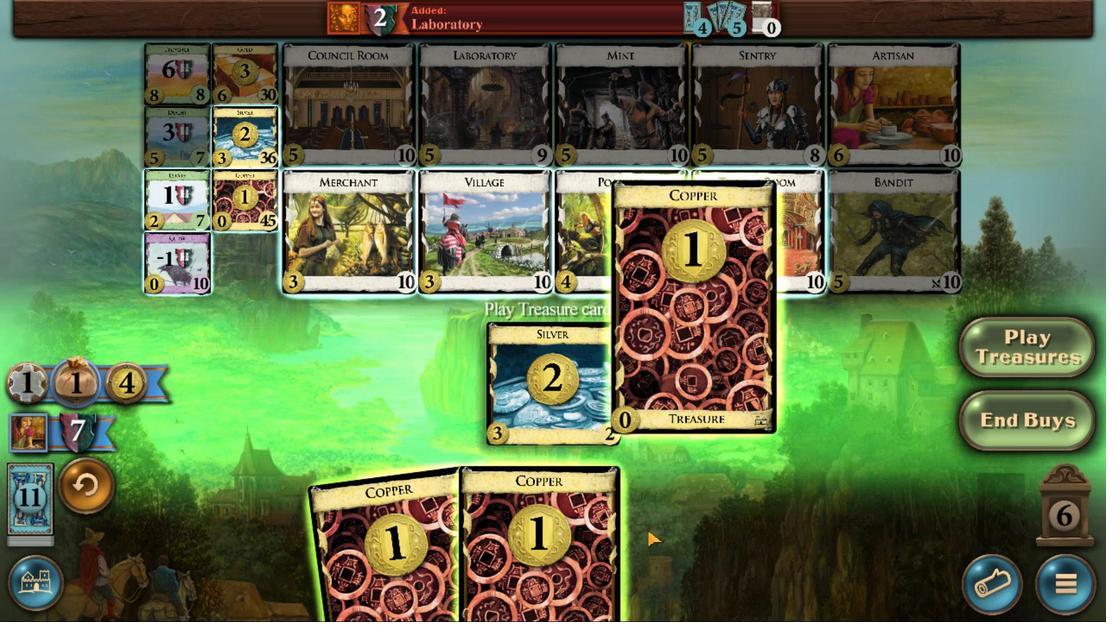 
Action: Mouse scrolled (517, 404) with delta (0, 0)
Screenshot: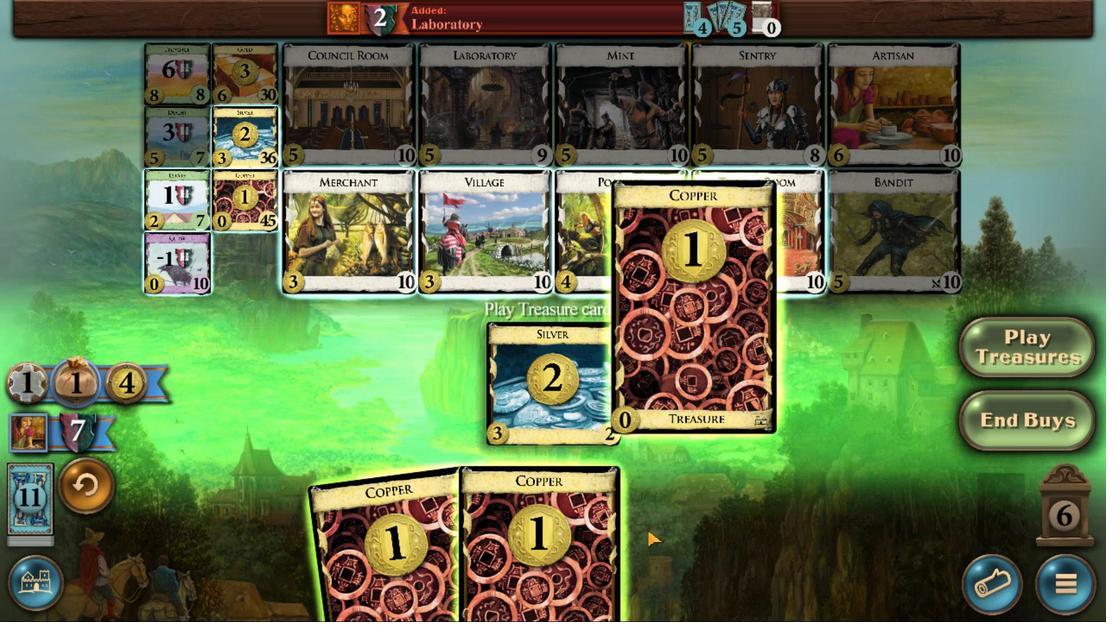 
Action: Mouse moved to (517, 405)
Screenshot: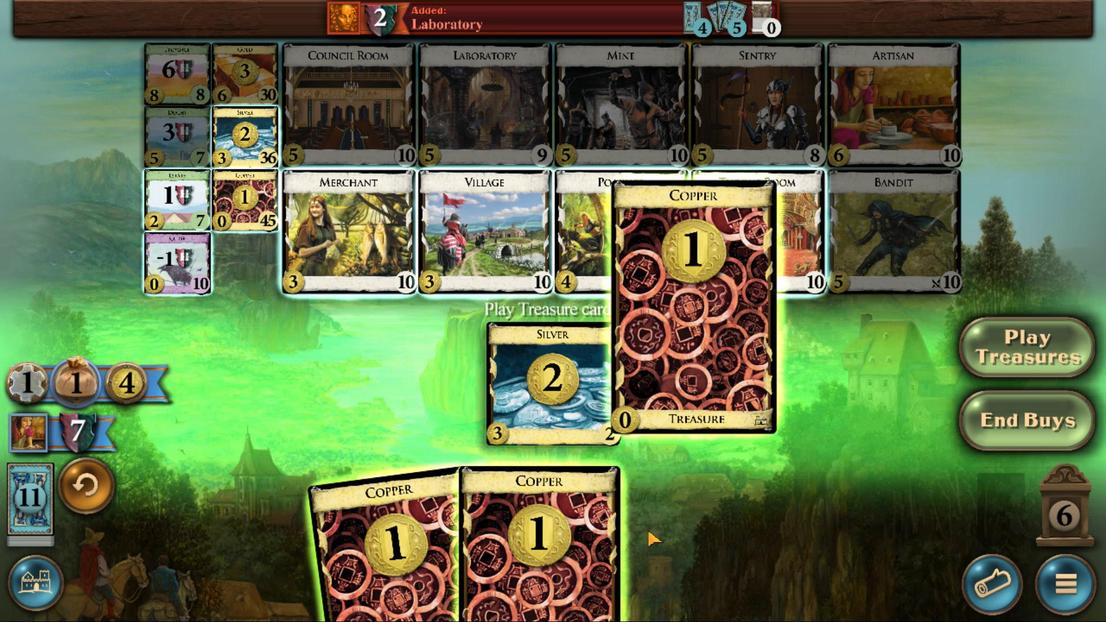
Action: Mouse scrolled (517, 404) with delta (0, 0)
Screenshot: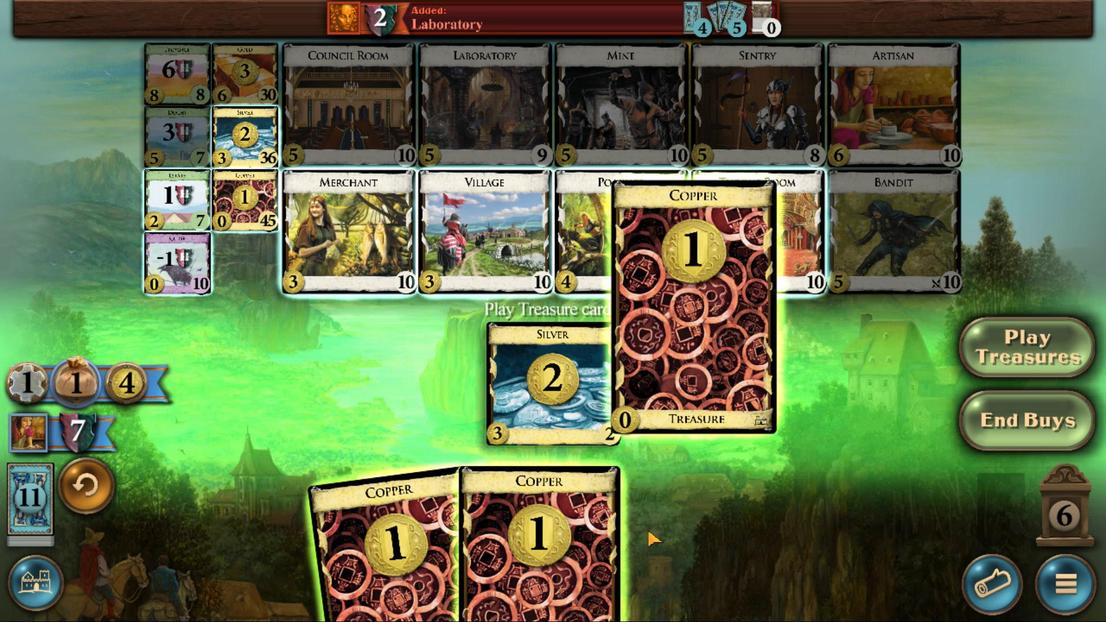 
Action: Mouse scrolled (517, 404) with delta (0, 0)
Screenshot: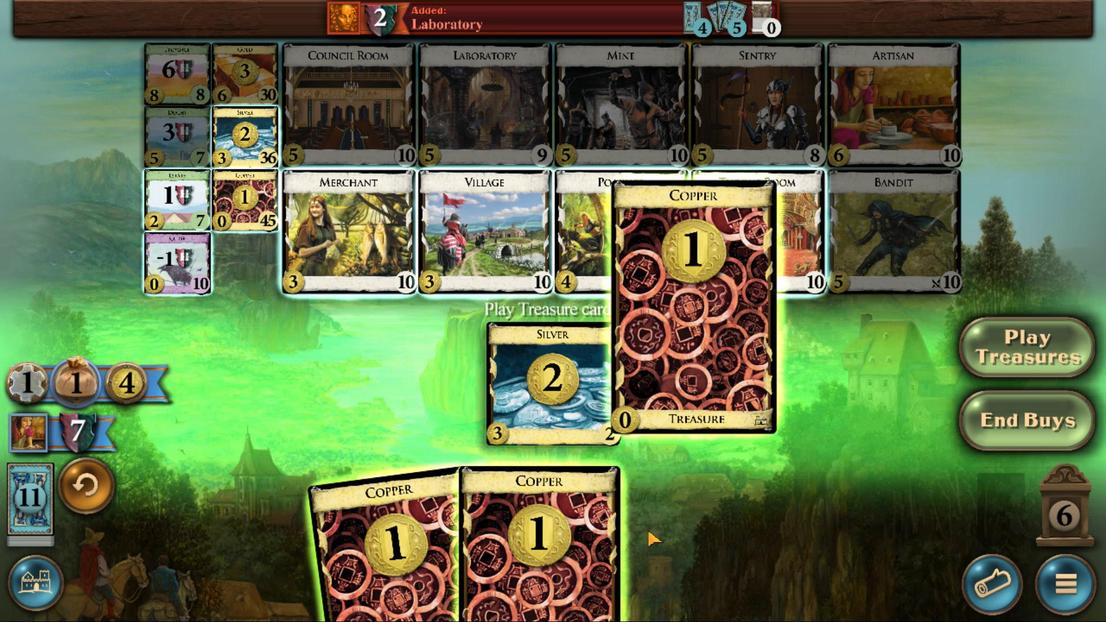 
Action: Mouse scrolled (517, 405) with delta (0, 0)
Screenshot: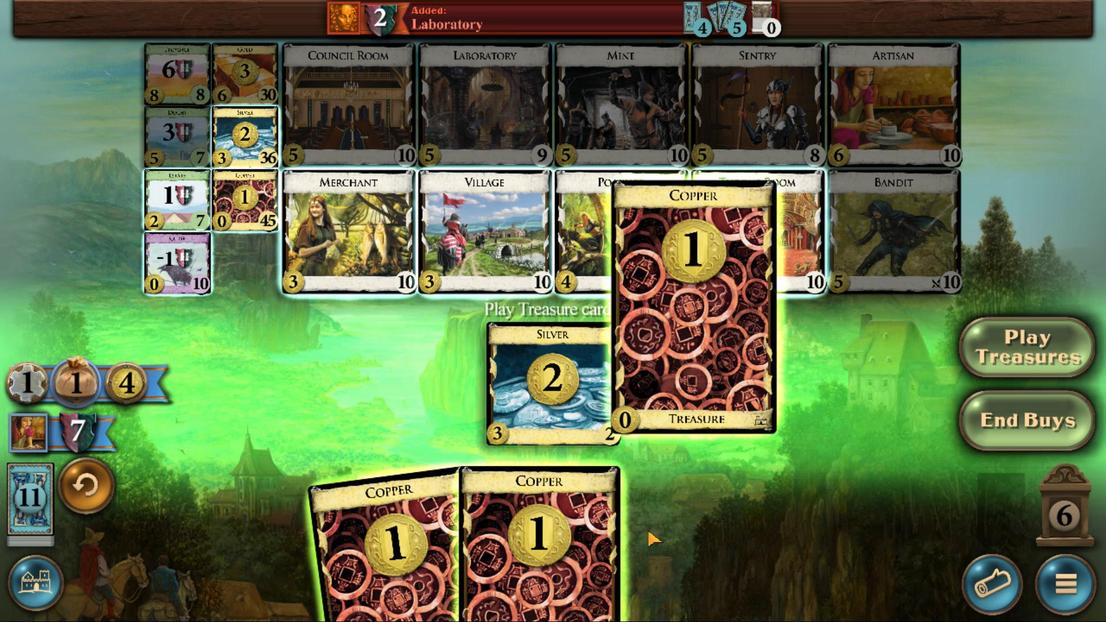 
Action: Mouse scrolled (517, 404) with delta (0, 0)
Screenshot: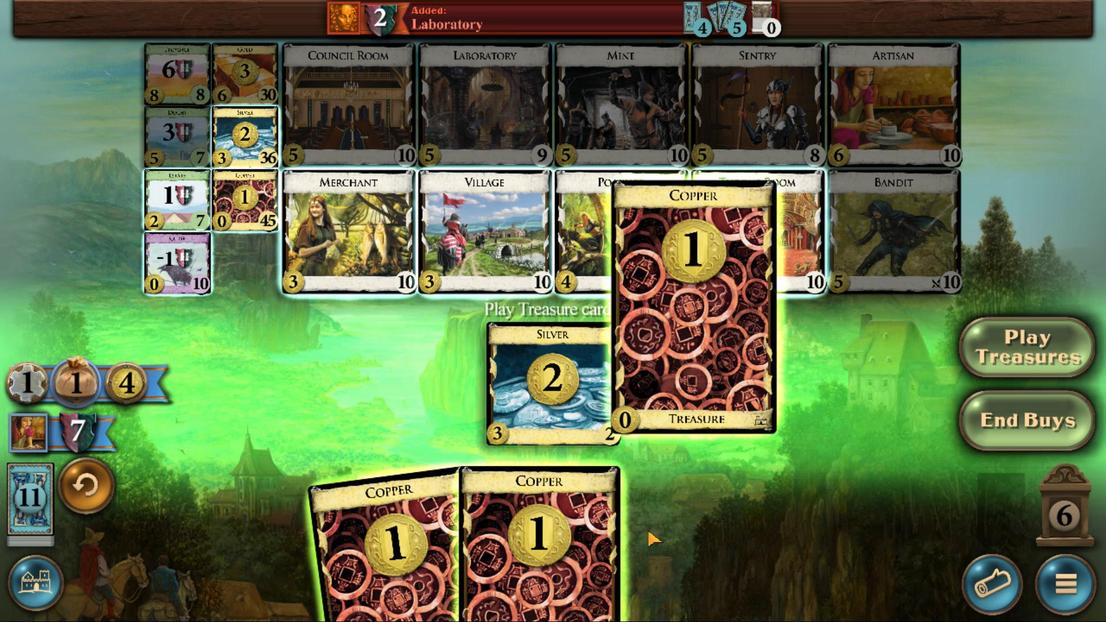 
Action: Mouse scrolled (517, 404) with delta (0, 0)
Screenshot: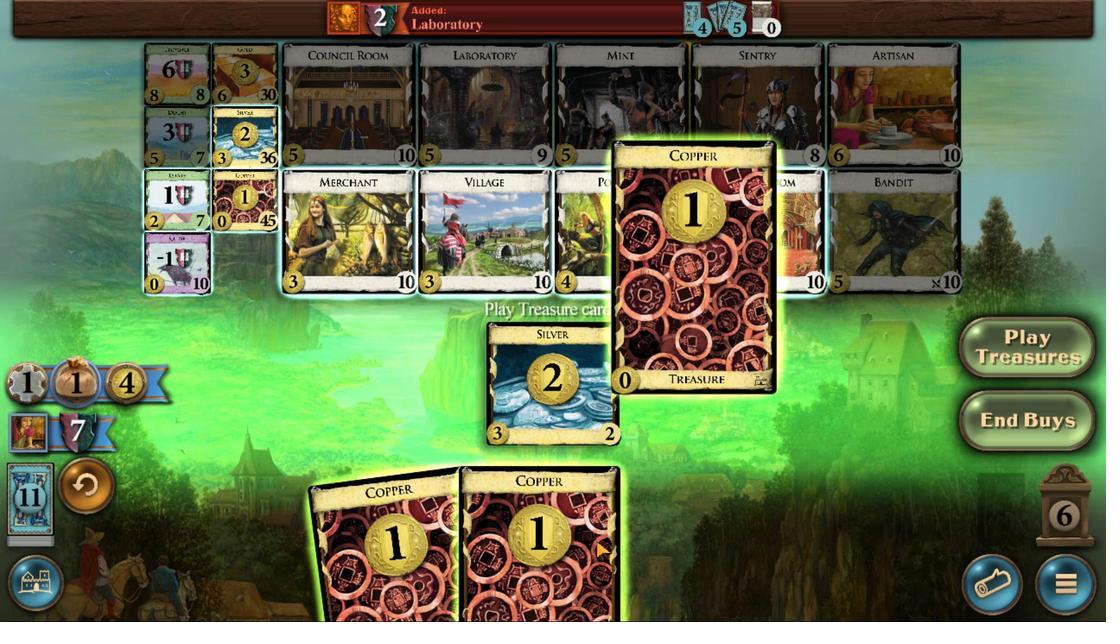 
Action: Mouse scrolled (517, 404) with delta (0, 0)
Screenshot: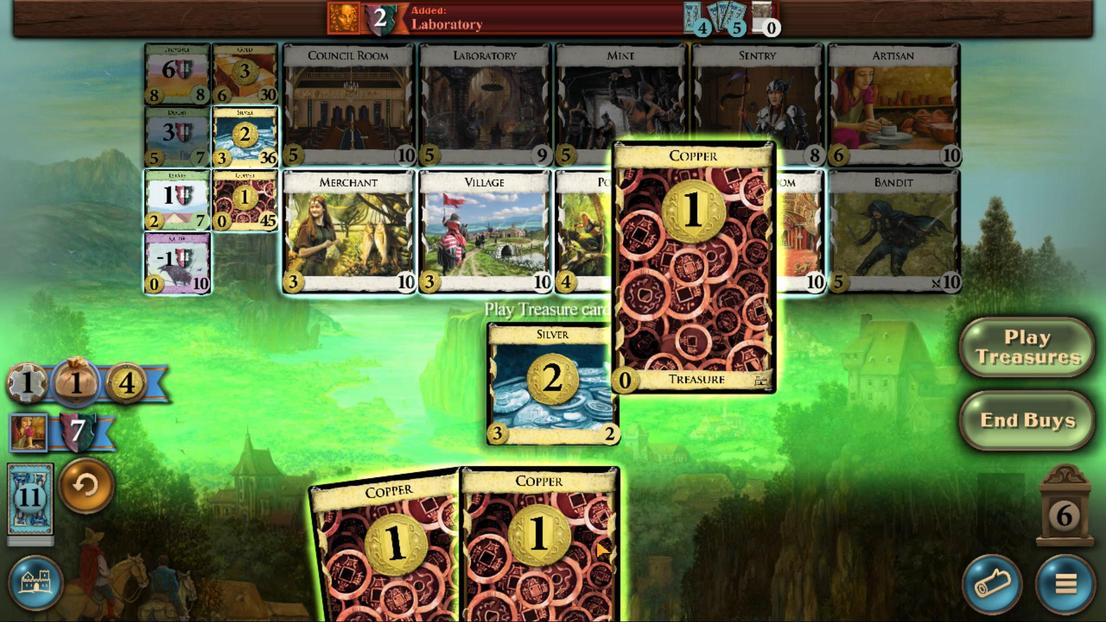 
Action: Mouse moved to (513, 398)
Screenshot: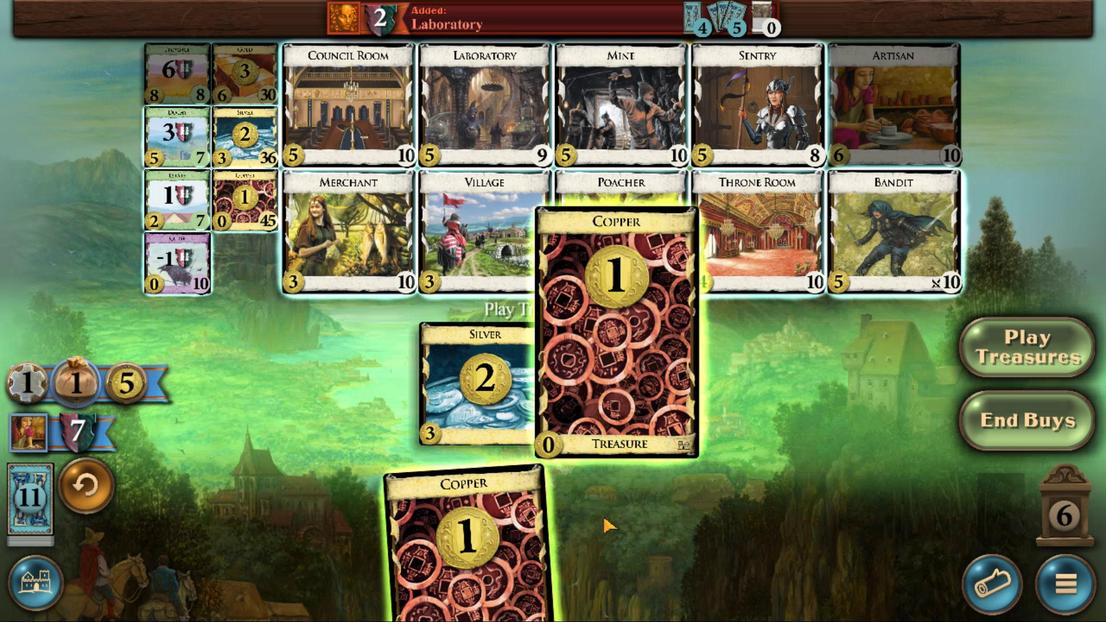 
Action: Mouse scrolled (513, 397) with delta (0, 0)
Screenshot: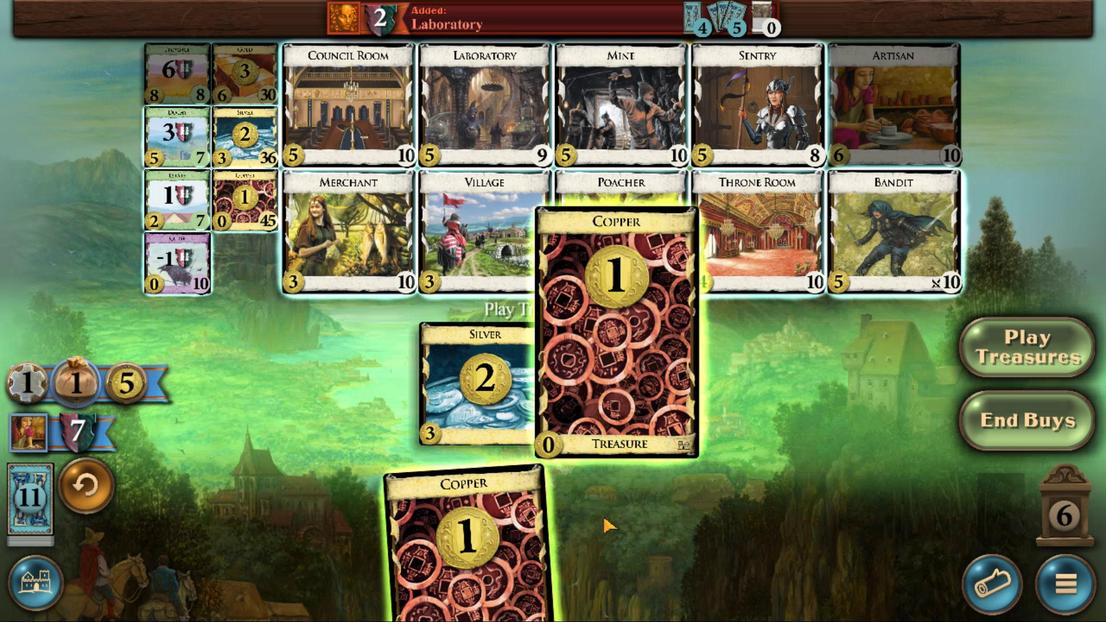 
Action: Mouse moved to (513, 398)
Screenshot: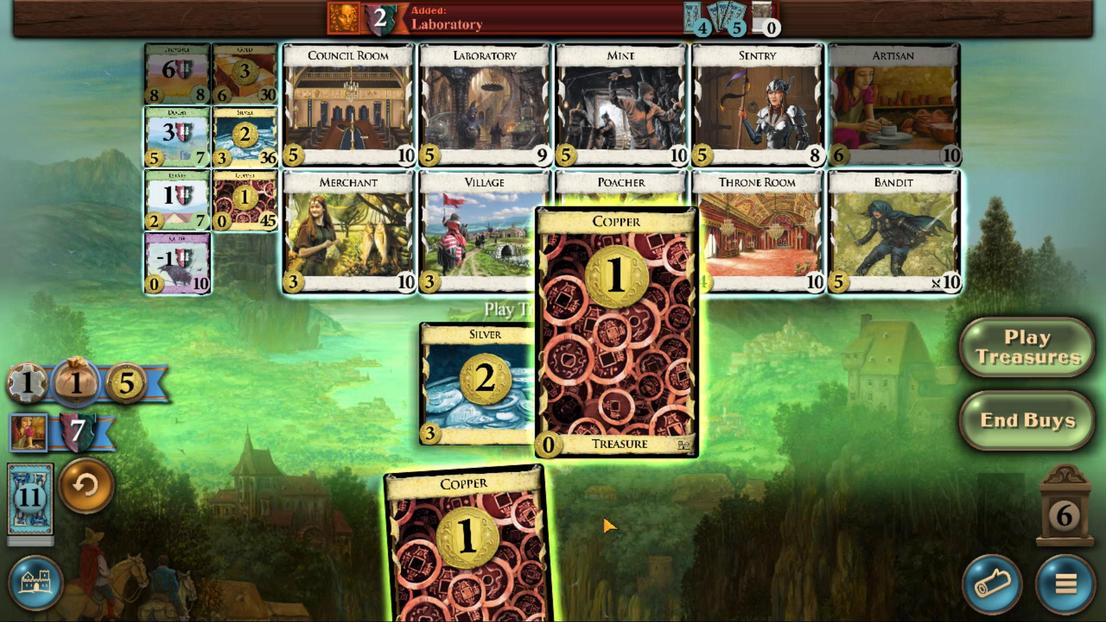 
Action: Mouse scrolled (513, 397) with delta (0, 0)
Screenshot: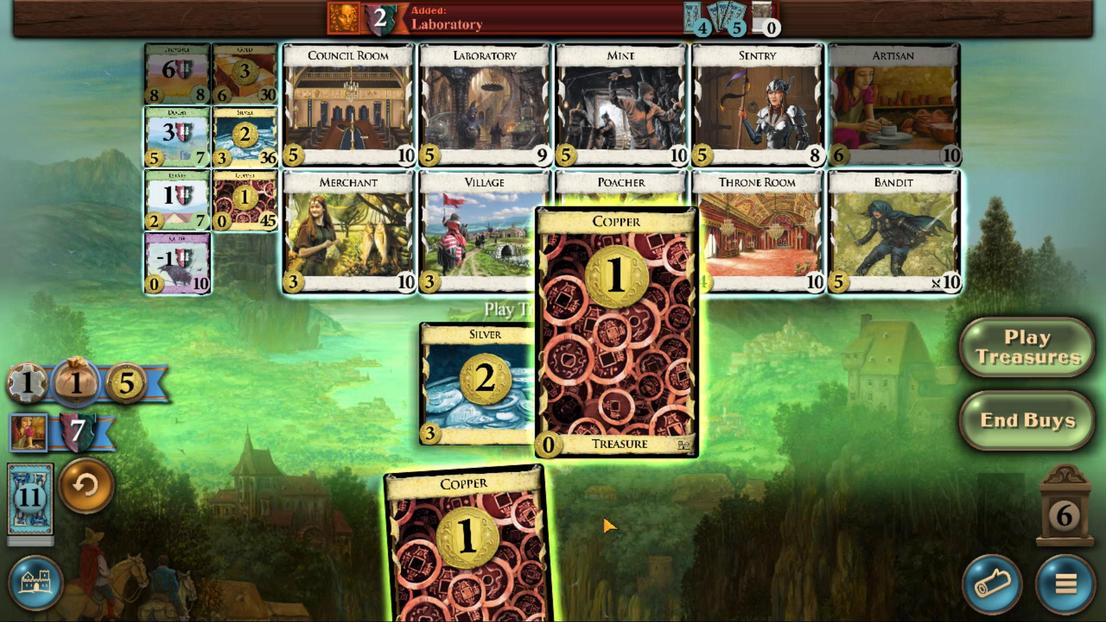 
Action: Mouse scrolled (513, 397) with delta (0, 0)
Screenshot: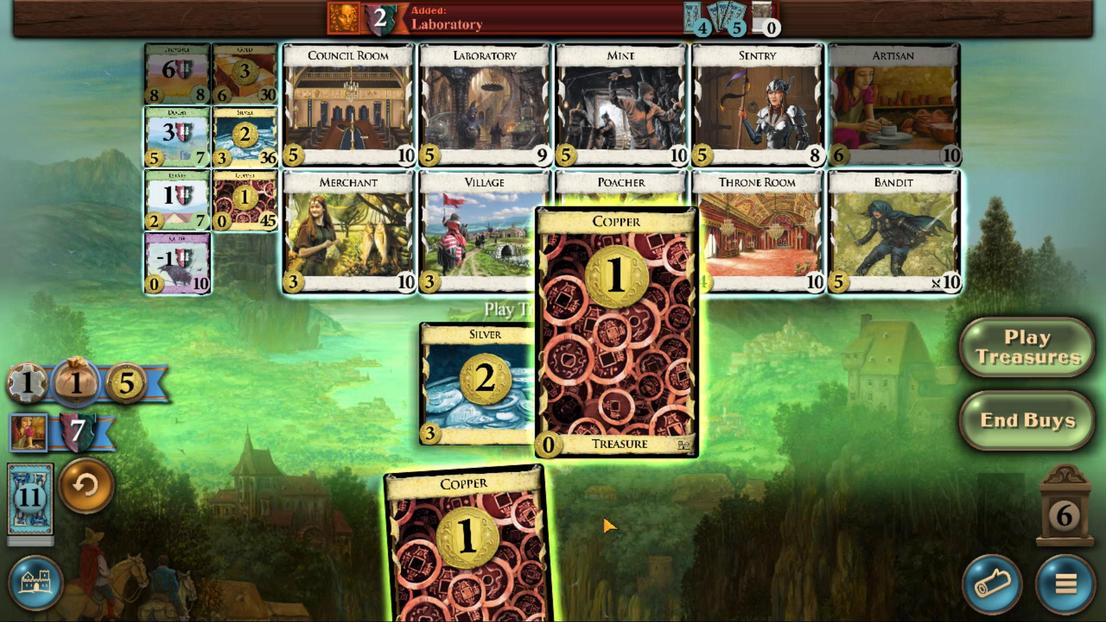 
Action: Mouse scrolled (513, 397) with delta (0, 0)
Screenshot: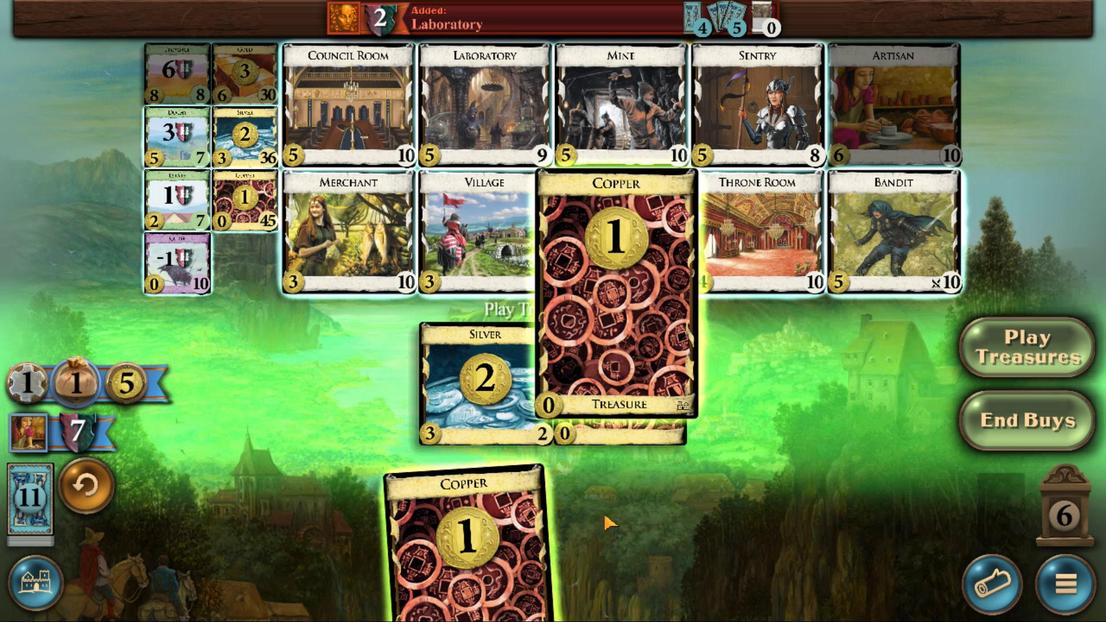 
Action: Mouse scrolled (513, 397) with delta (0, 0)
Screenshot: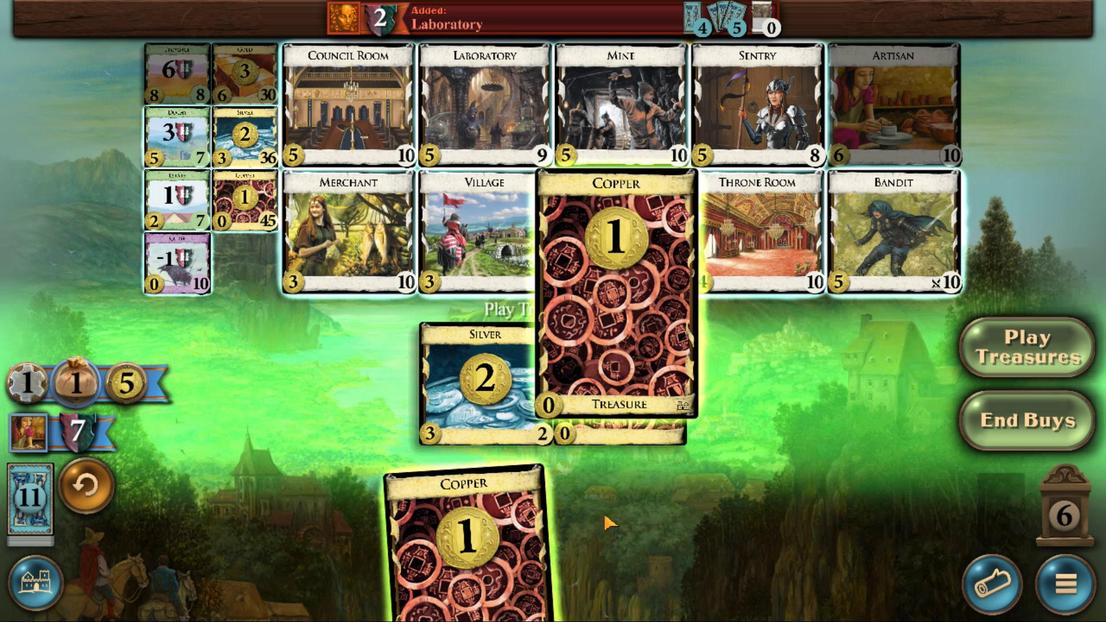 
Action: Mouse scrolled (513, 397) with delta (0, 0)
Screenshot: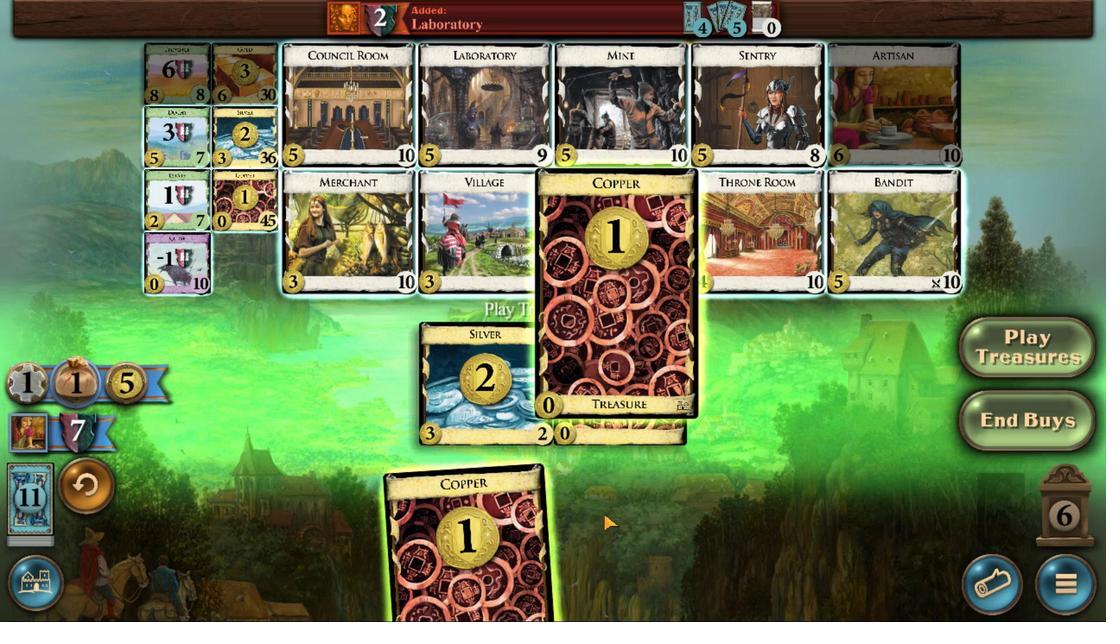 
Action: Mouse scrolled (513, 397) with delta (0, 0)
Screenshot: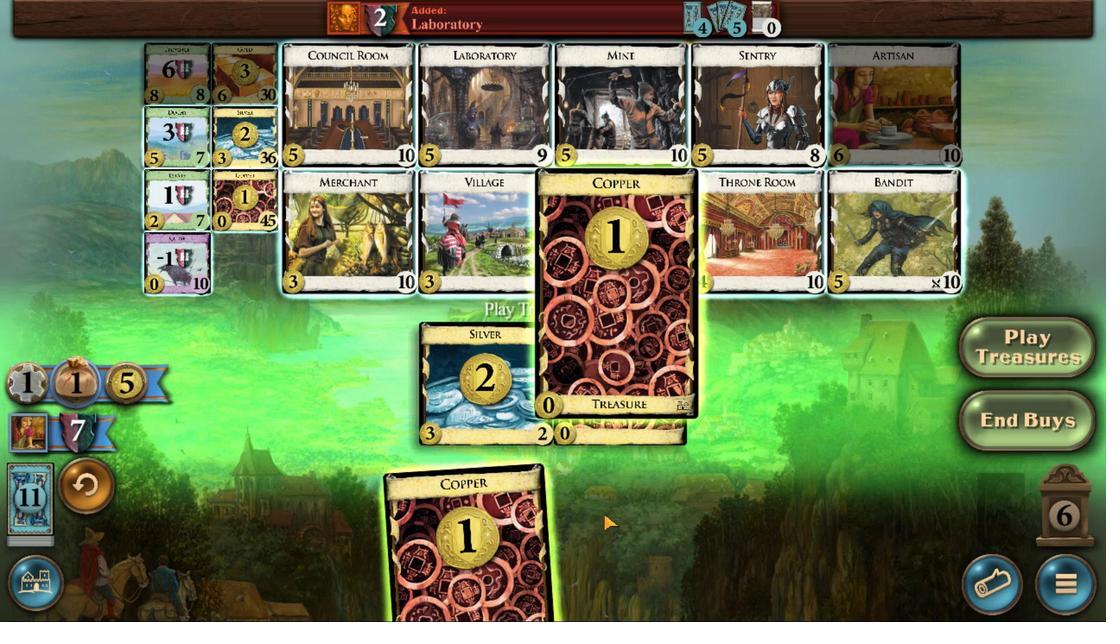 
Action: Mouse moved to (488, 288)
Screenshot: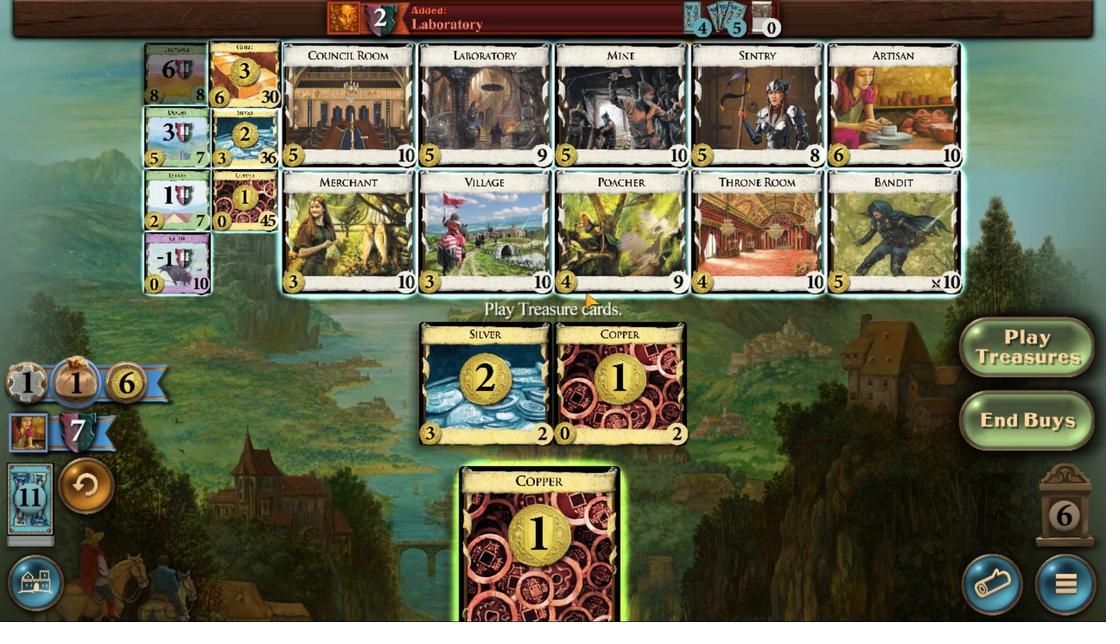 
Action: Mouse pressed left at (488, 288)
Screenshot: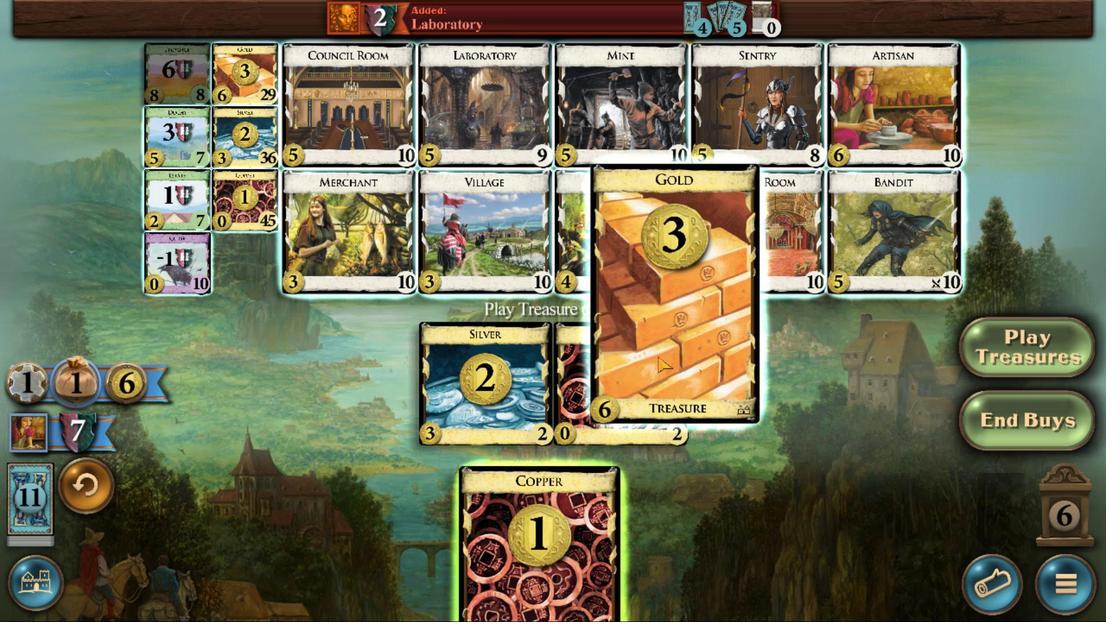
Action: Mouse moved to (506, 404)
Screenshot: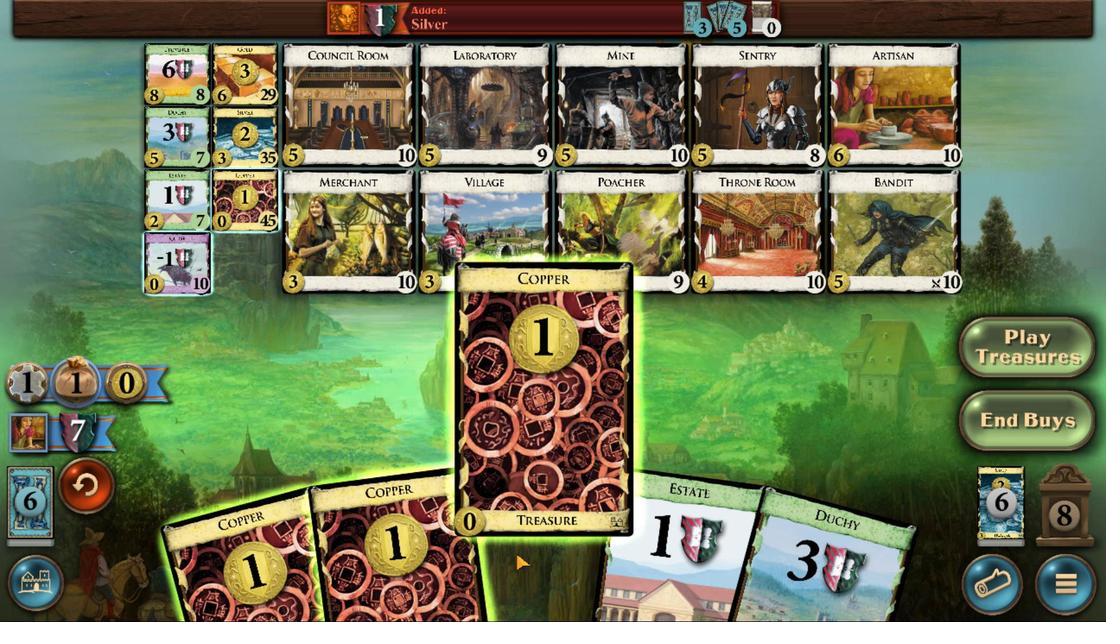 
Action: Mouse scrolled (506, 404) with delta (0, 0)
Screenshot: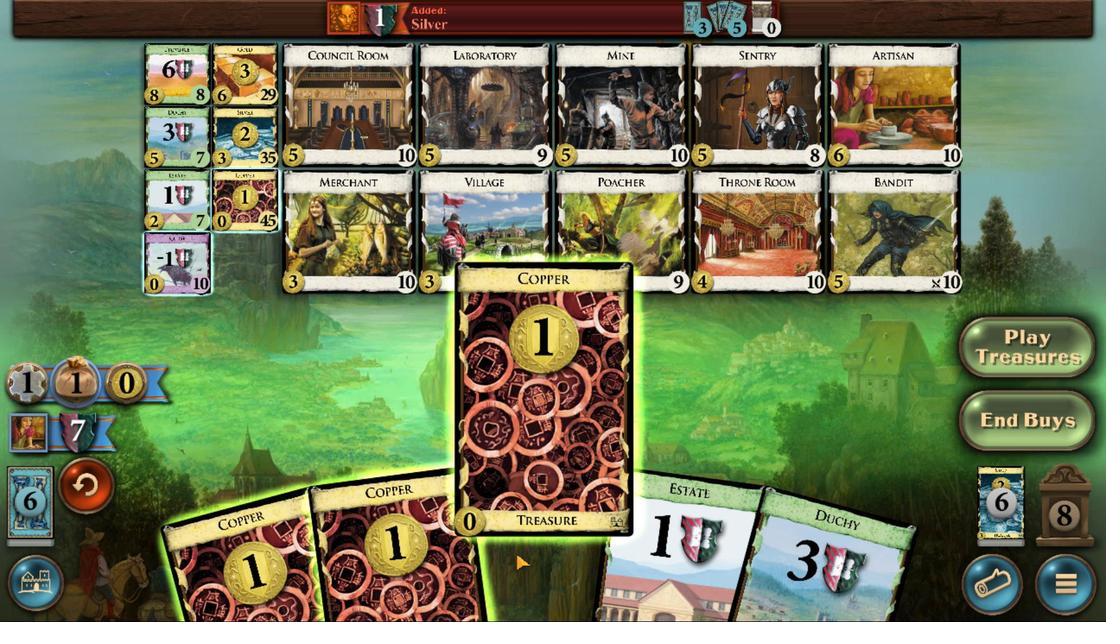 
Action: Mouse moved to (506, 404)
Screenshot: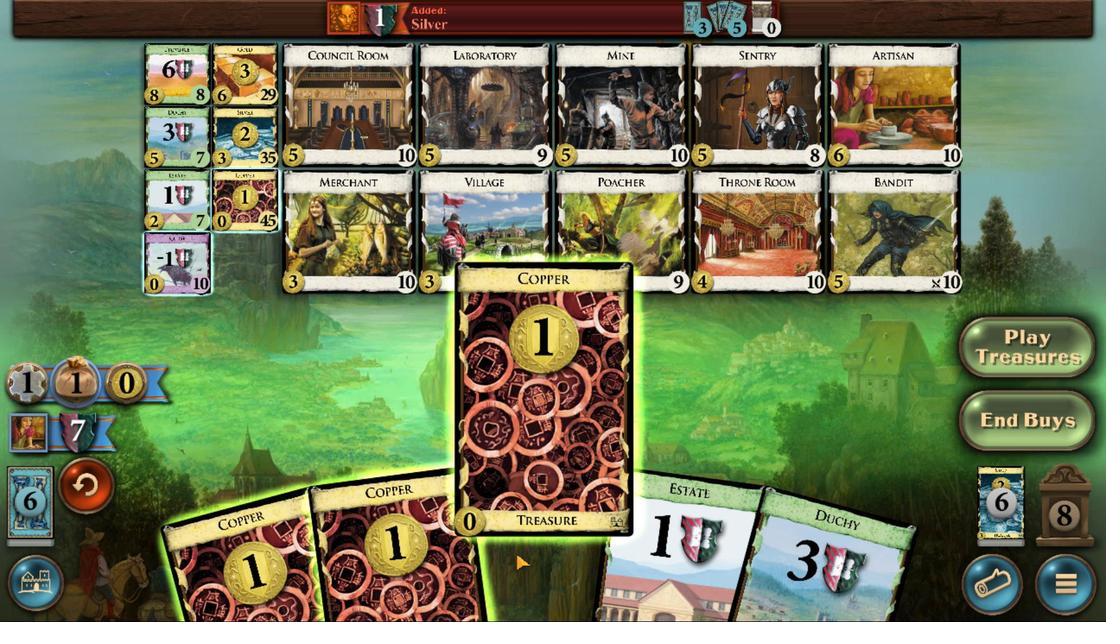 
Action: Mouse scrolled (506, 404) with delta (0, 0)
Screenshot: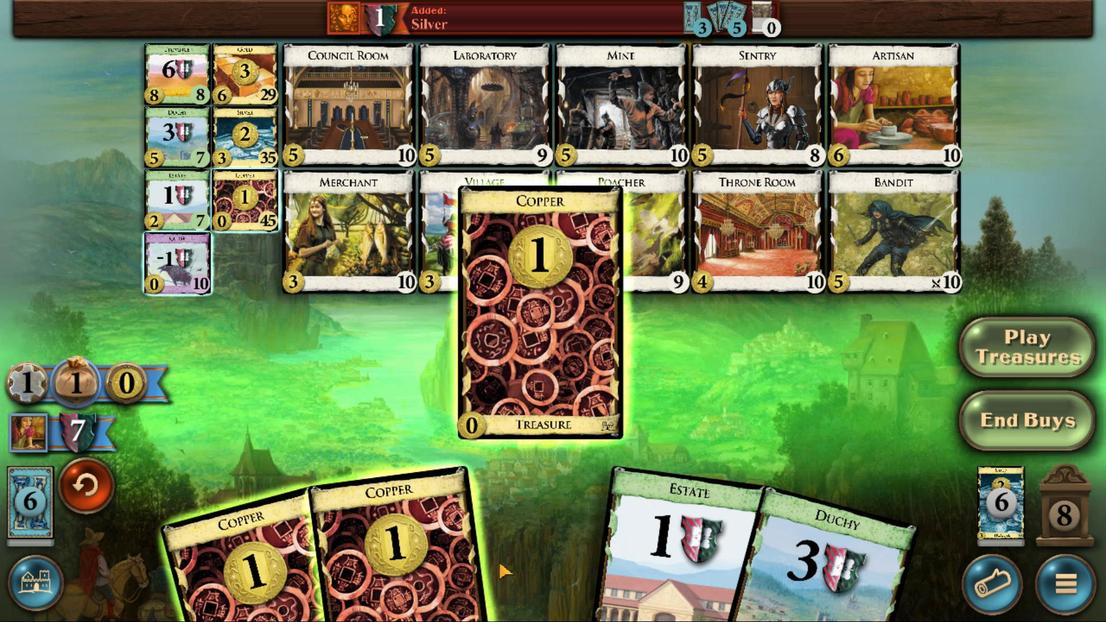 
Action: Mouse moved to (506, 404)
Screenshot: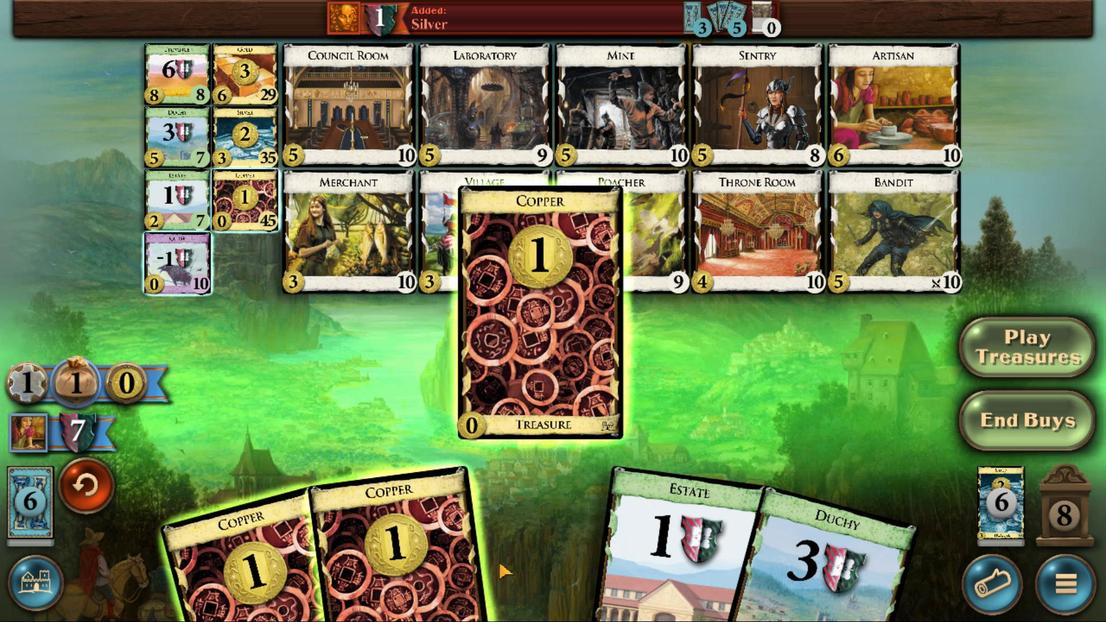 
Action: Mouse scrolled (506, 404) with delta (0, 0)
Screenshot: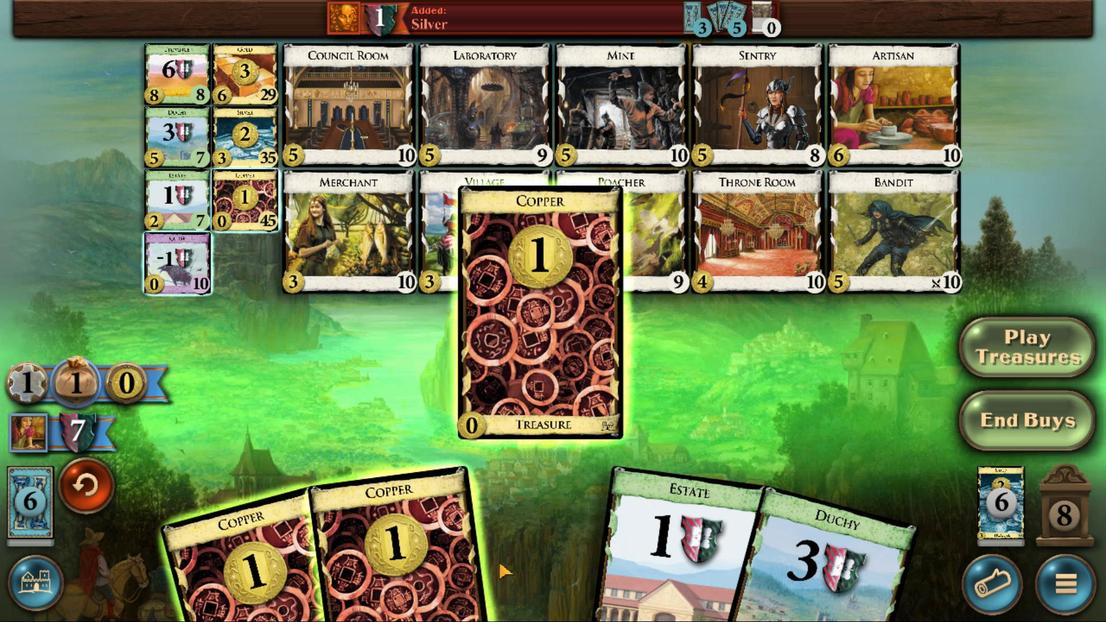 
Action: Mouse moved to (506, 405)
Screenshot: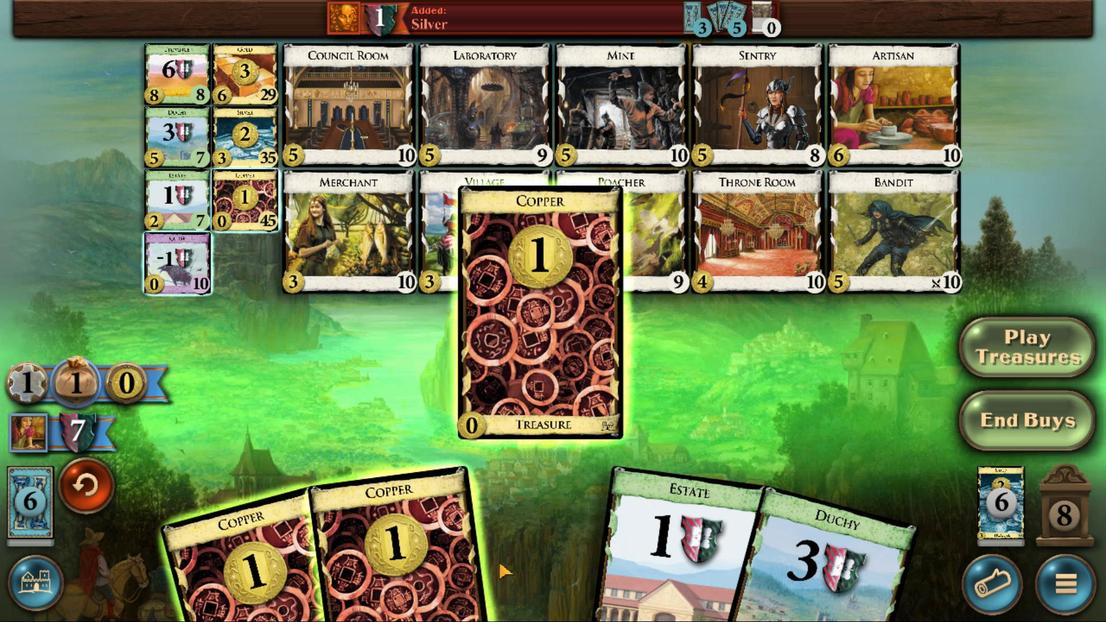 
Action: Mouse scrolled (506, 405) with delta (0, 0)
Screenshot: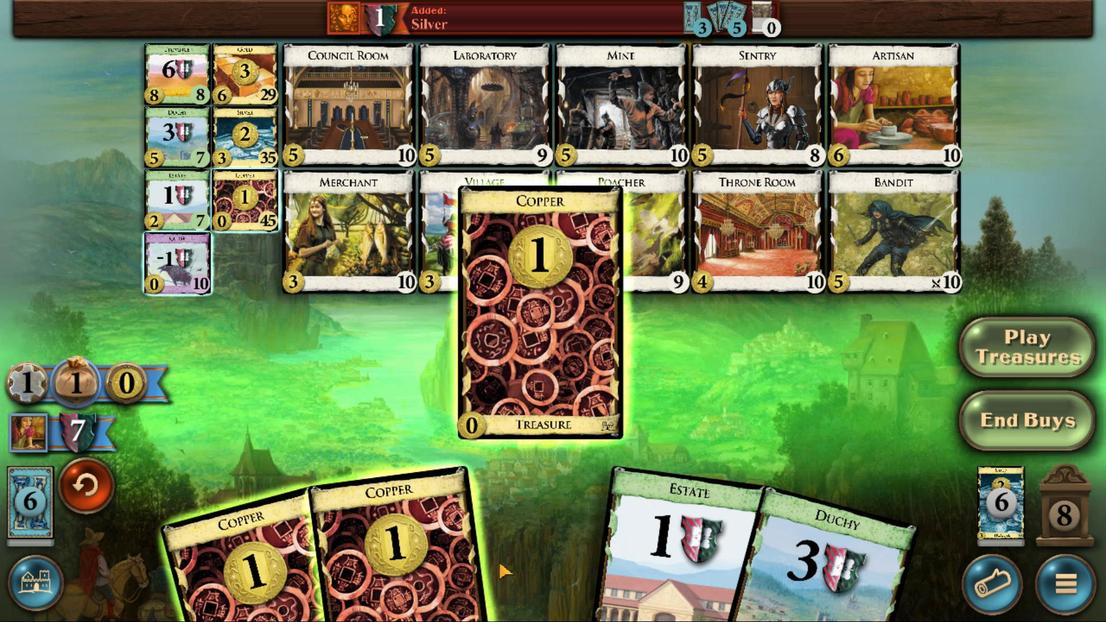 
Action: Mouse scrolled (506, 404) with delta (0, 0)
Screenshot: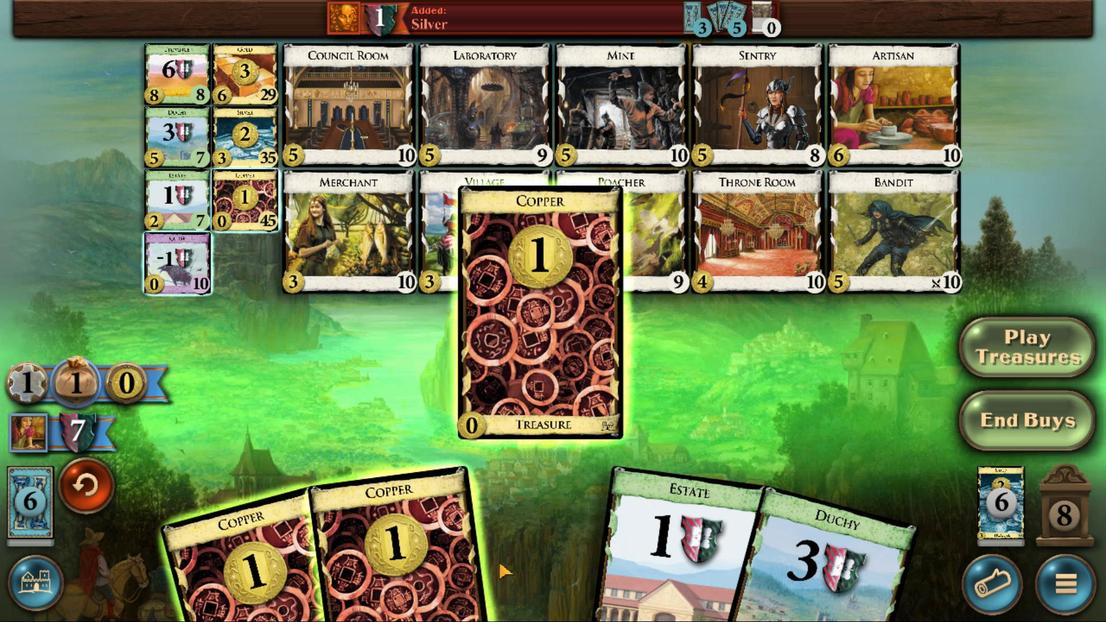 
Action: Mouse moved to (507, 405)
Screenshot: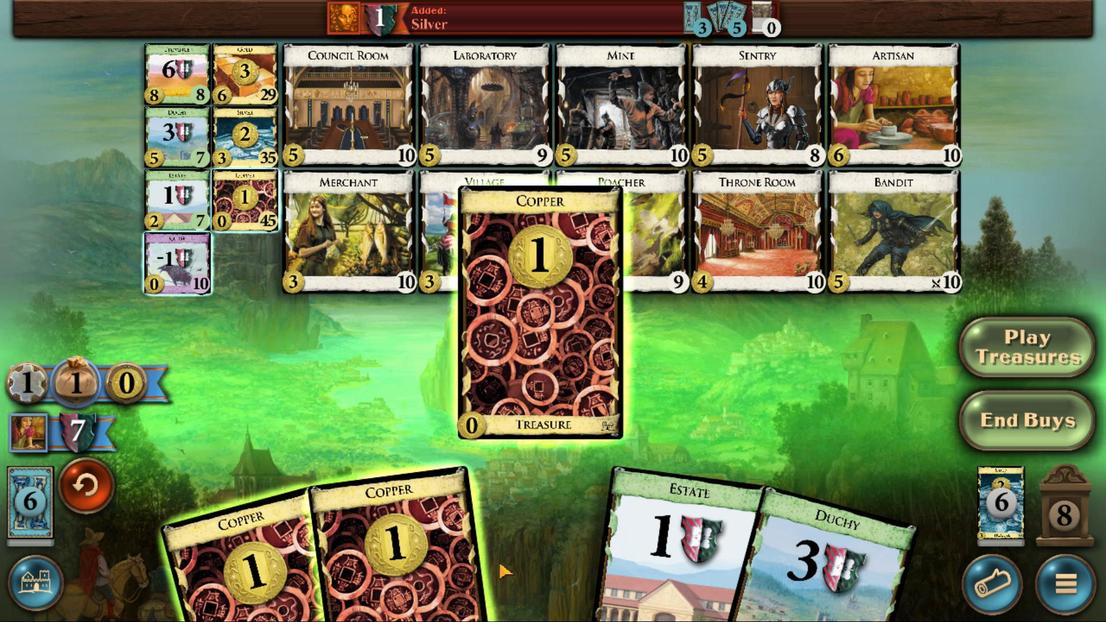 
Action: Mouse scrolled (507, 405) with delta (0, 0)
Screenshot: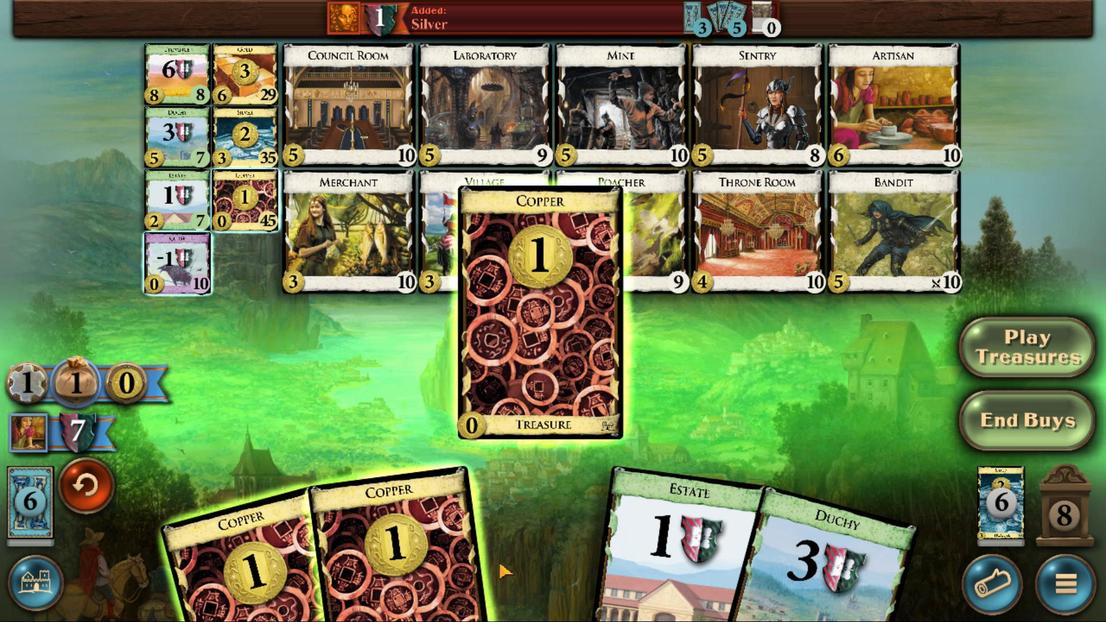 
Action: Mouse moved to (507, 406)
Screenshot: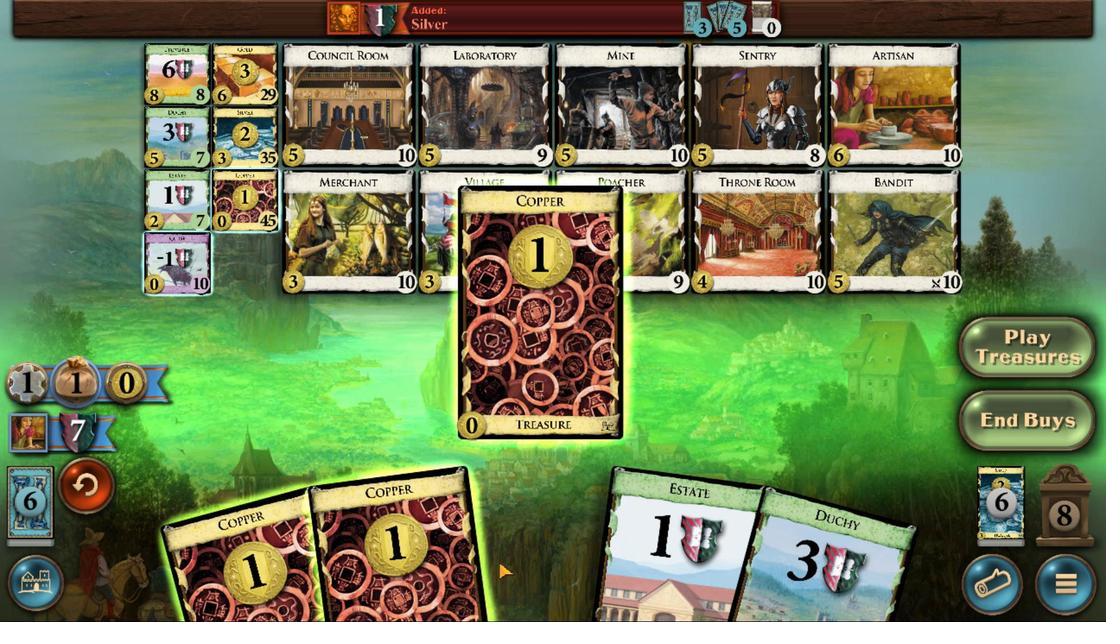 
Action: Mouse scrolled (507, 405) with delta (0, 0)
Screenshot: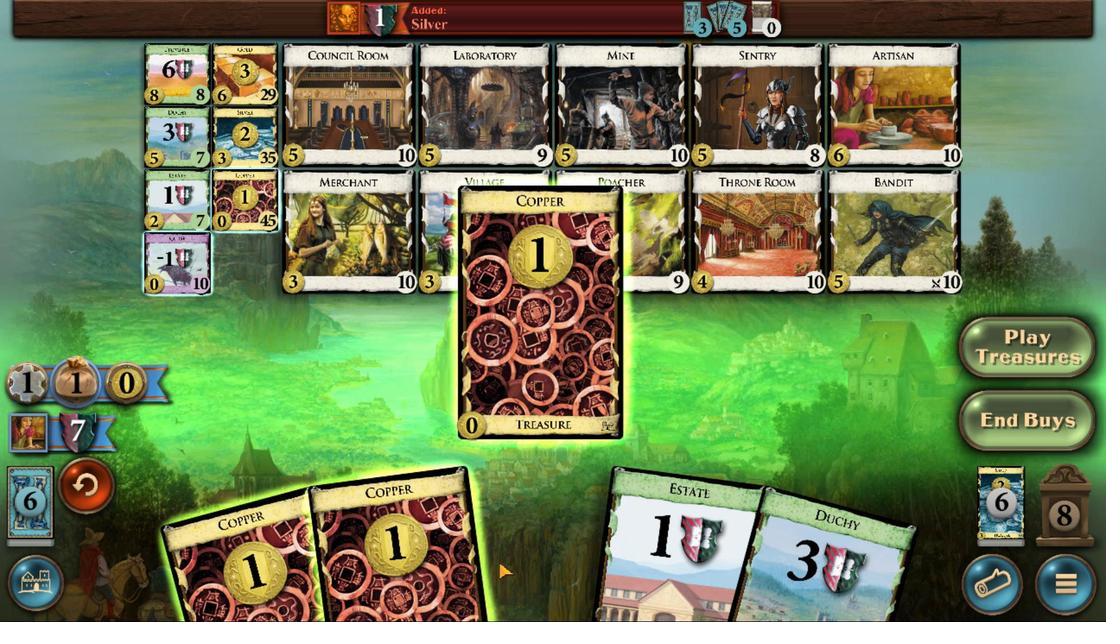 
Action: Mouse moved to (504, 409)
Screenshot: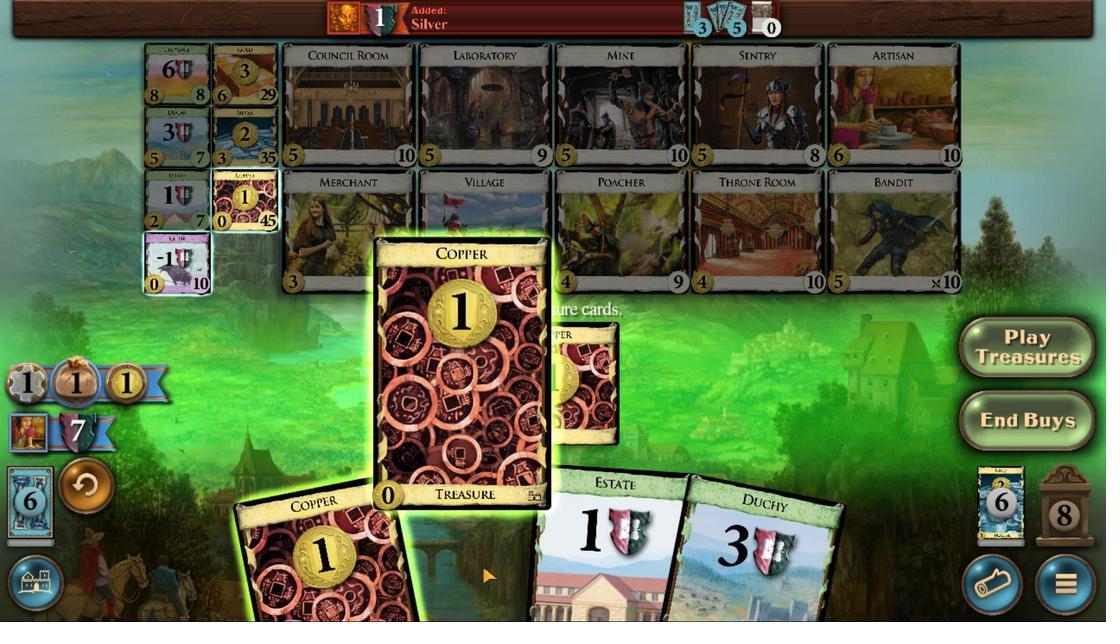 
Action: Mouse scrolled (504, 408) with delta (0, 0)
Screenshot: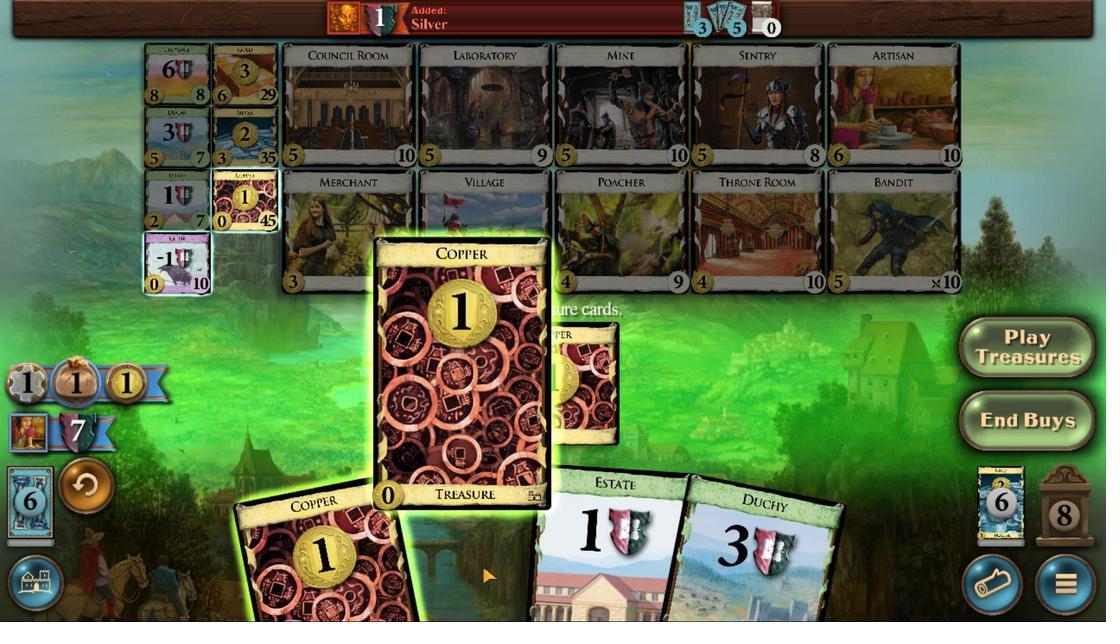 
Action: Mouse scrolled (504, 409) with delta (0, 0)
Screenshot: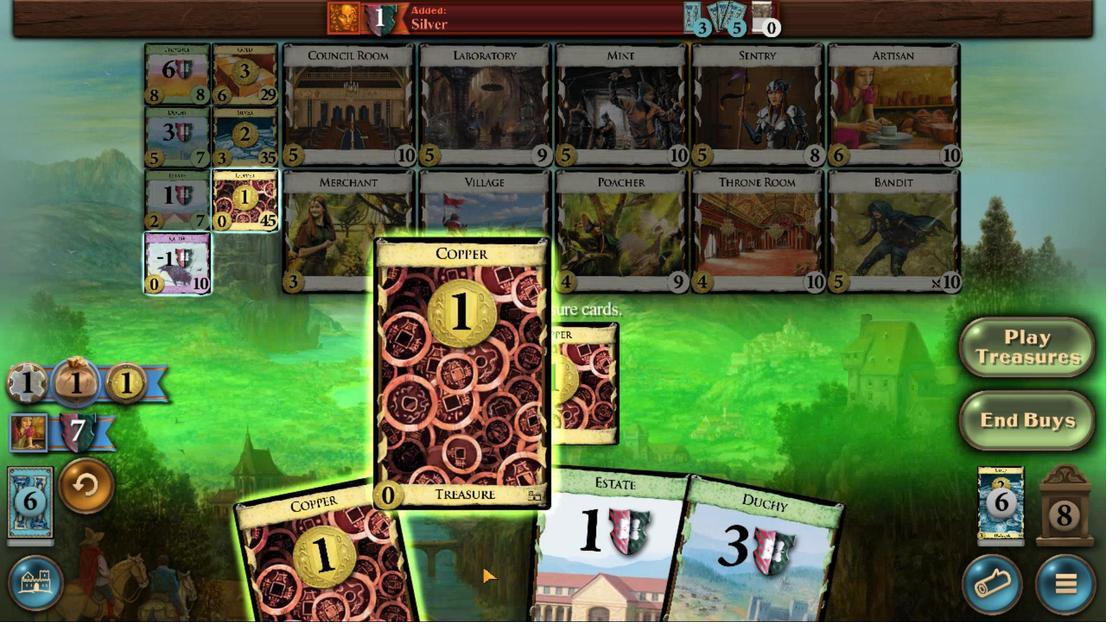
Action: Mouse scrolled (504, 408) with delta (0, 0)
Screenshot: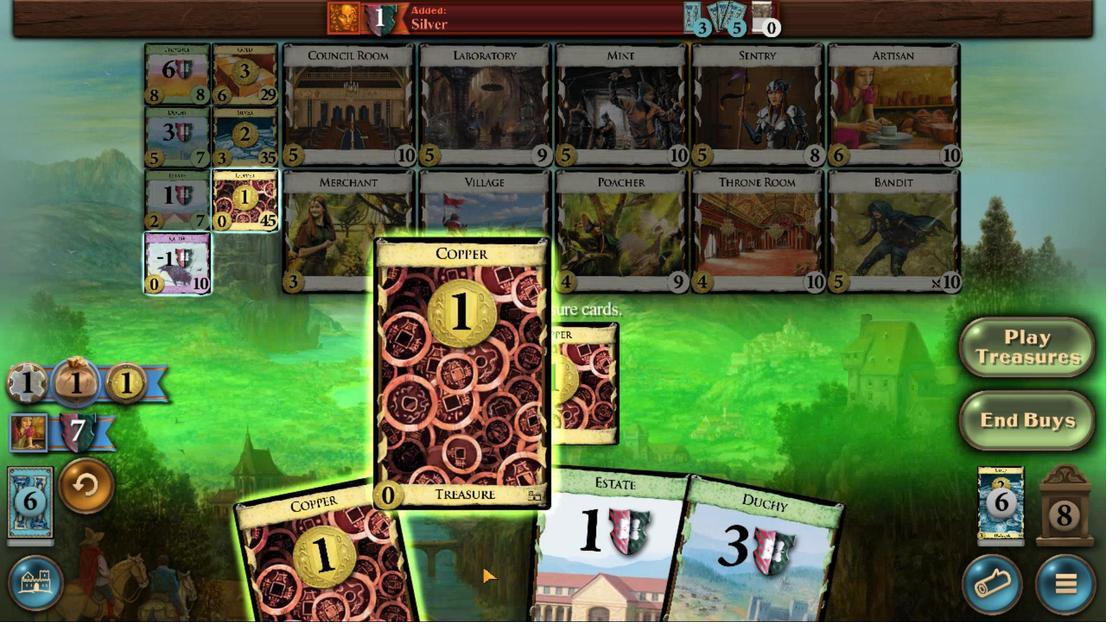 
Action: Mouse moved to (504, 409)
Screenshot: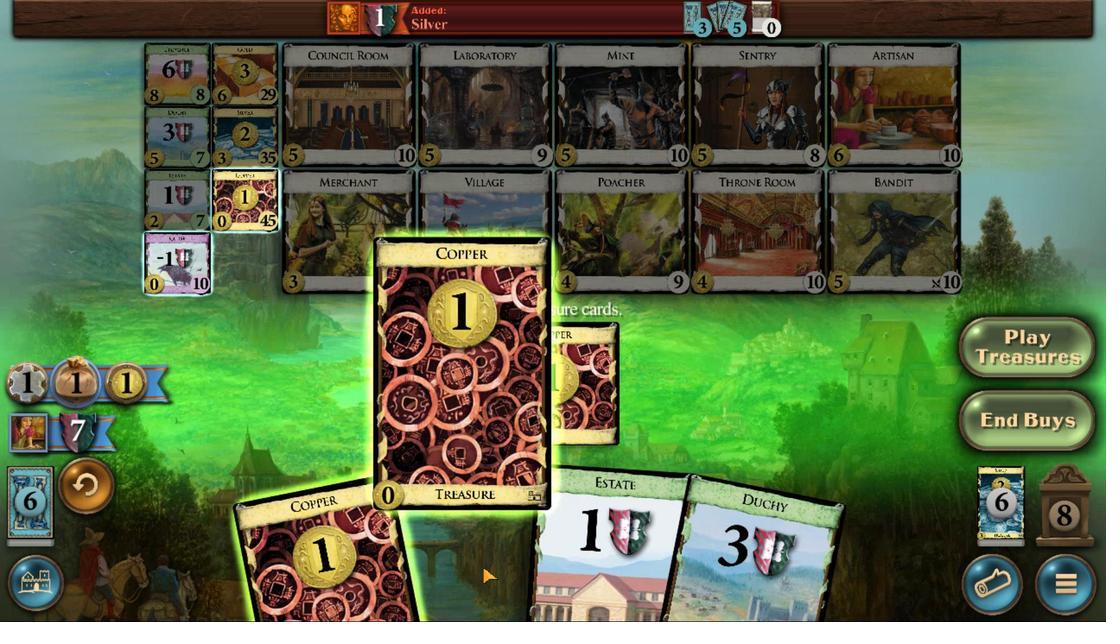 
Action: Mouse scrolled (504, 409) with delta (0, 0)
Screenshot: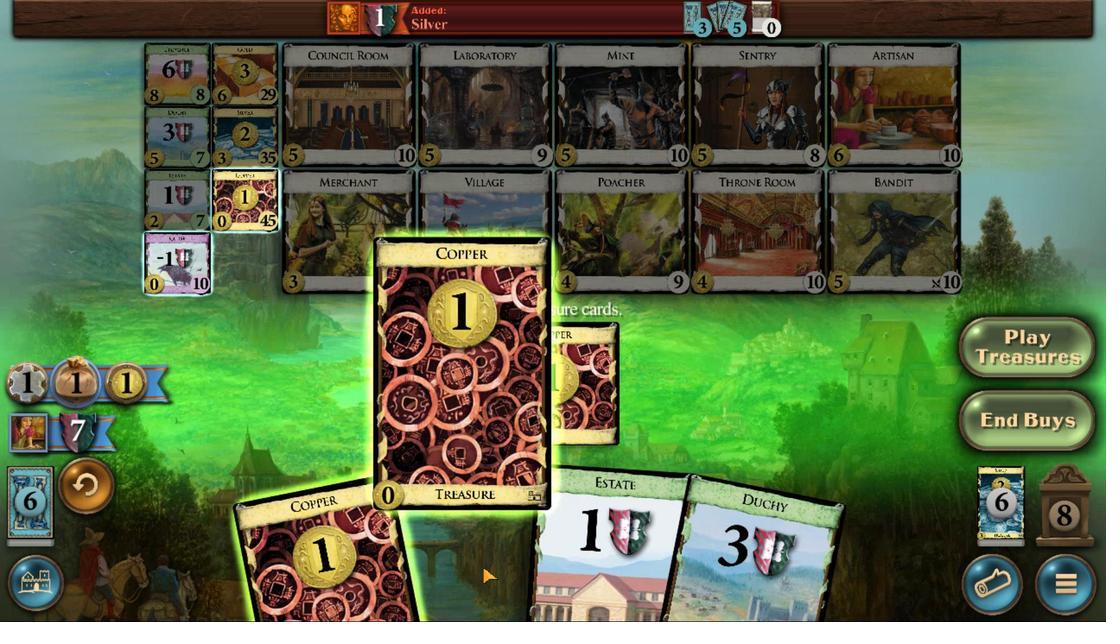 
Action: Mouse moved to (504, 409)
Screenshot: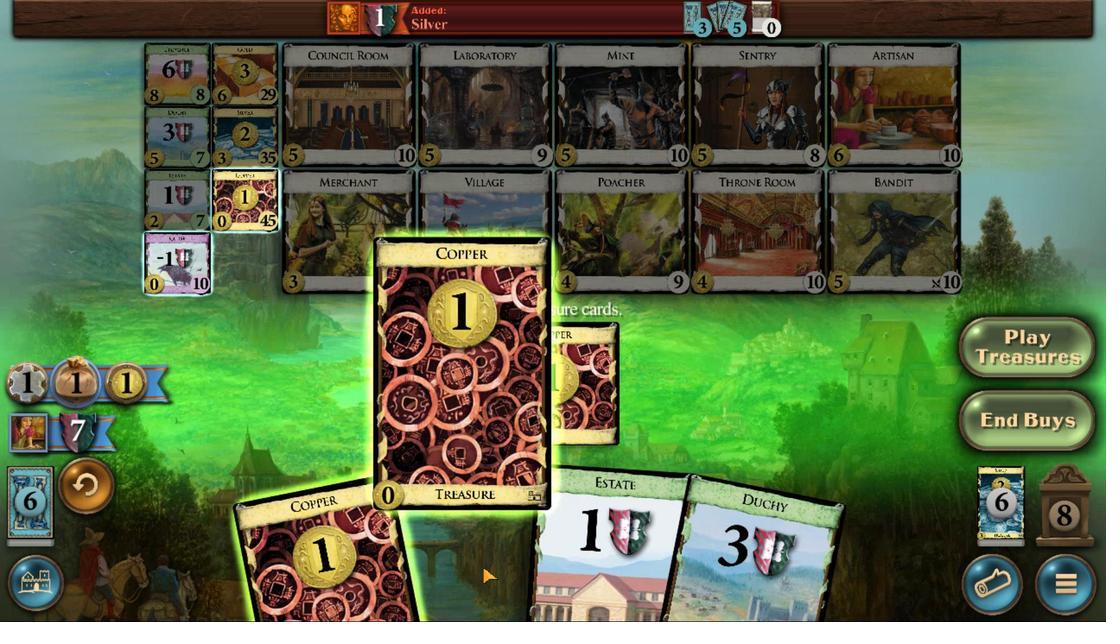 
Action: Mouse scrolled (504, 408) with delta (0, 0)
Screenshot: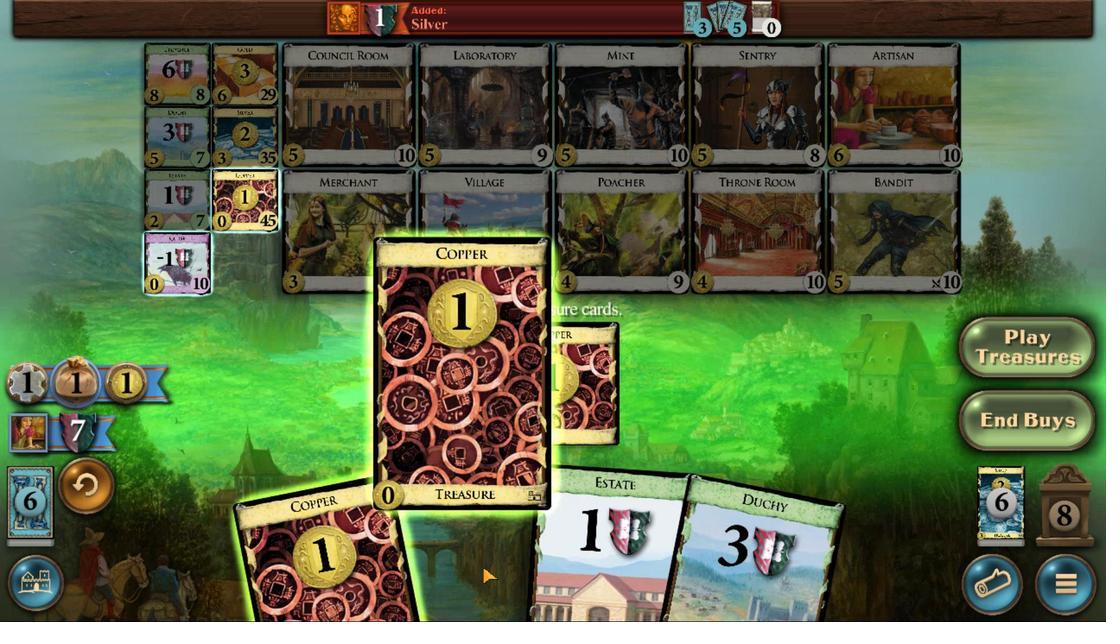 
Action: Mouse moved to (499, 405)
Screenshot: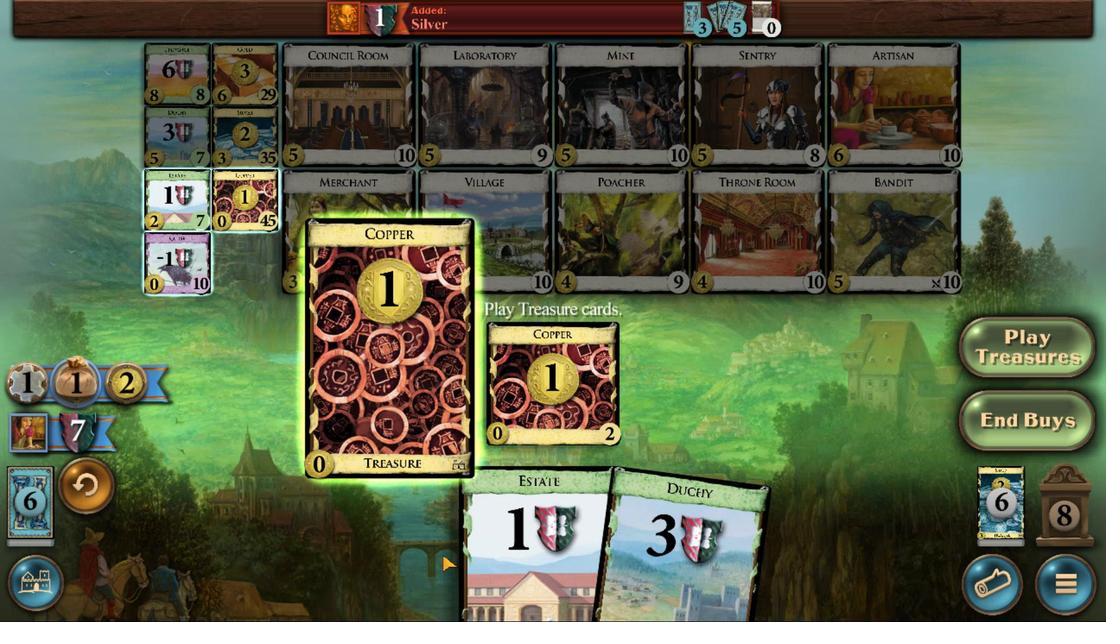 
Action: Mouse scrolled (499, 404) with delta (0, 0)
Screenshot: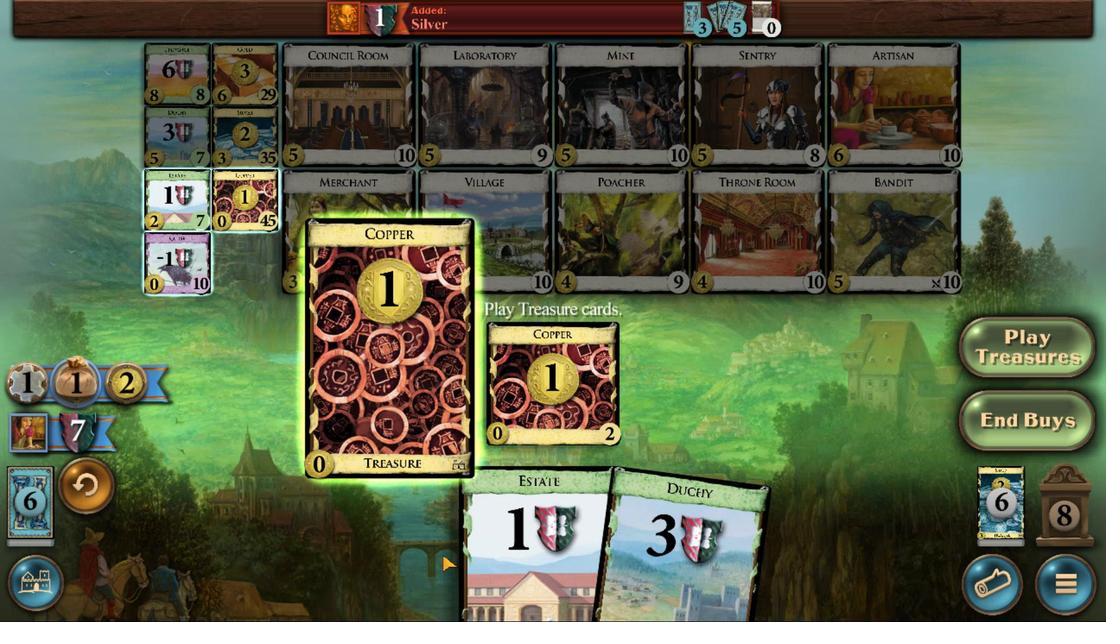 
Action: Mouse moved to (499, 405)
Screenshot: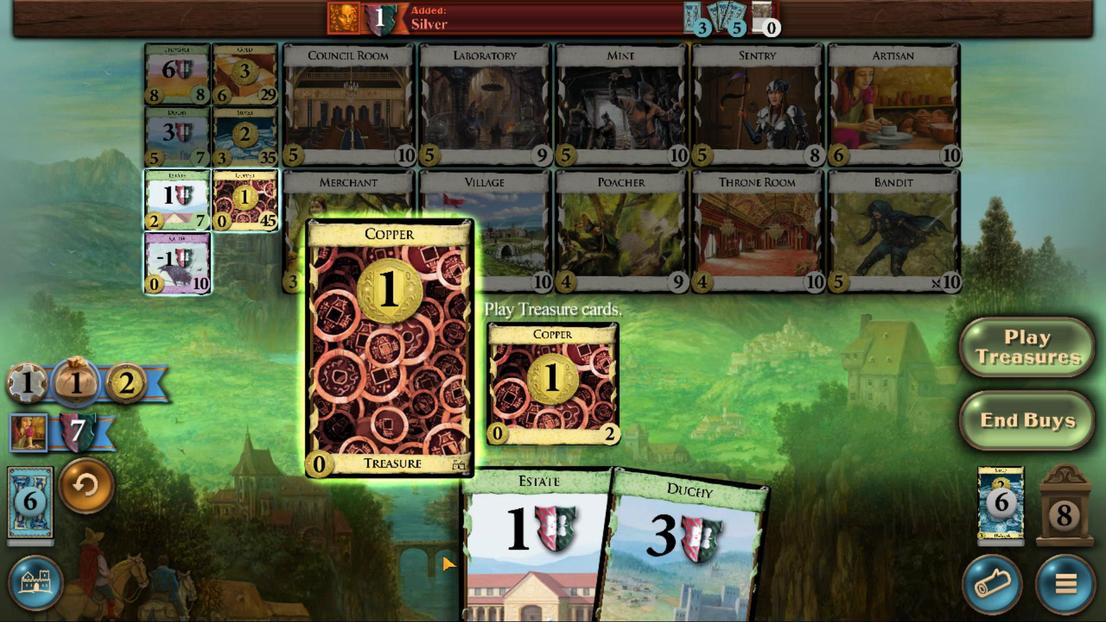 
Action: Mouse scrolled (499, 405) with delta (0, 0)
Screenshot: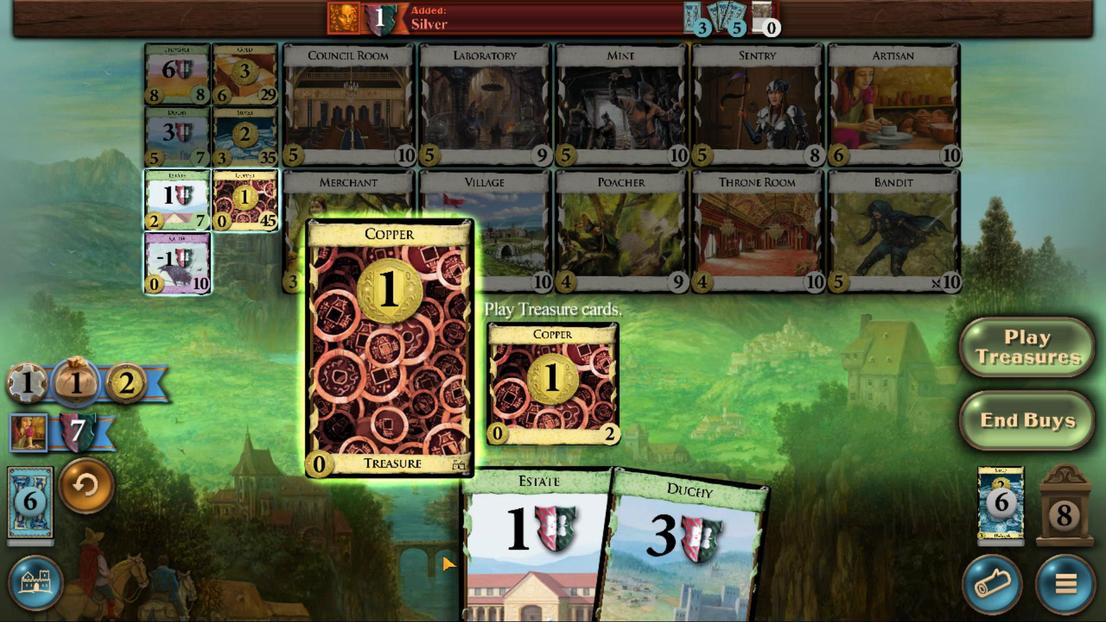 
Action: Mouse scrolled (499, 405) with delta (0, 0)
Screenshot: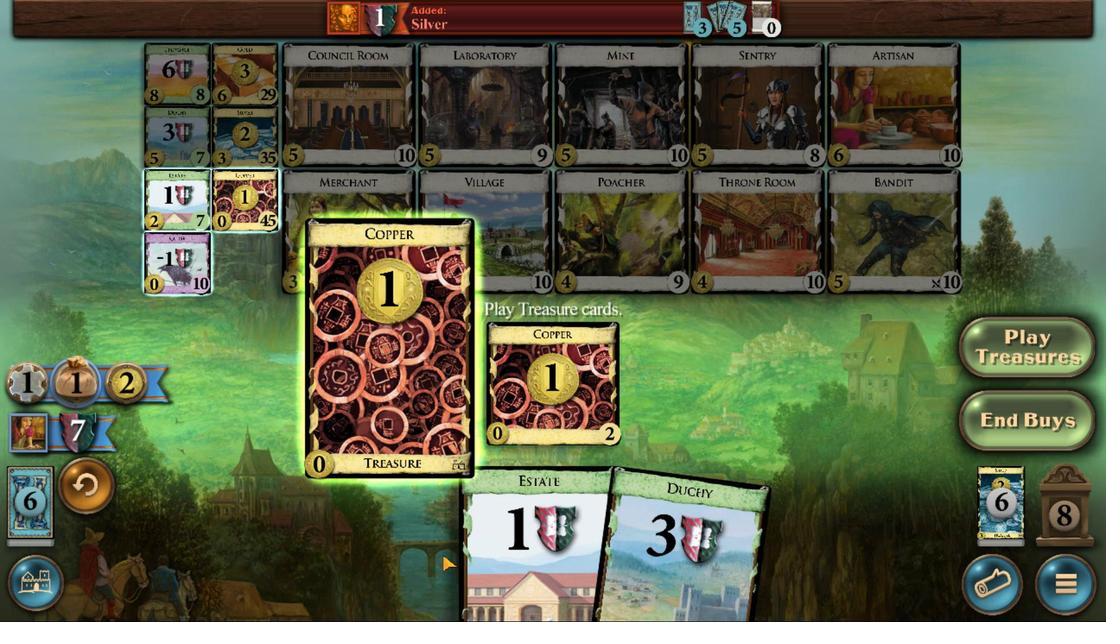 
Action: Mouse scrolled (499, 405) with delta (0, 0)
Screenshot: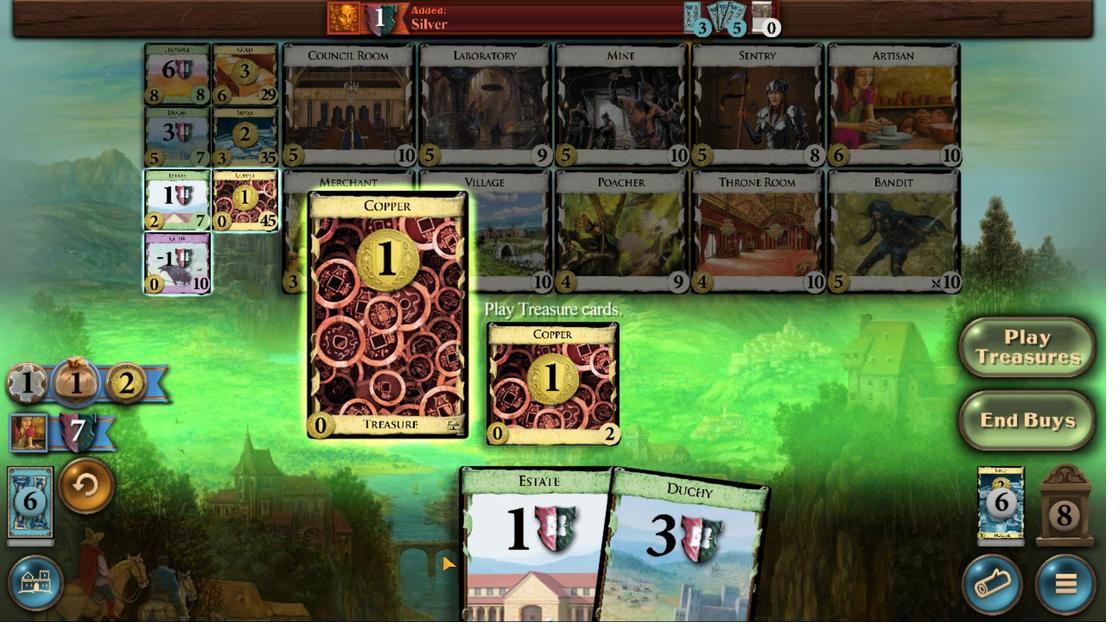 
Action: Mouse scrolled (499, 405) with delta (0, 0)
Screenshot: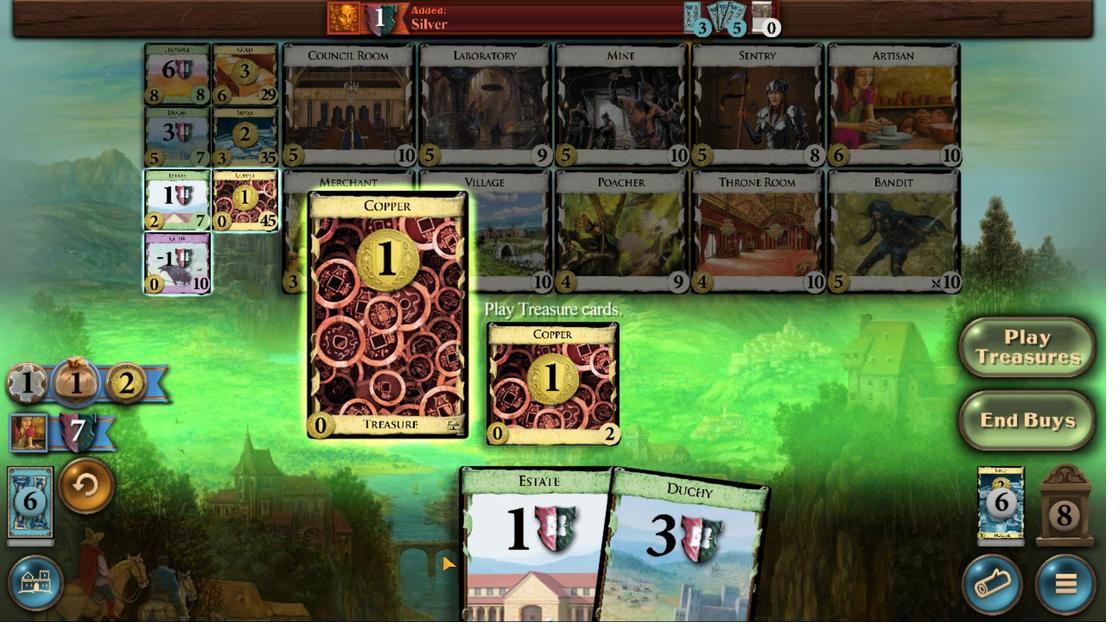 
Action: Mouse scrolled (499, 405) with delta (0, 0)
Screenshot: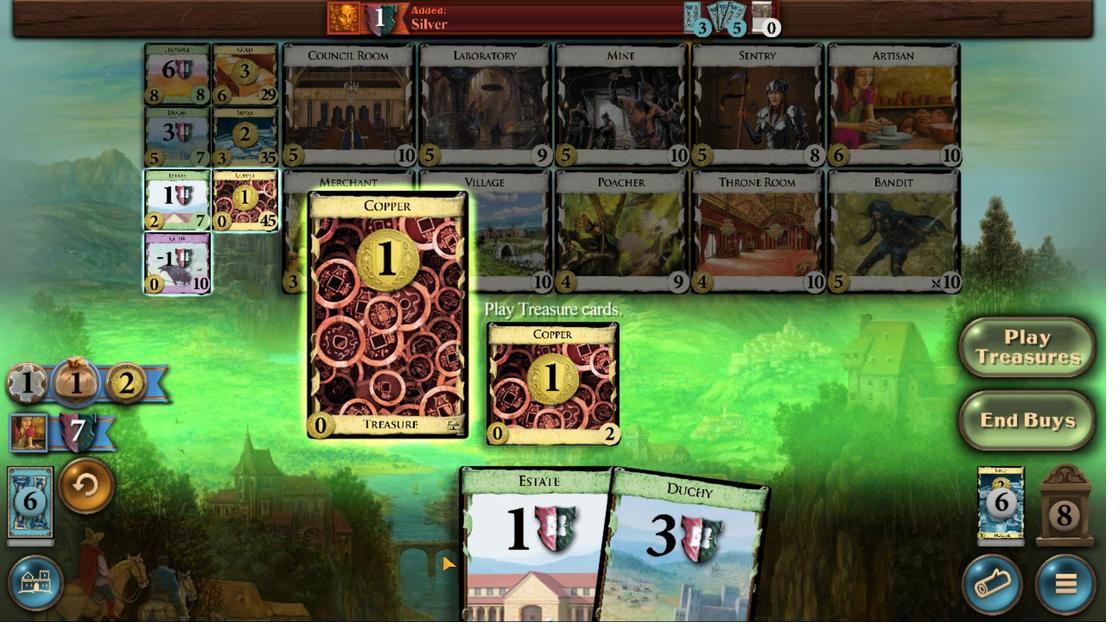 
Action: Mouse moved to (486, 306)
Screenshot: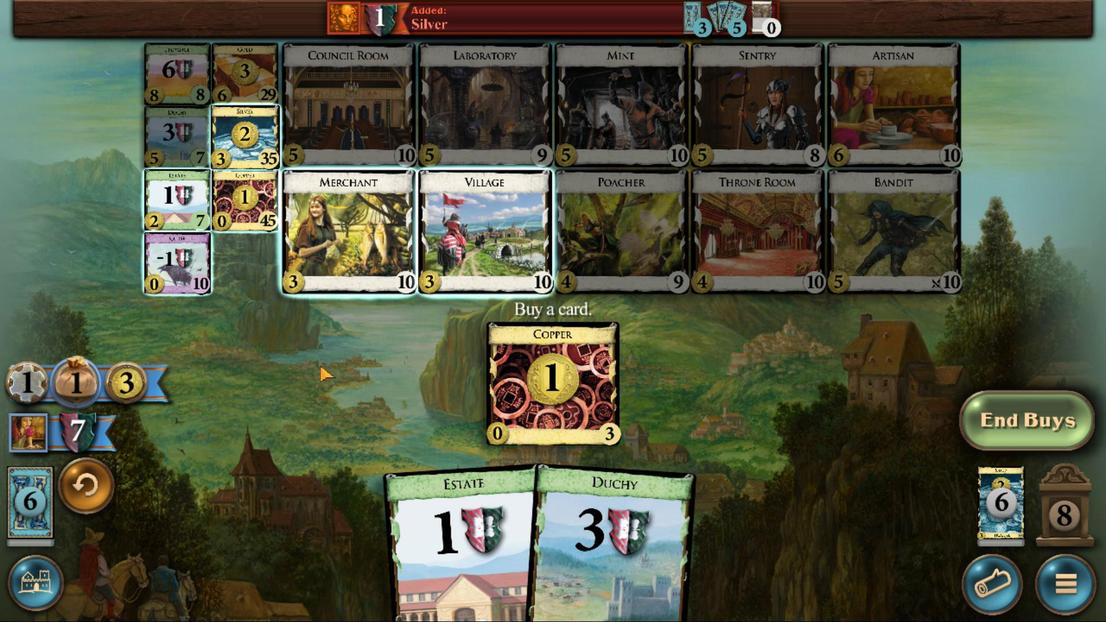 
Action: Mouse pressed left at (486, 306)
Screenshot: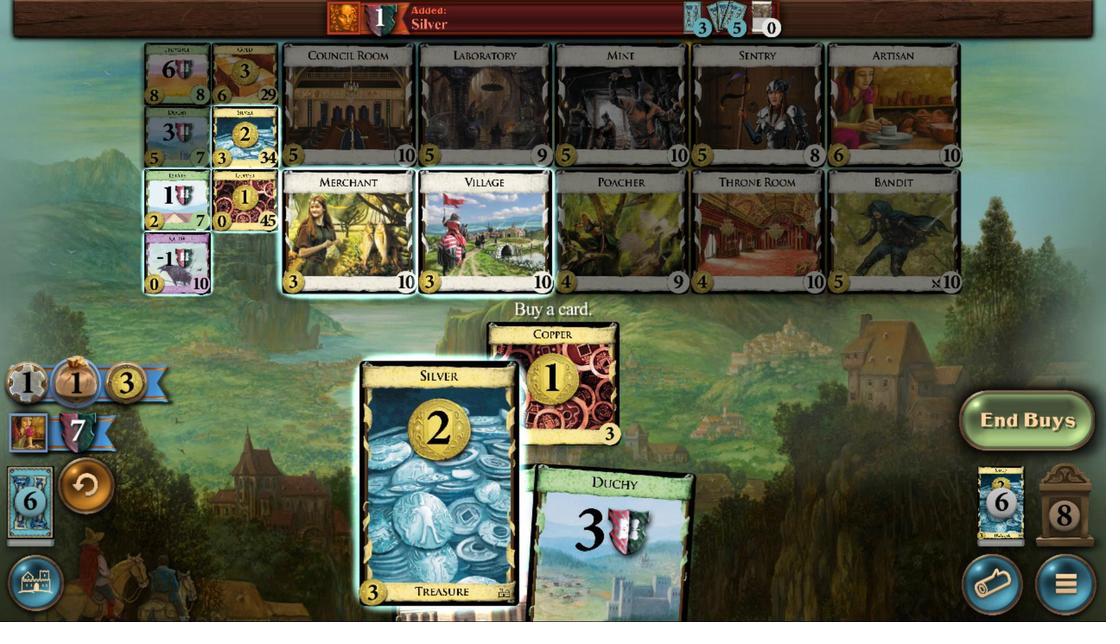 
Action: Mouse moved to (488, 402)
Screenshot: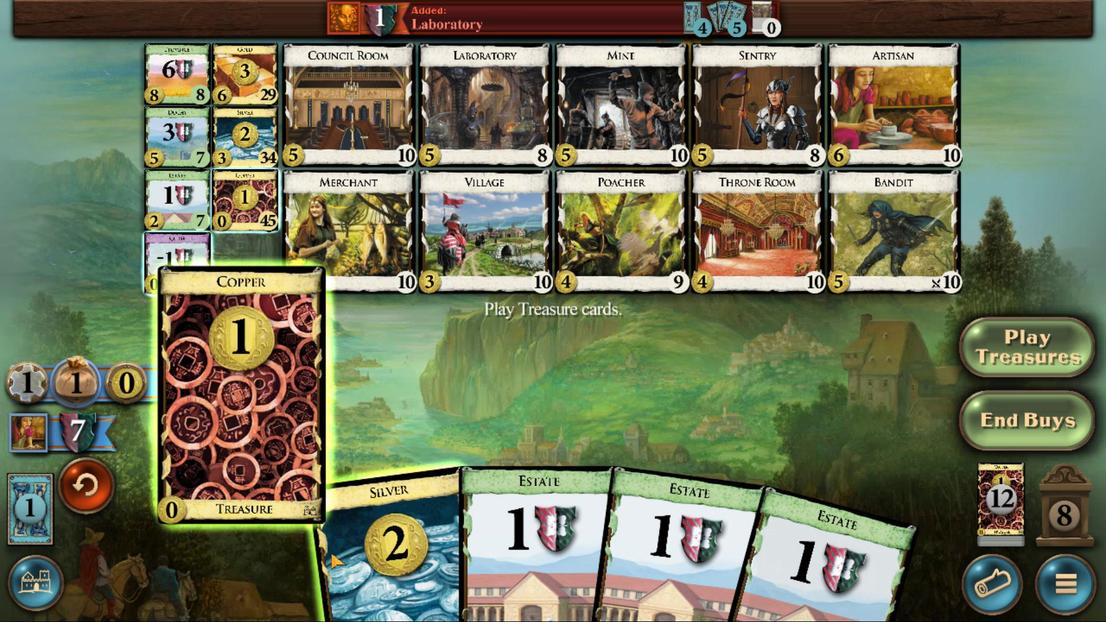 
Action: Mouse scrolled (488, 402) with delta (0, 0)
Screenshot: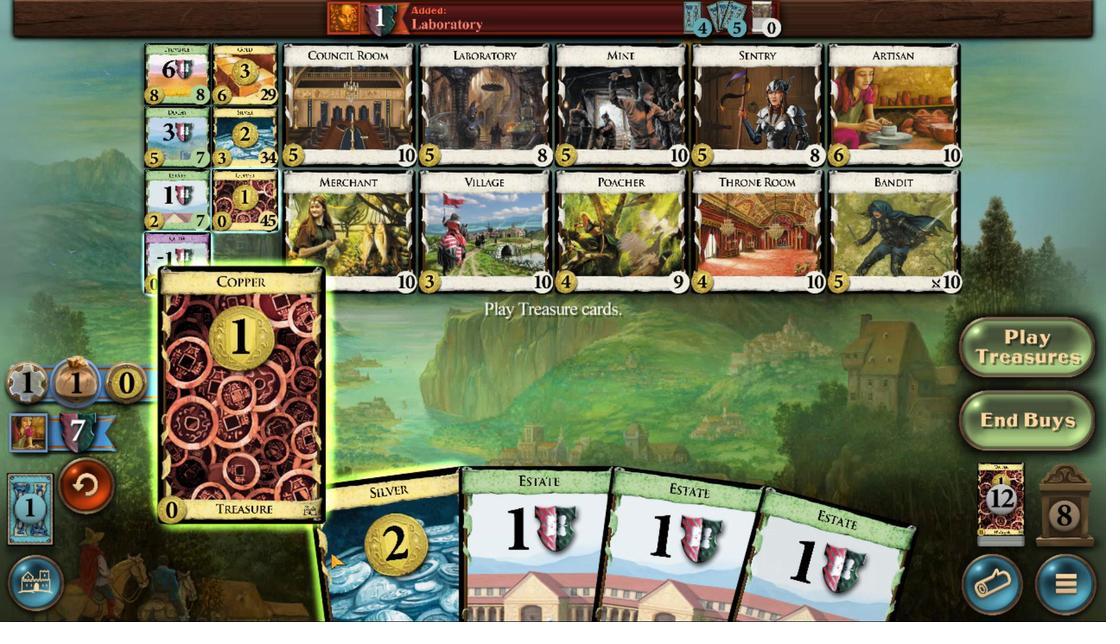 
Action: Mouse moved to (492, 405)
Screenshot: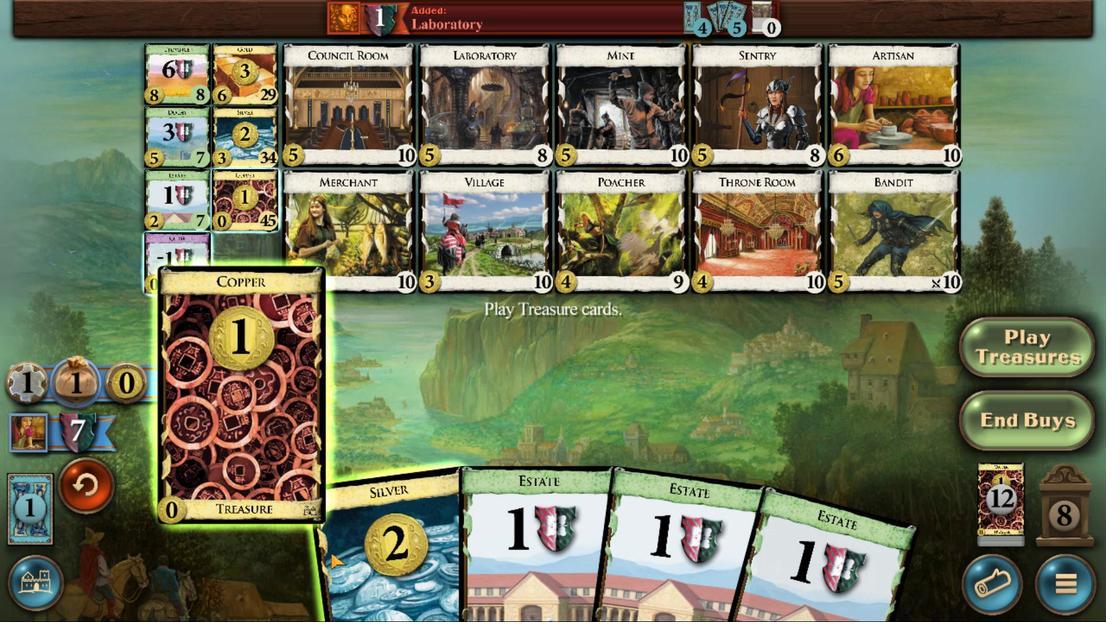 
Action: Mouse scrolled (492, 405) with delta (0, 0)
Screenshot: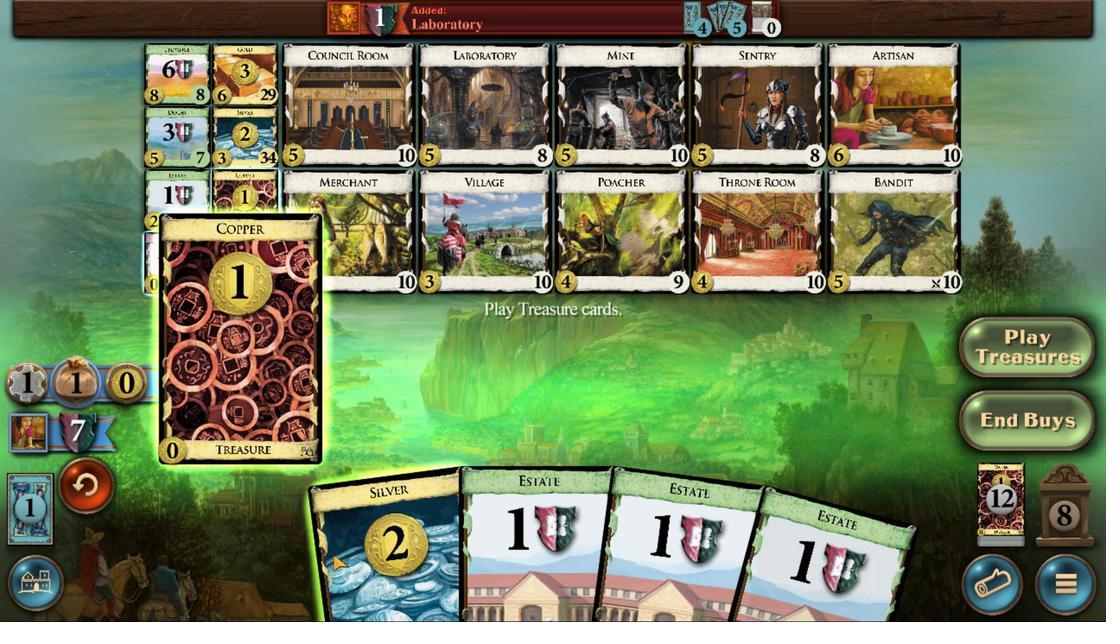 
Action: Mouse moved to (494, 406)
Screenshot: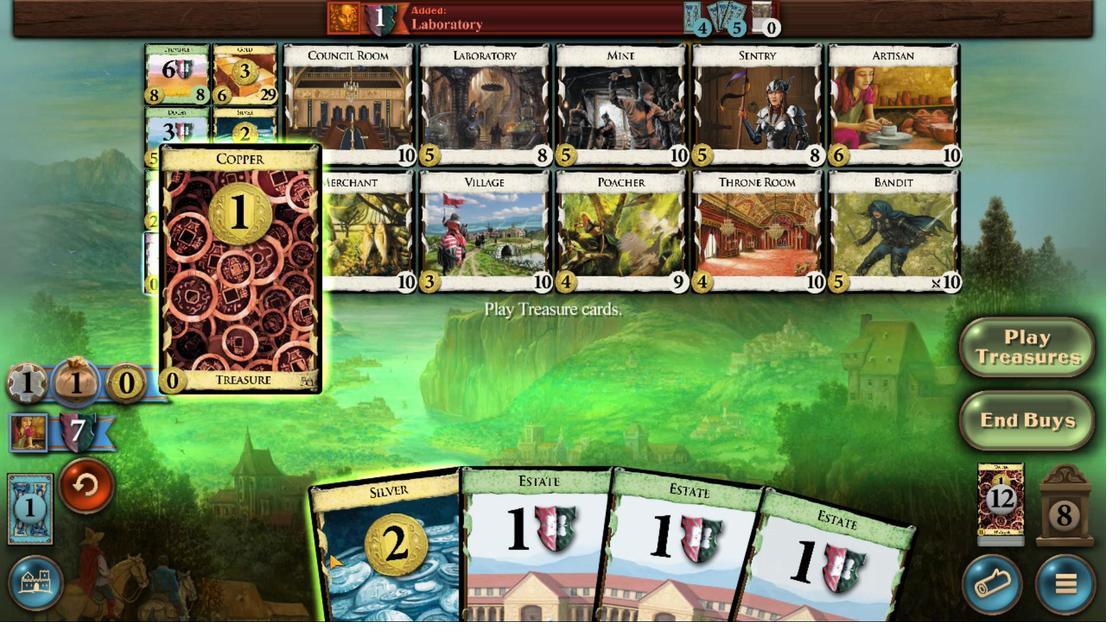 
Action: Mouse scrolled (494, 406) with delta (0, 0)
Screenshot: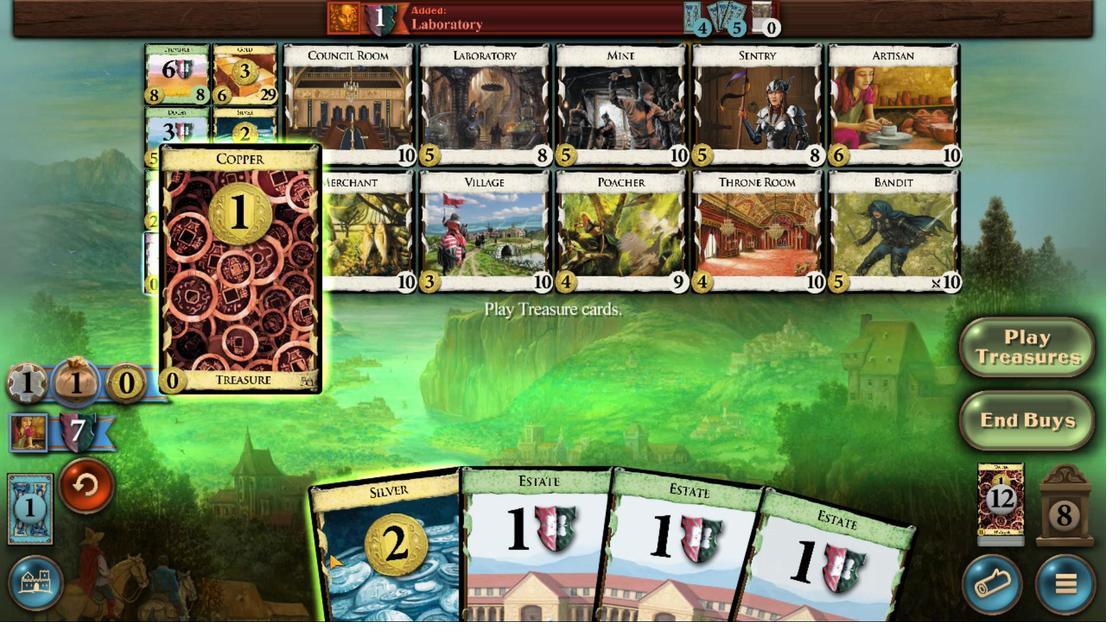 
Action: Mouse moved to (494, 406)
Screenshot: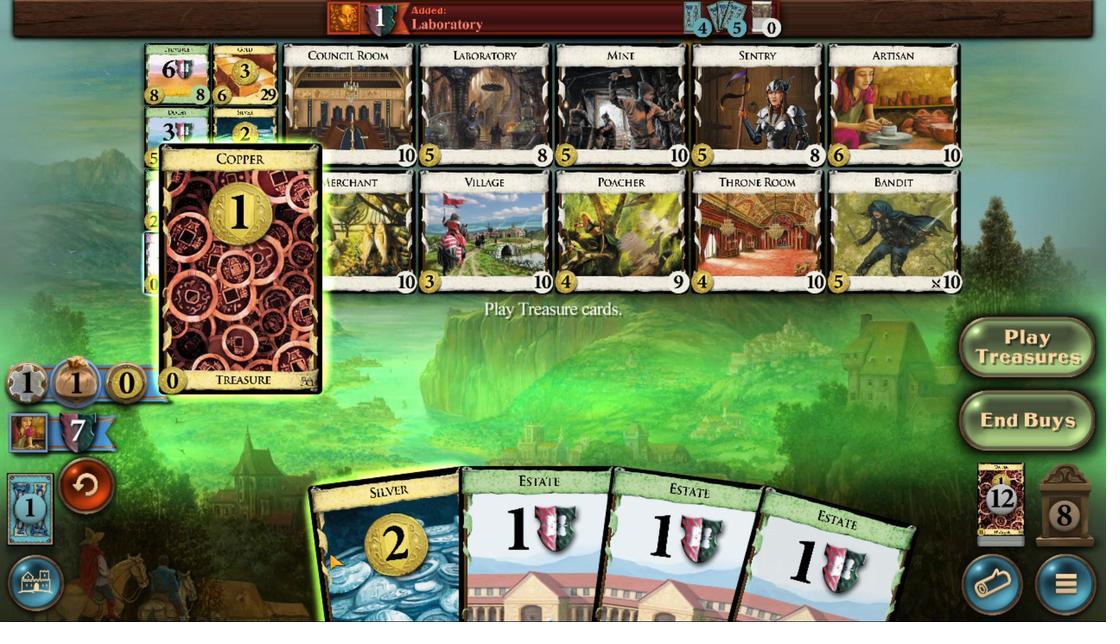 
Action: Mouse scrolled (494, 406) with delta (0, 0)
Screenshot: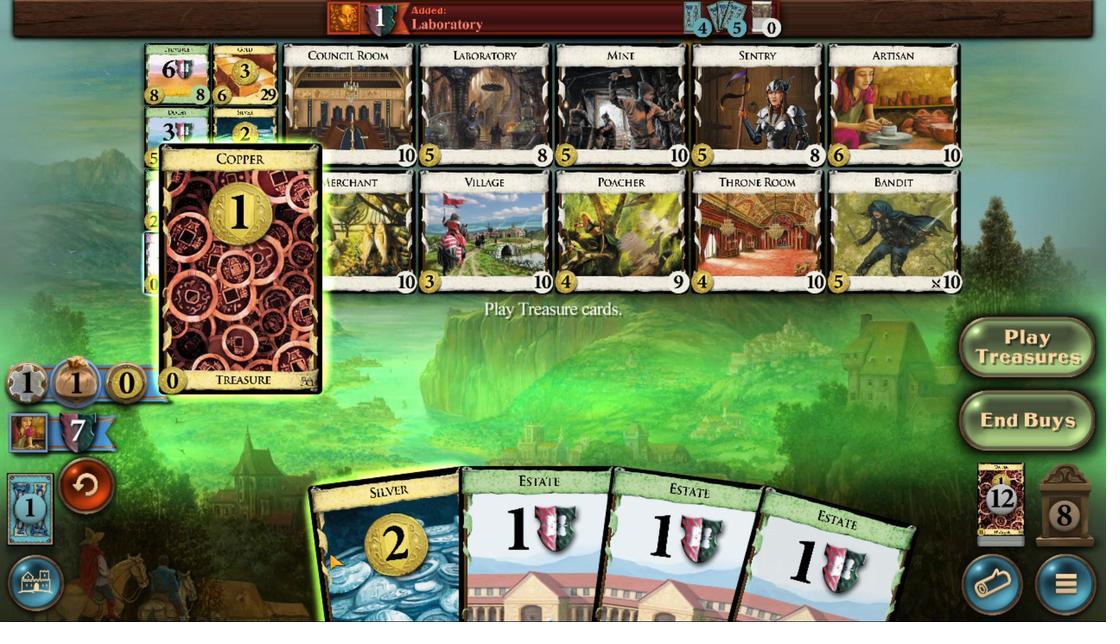 
Action: Mouse moved to (494, 406)
Screenshot: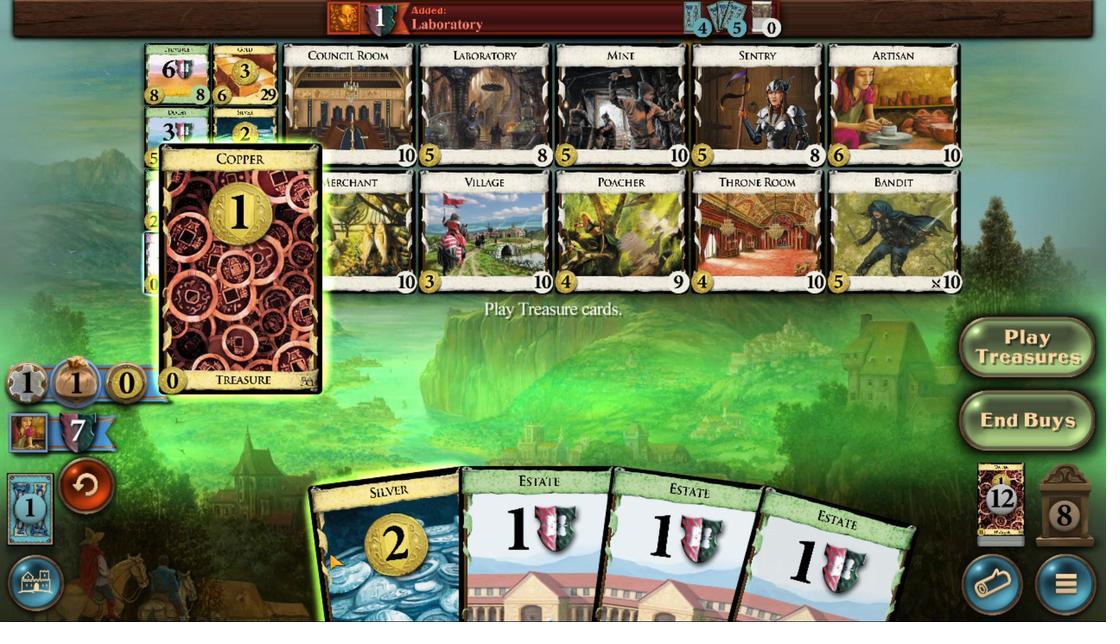 
Action: Mouse scrolled (494, 406) with delta (0, 0)
Screenshot: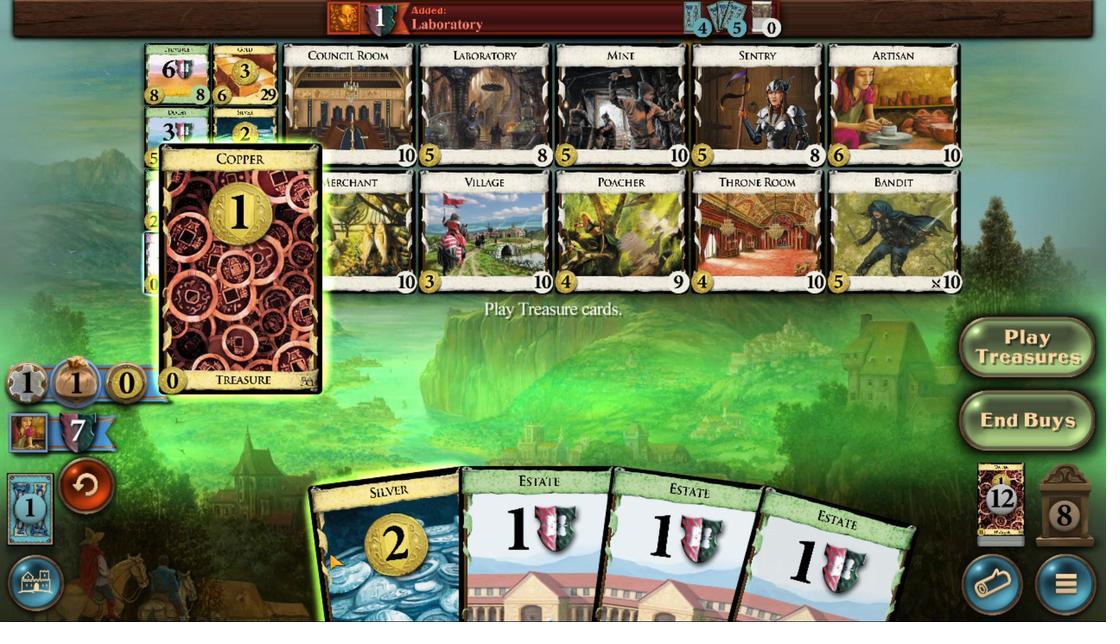 
Action: Mouse moved to (494, 406)
Screenshot: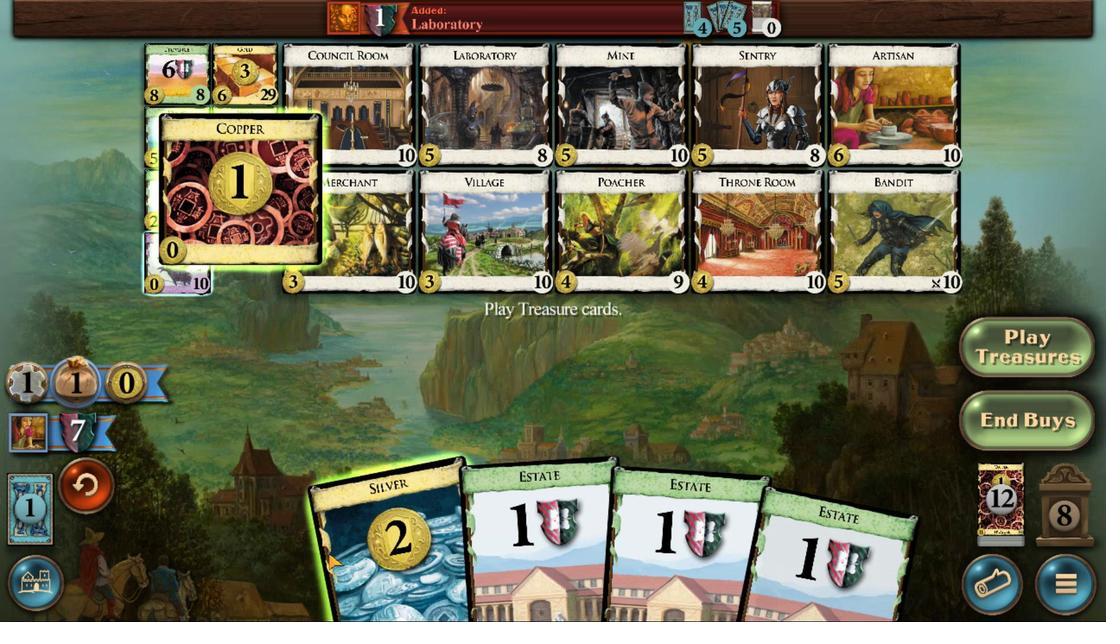 
Action: Mouse scrolled (494, 406) with delta (0, 0)
Screenshot: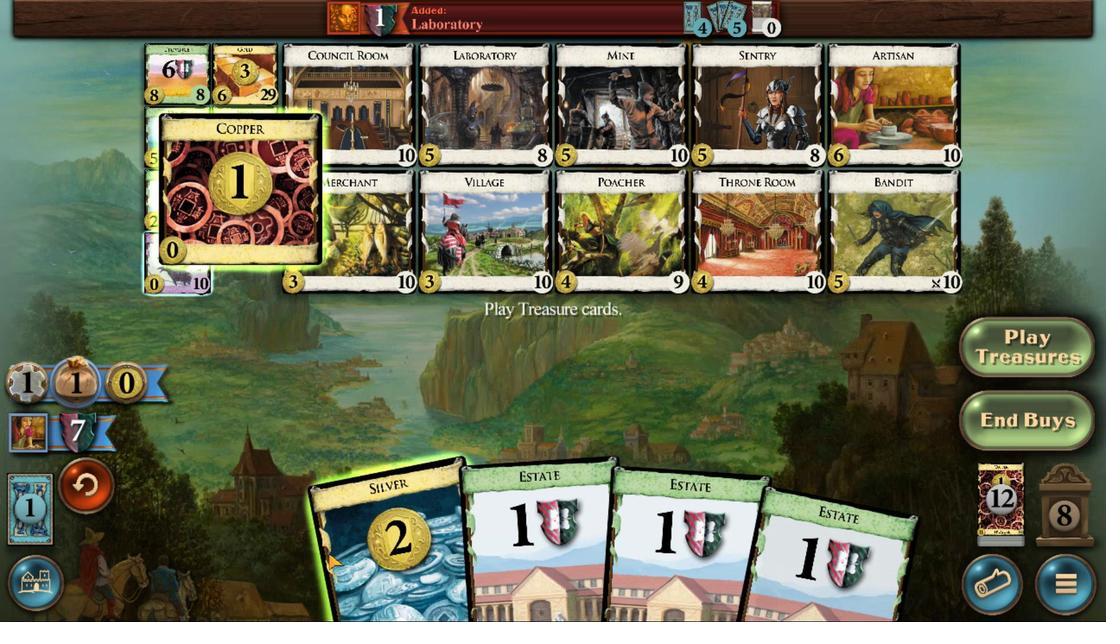
Action: Mouse moved to (494, 406)
Screenshot: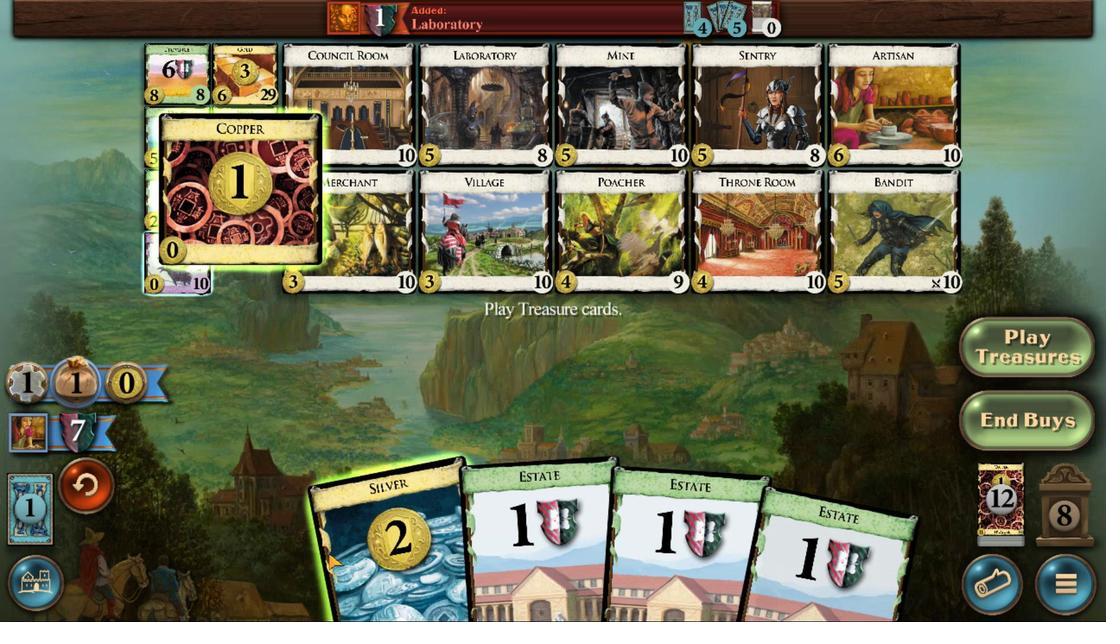 
Action: Mouse scrolled (494, 406) with delta (0, 0)
Screenshot: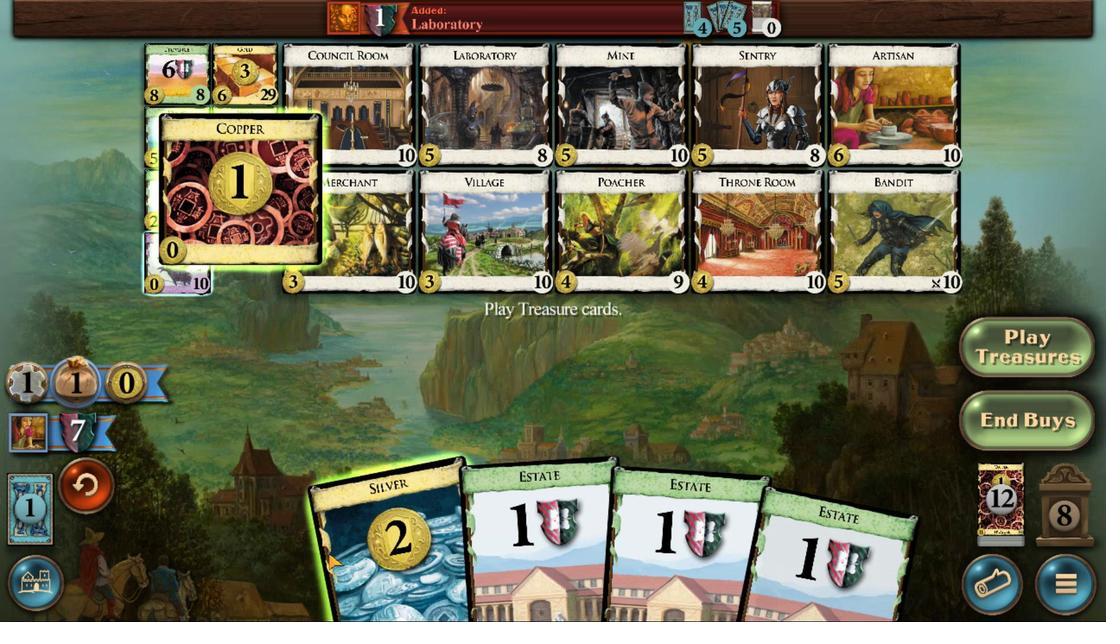 
Action: Mouse moved to (494, 407)
